 Task: 1.4.8 Create Schedule Trigger flow
Action: Mouse moved to (1205, 90)
Screenshot: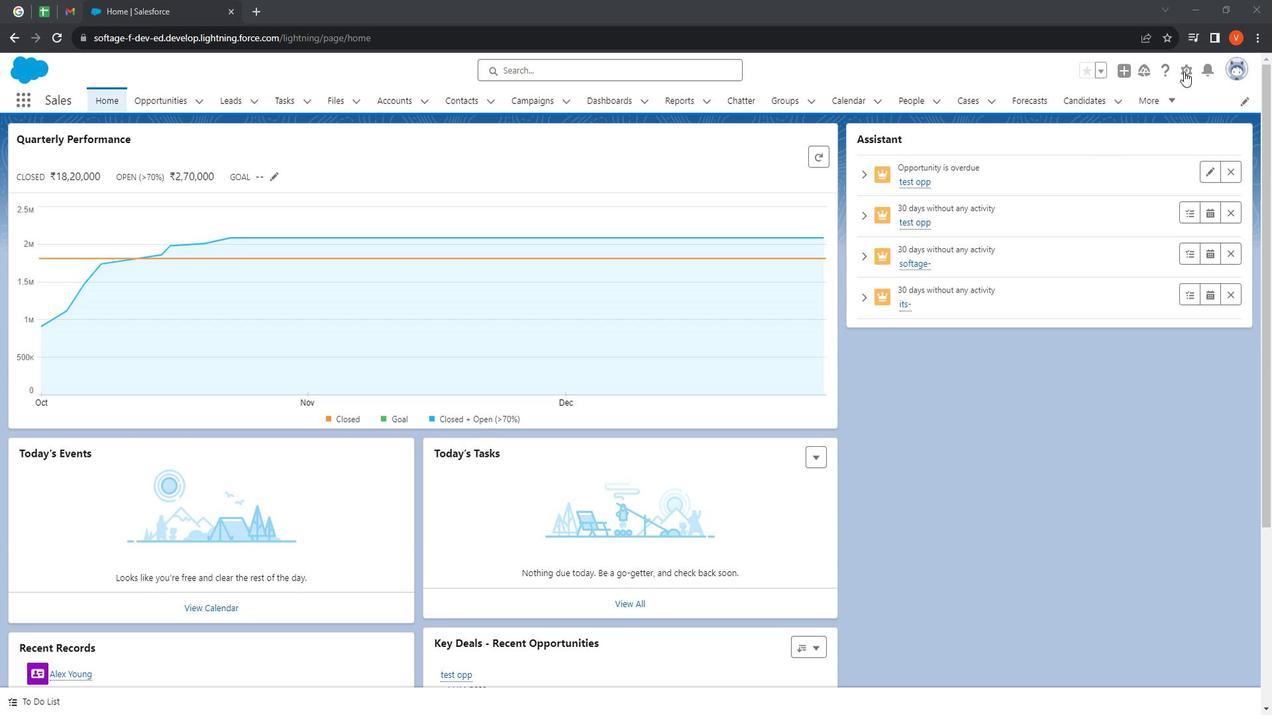 
Action: Mouse pressed left at (1205, 90)
Screenshot: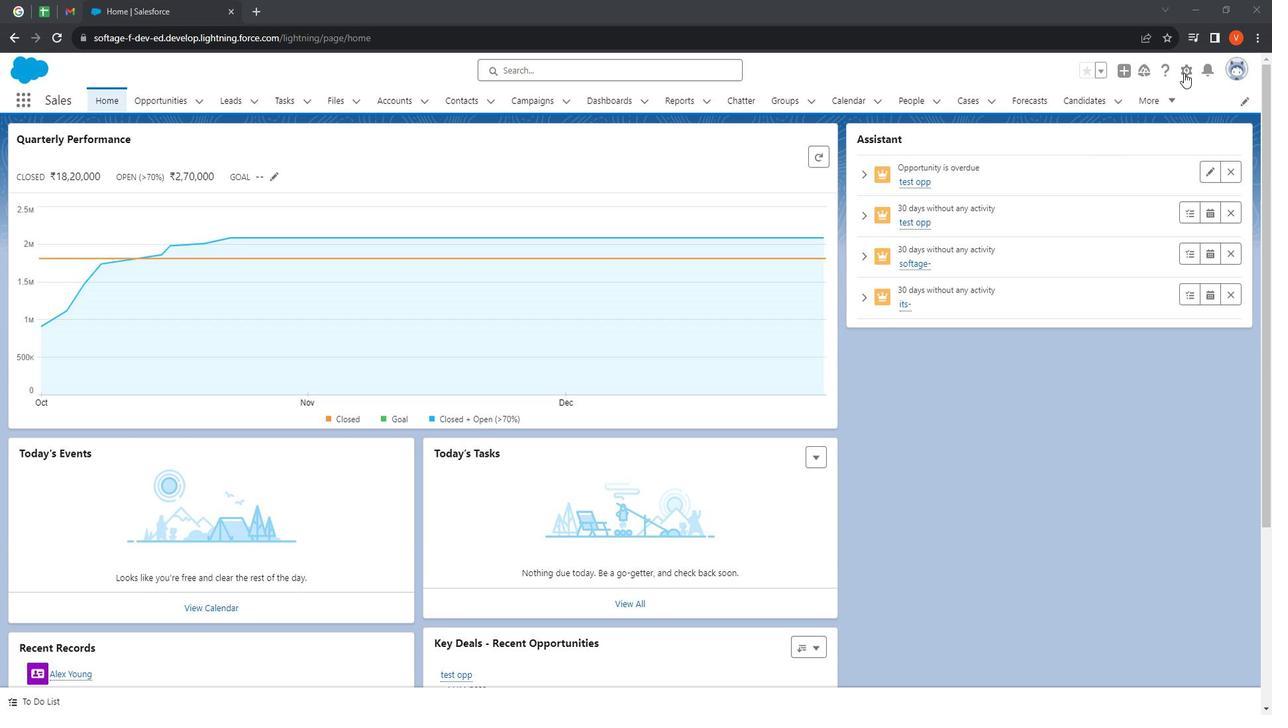 
Action: Mouse moved to (1158, 139)
Screenshot: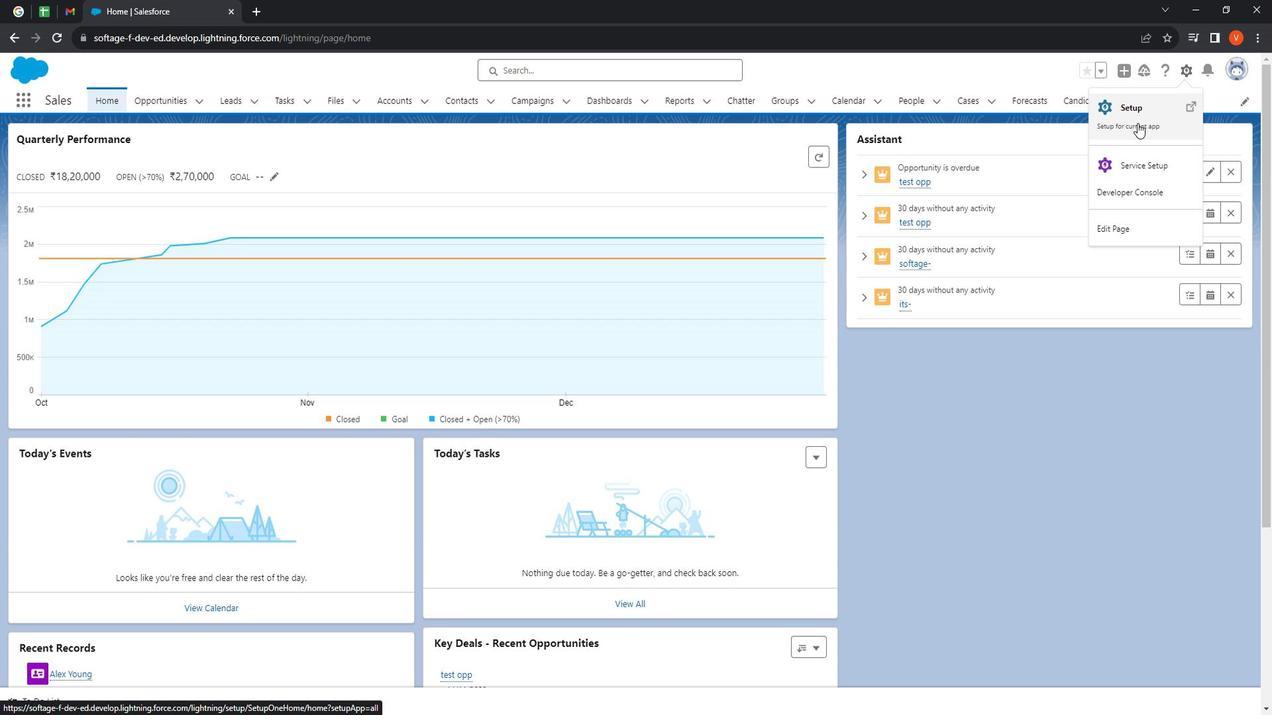 
Action: Mouse pressed left at (1158, 139)
Screenshot: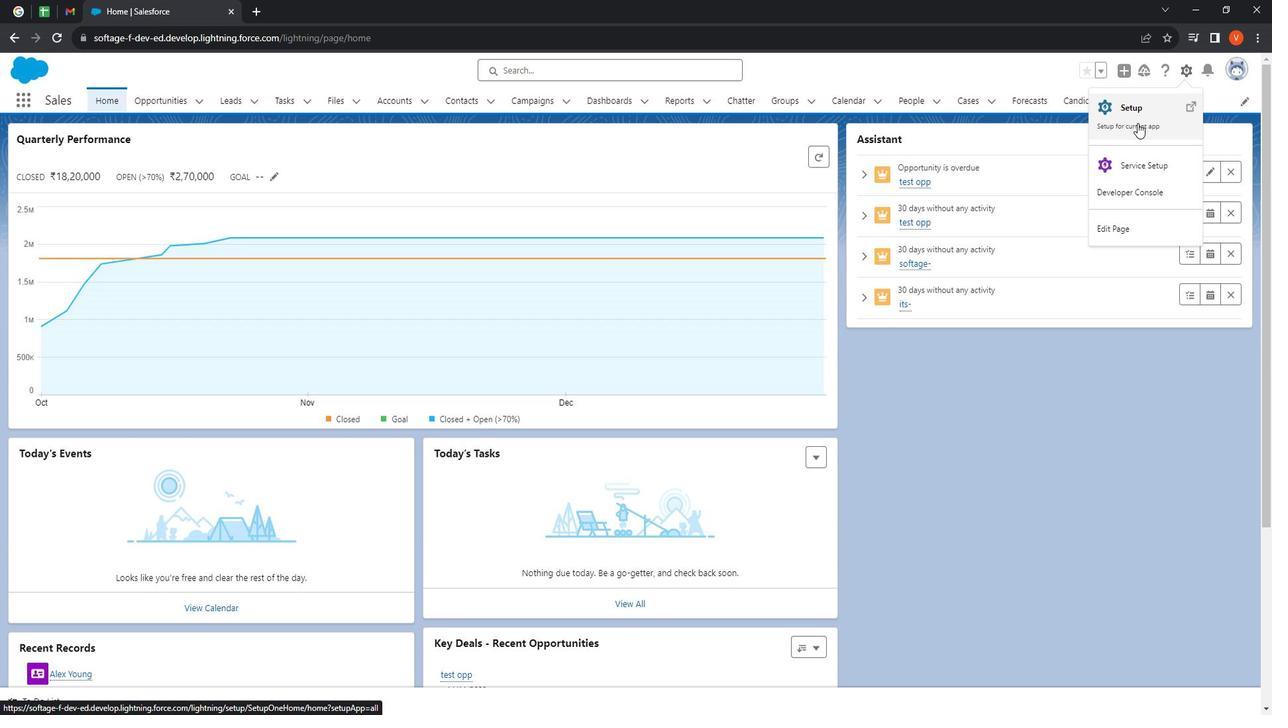 
Action: Mouse moved to (98, 161)
Screenshot: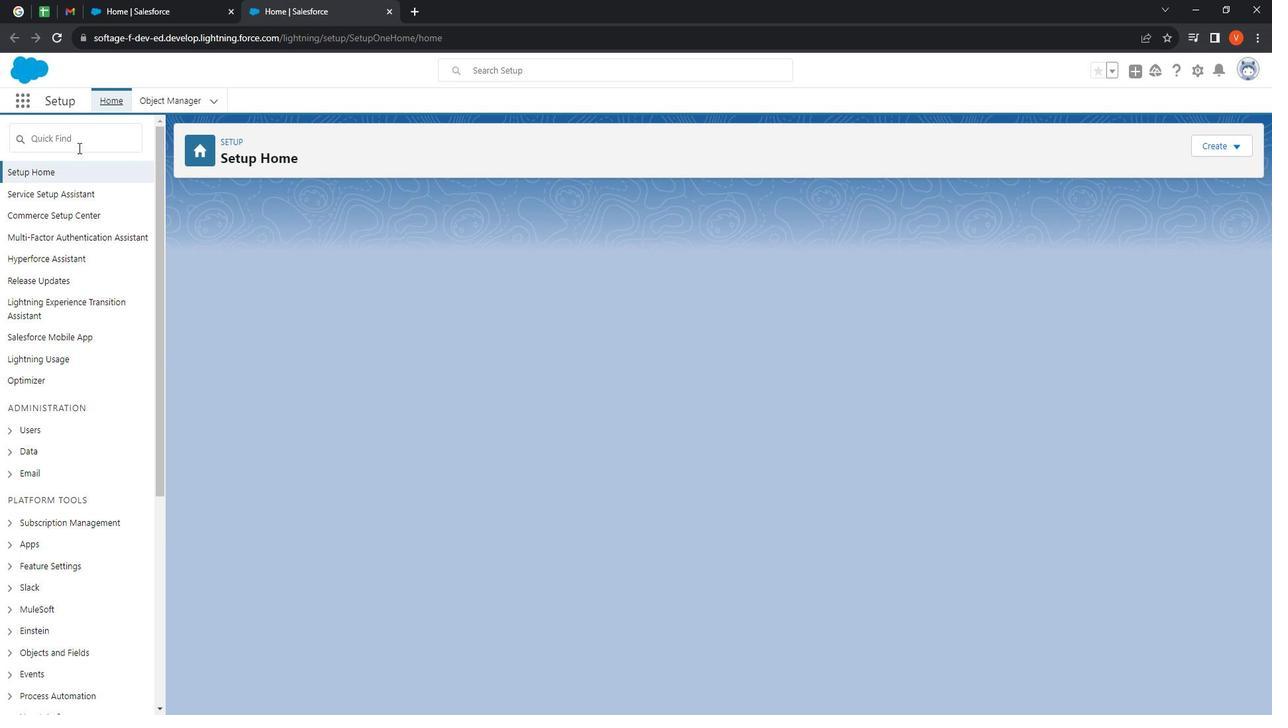 
Action: Mouse pressed left at (98, 161)
Screenshot: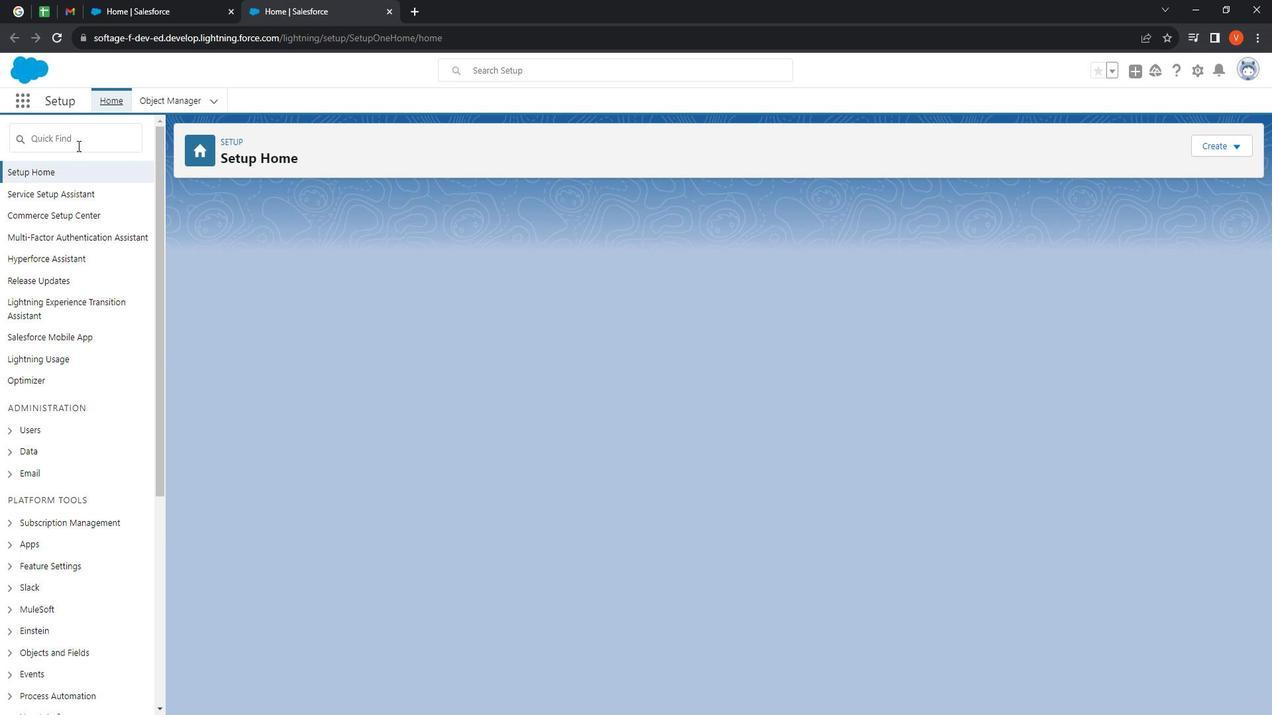 
Action: Mouse moved to (98, 161)
Screenshot: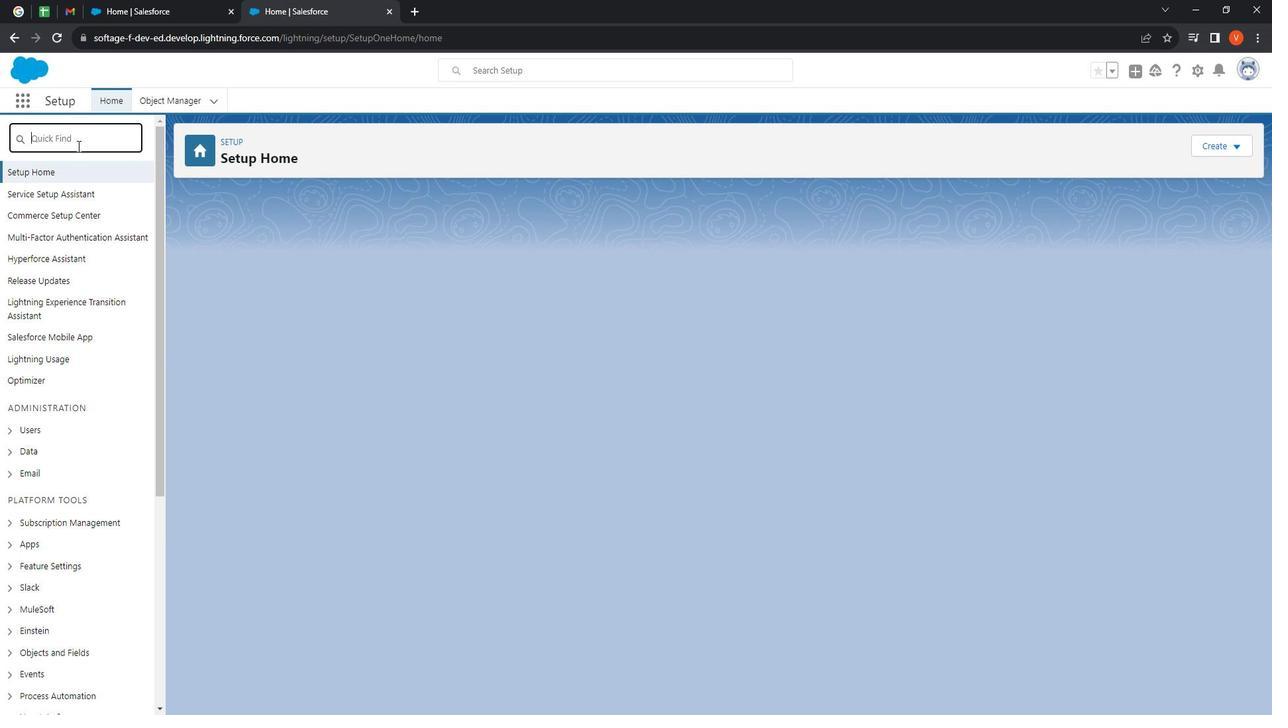 
Action: Key pressed <Key.shift>Flow
Screenshot: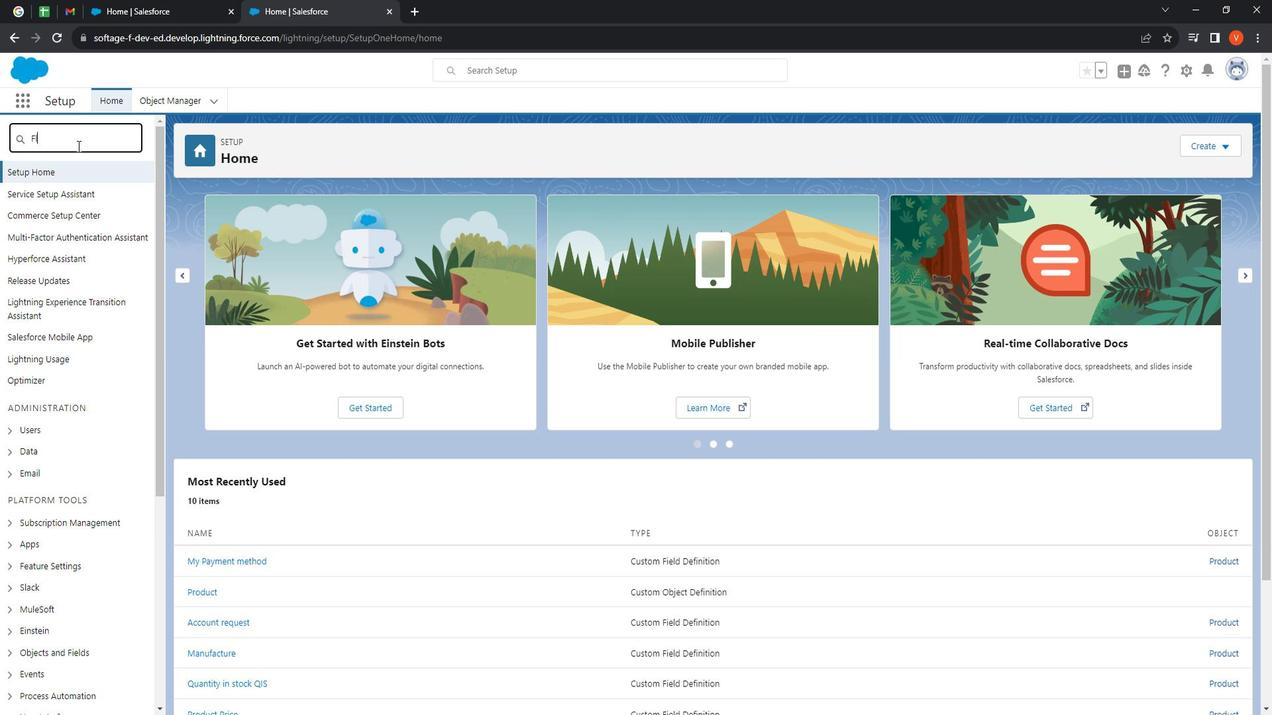 
Action: Mouse moved to (66, 287)
Screenshot: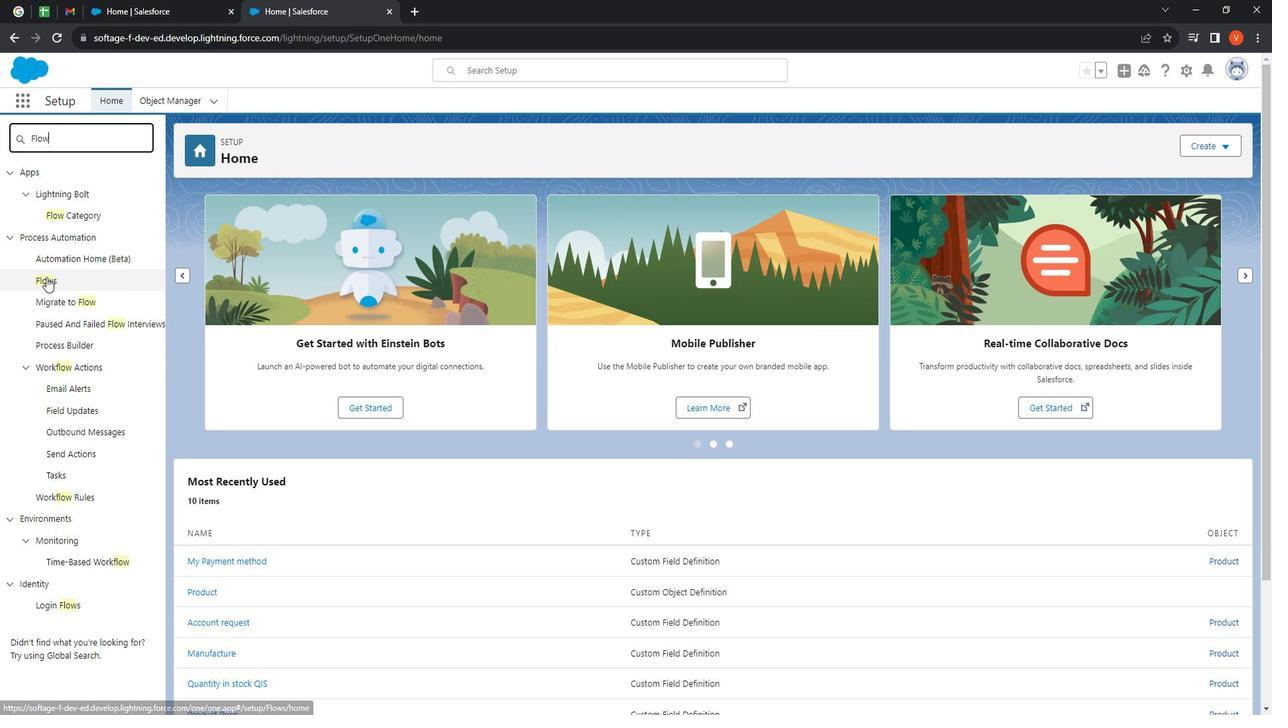 
Action: Mouse pressed left at (66, 287)
Screenshot: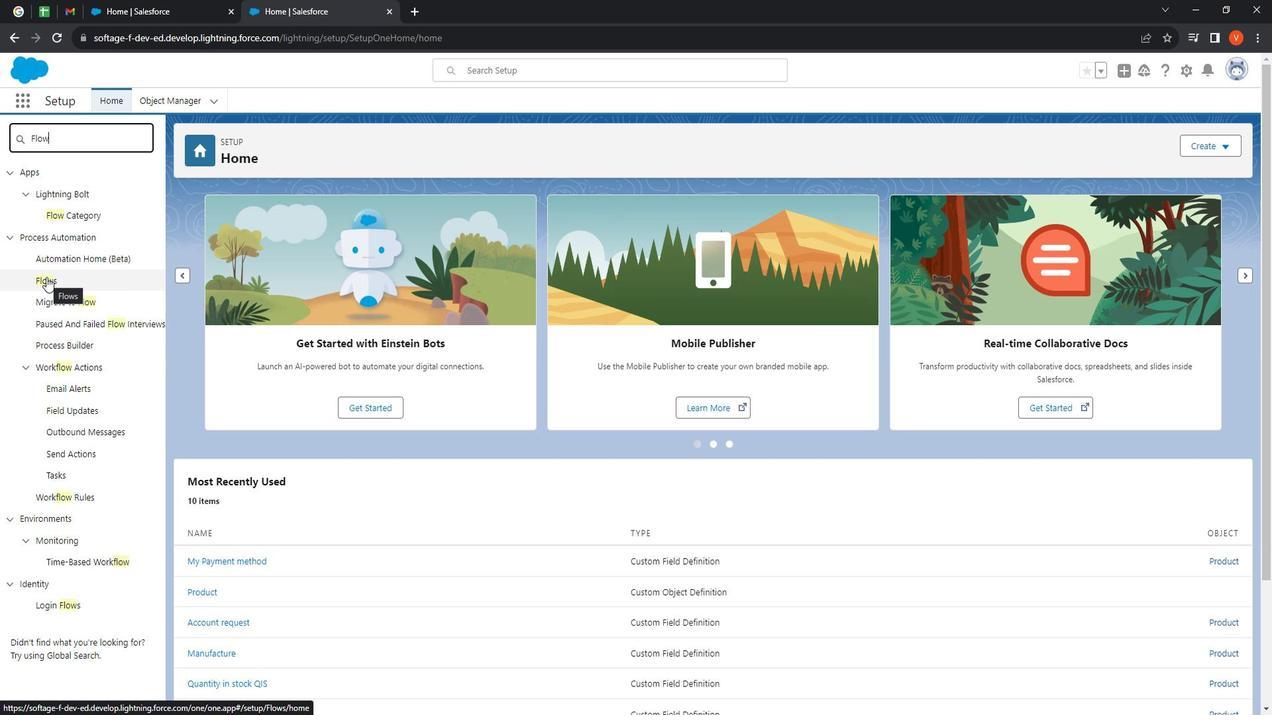 
Action: Mouse moved to (1246, 159)
Screenshot: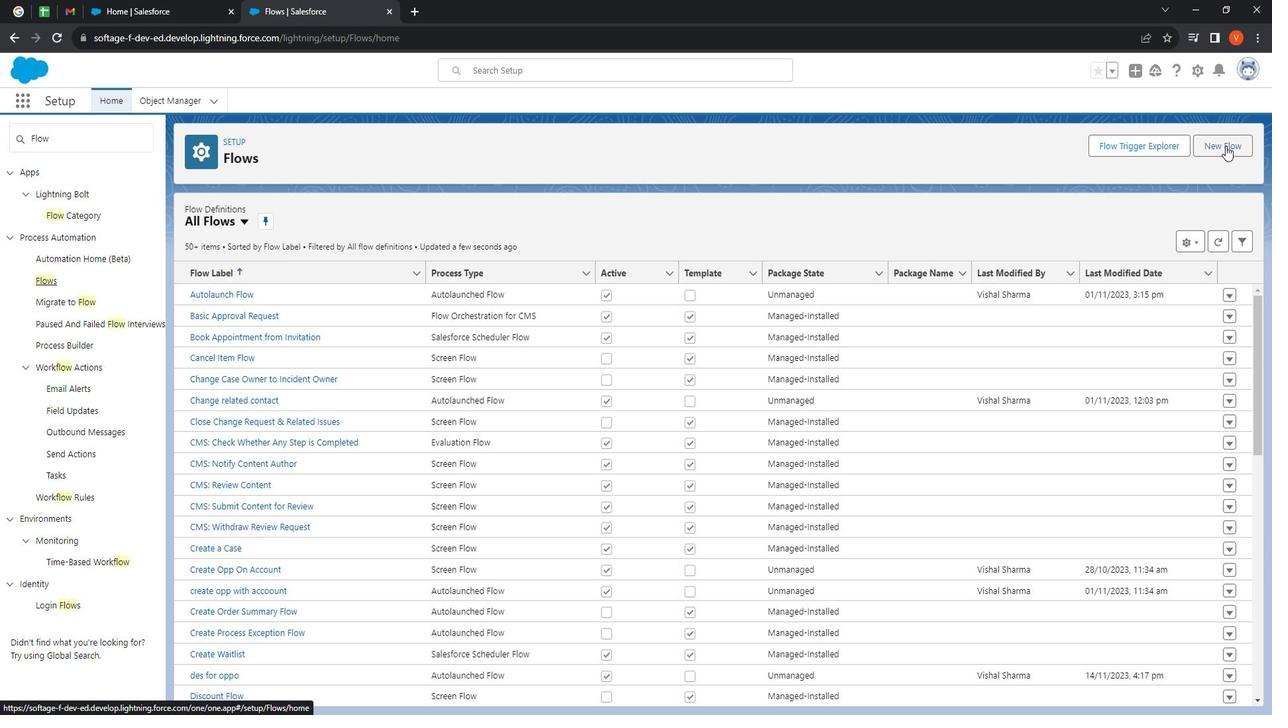 
Action: Mouse pressed left at (1246, 159)
Screenshot: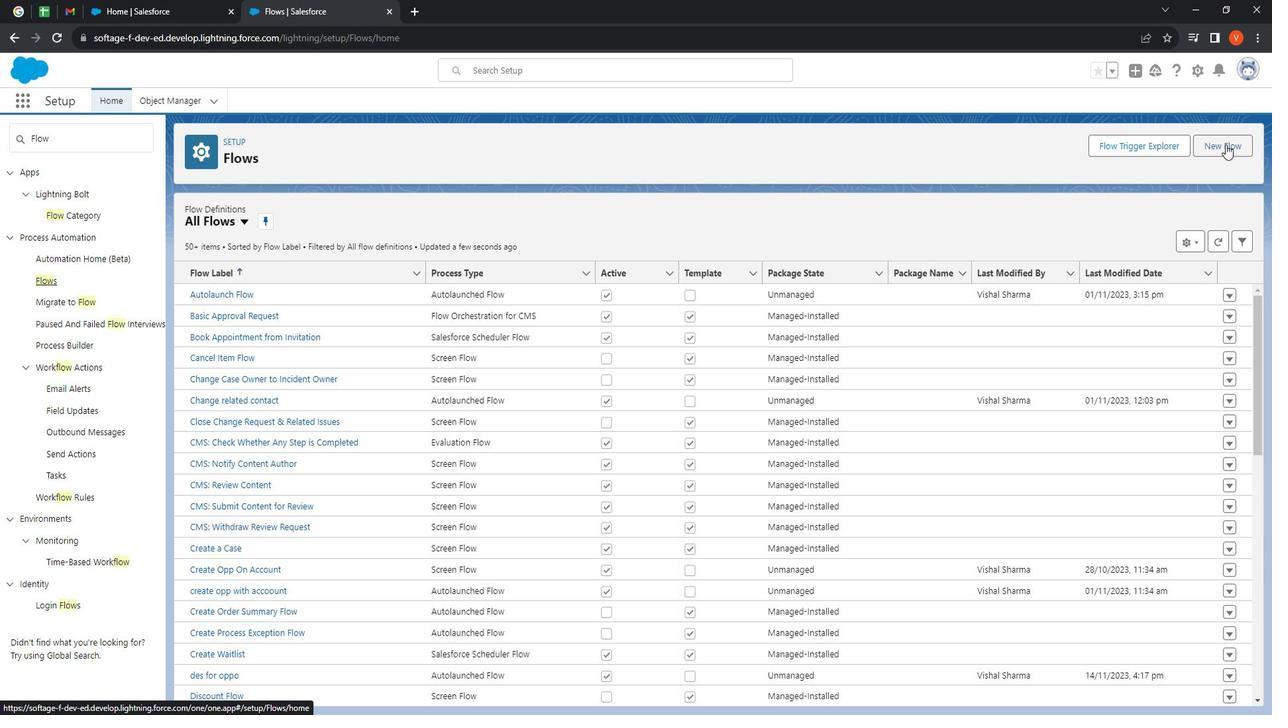 
Action: Mouse moved to (448, 386)
Screenshot: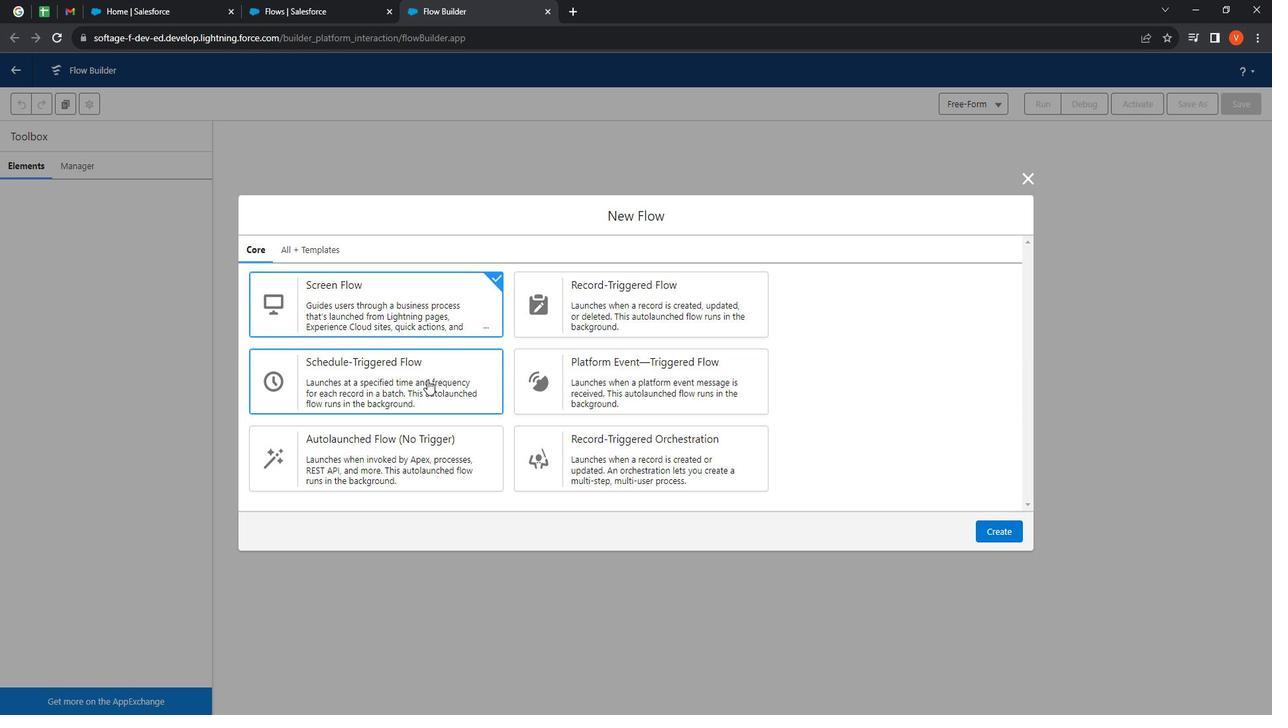
Action: Mouse pressed left at (448, 386)
Screenshot: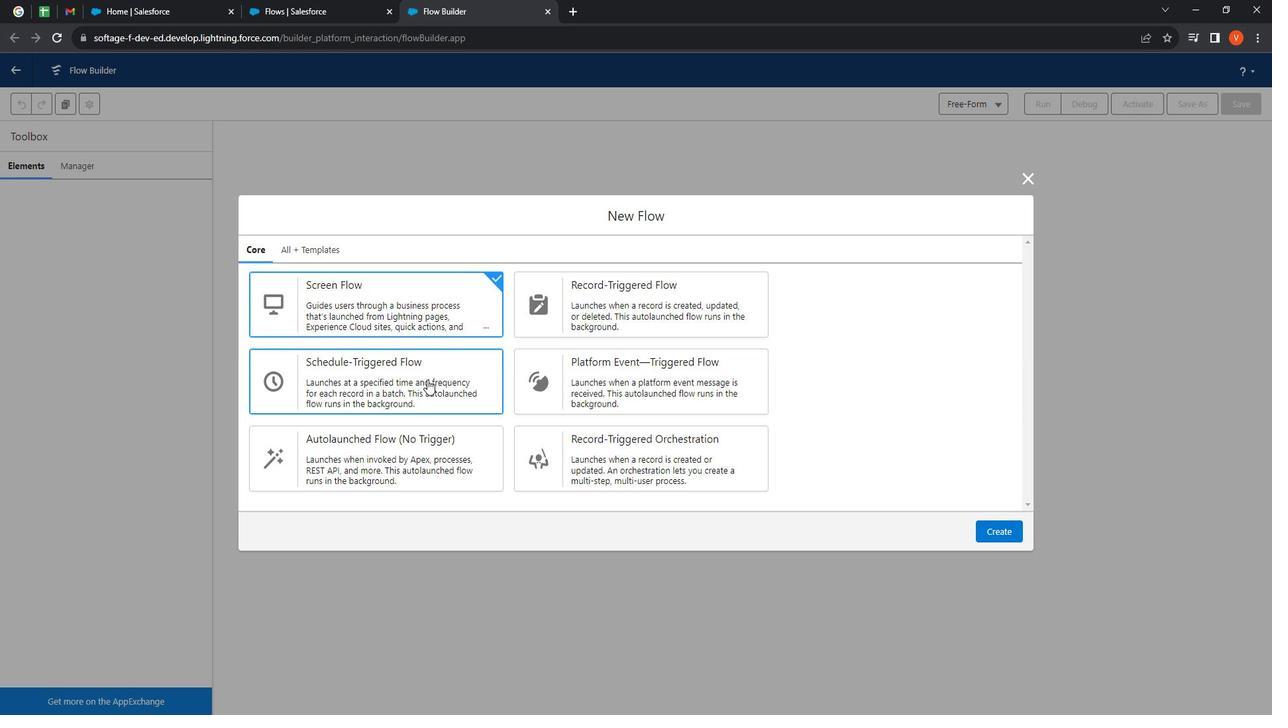 
Action: Mouse moved to (1014, 538)
Screenshot: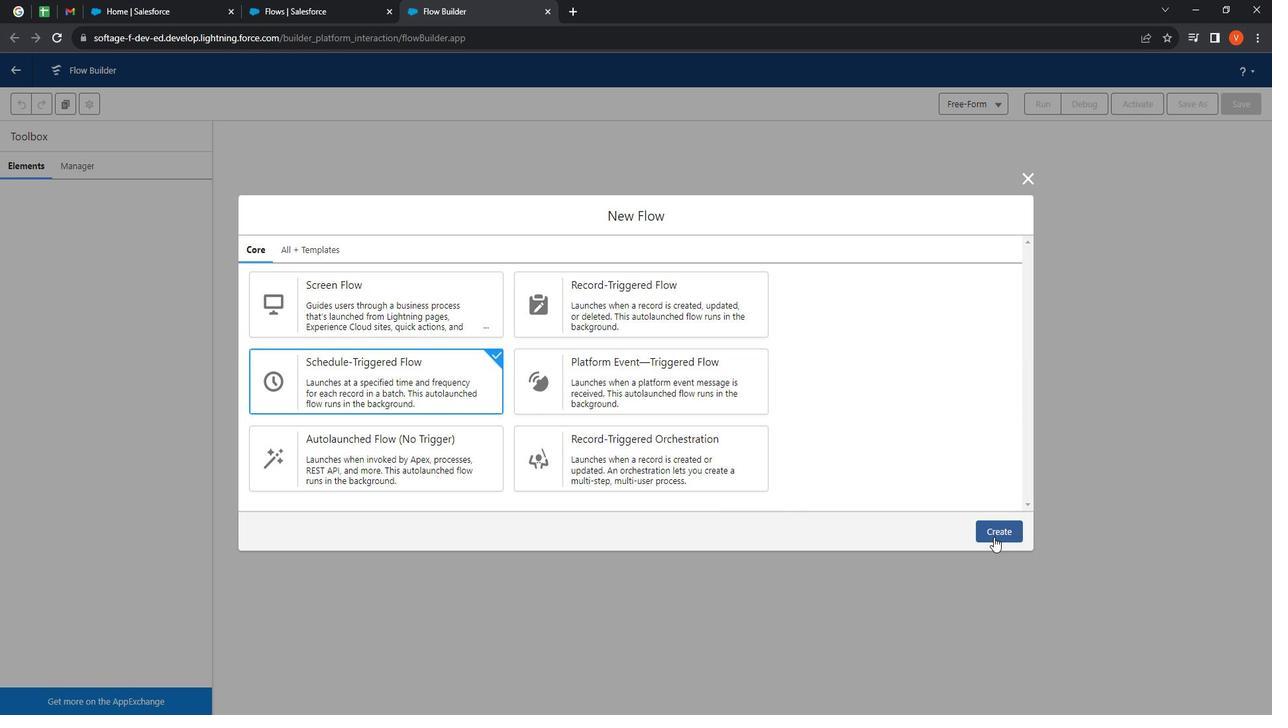 
Action: Mouse pressed left at (1014, 538)
Screenshot: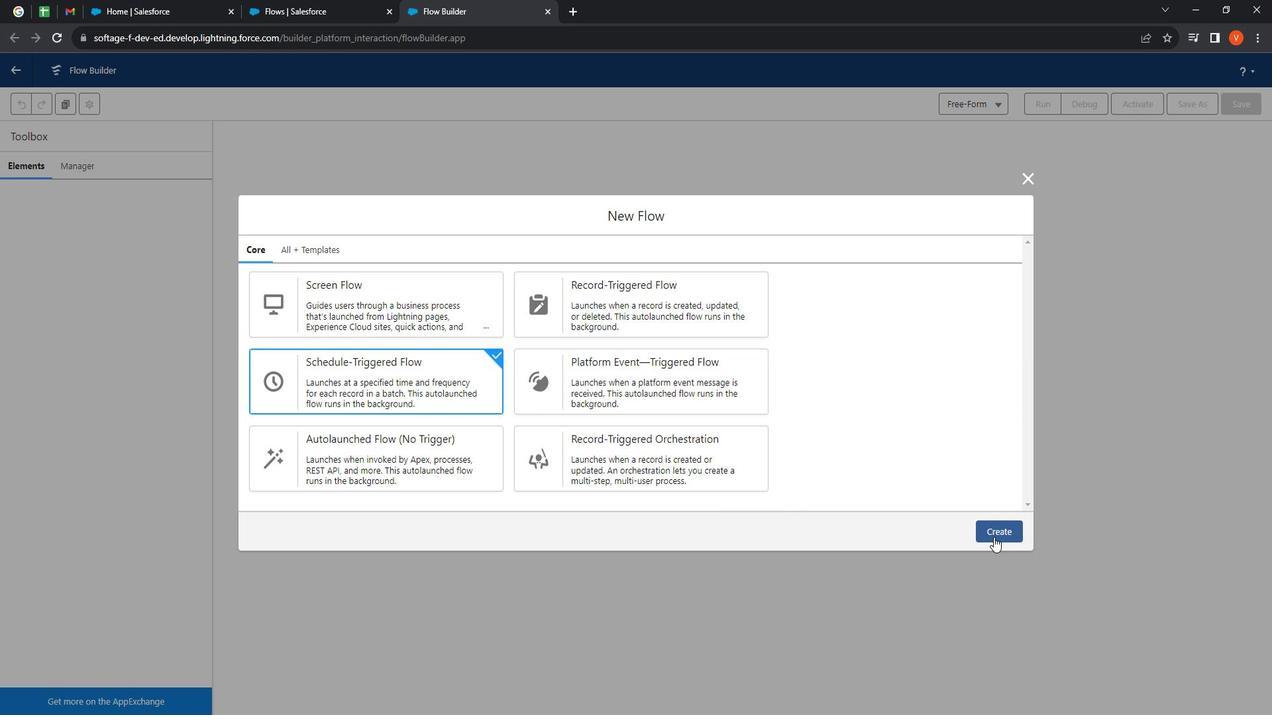 
Action: Mouse moved to (944, 208)
Screenshot: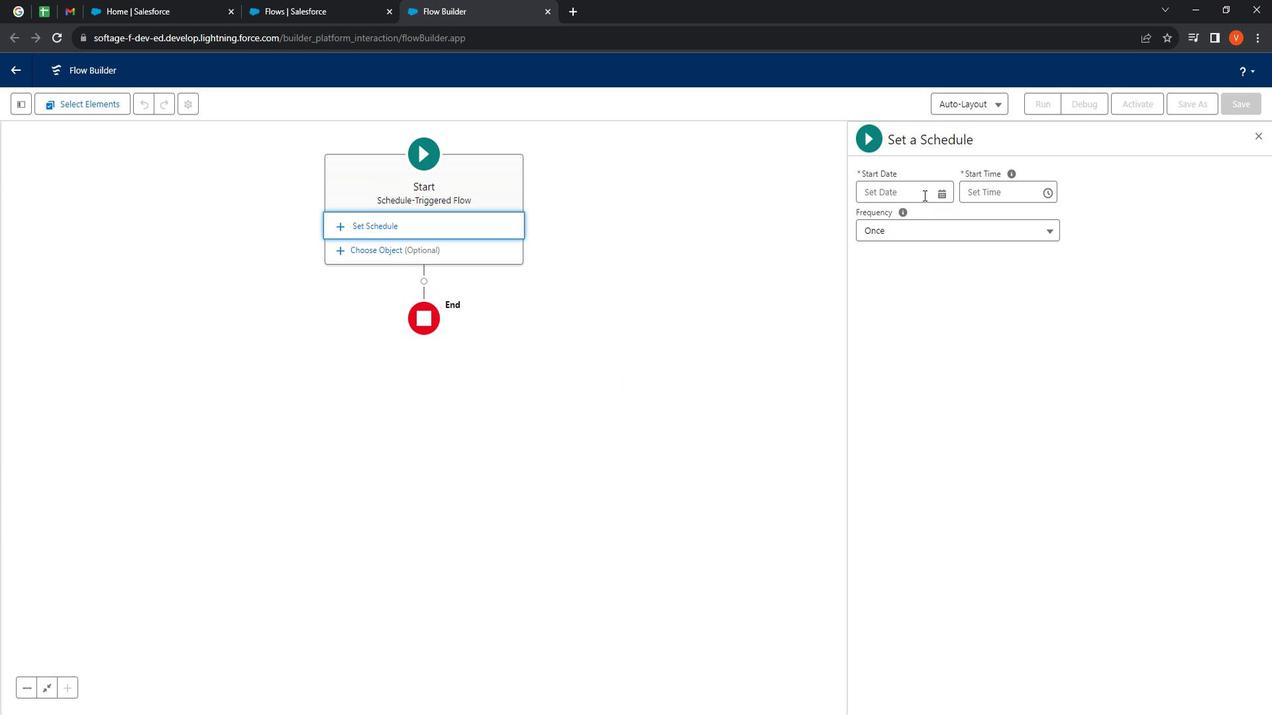 
Action: Mouse pressed left at (944, 208)
Screenshot: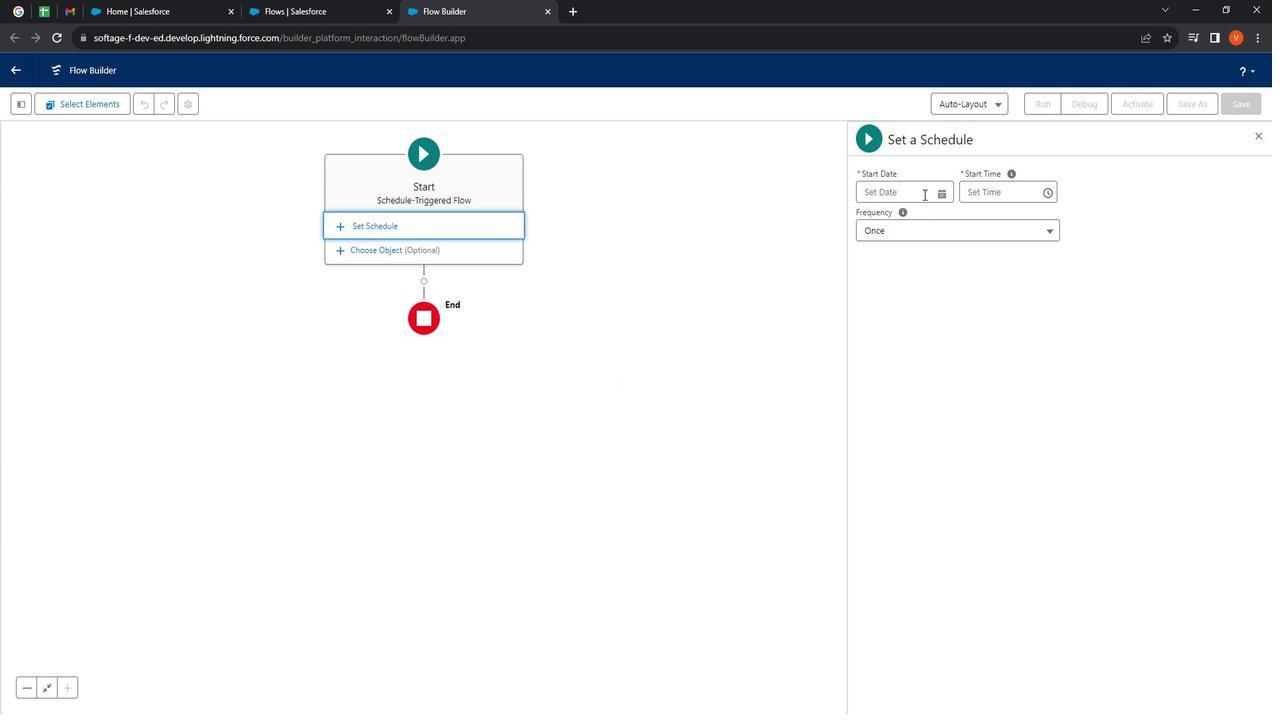 
Action: Mouse moved to (1000, 329)
Screenshot: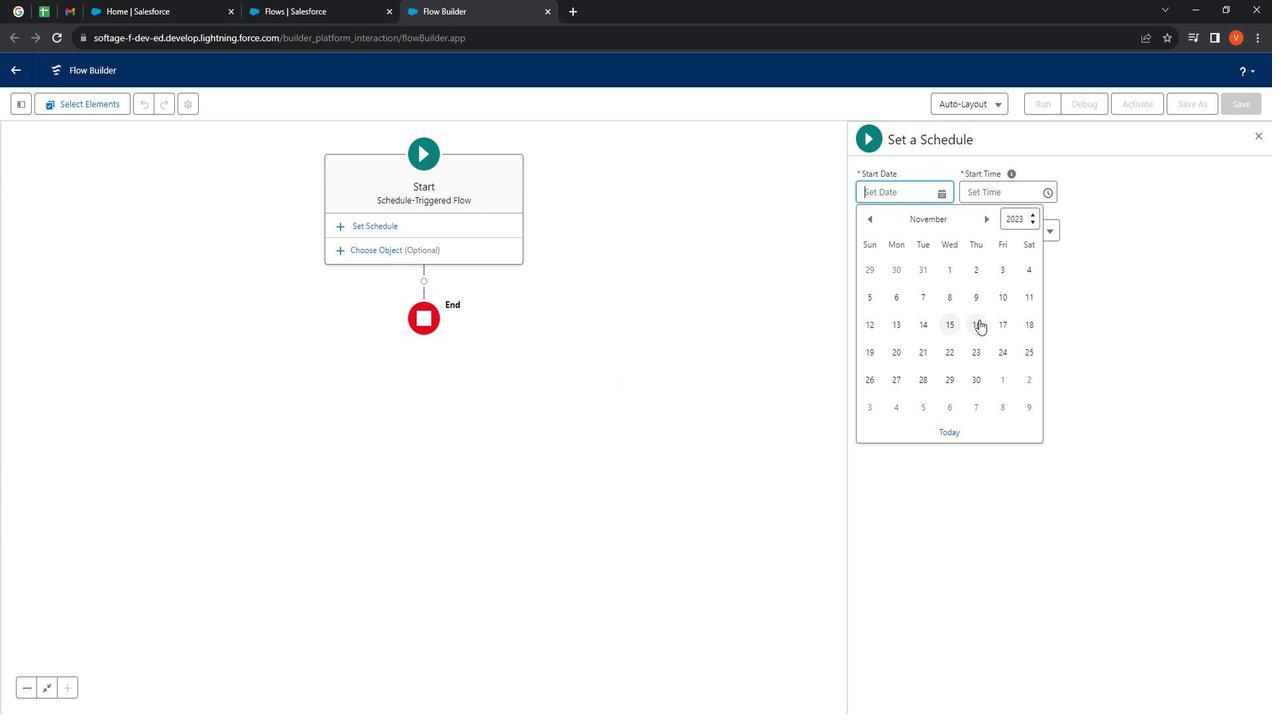 
Action: Mouse pressed left at (1000, 329)
Screenshot: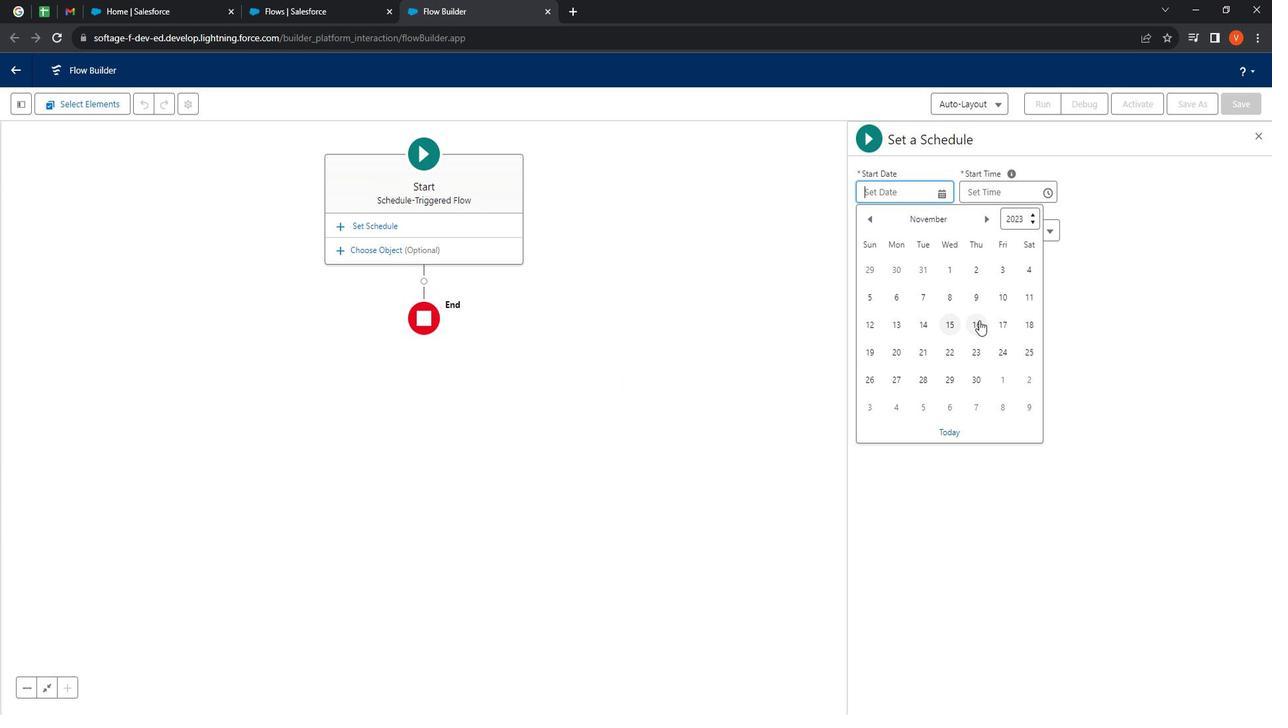 
Action: Mouse moved to (1034, 192)
Screenshot: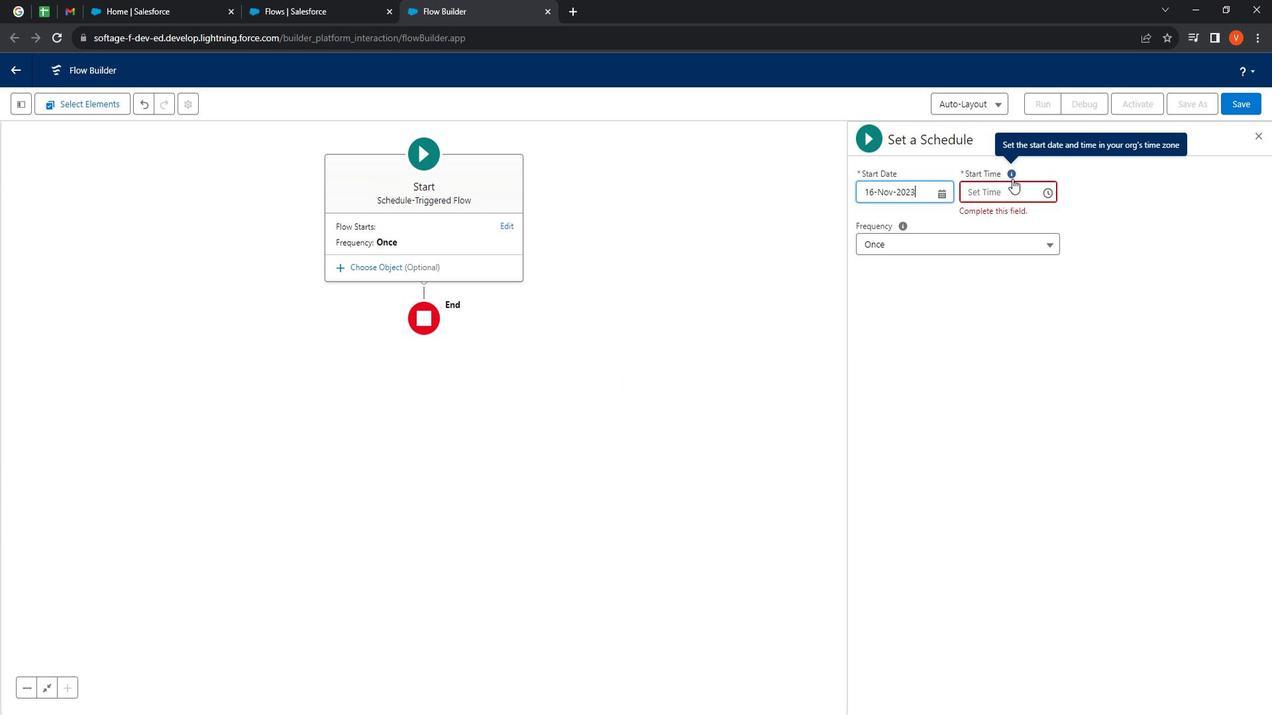 
Action: Mouse pressed left at (1034, 192)
Screenshot: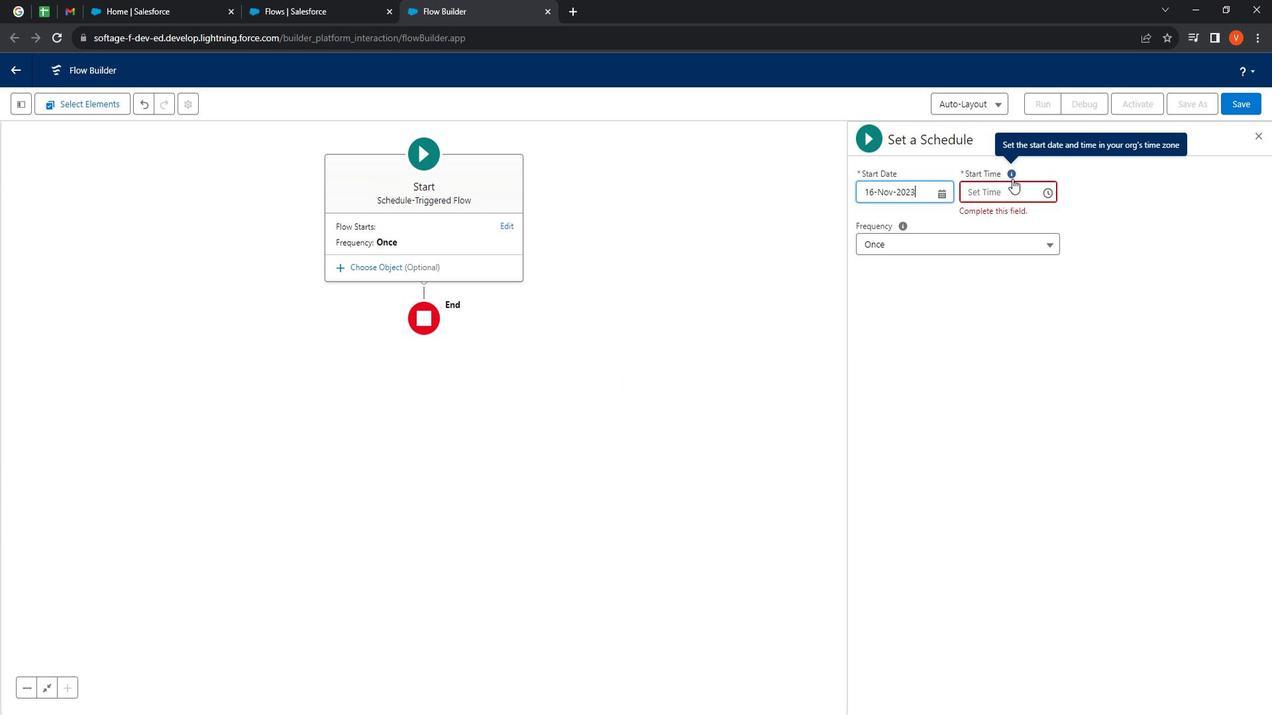 
Action: Mouse moved to (1036, 199)
Screenshot: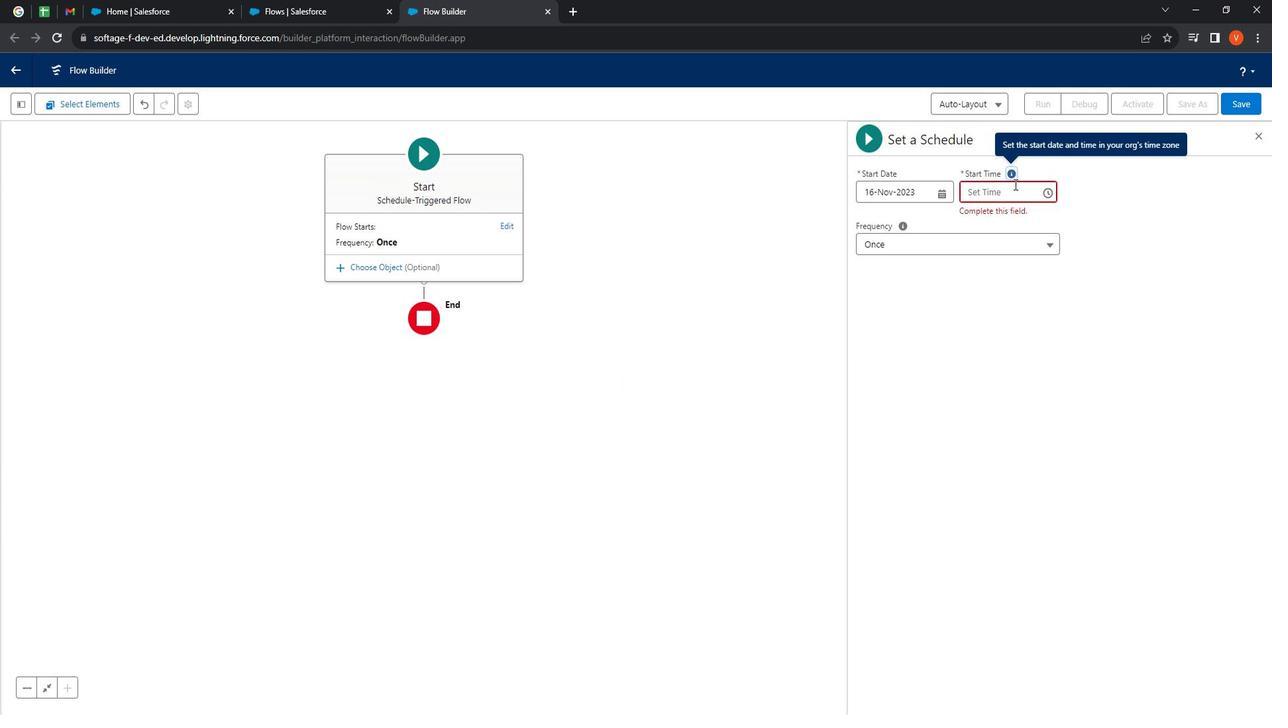 
Action: Mouse pressed left at (1036, 199)
Screenshot: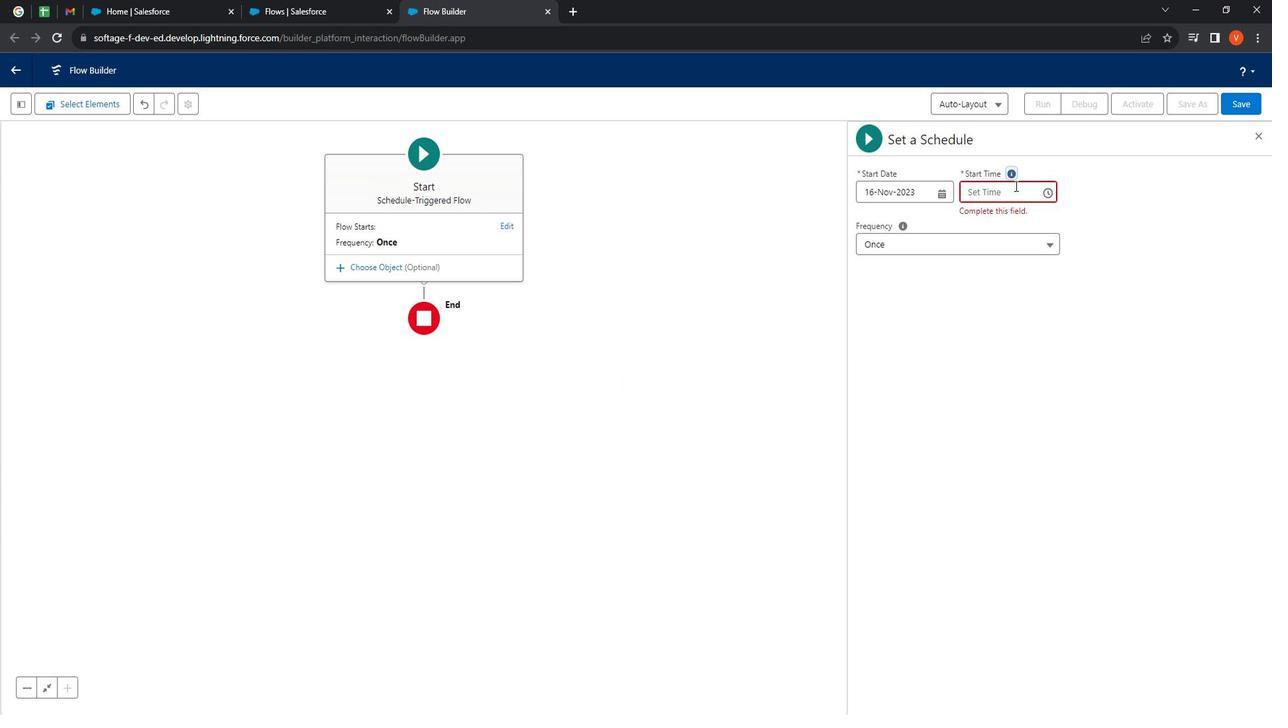 
Action: Mouse moved to (1010, 237)
Screenshot: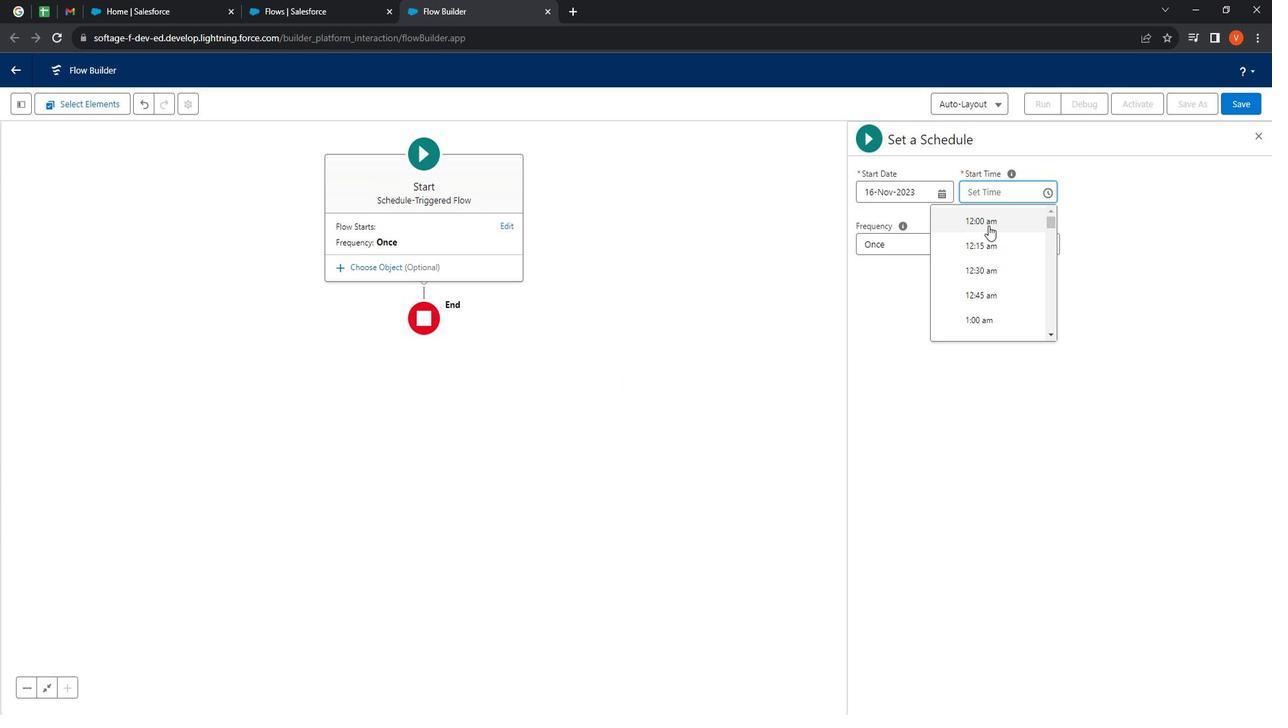 
Action: Mouse pressed left at (1010, 237)
Screenshot: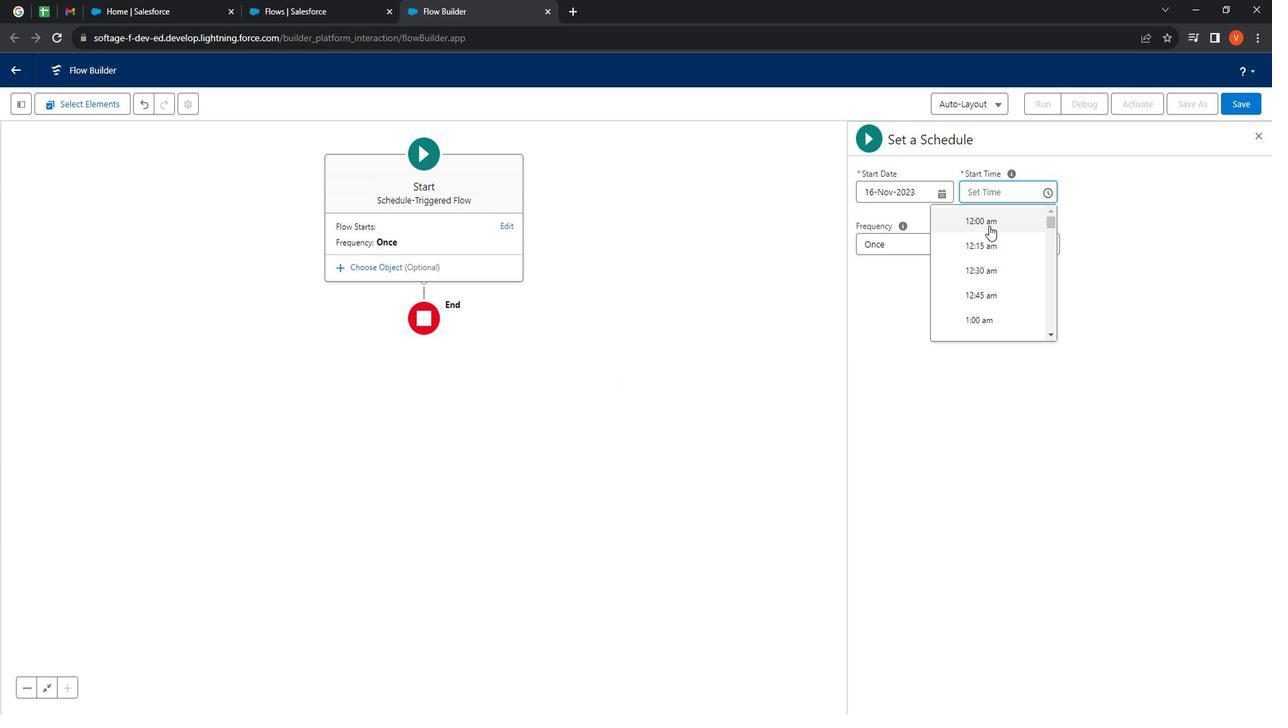 
Action: Mouse moved to (949, 247)
Screenshot: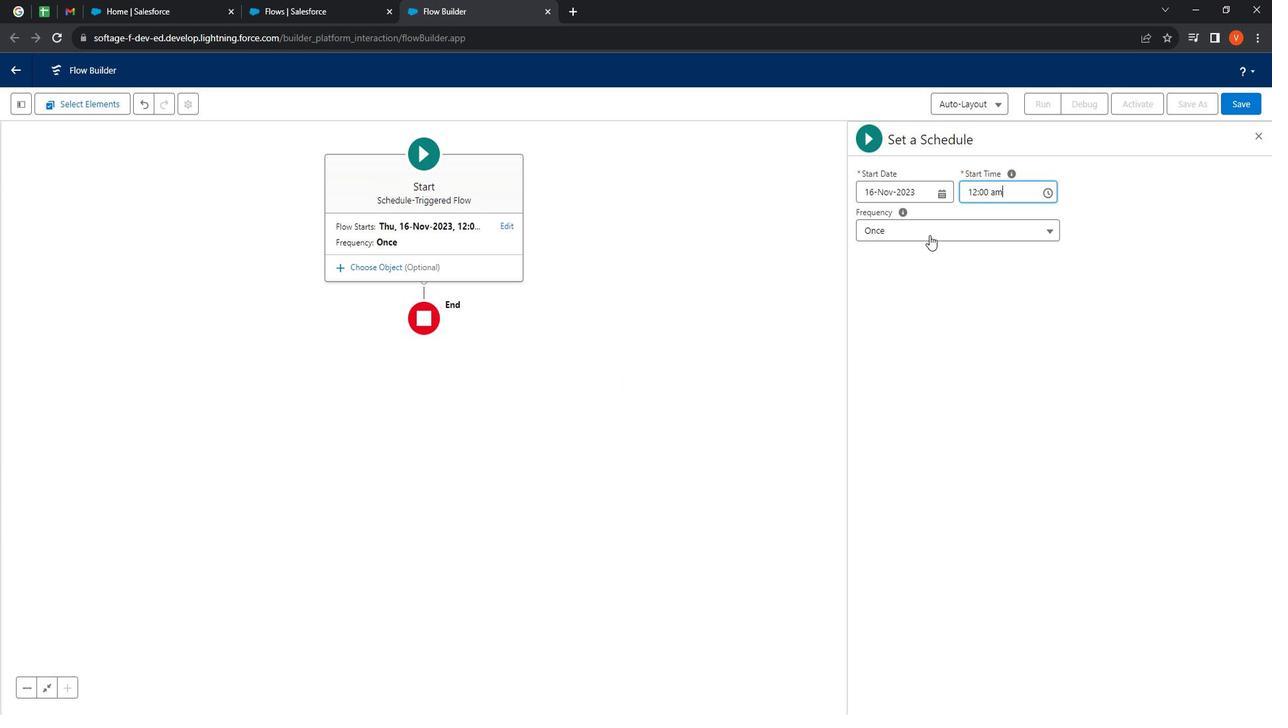 
Action: Mouse pressed left at (949, 247)
Screenshot: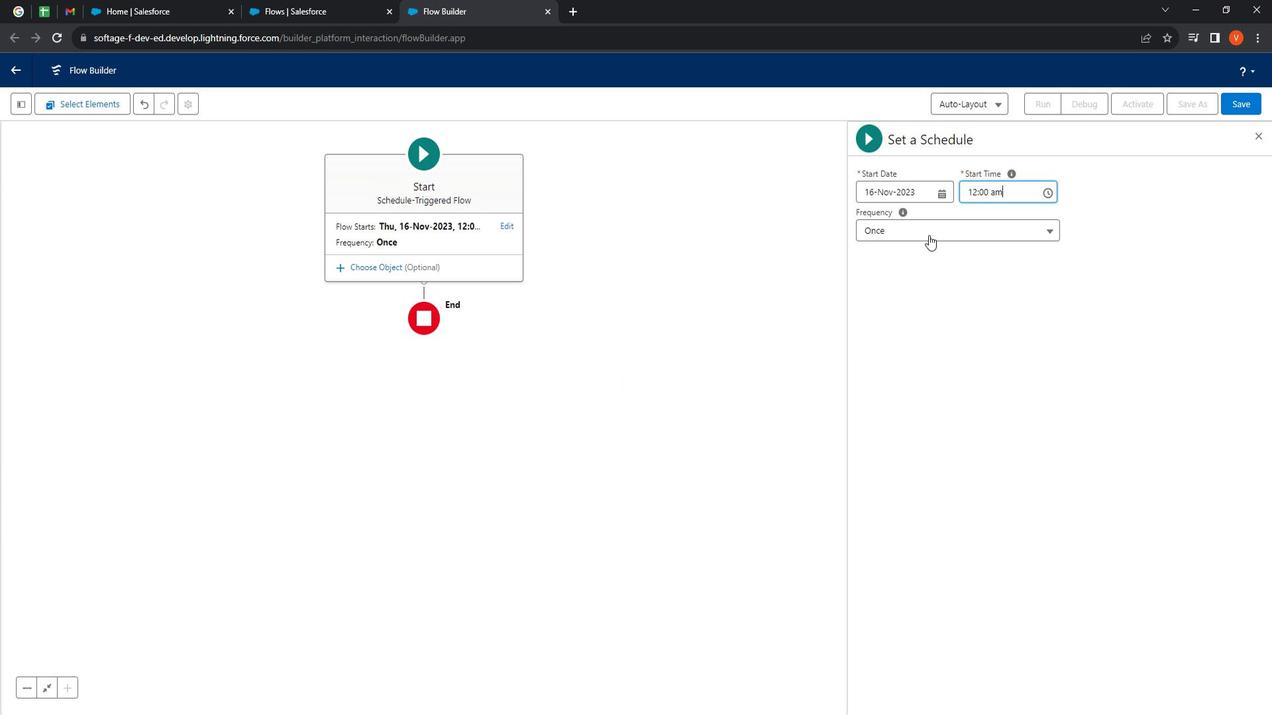 
Action: Mouse moved to (928, 271)
Screenshot: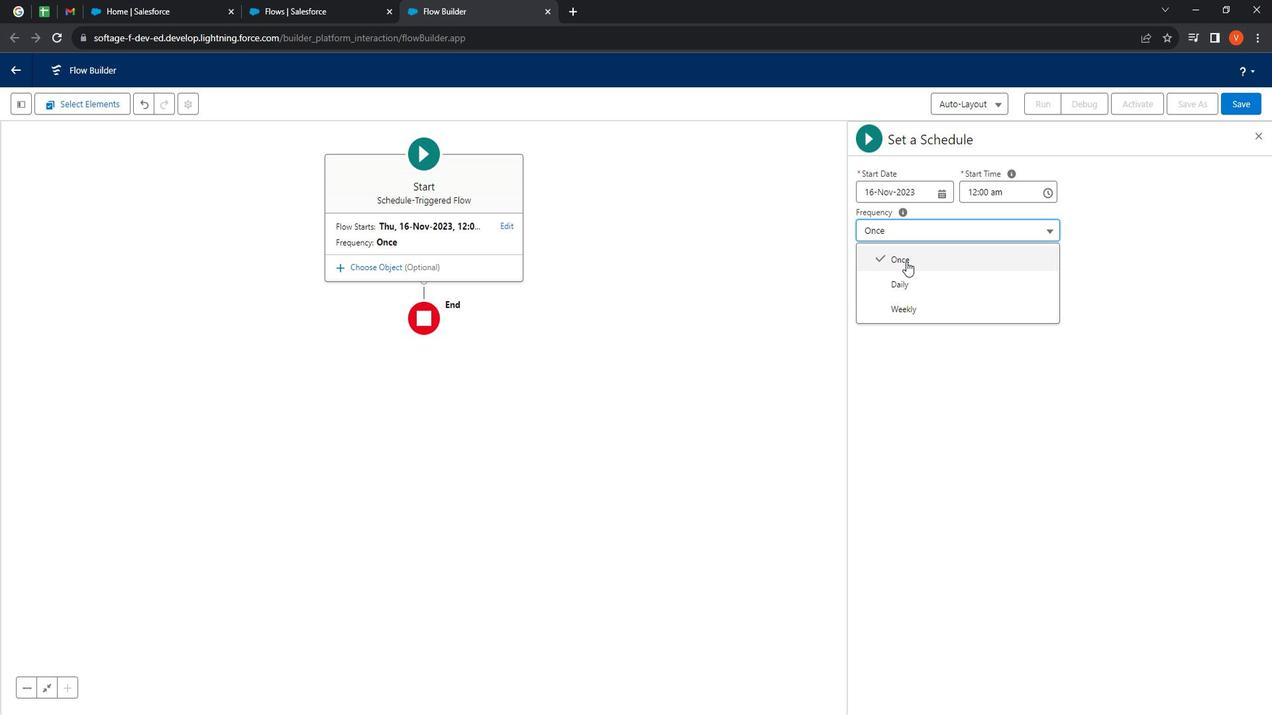 
Action: Mouse pressed left at (928, 271)
Screenshot: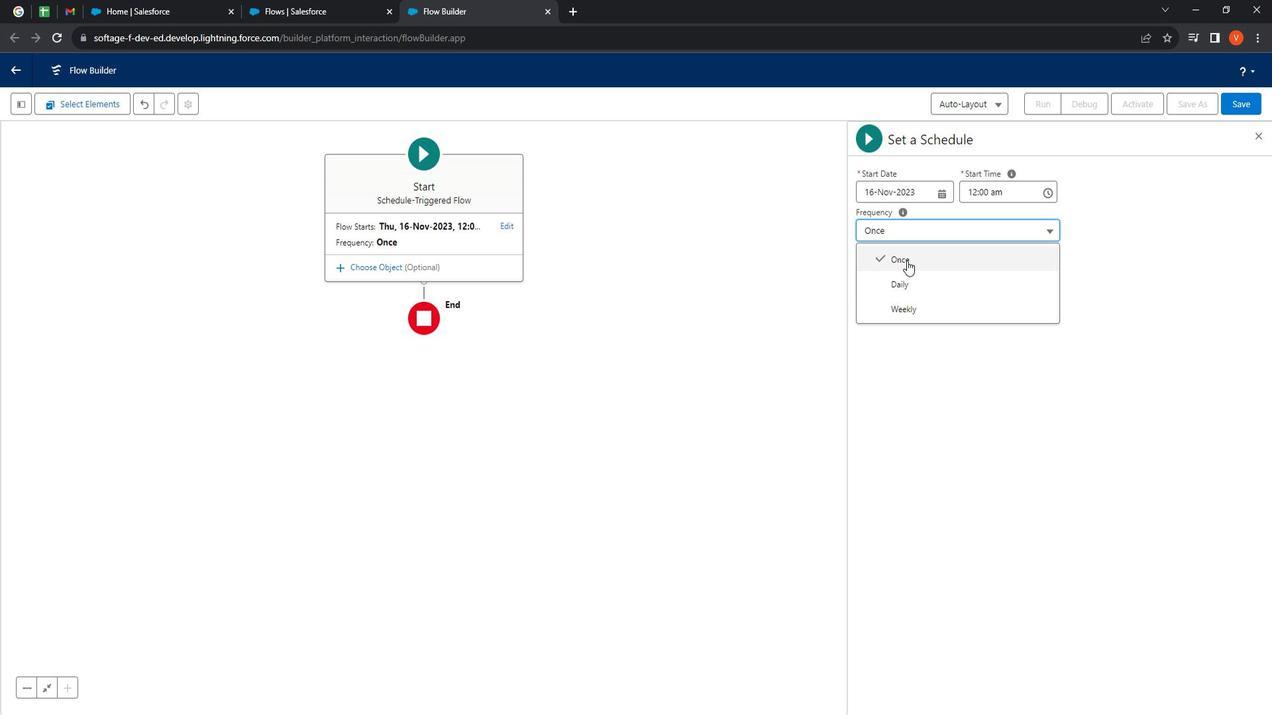 
Action: Mouse moved to (1279, 159)
Screenshot: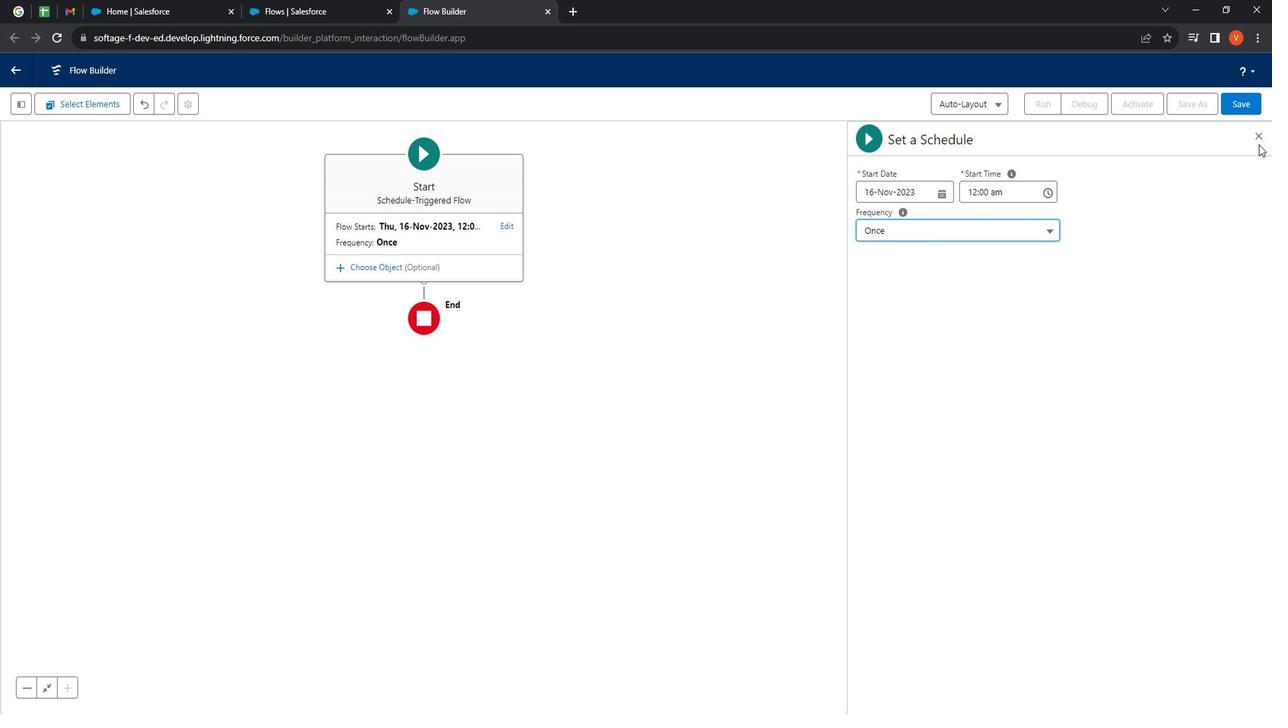 
Action: Mouse pressed left at (1279, 159)
Screenshot: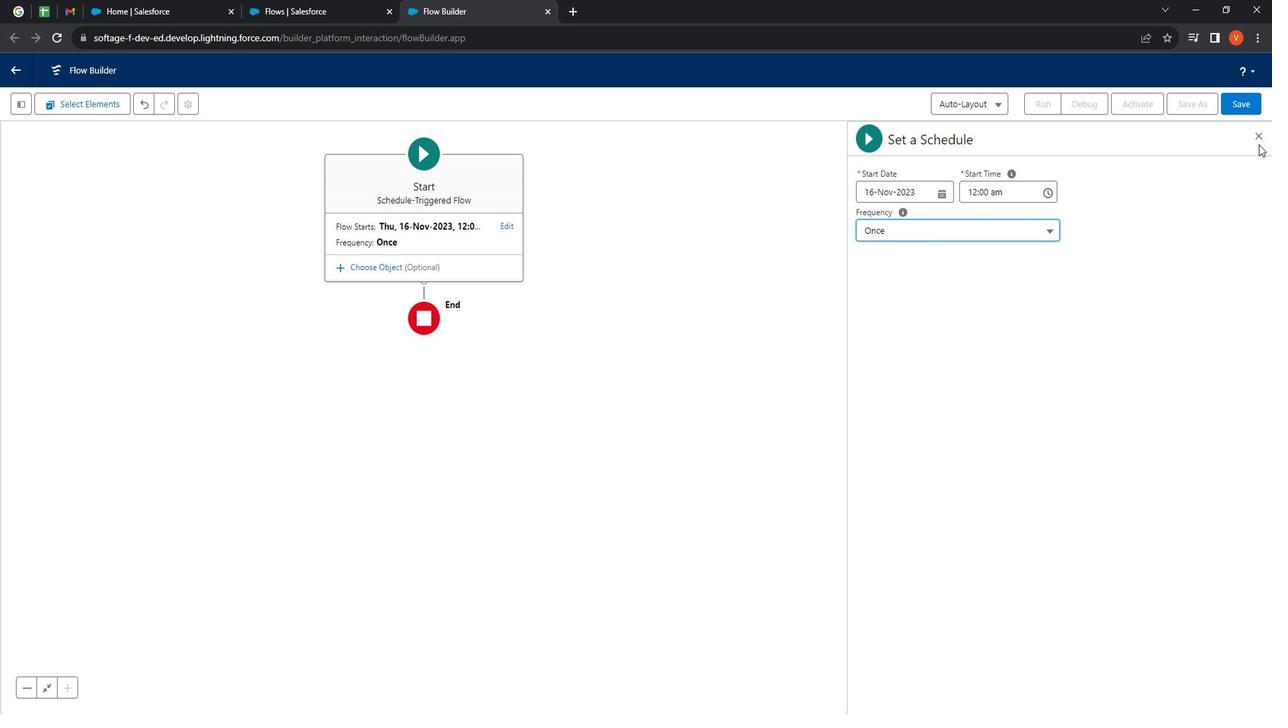 
Action: Mouse moved to (1279, 159)
Screenshot: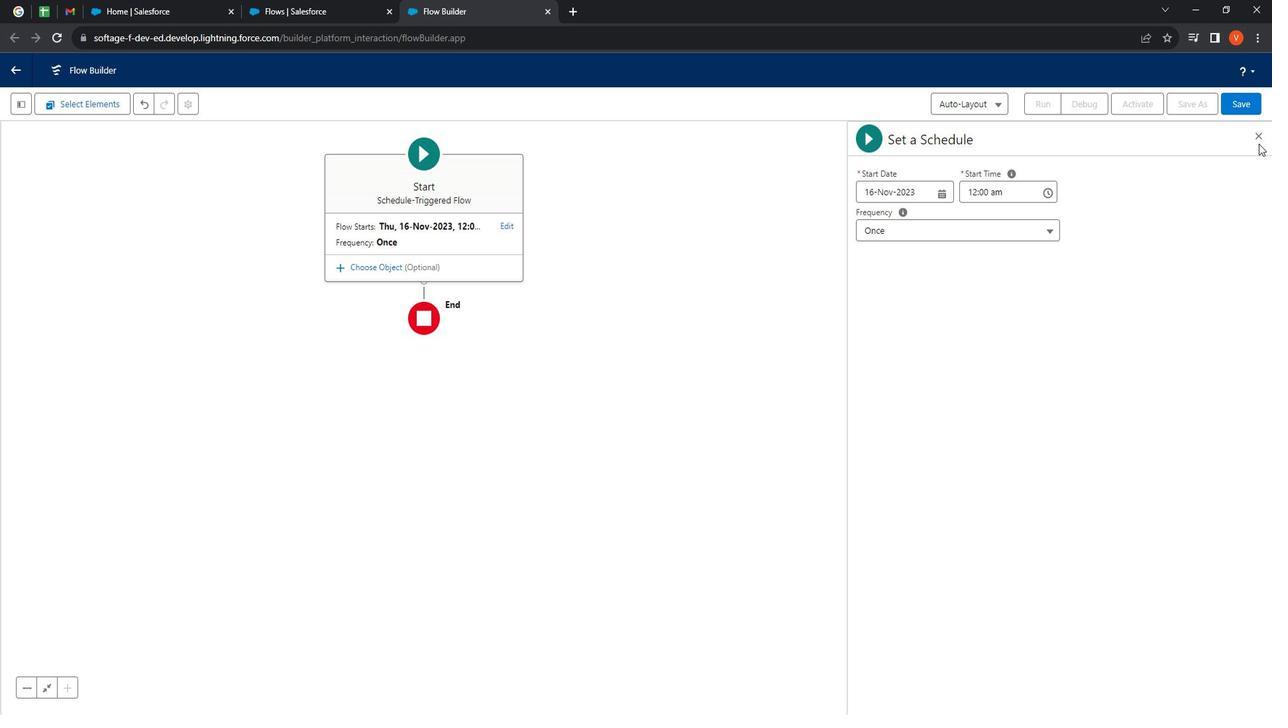 
Action: Mouse pressed left at (1279, 159)
Screenshot: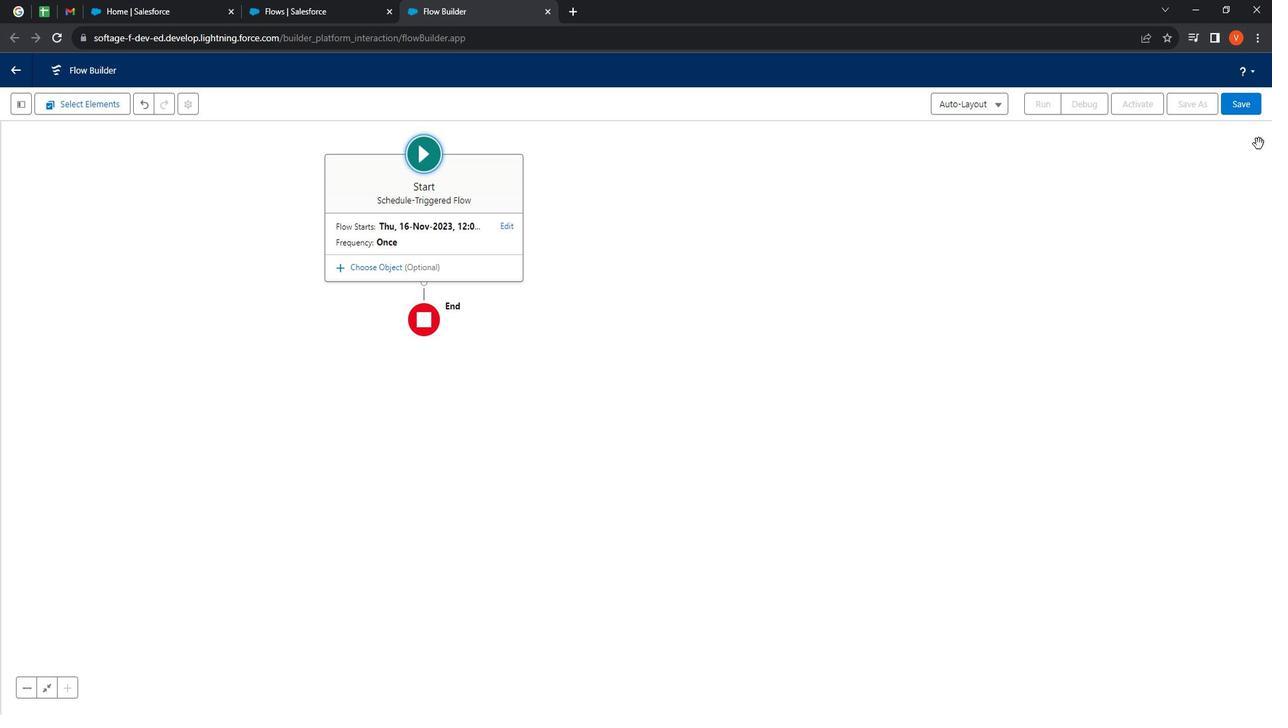 
Action: Mouse moved to (1008, 133)
Screenshot: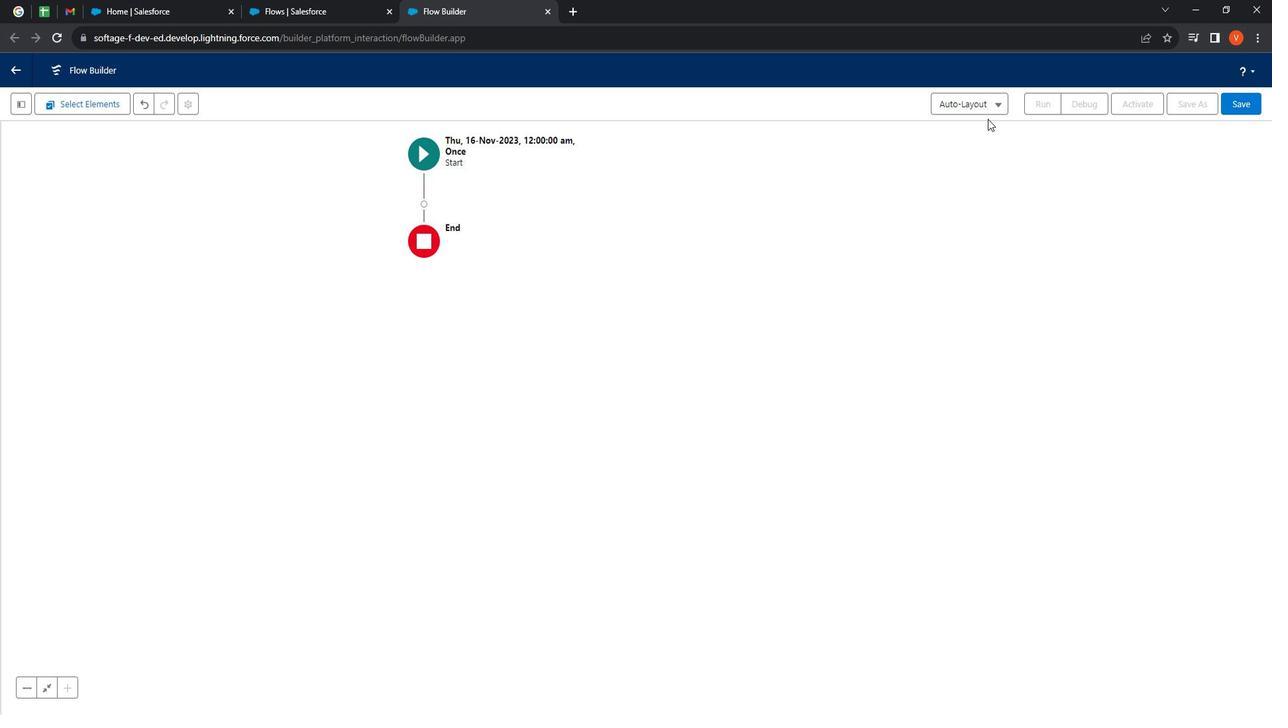 
Action: Mouse pressed left at (1008, 133)
Screenshot: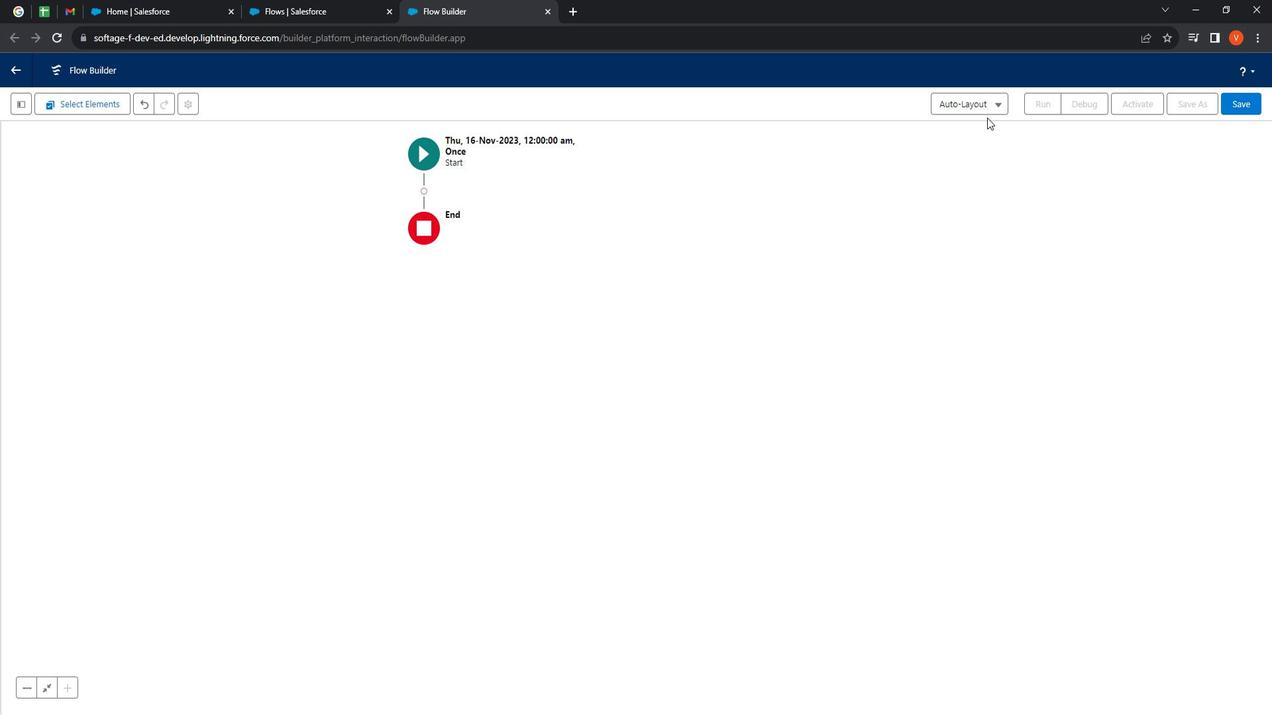 
Action: Mouse moved to (1011, 126)
Screenshot: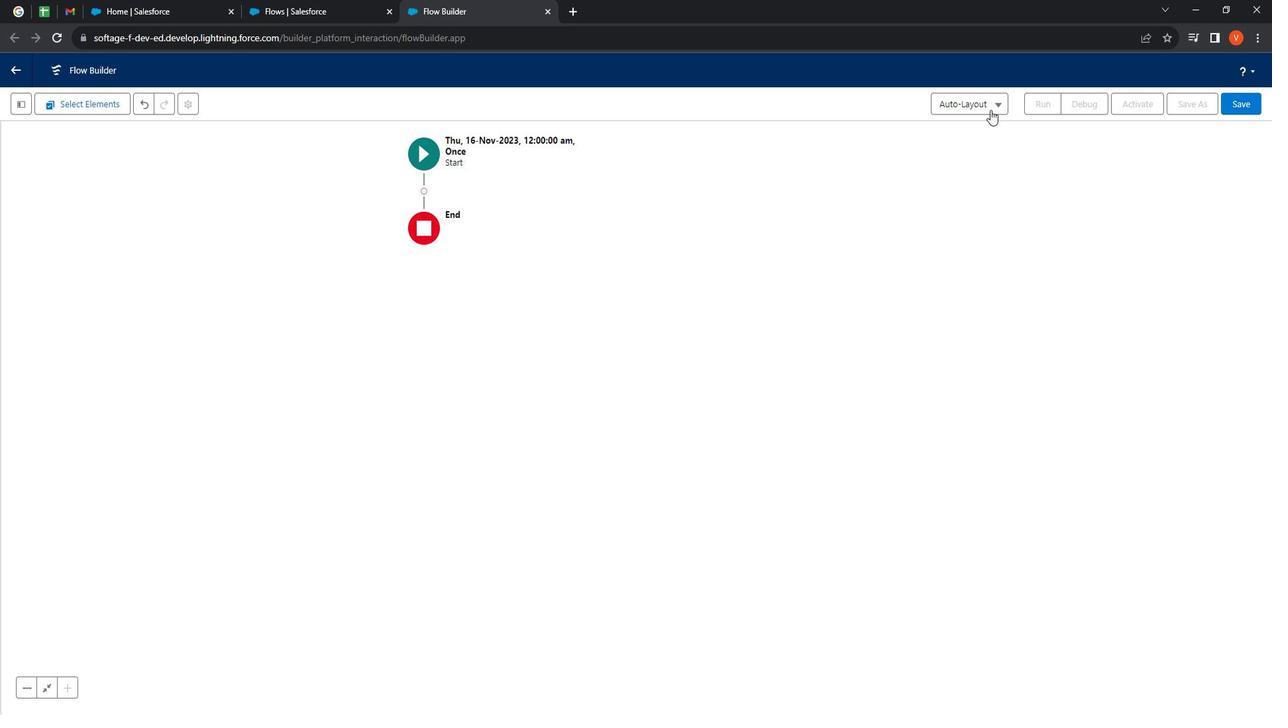 
Action: Mouse pressed left at (1011, 126)
Screenshot: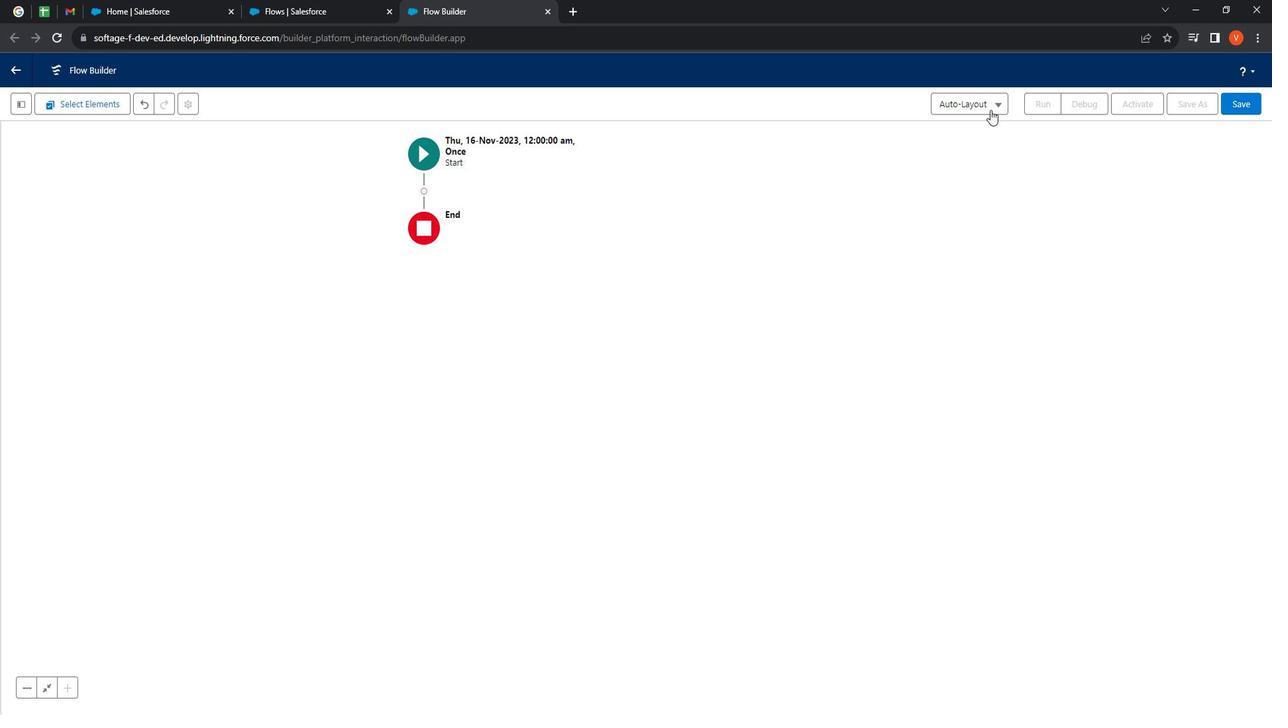
Action: Mouse moved to (1008, 169)
Screenshot: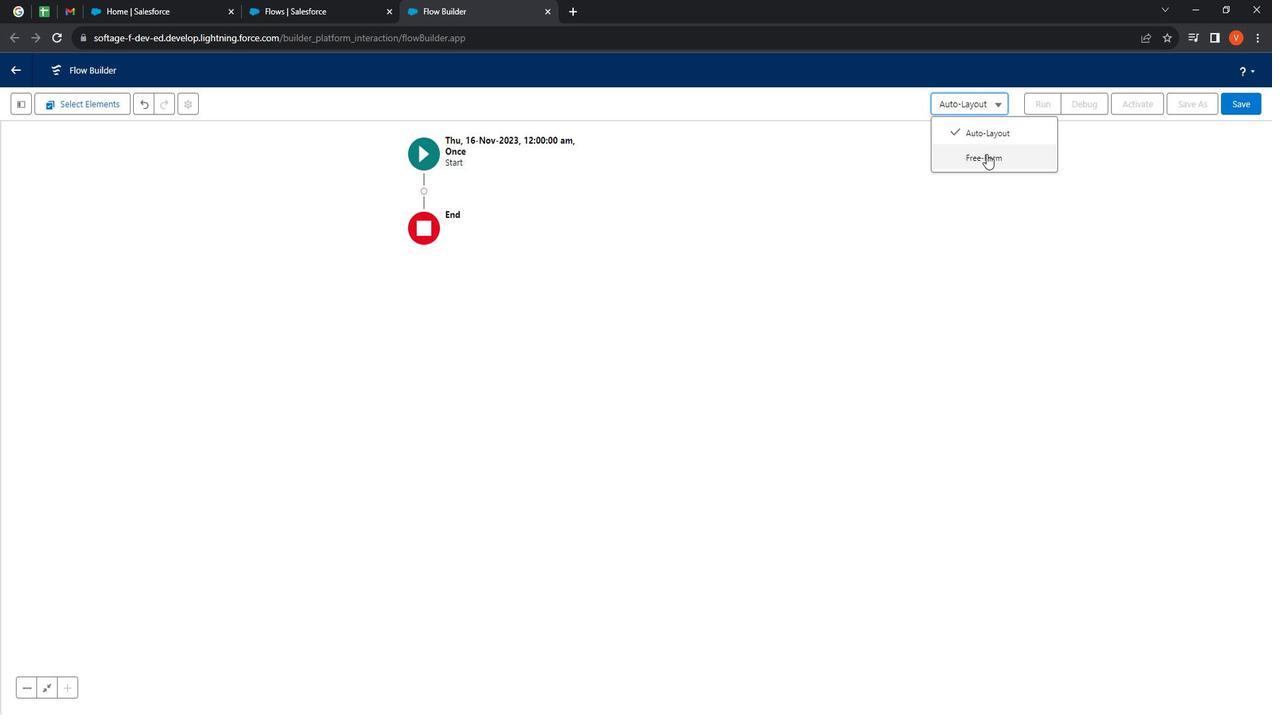 
Action: Mouse pressed left at (1008, 169)
Screenshot: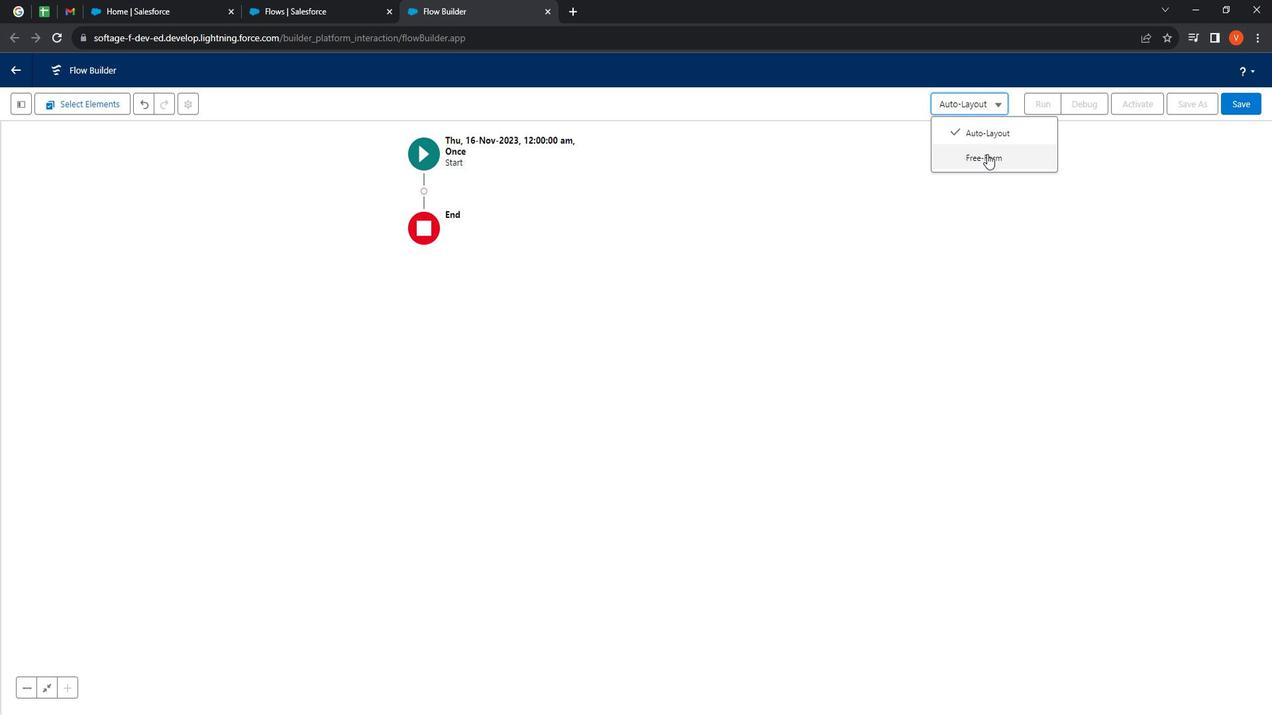 
Action: Mouse moved to (796, 359)
Screenshot: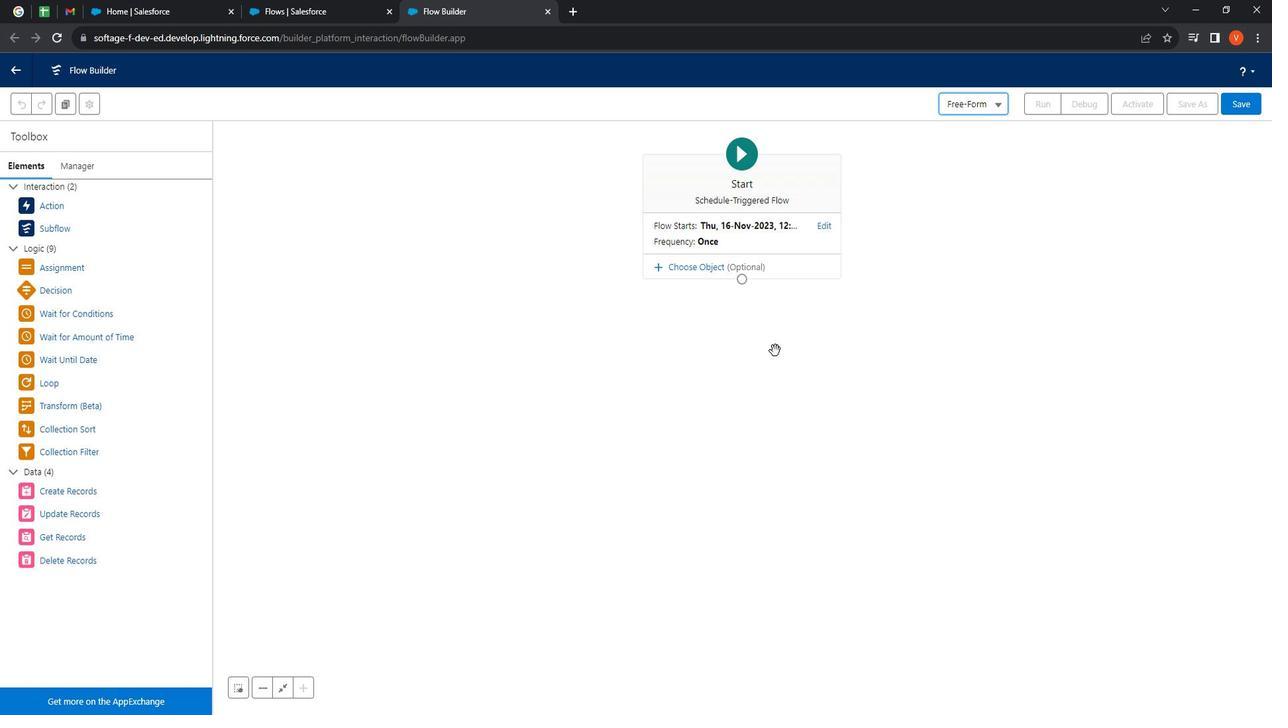 
Action: Mouse pressed left at (796, 359)
Screenshot: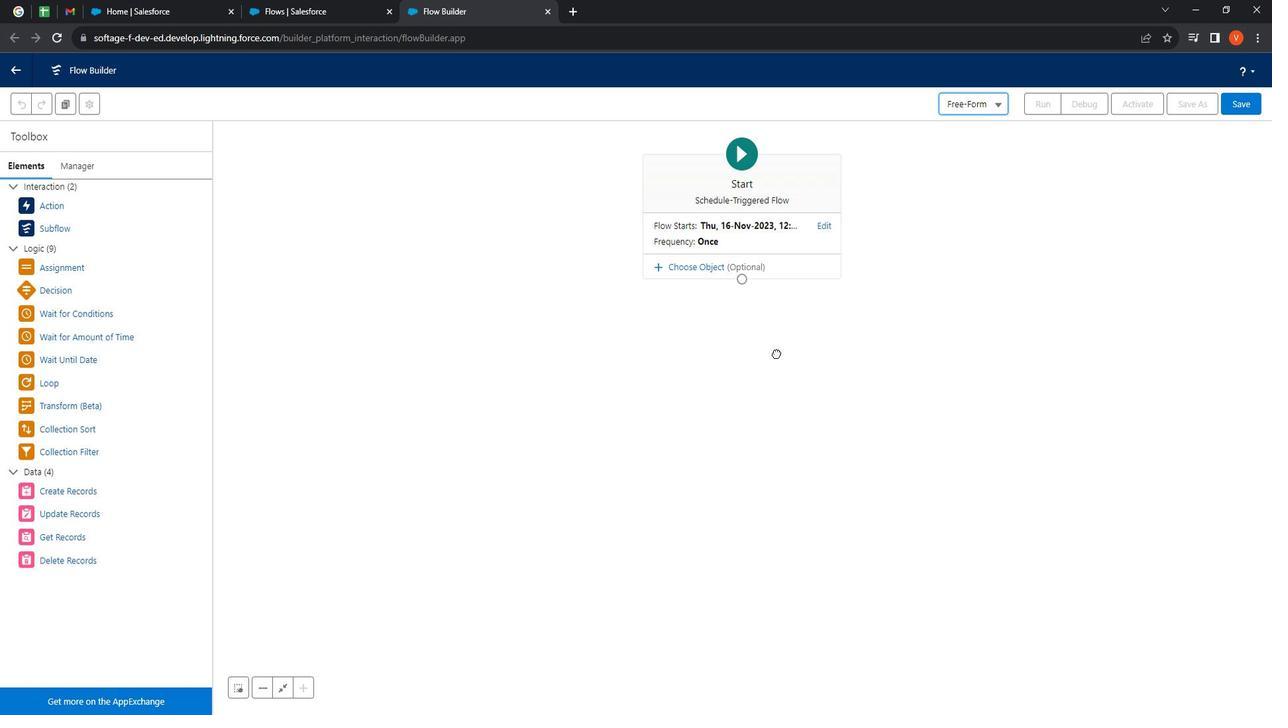
Action: Mouse moved to (798, 316)
Screenshot: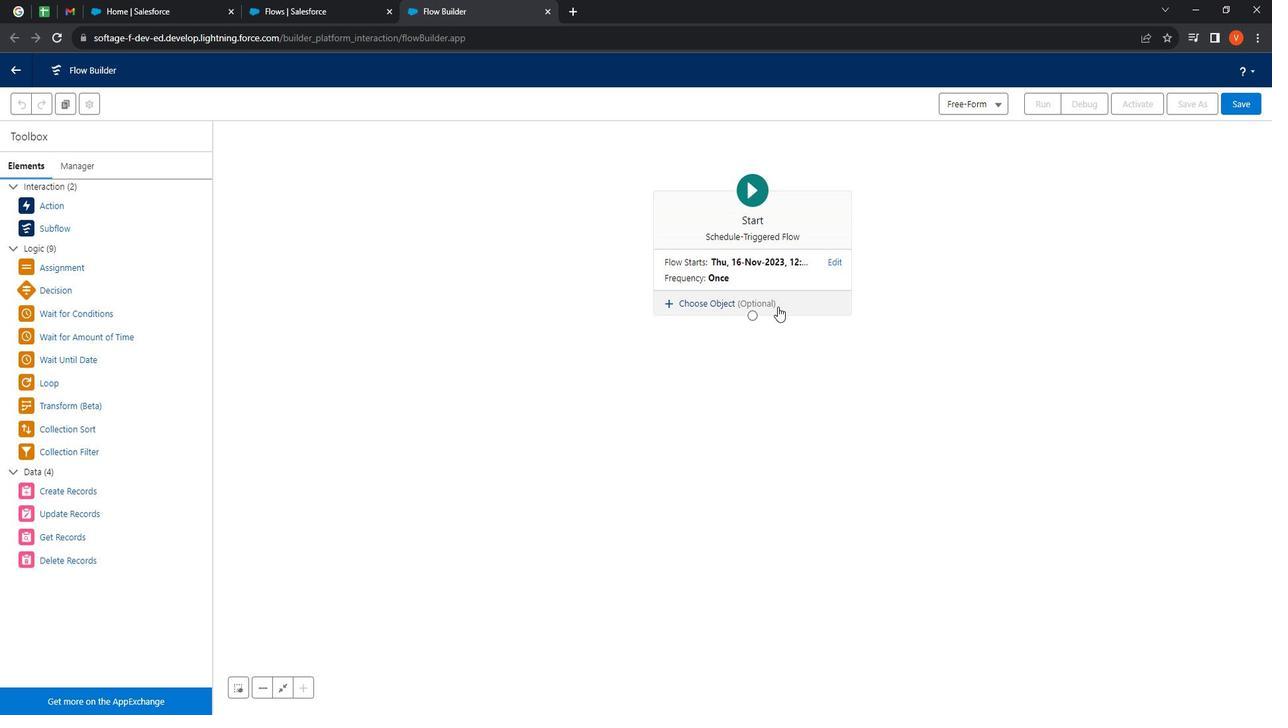 
Action: Mouse pressed left at (798, 316)
Screenshot: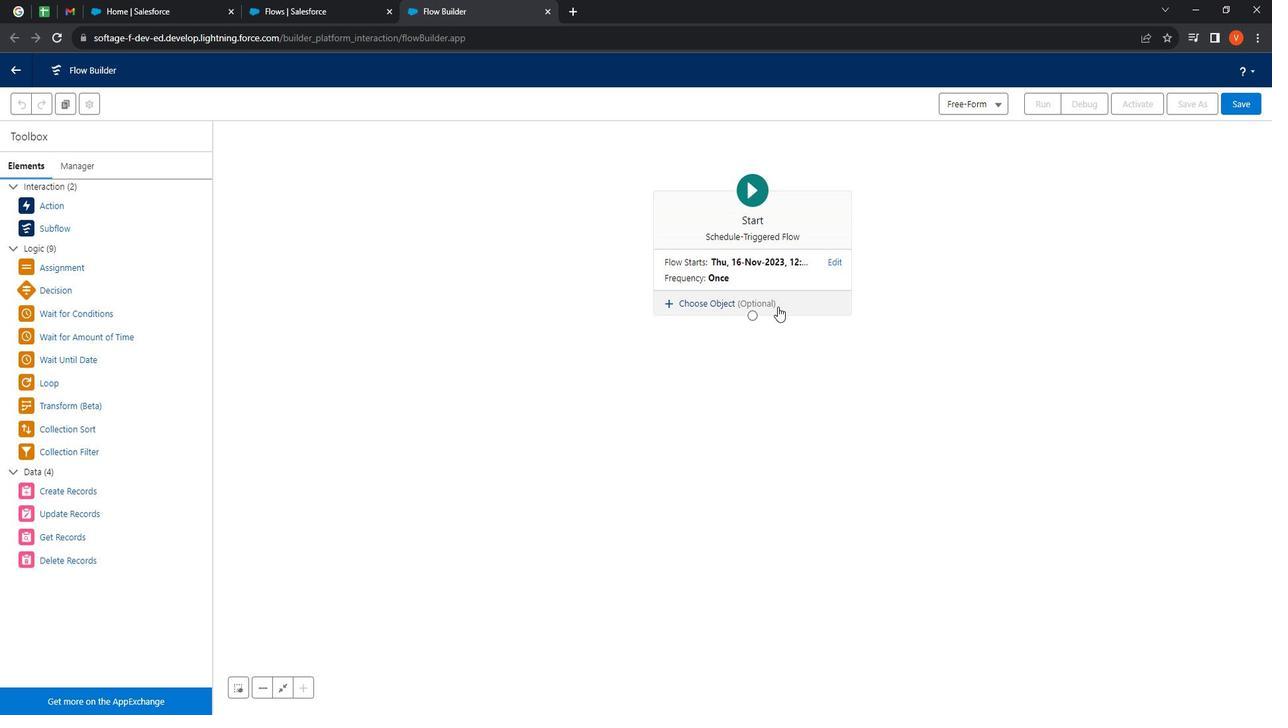 
Action: Mouse moved to (492, 406)
Screenshot: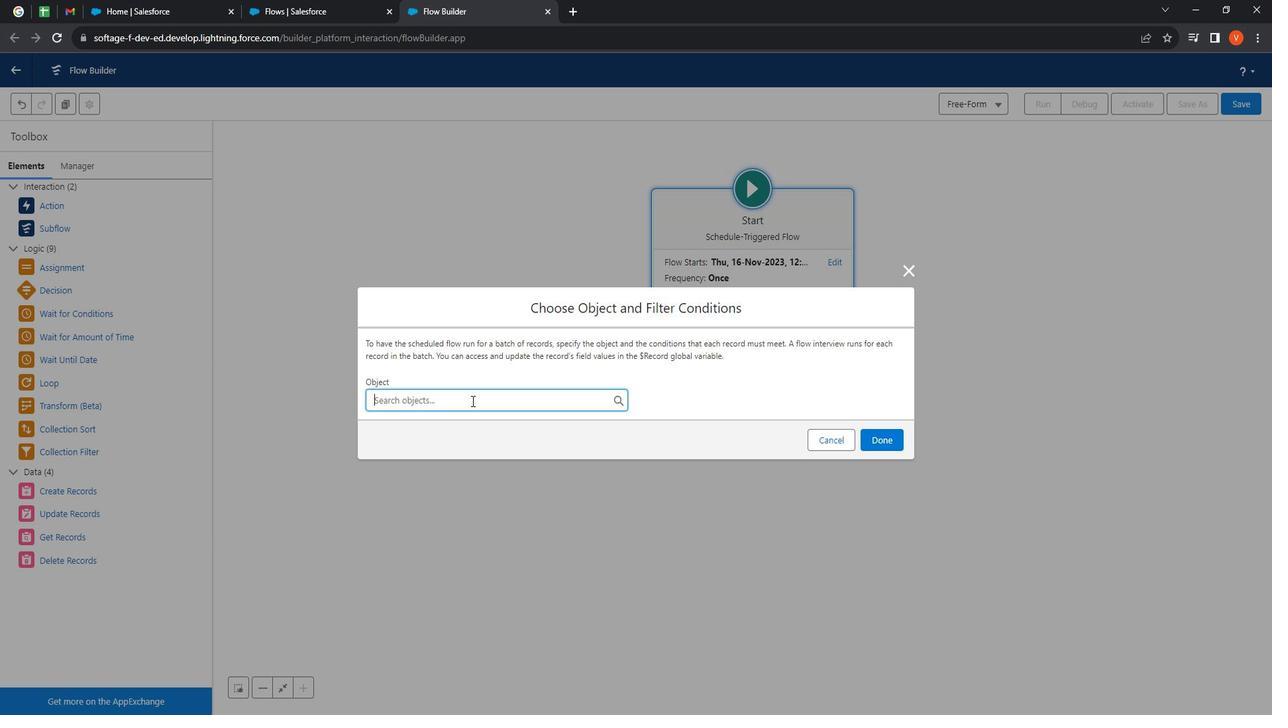 
Action: Mouse pressed left at (492, 406)
Screenshot: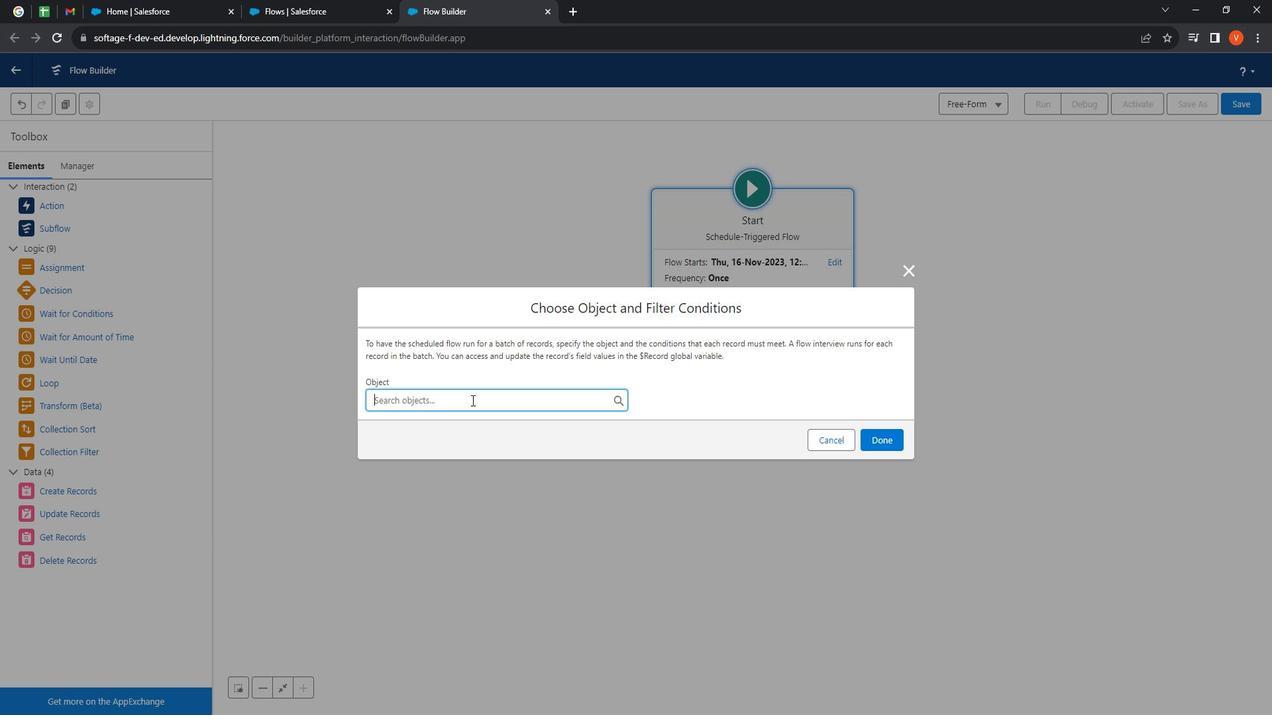 
Action: Mouse moved to (857, 440)
Screenshot: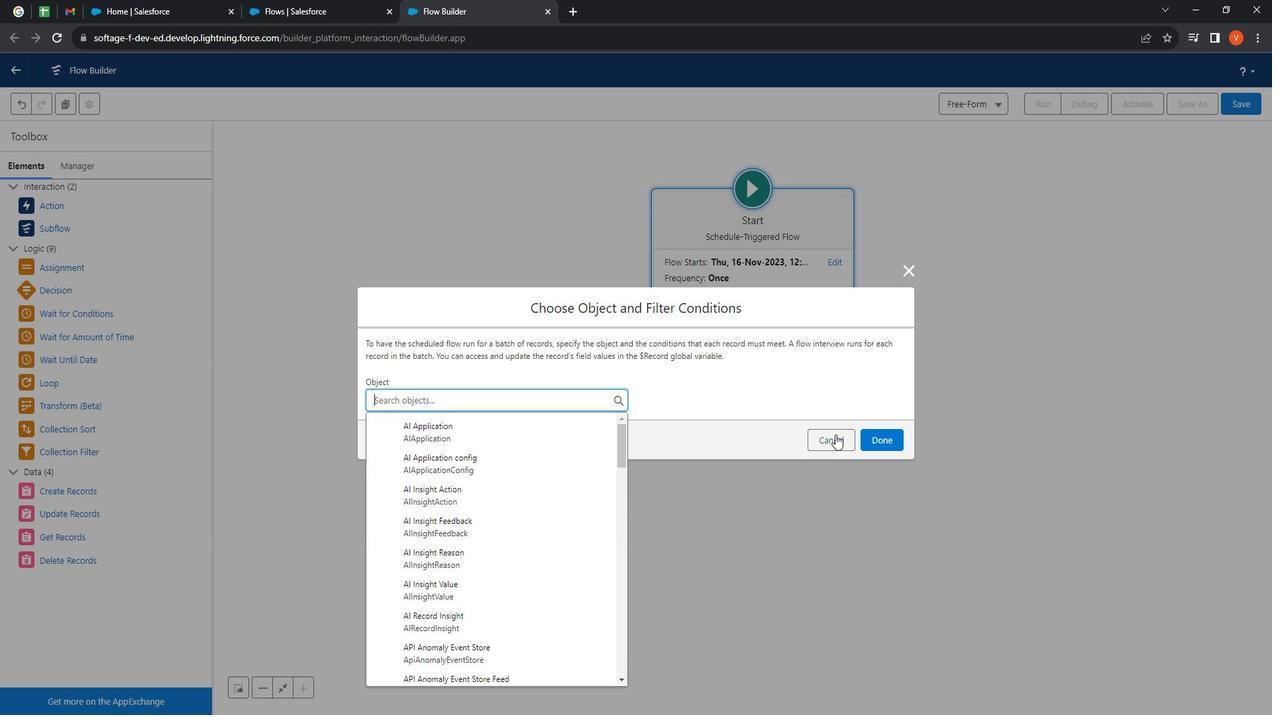 
Action: Mouse pressed left at (857, 440)
Screenshot: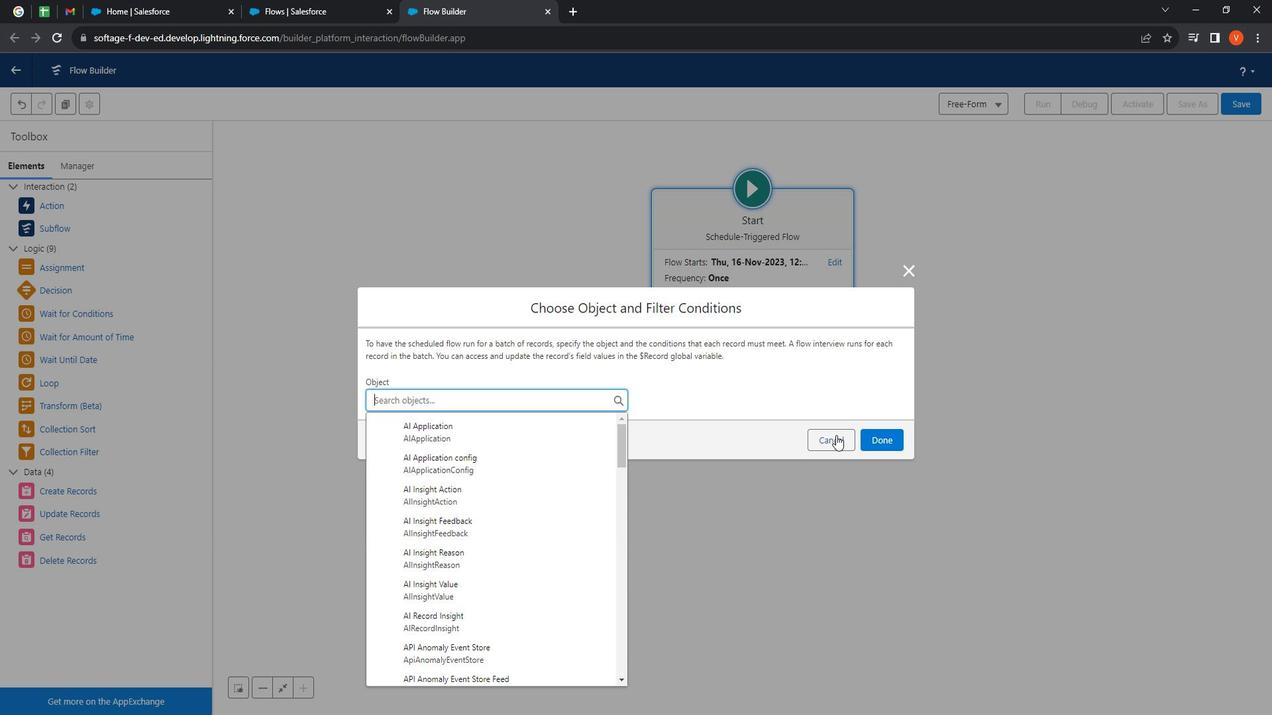 
Action: Mouse moved to (857, 282)
Screenshot: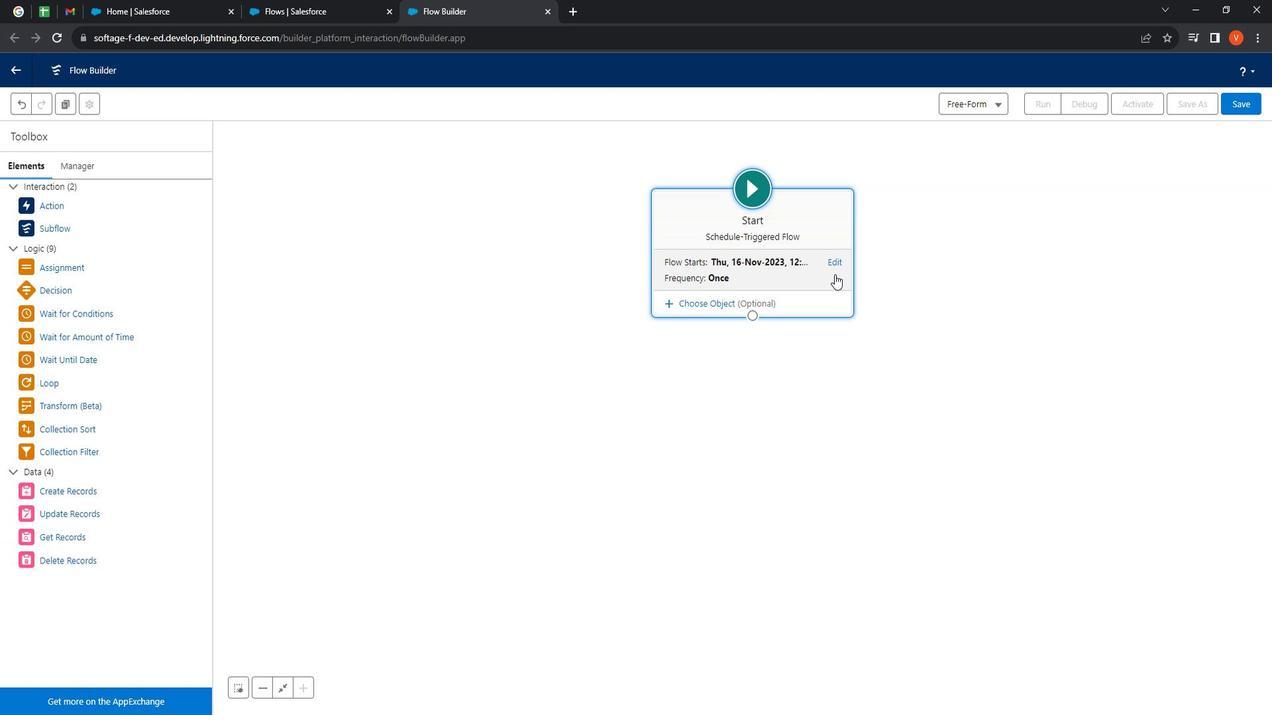 
Action: Mouse pressed left at (857, 282)
Screenshot: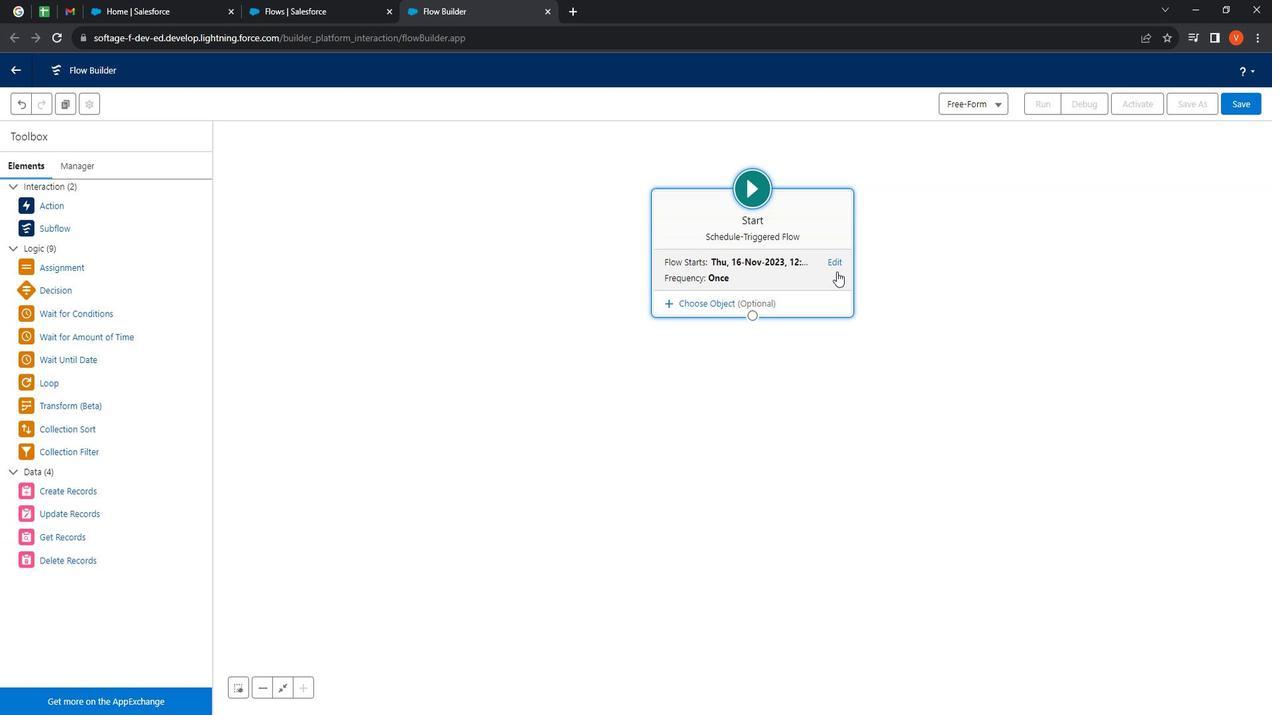 
Action: Mouse moved to (538, 370)
Screenshot: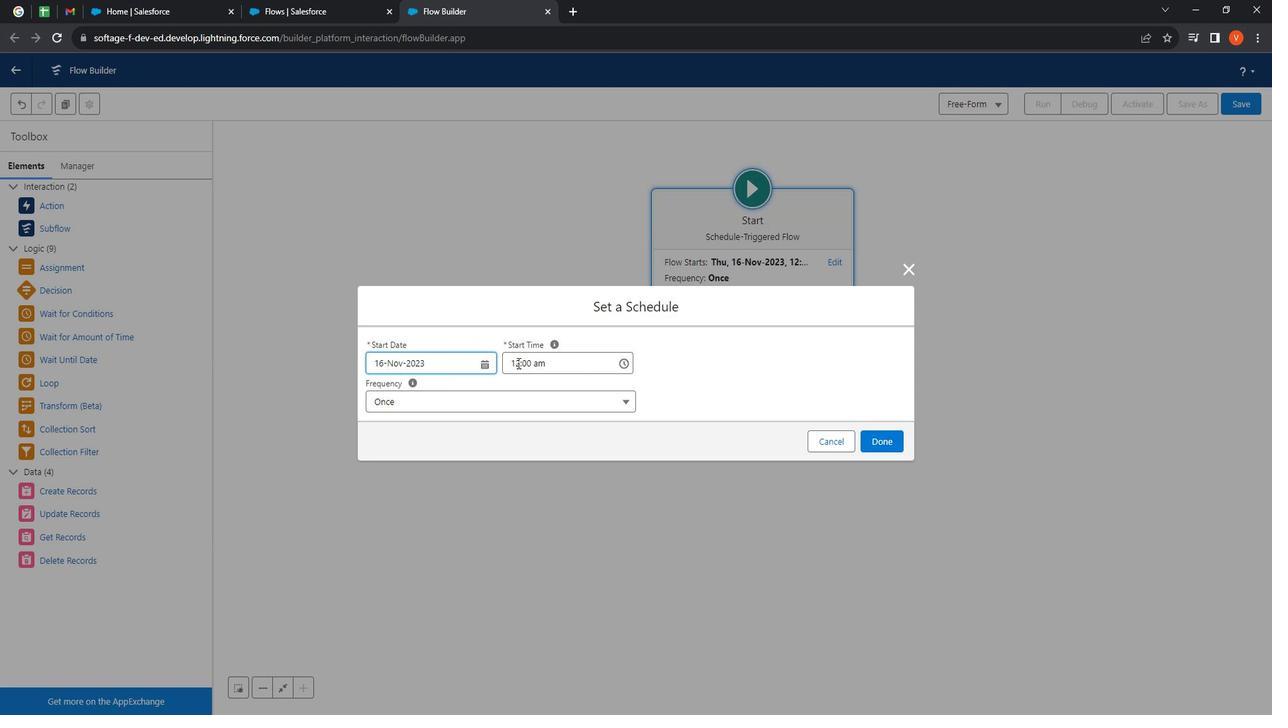 
Action: Mouse pressed left at (538, 370)
Screenshot: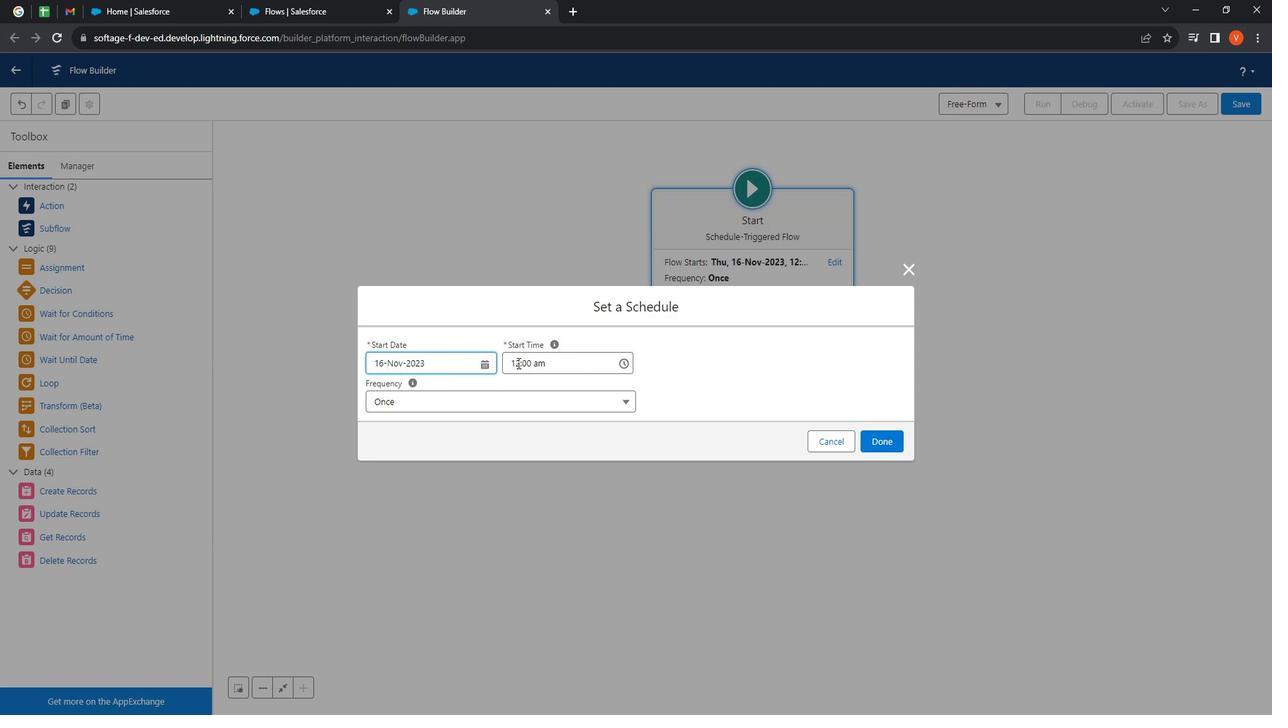 
Action: Mouse moved to (568, 419)
Screenshot: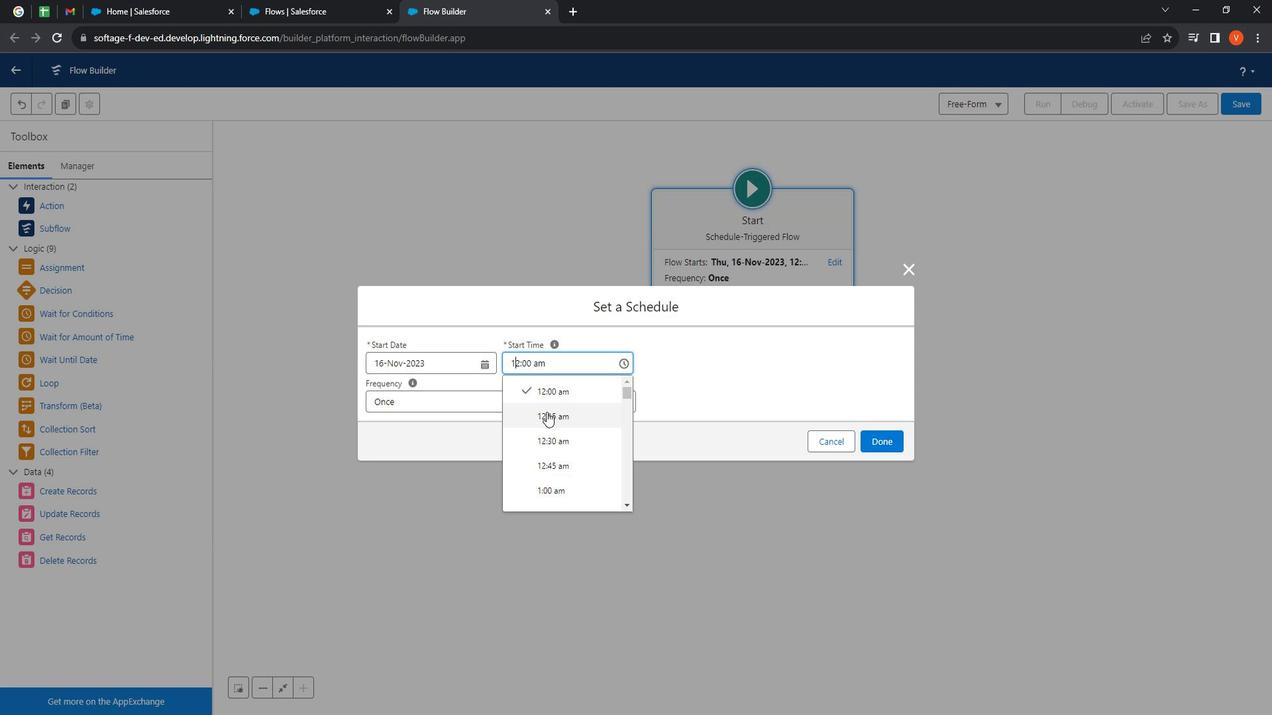 
Action: Mouse pressed left at (568, 419)
Screenshot: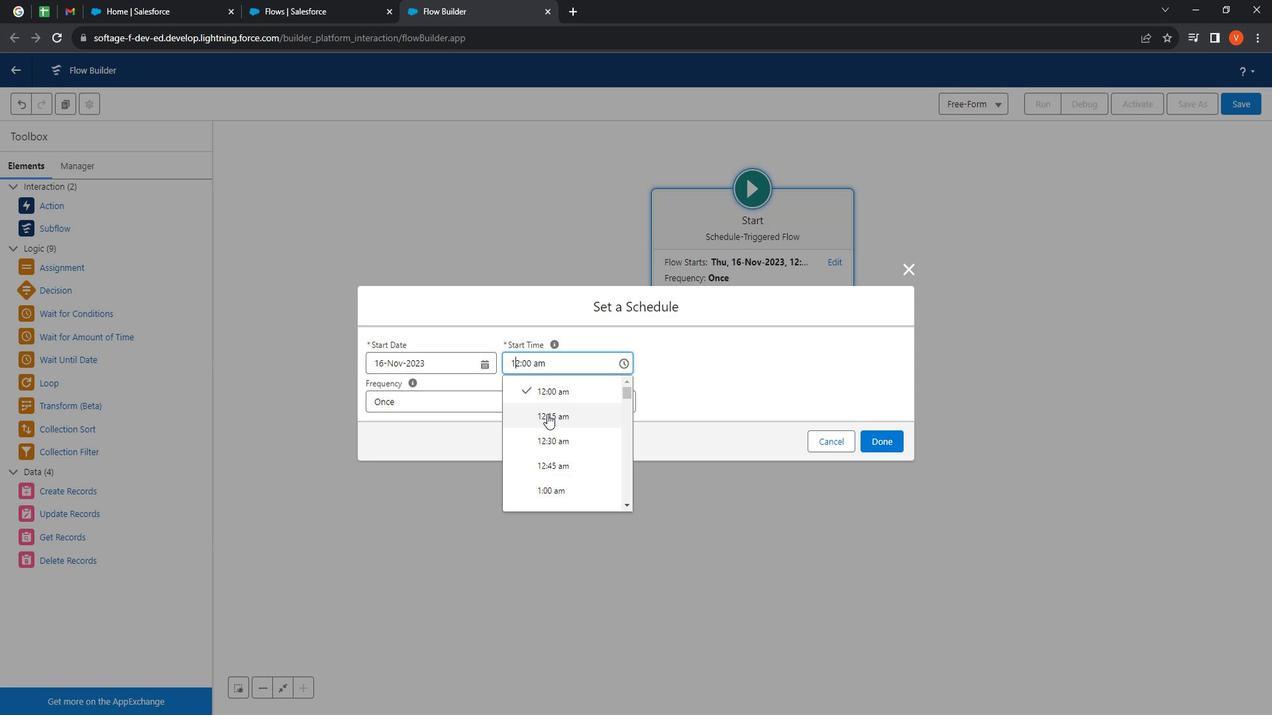 
Action: Mouse moved to (915, 442)
Screenshot: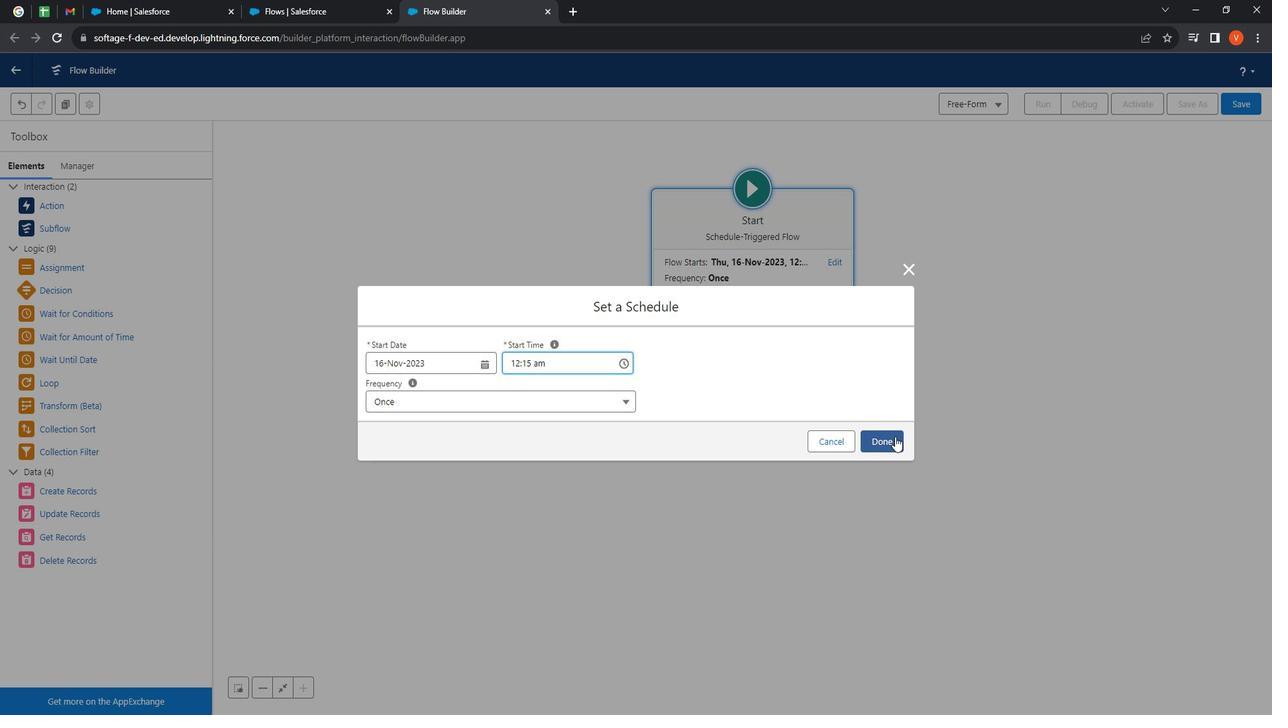 
Action: Mouse pressed left at (915, 442)
Screenshot: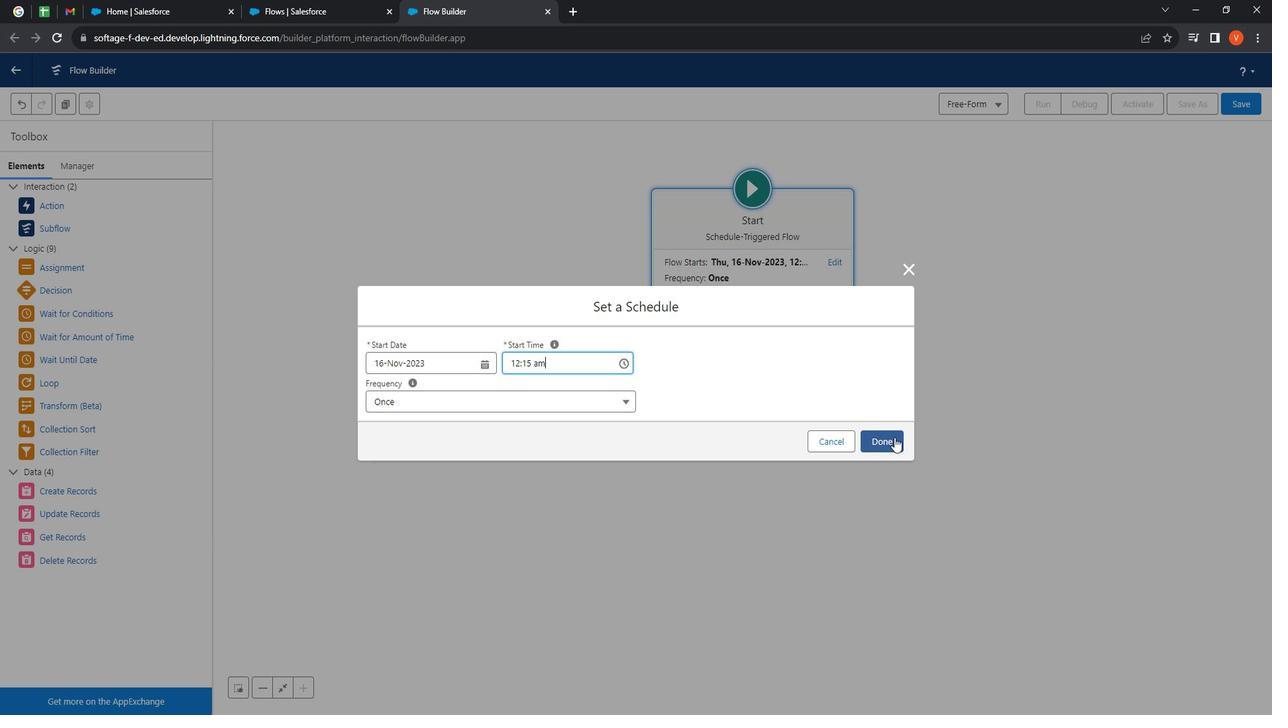 
Action: Mouse moved to (689, 313)
Screenshot: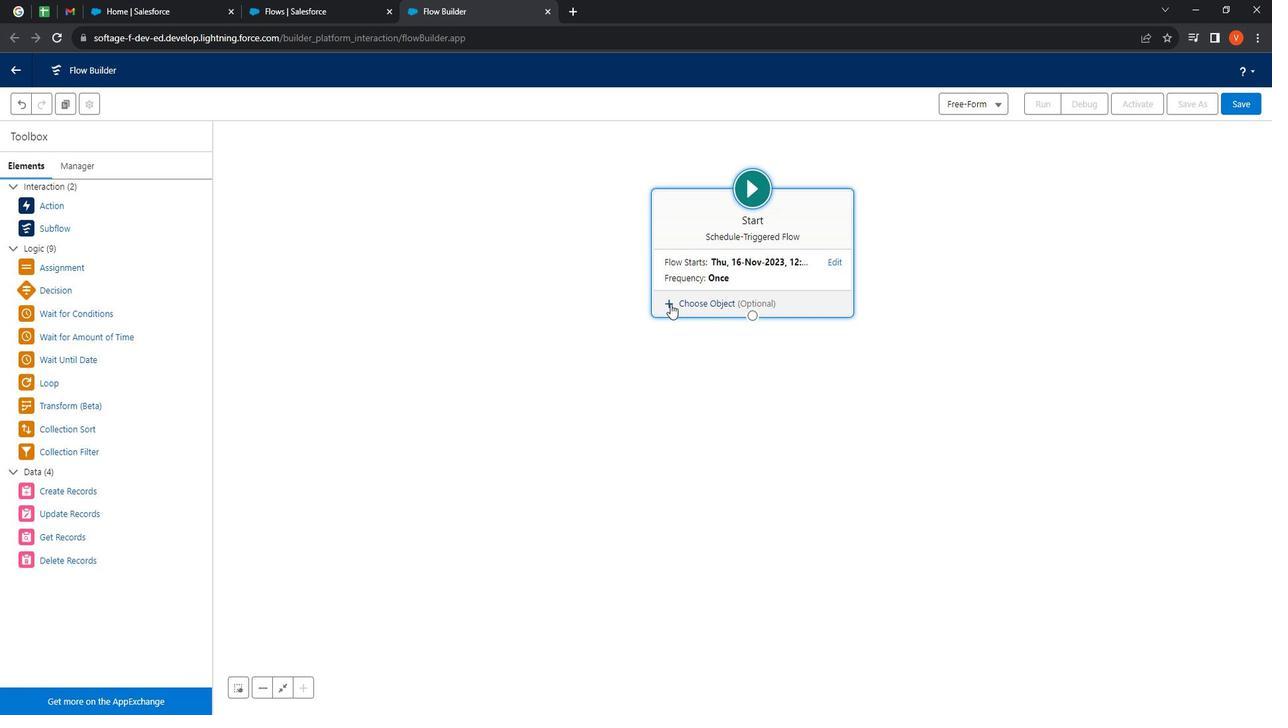 
Action: Mouse pressed left at (689, 313)
Screenshot: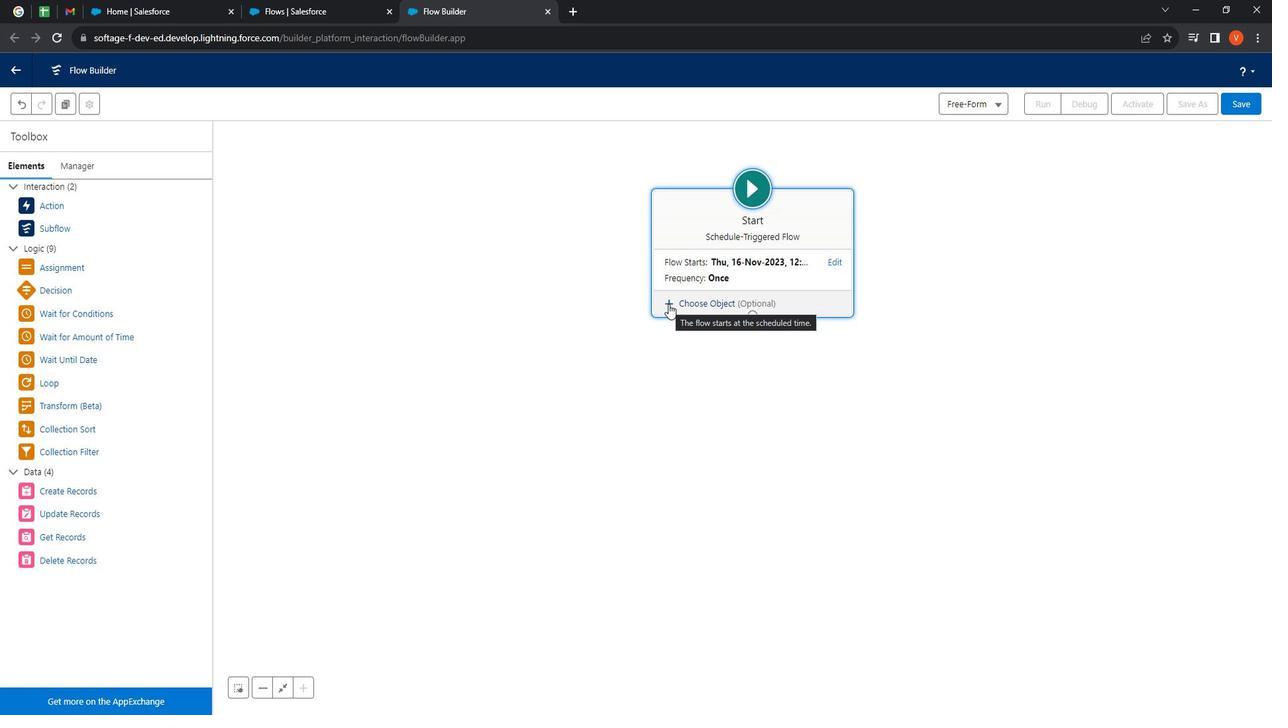 
Action: Mouse moved to (583, 407)
Screenshot: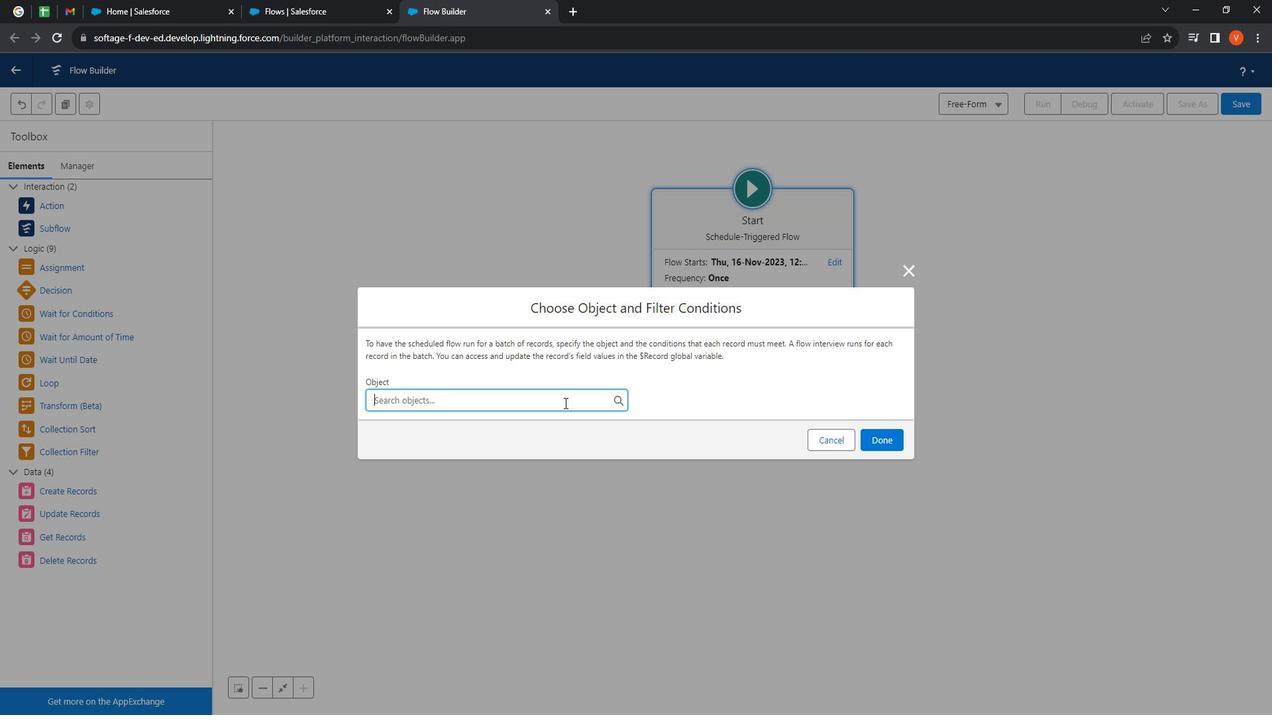 
Action: Mouse pressed left at (583, 407)
Screenshot: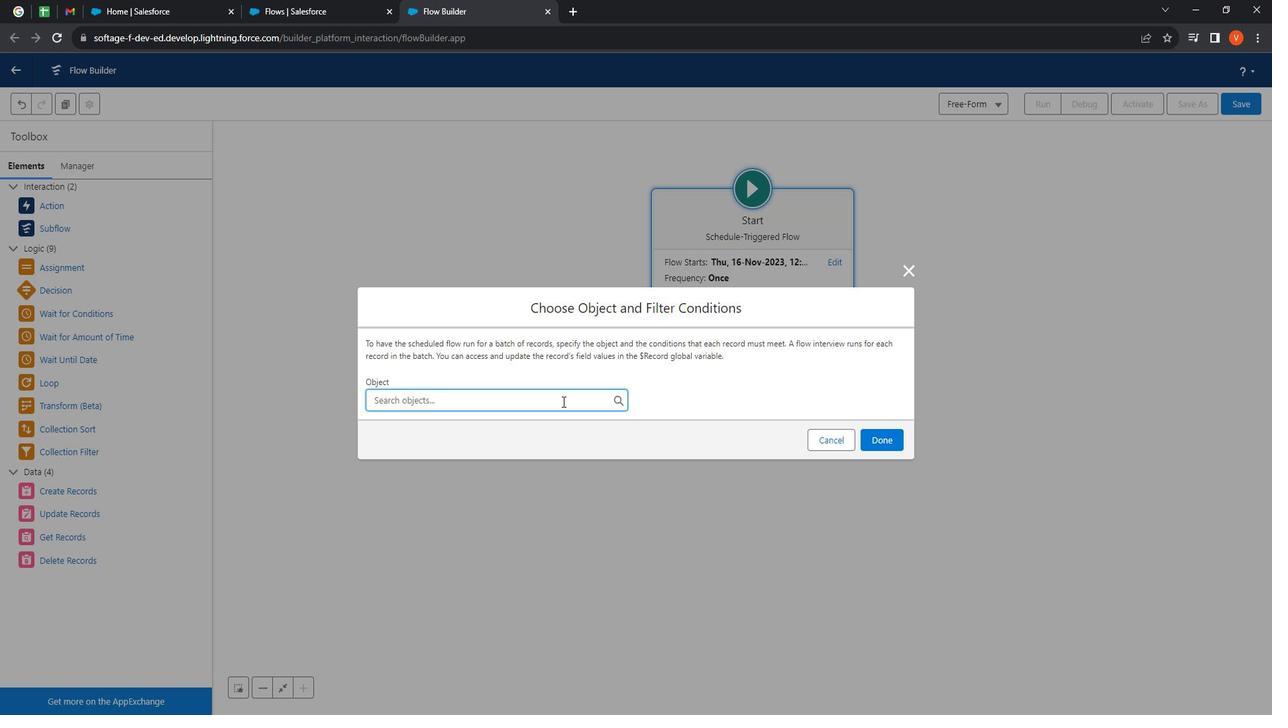 
Action: Mouse moved to (643, 447)
Screenshot: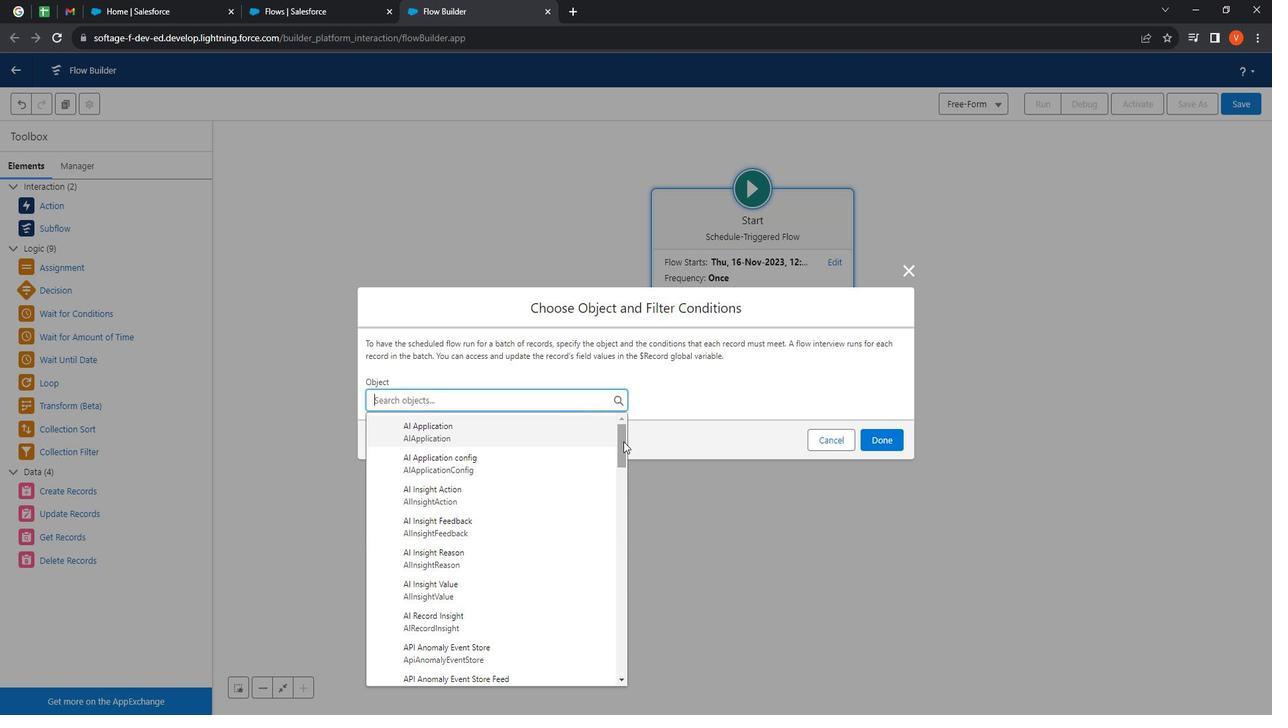 
Action: Mouse pressed left at (643, 447)
Screenshot: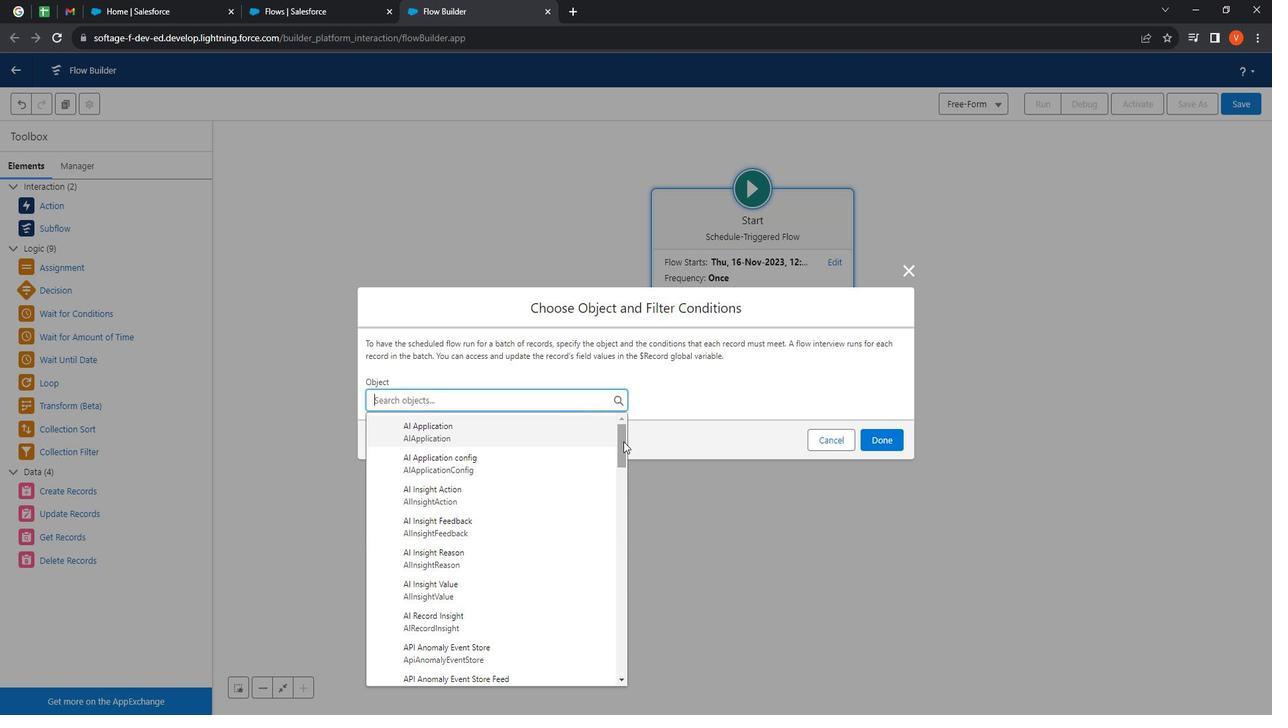 
Action: Mouse moved to (490, 404)
Screenshot: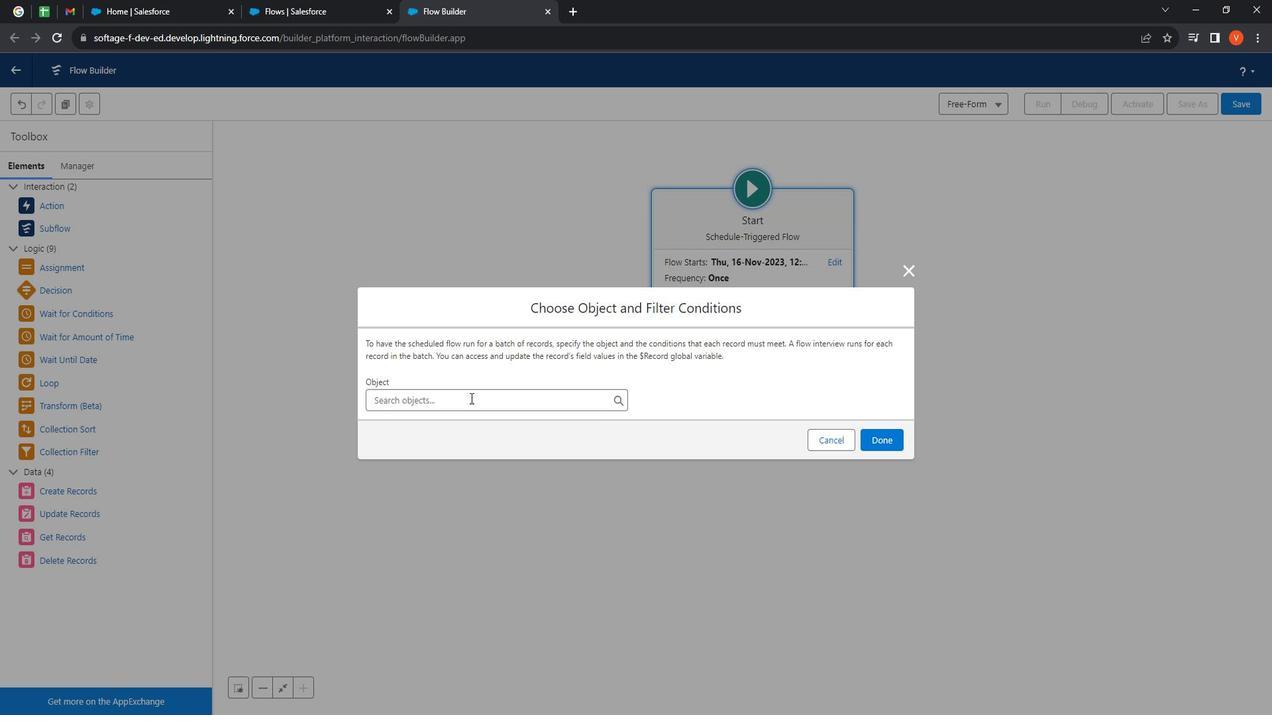 
Action: Mouse pressed left at (490, 404)
Screenshot: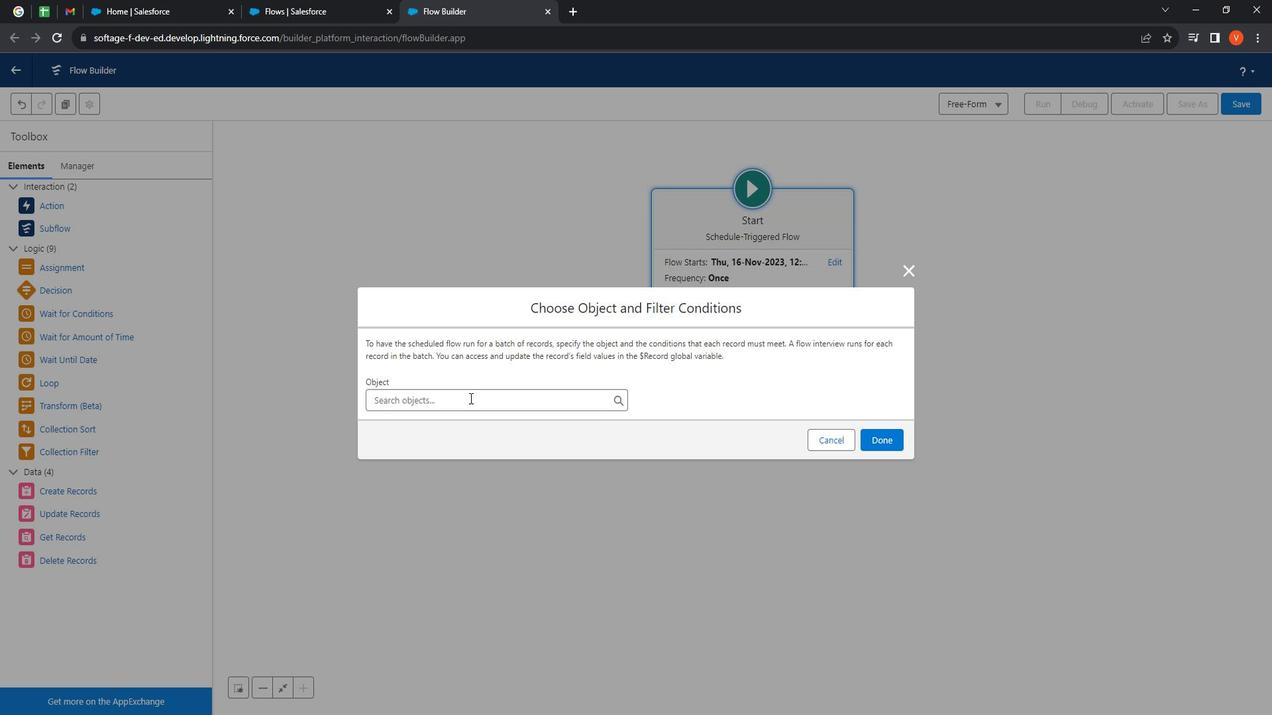 
Action: Mouse moved to (490, 403)
Screenshot: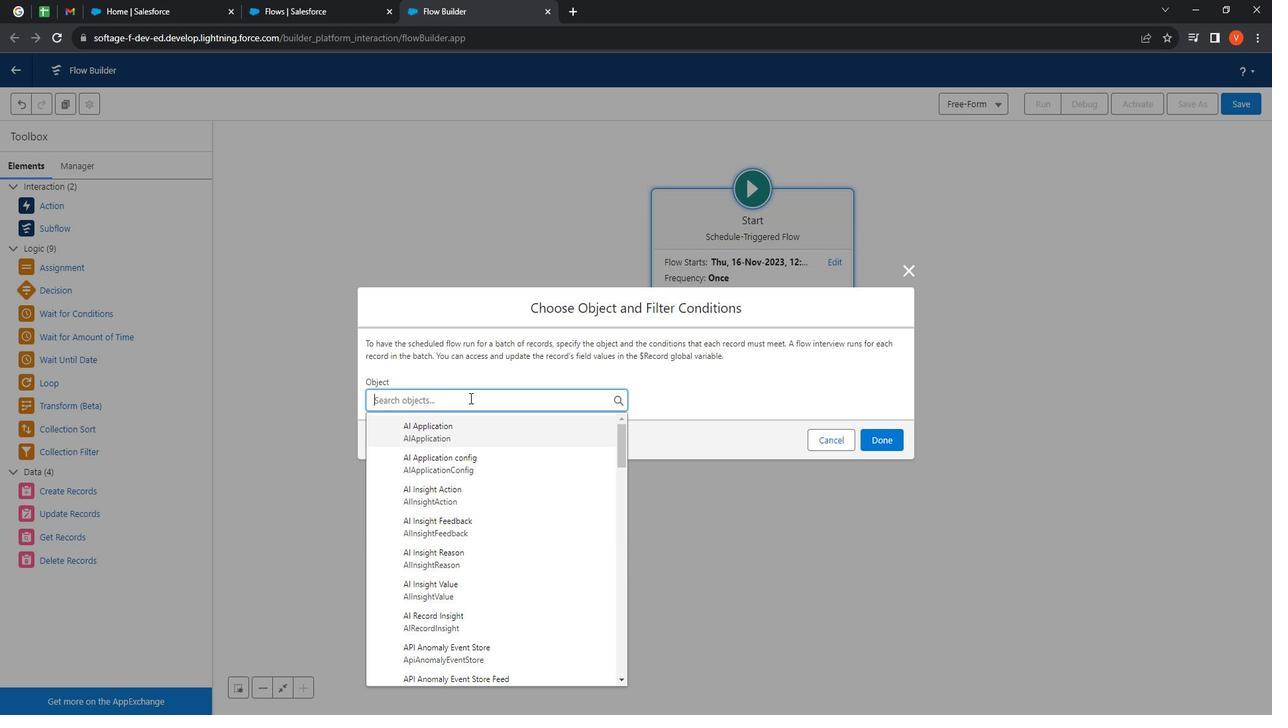 
Action: Key pressed opp
Screenshot: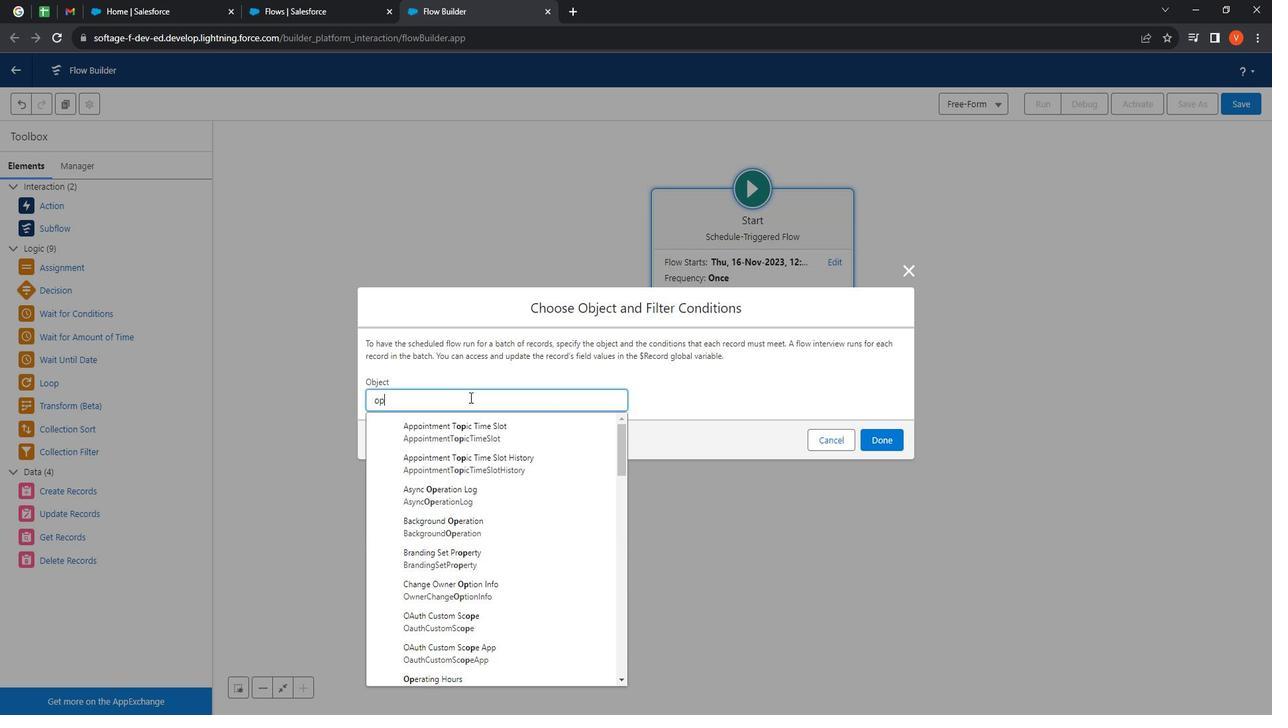 
Action: Mouse moved to (494, 432)
Screenshot: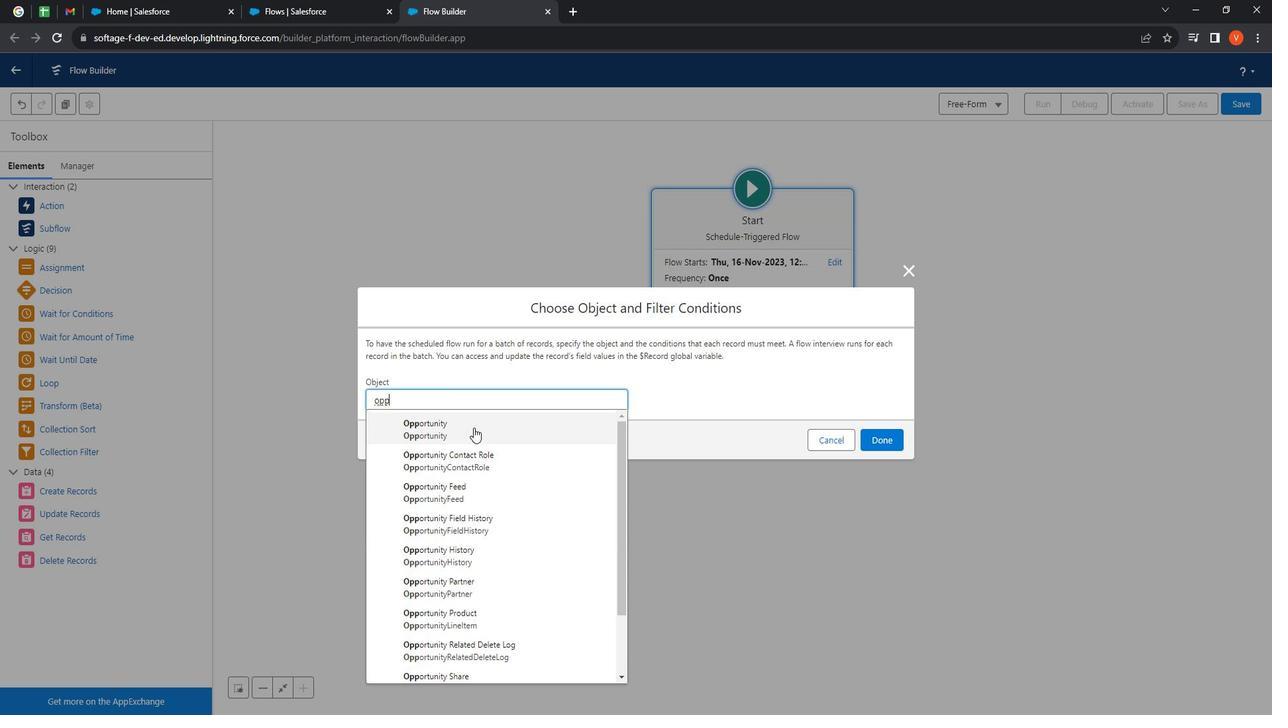 
Action: Mouse pressed left at (494, 432)
Screenshot: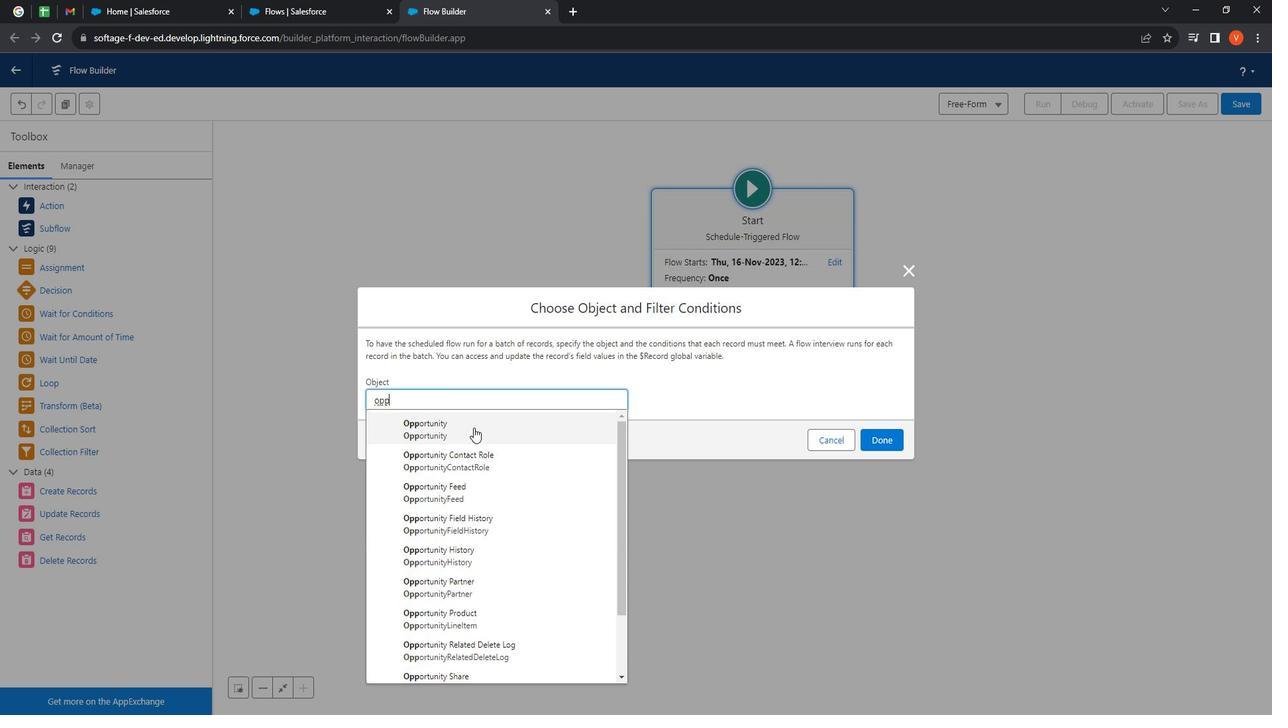 
Action: Mouse moved to (519, 440)
Screenshot: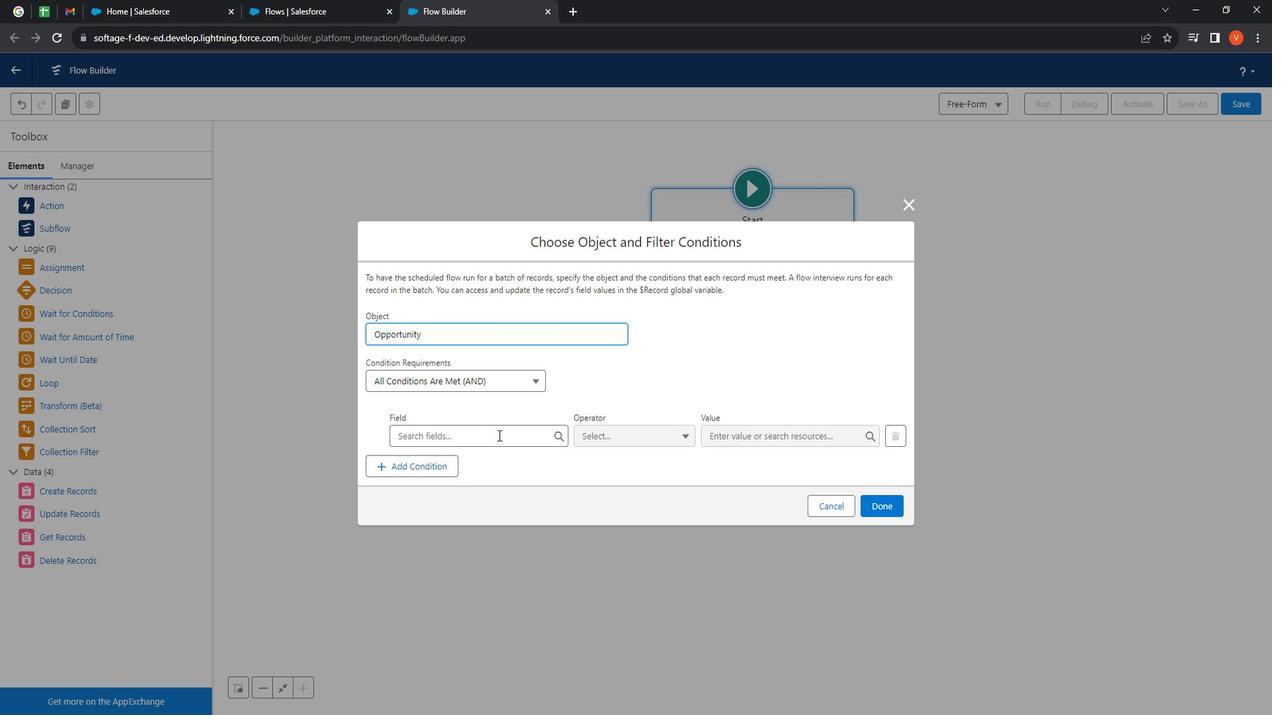 
Action: Mouse pressed left at (519, 440)
Screenshot: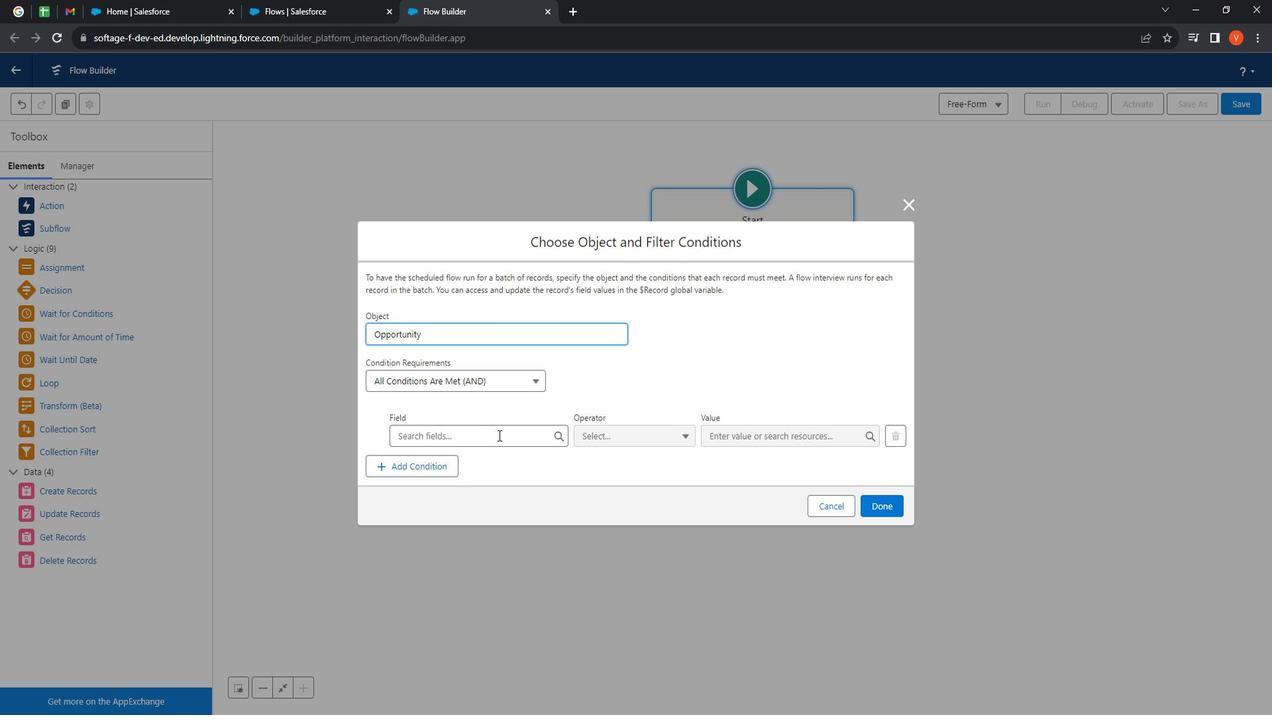 
Action: Mouse moved to (520, 302)
Screenshot: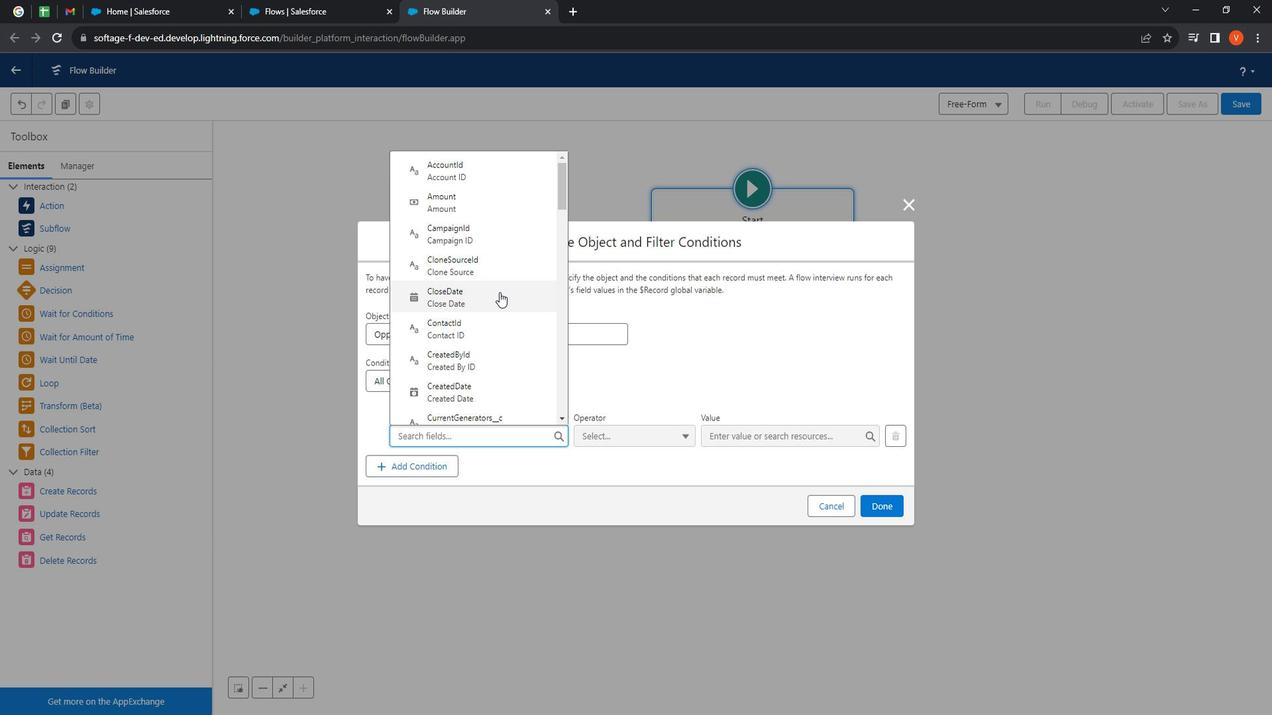 
Action: Key pressed <Key.shift>Close
Screenshot: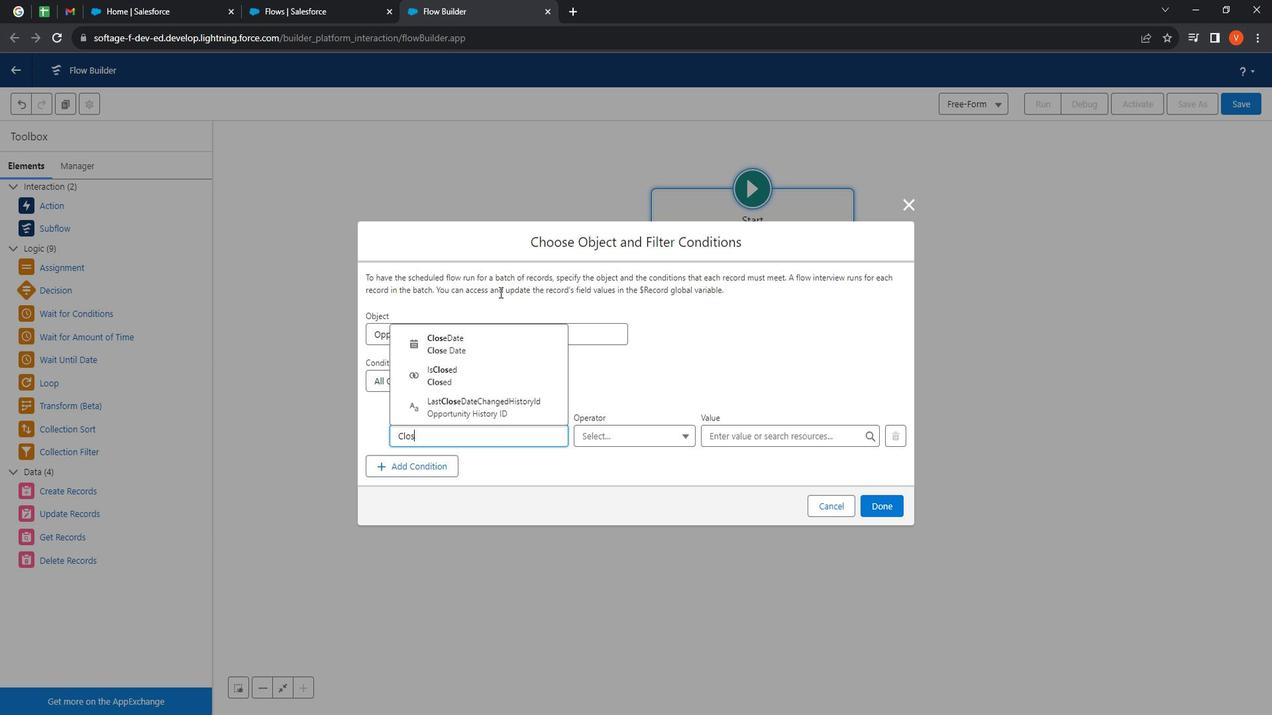 
Action: Mouse moved to (536, 348)
Screenshot: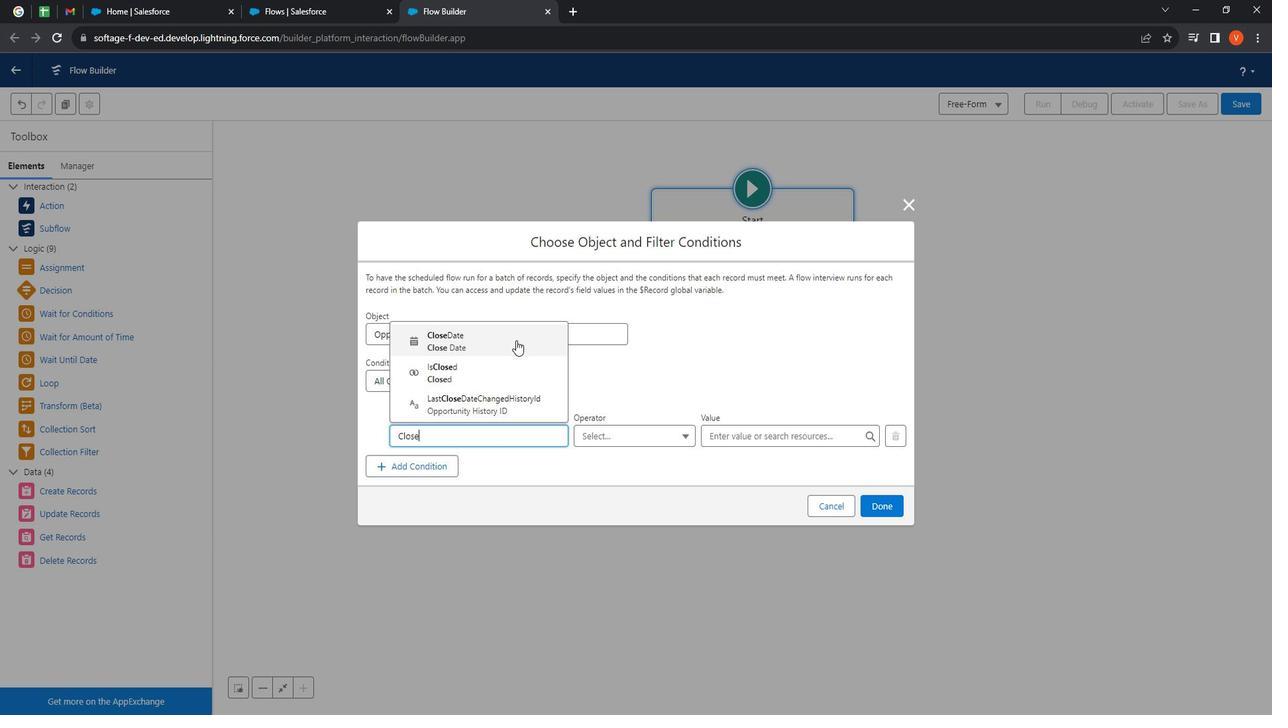 
Action: Mouse pressed left at (536, 348)
Screenshot: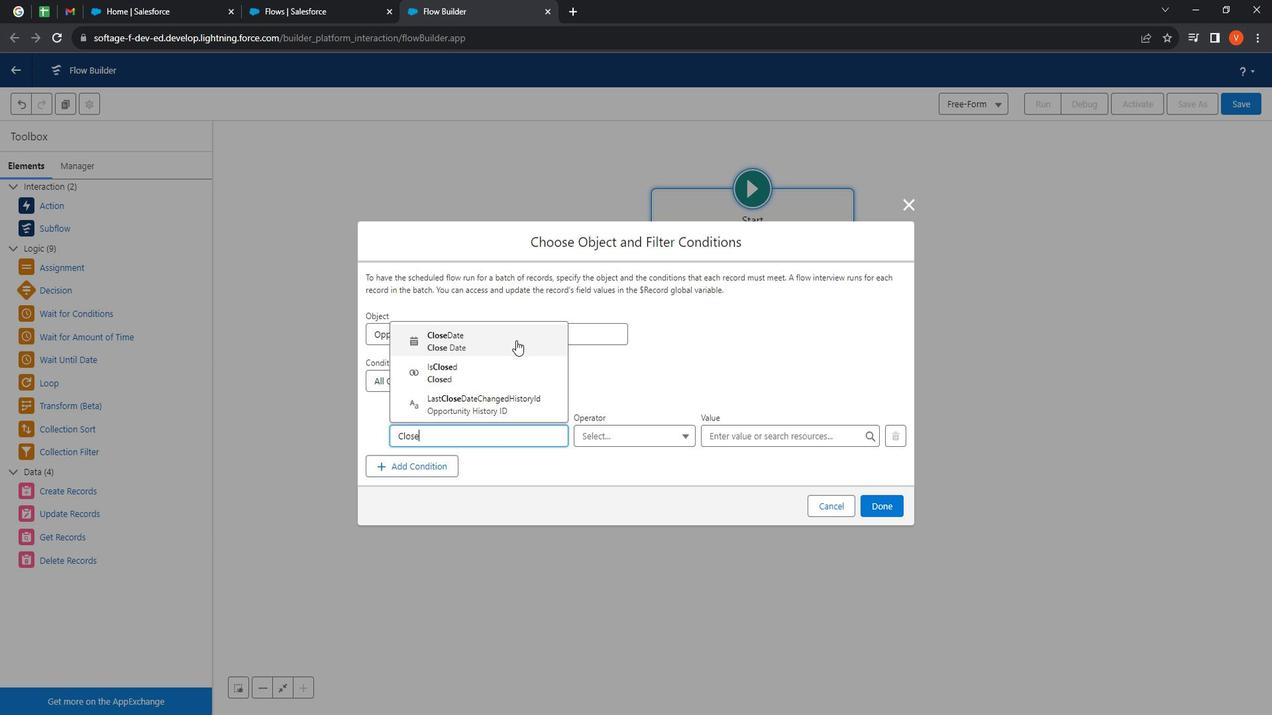 
Action: Mouse moved to (794, 443)
Screenshot: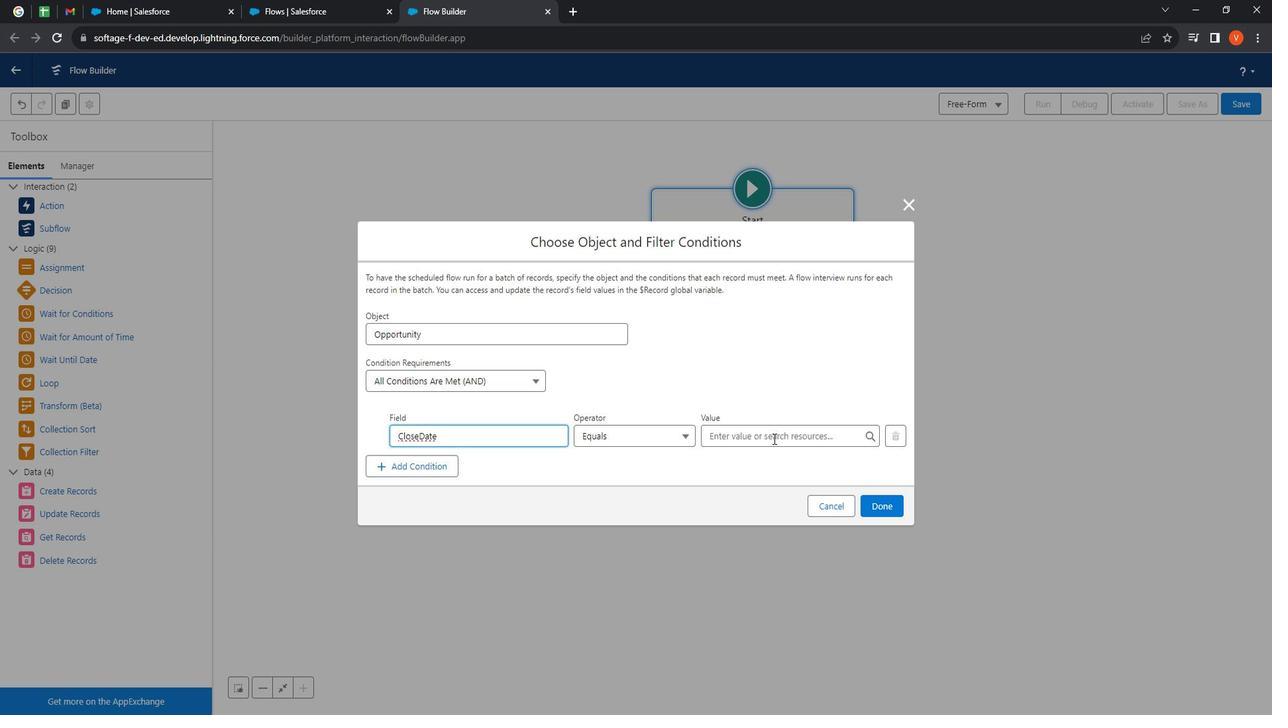 
Action: Mouse pressed left at (794, 443)
Screenshot: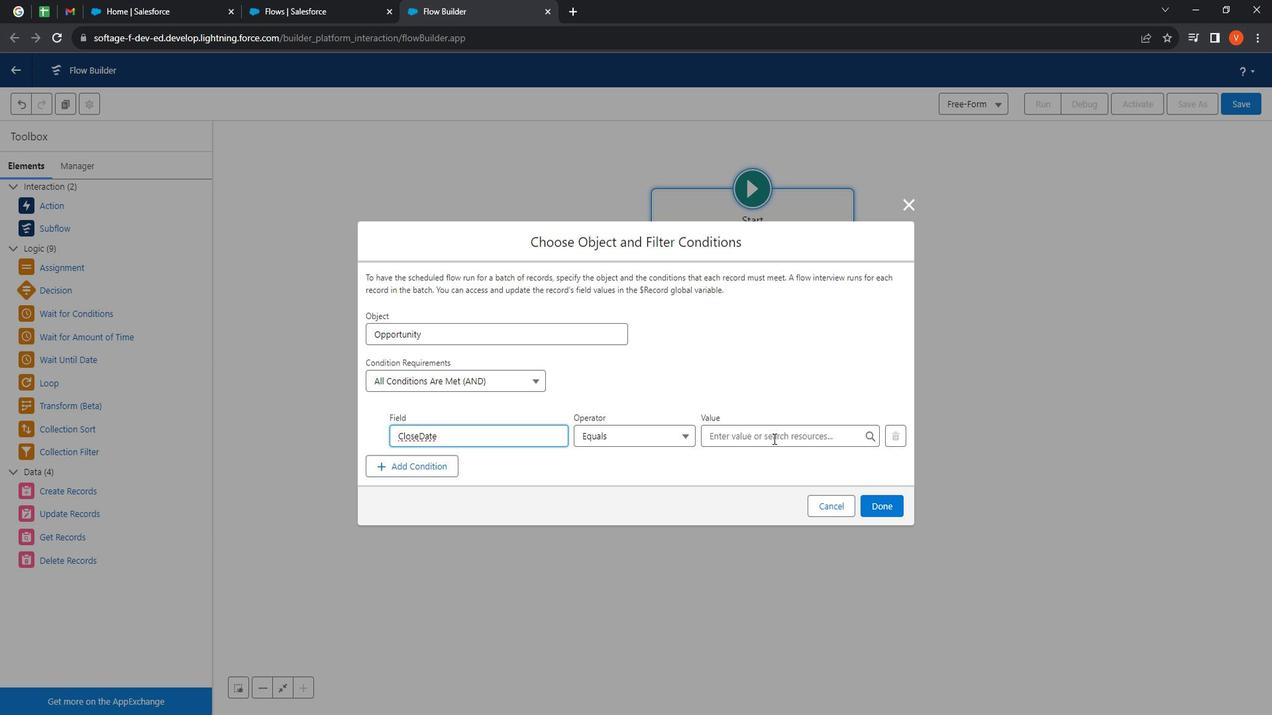 
Action: Mouse moved to (788, 438)
Screenshot: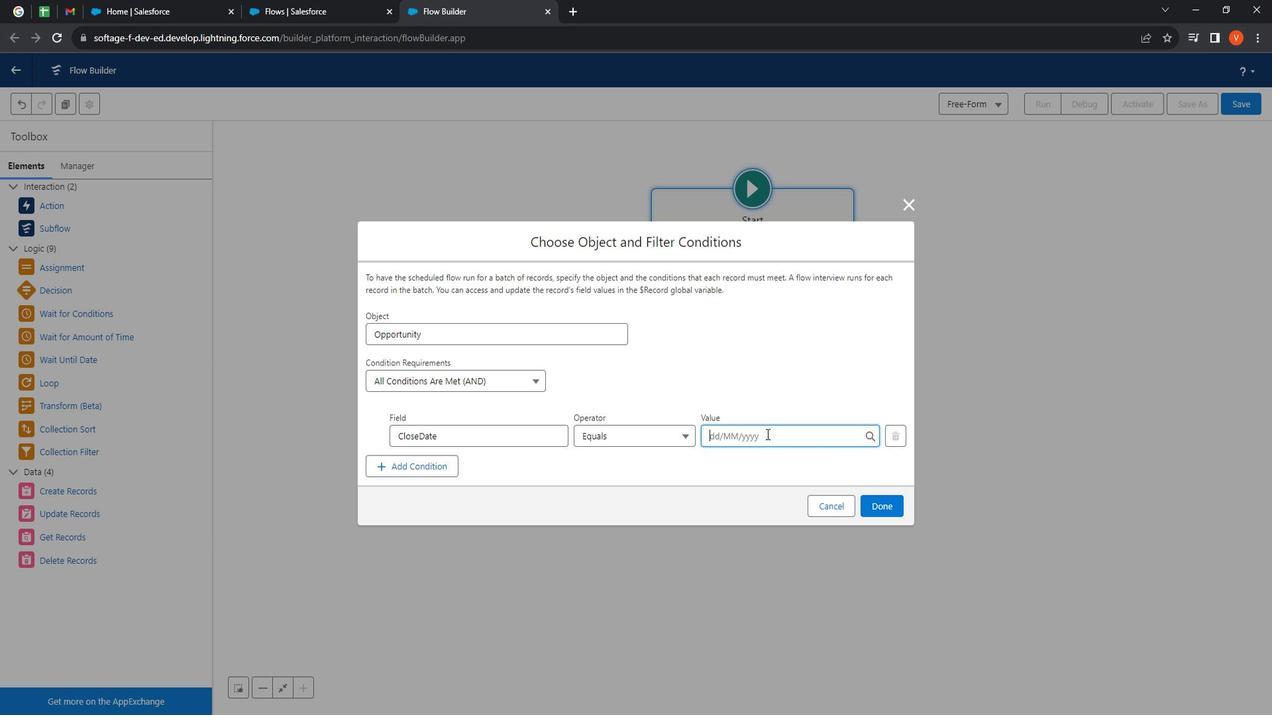 
Action: Key pressed <Key.shift><Key.shift><Key.shift>22
Screenshot: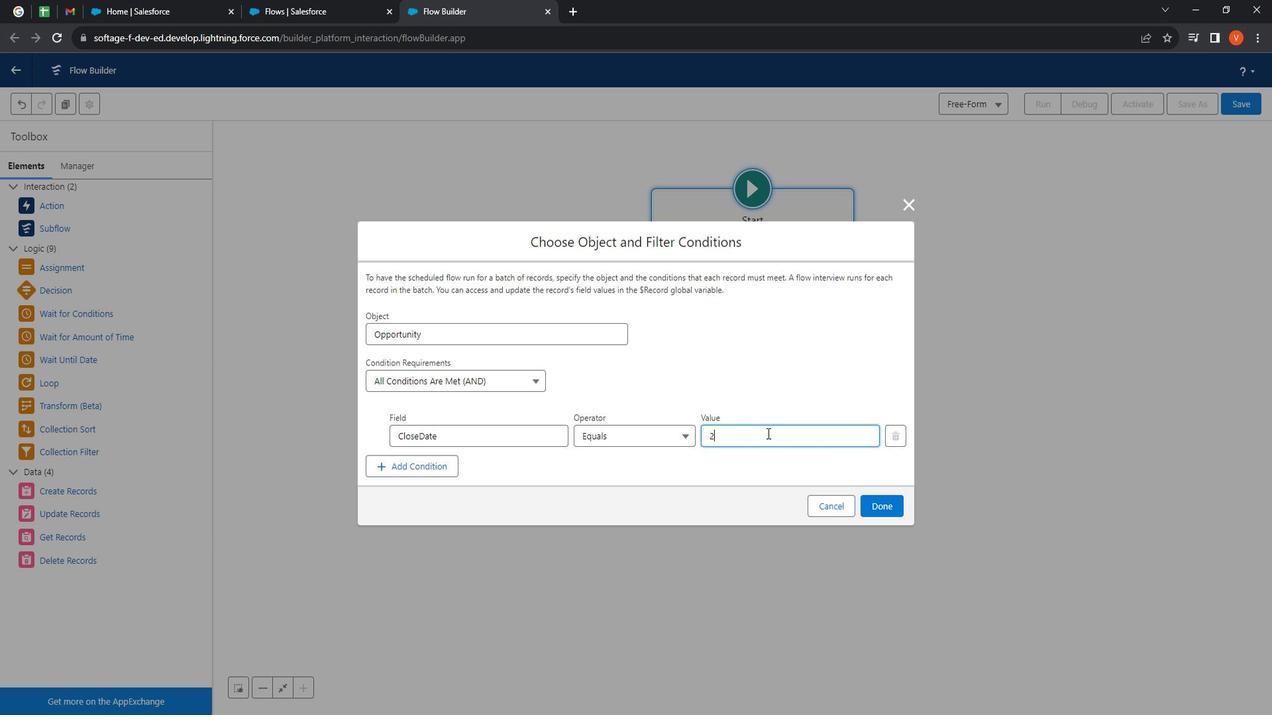 
Action: Mouse moved to (792, 434)
Screenshot: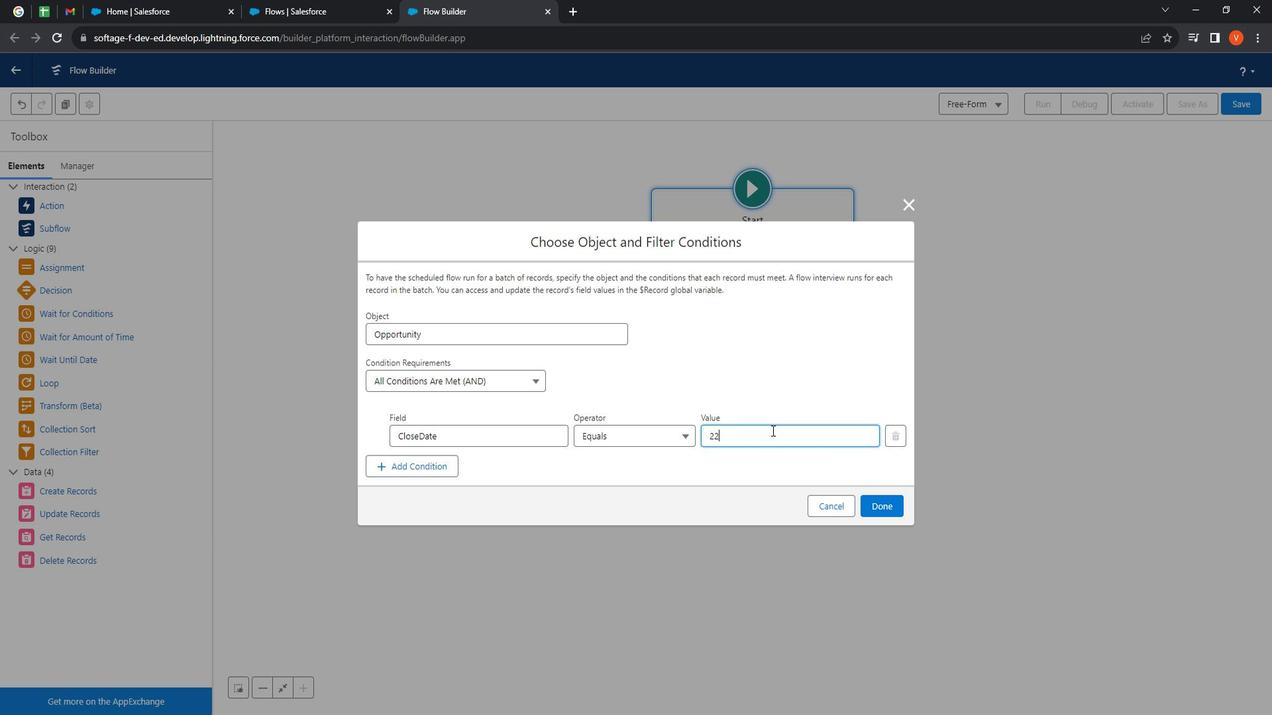 
Action: Key pressed /01
Screenshot: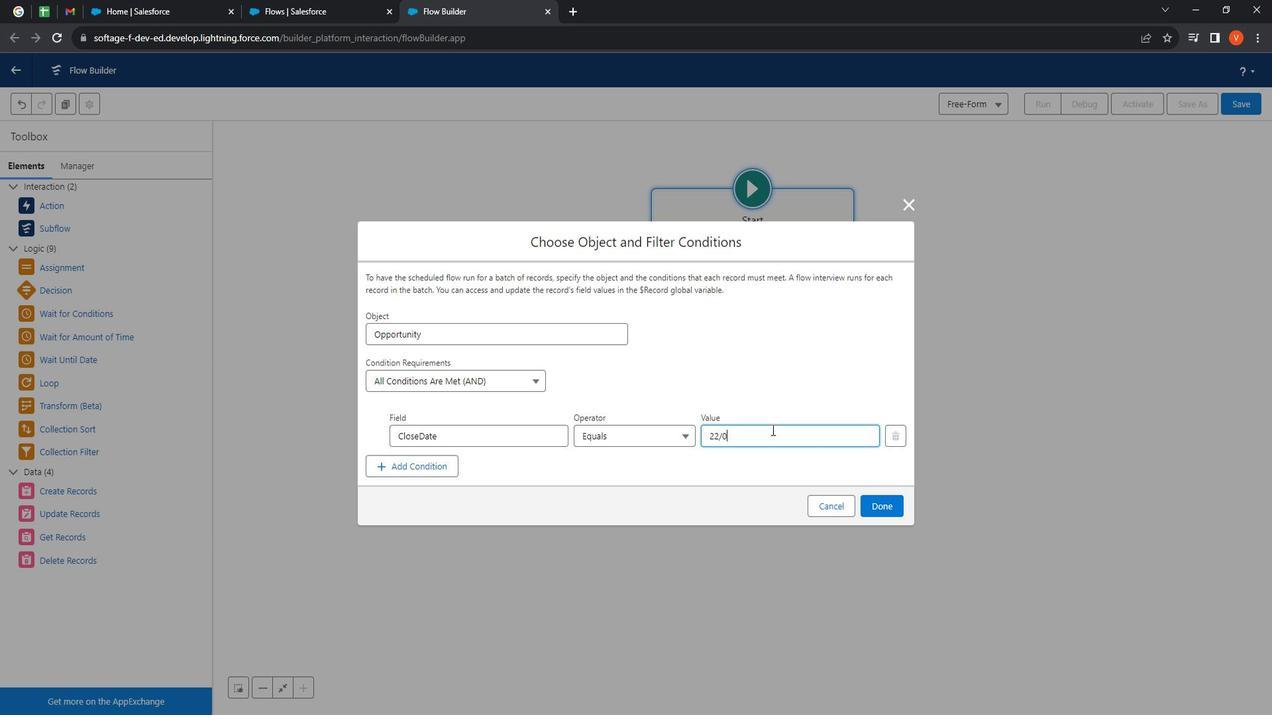 
Action: Mouse moved to (496, 443)
Screenshot: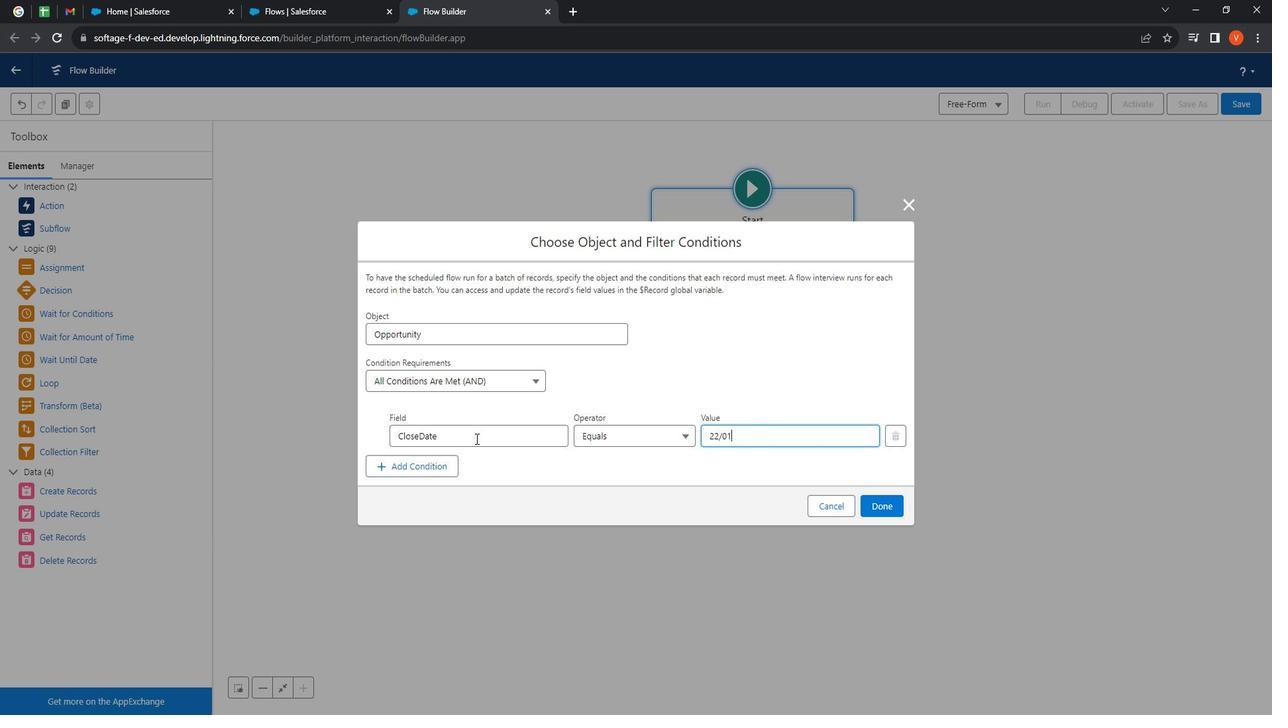 
Action: Mouse pressed left at (496, 443)
Screenshot: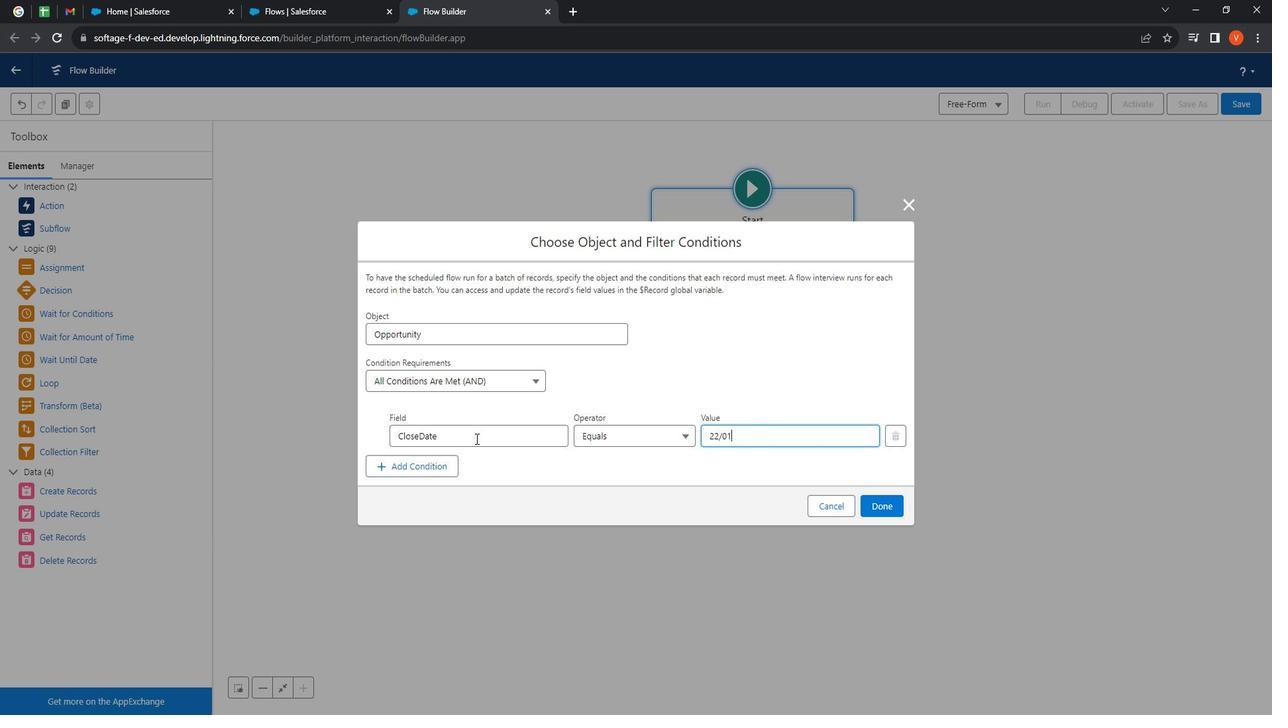
Action: Mouse pressed left at (496, 443)
Screenshot: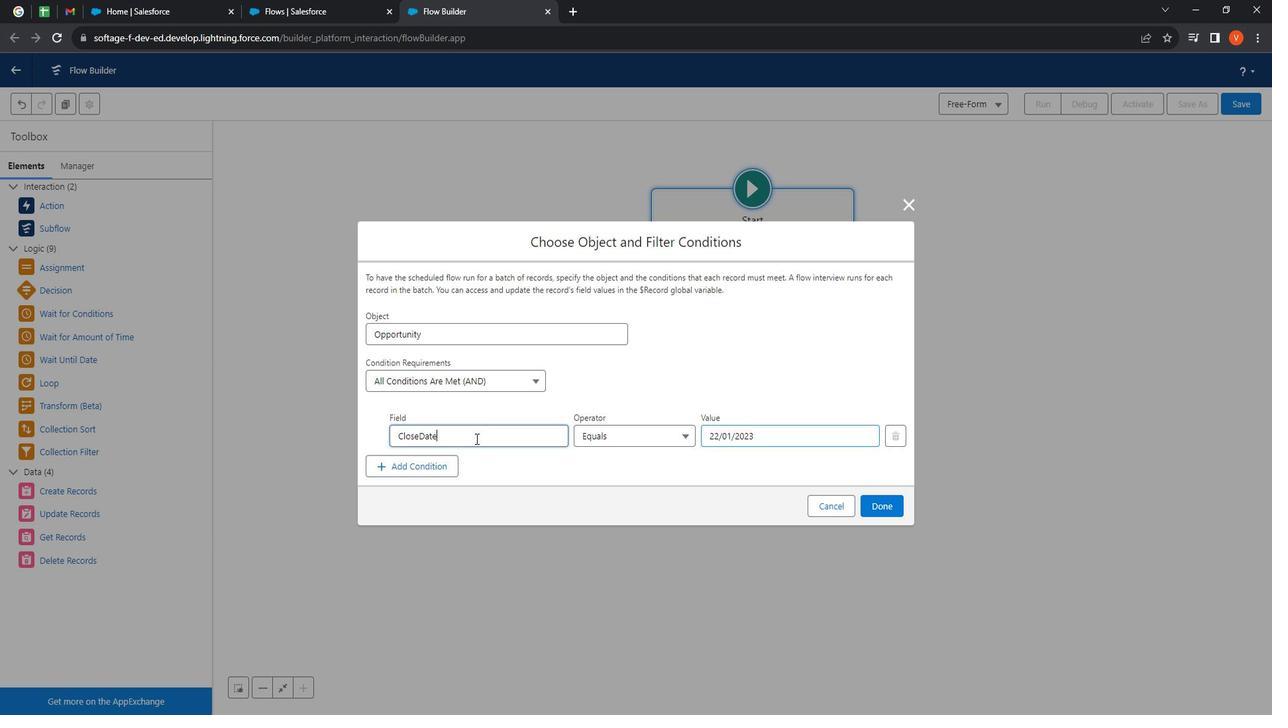 
Action: Mouse moved to (496, 443)
Screenshot: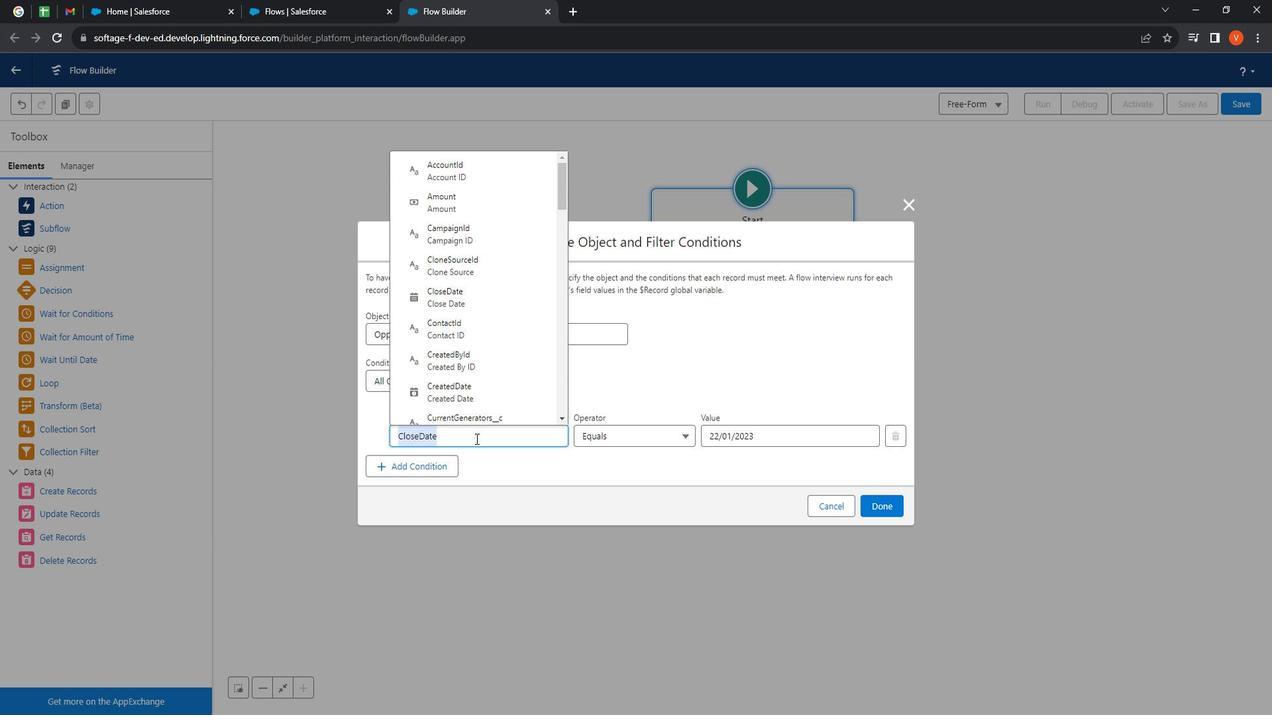 
Action: Key pressed <Key.shift>S
Screenshot: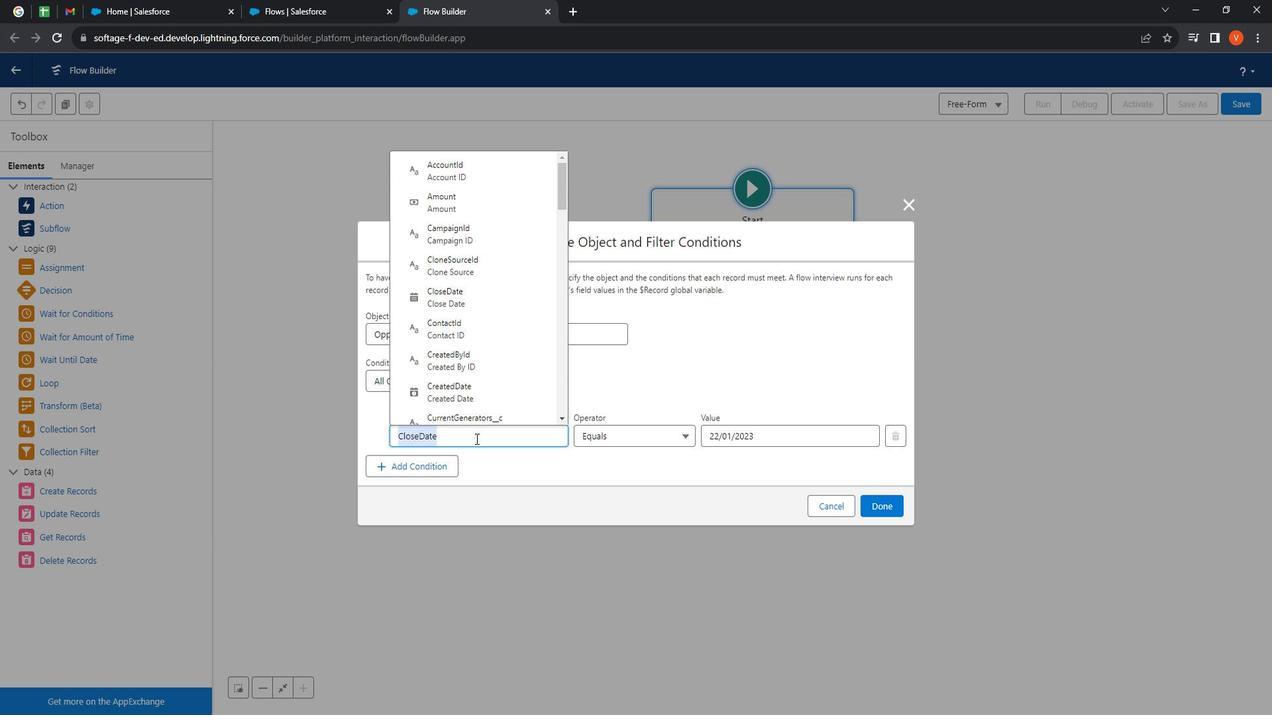
Action: Mouse moved to (495, 442)
Screenshot: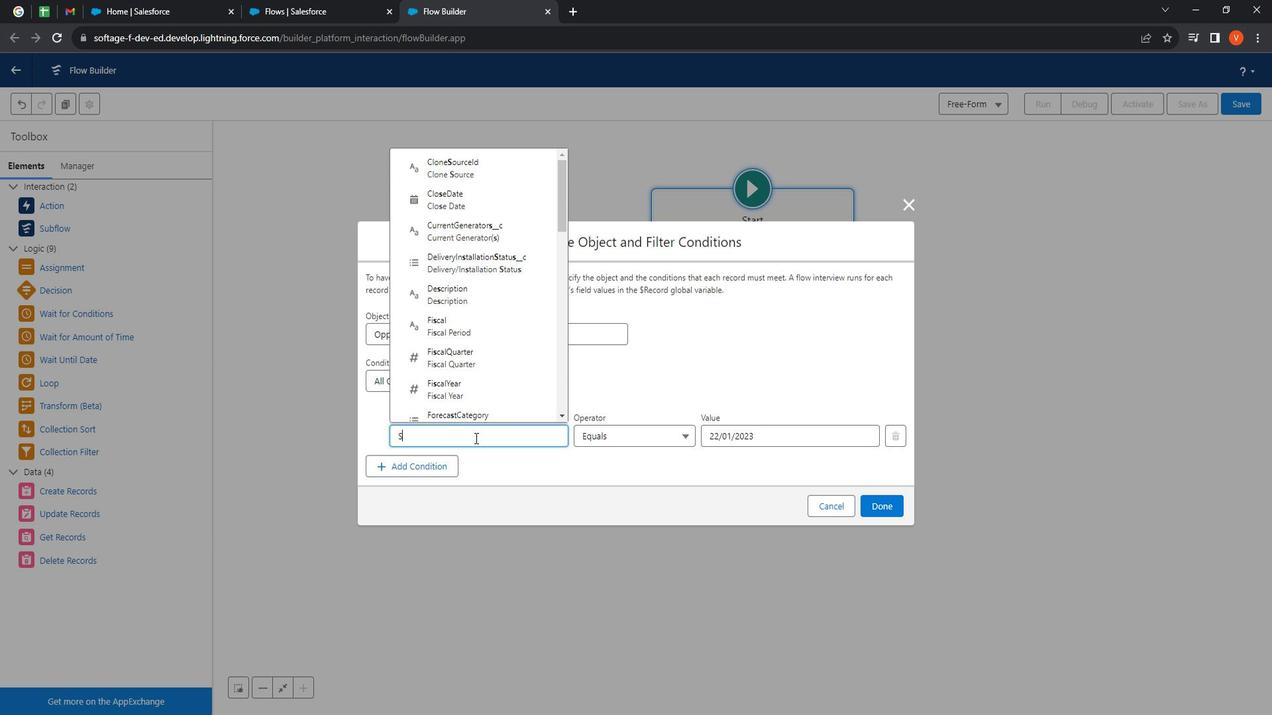 
Action: Key pressed tag
Screenshot: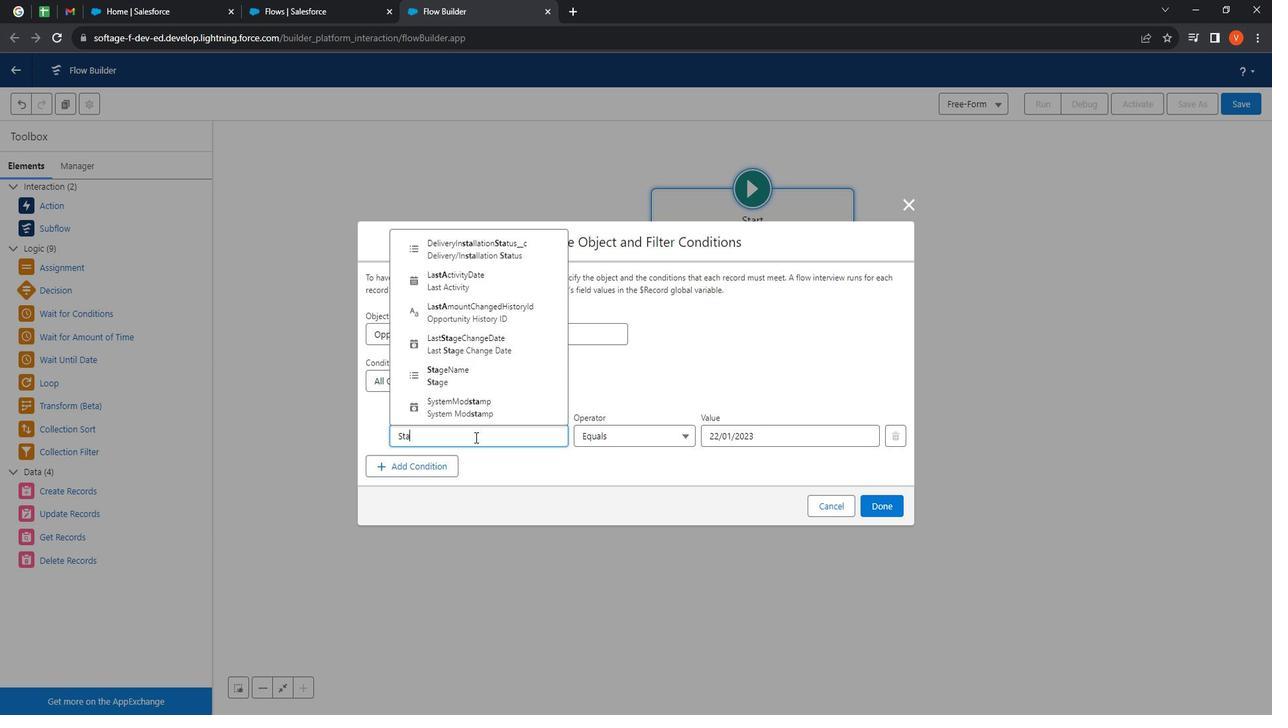 
Action: Mouse moved to (491, 405)
Screenshot: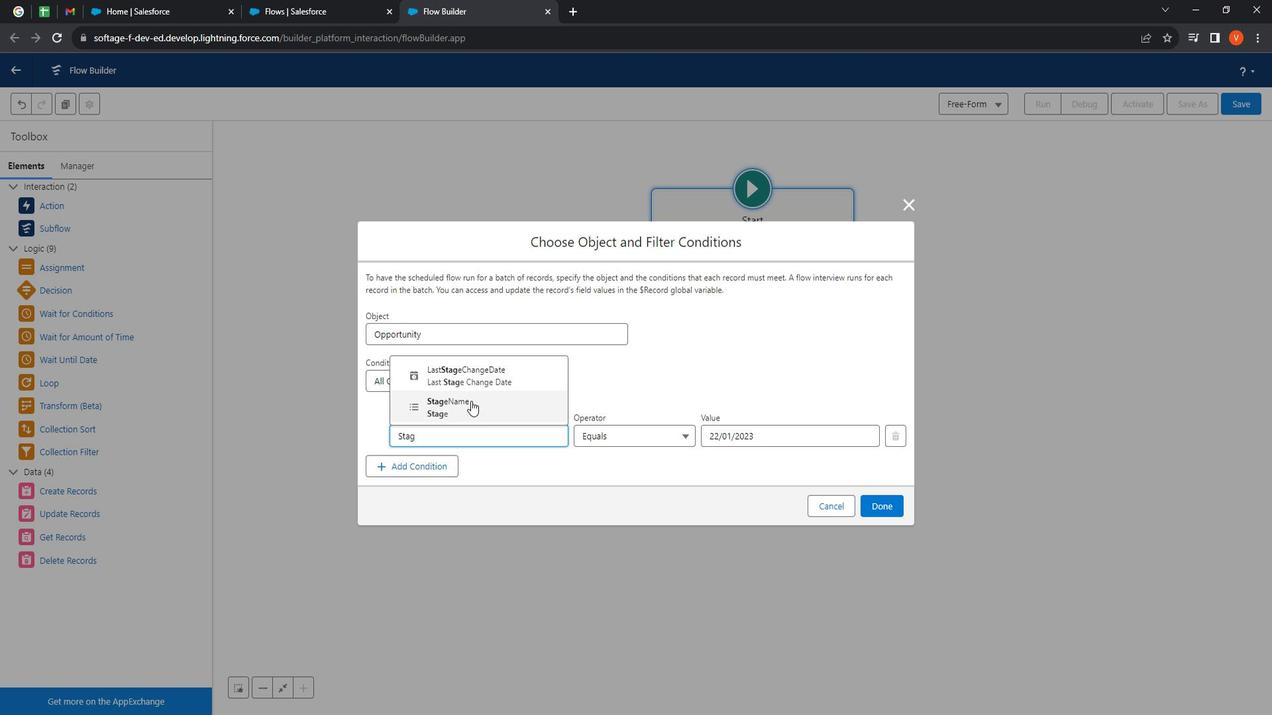 
Action: Mouse pressed left at (491, 405)
Screenshot: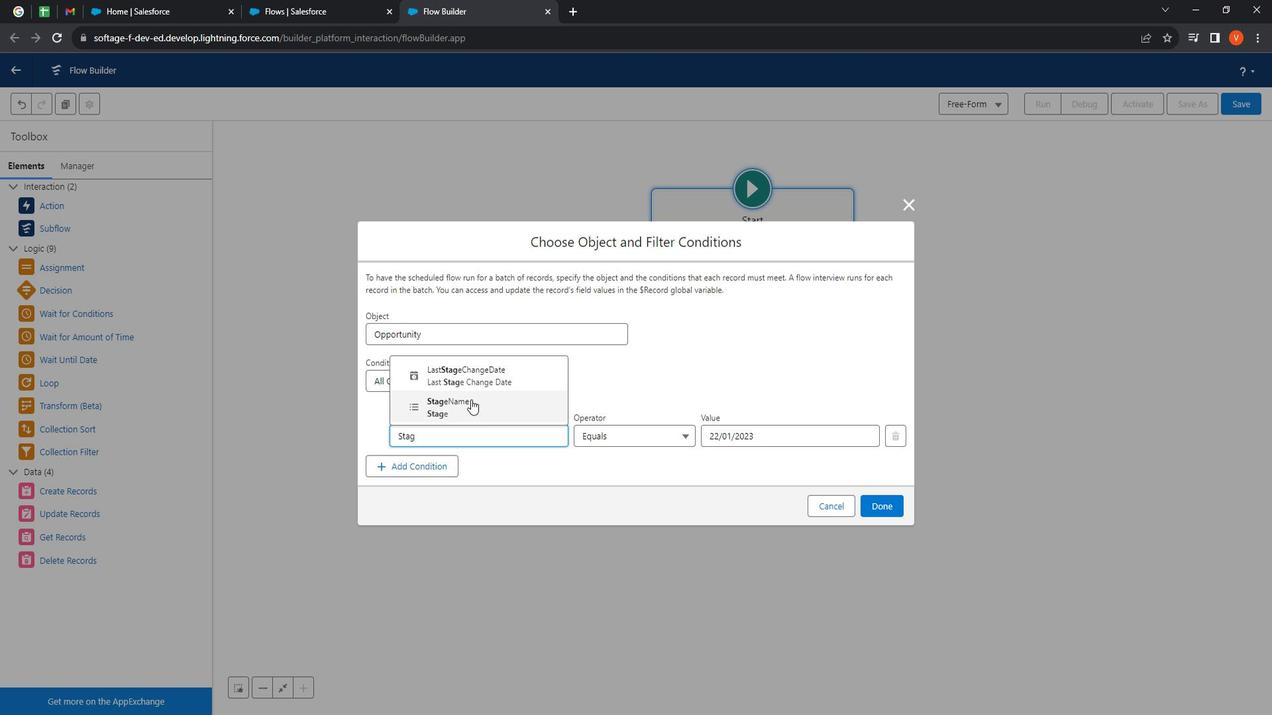 
Action: Mouse moved to (767, 441)
Screenshot: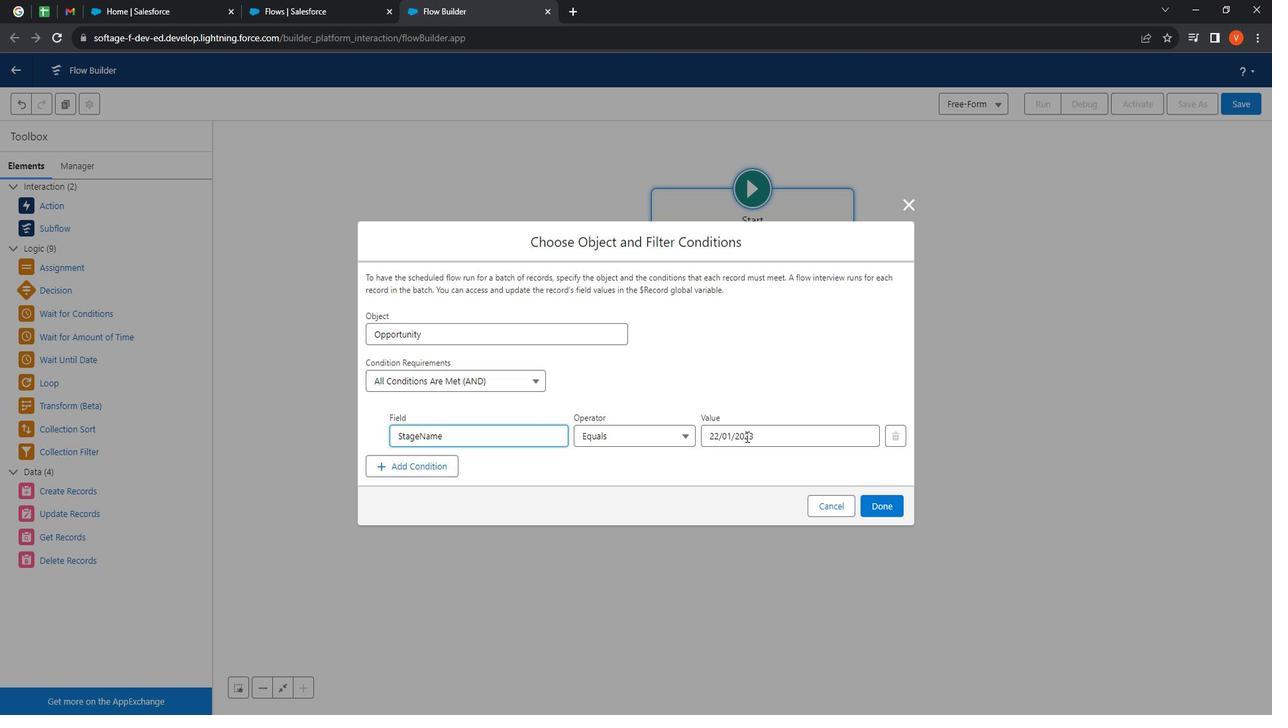 
Action: Mouse pressed left at (767, 441)
Screenshot: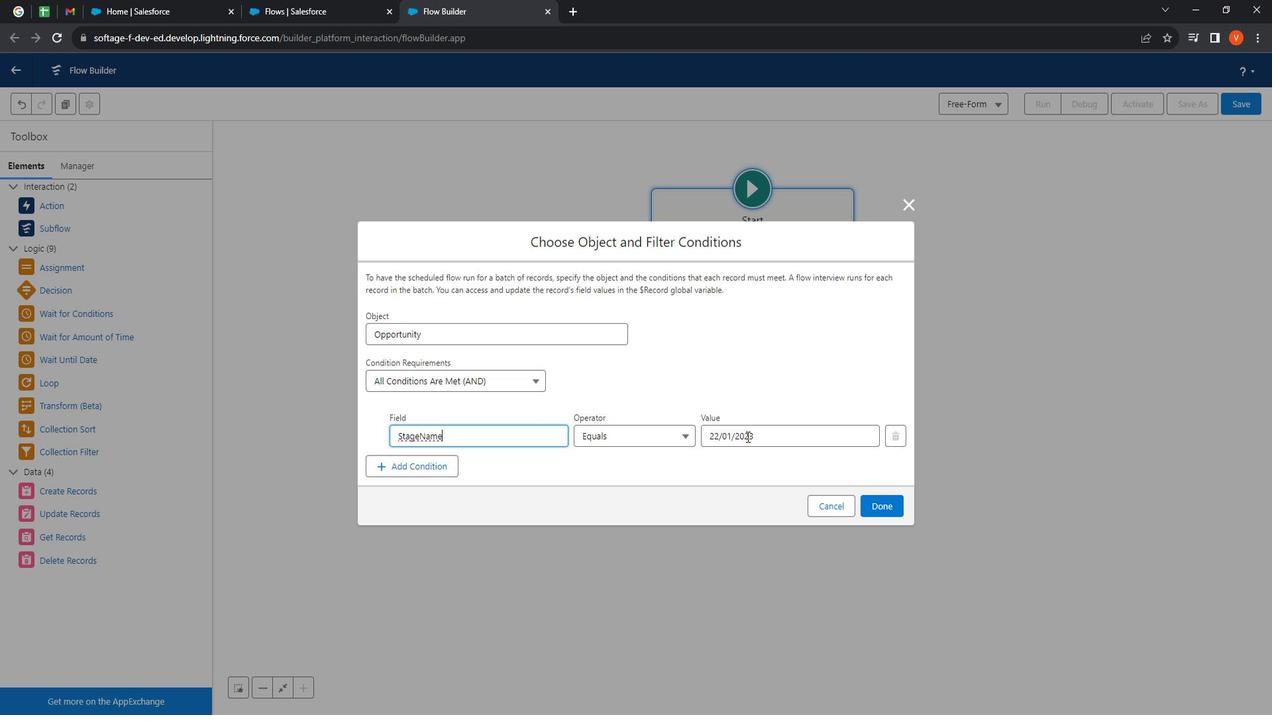 
Action: Mouse moved to (821, 352)
Screenshot: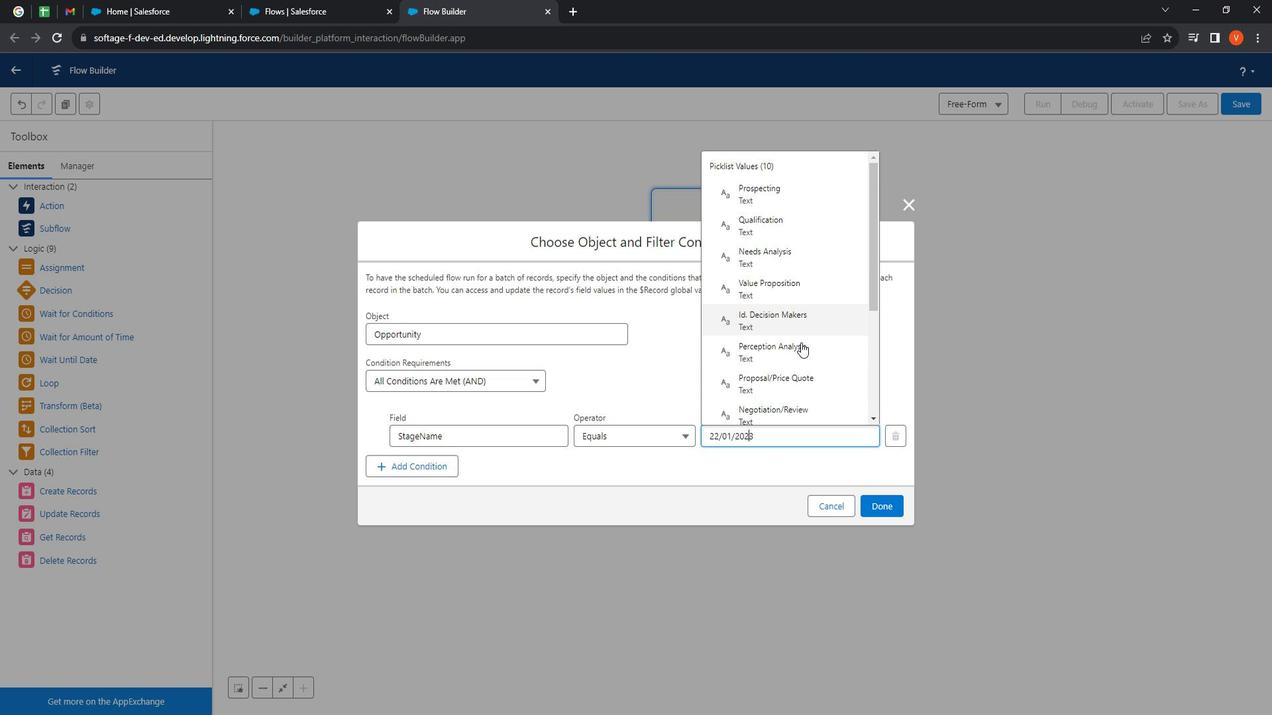 
Action: Mouse scrolled (821, 351) with delta (0, 0)
Screenshot: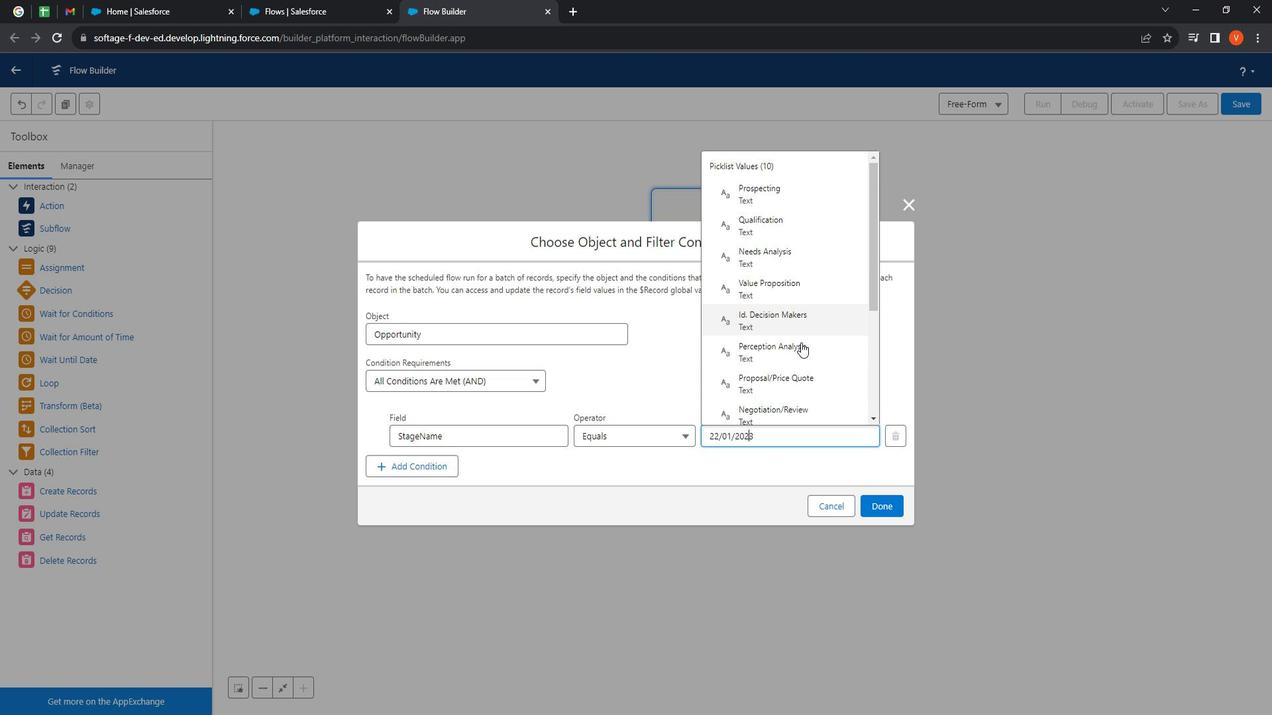 
Action: Mouse moved to (819, 355)
Screenshot: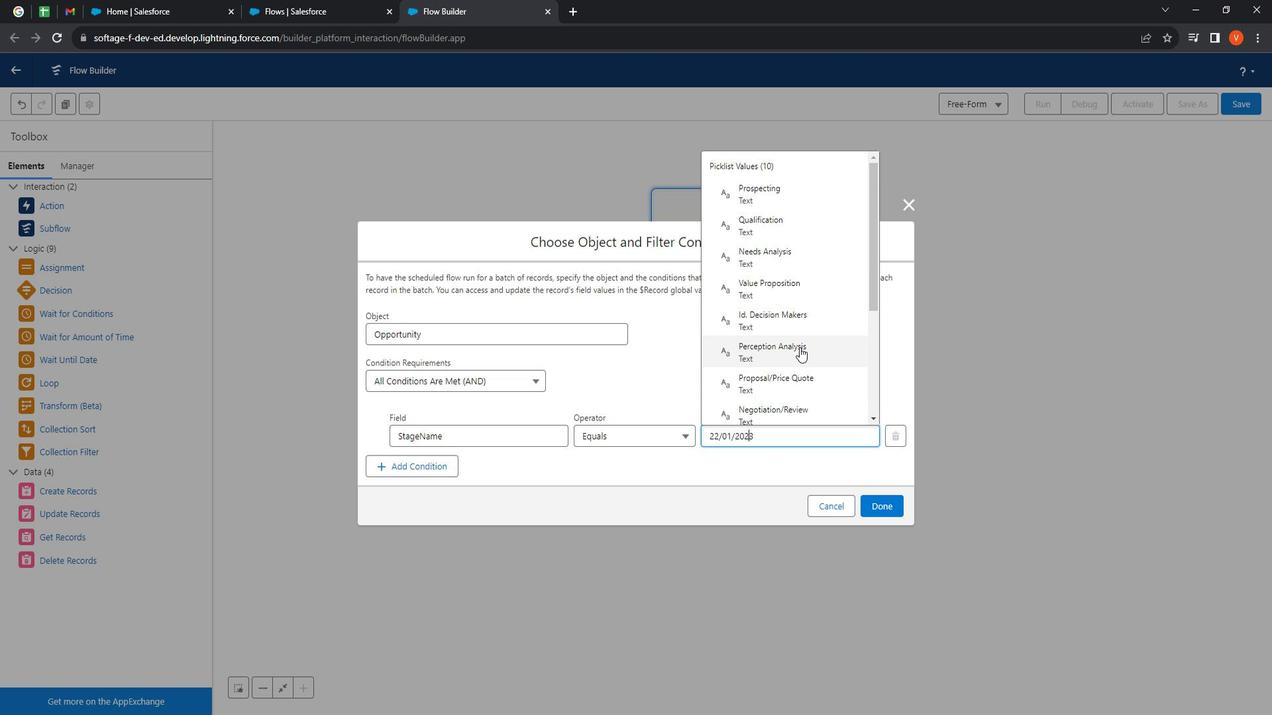 
Action: Mouse scrolled (819, 355) with delta (0, 0)
Screenshot: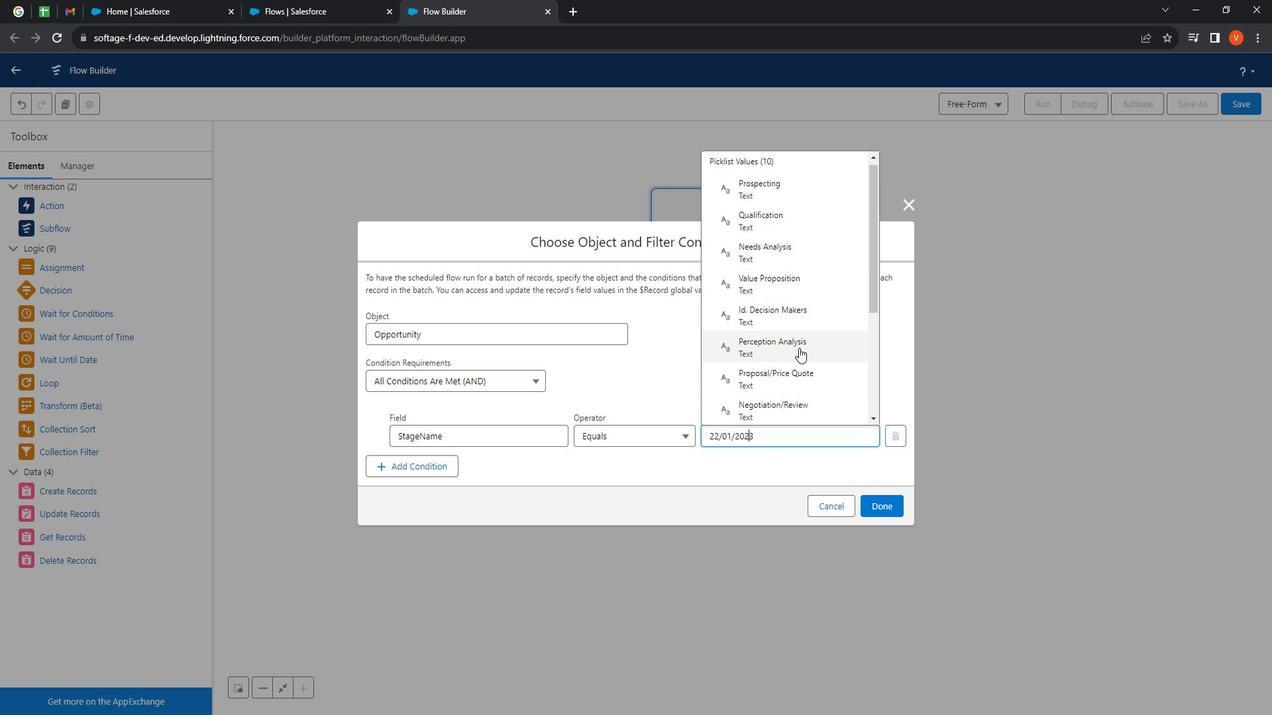
Action: Mouse moved to (810, 302)
Screenshot: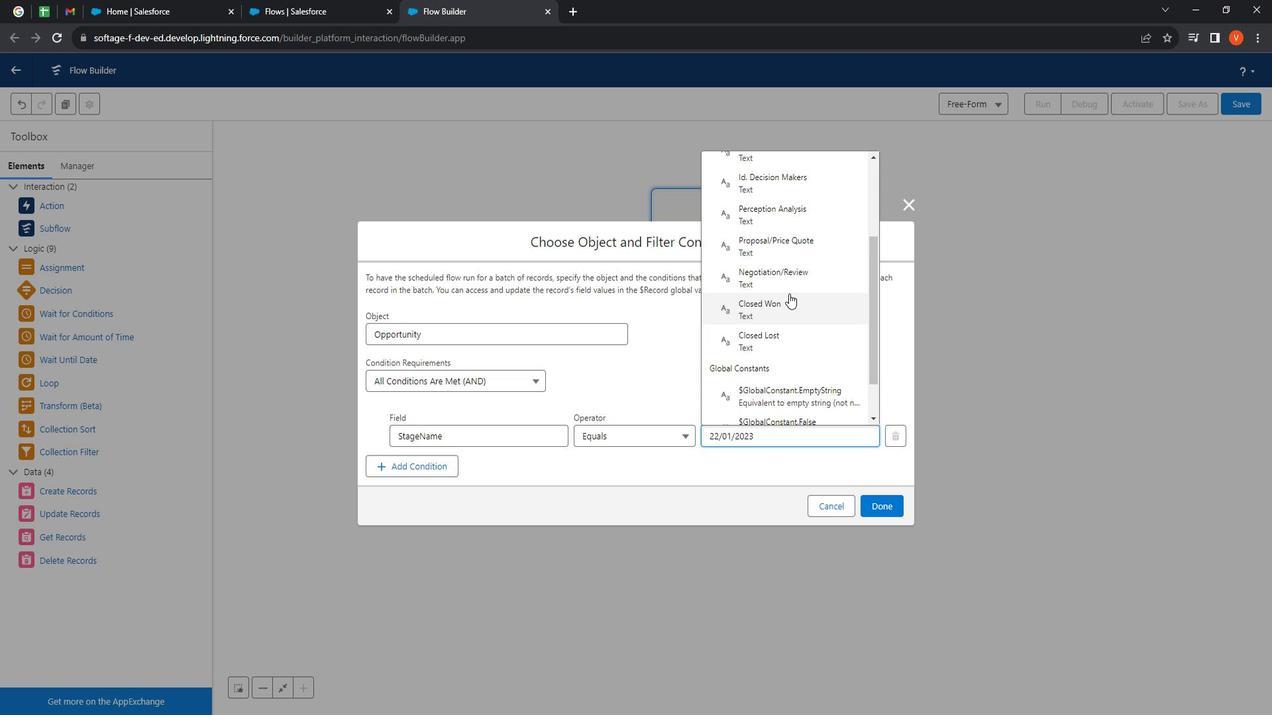 
Action: Mouse pressed left at (810, 302)
Screenshot: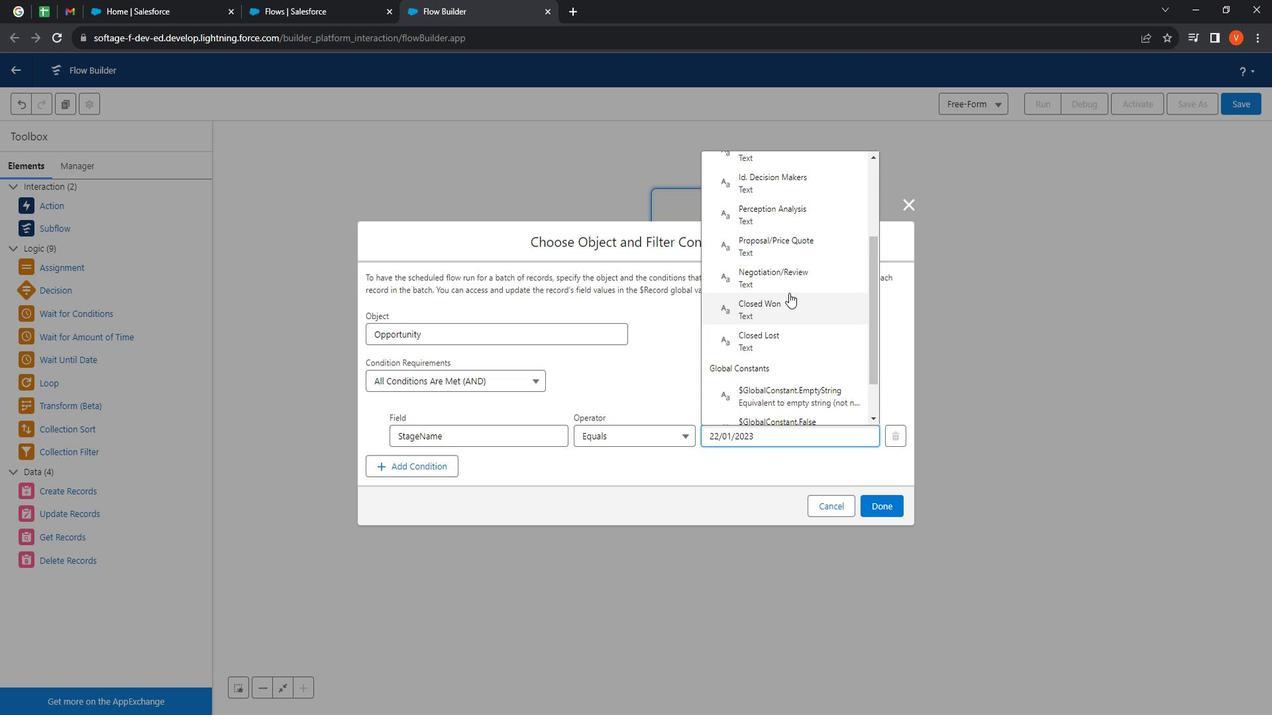 
Action: Mouse moved to (813, 292)
Screenshot: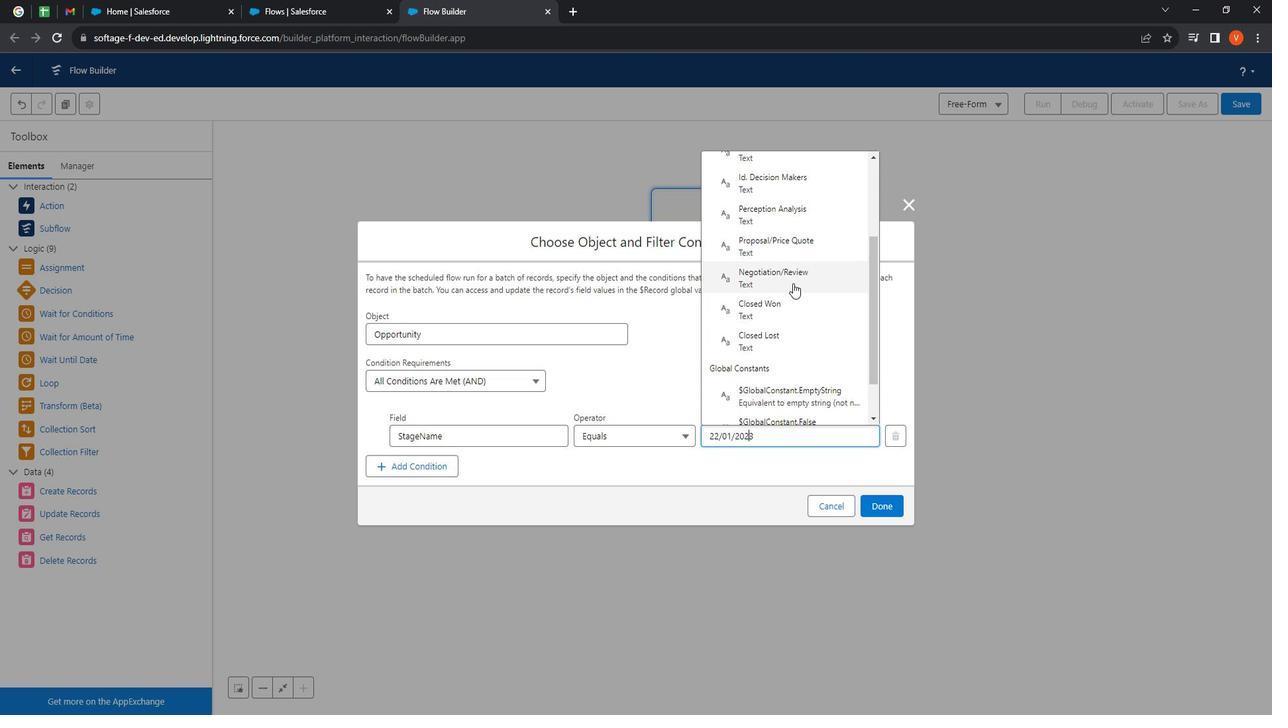 
Action: Mouse pressed left at (813, 292)
Screenshot: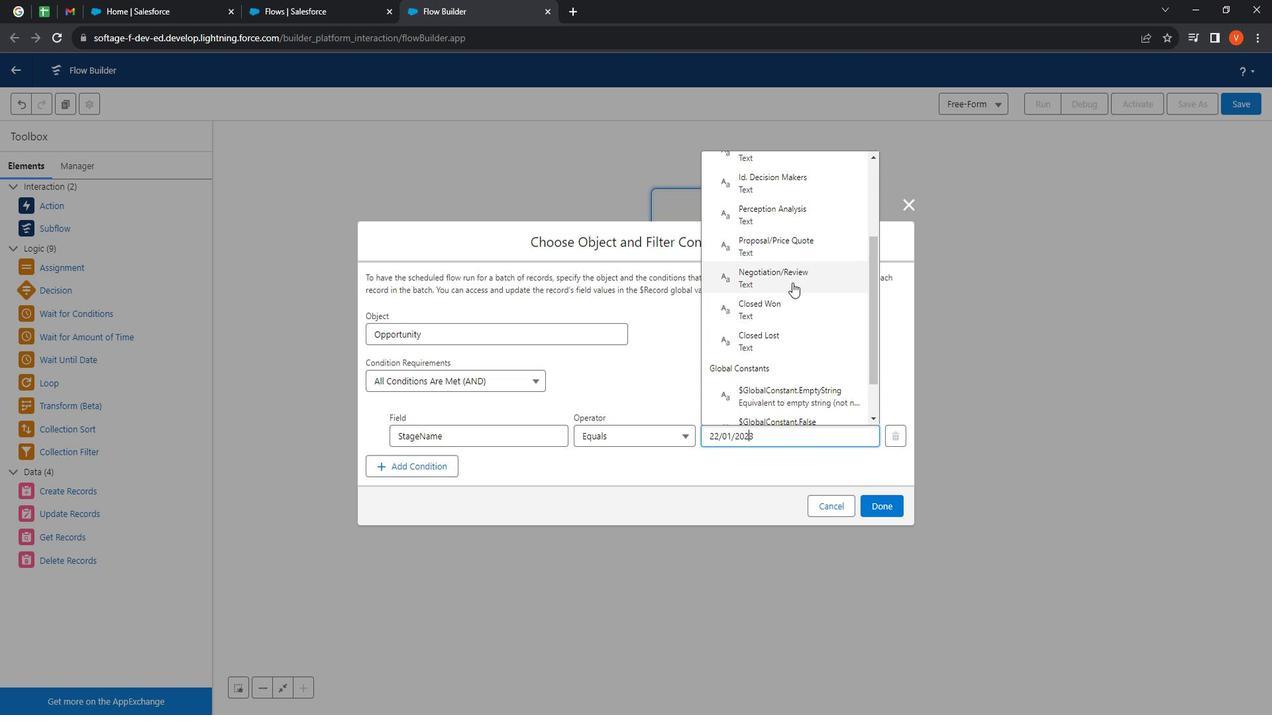 
Action: Mouse moved to (911, 503)
Screenshot: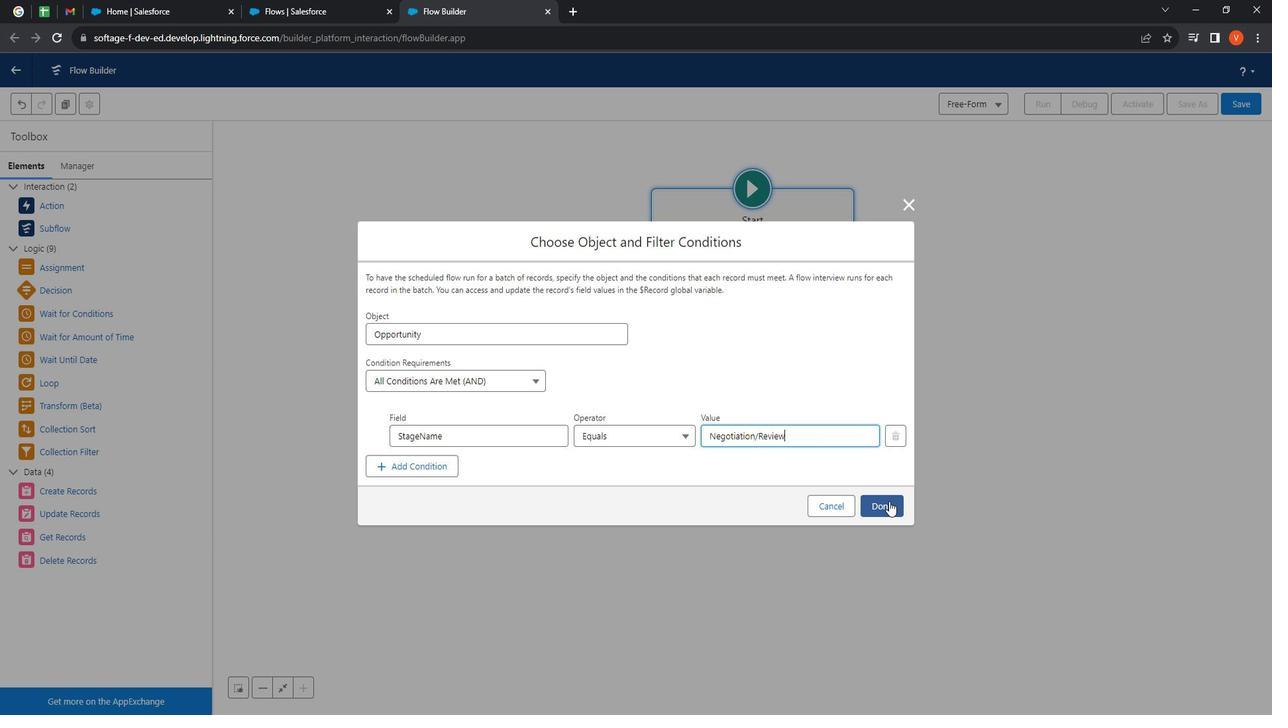 
Action: Mouse pressed left at (911, 503)
Screenshot: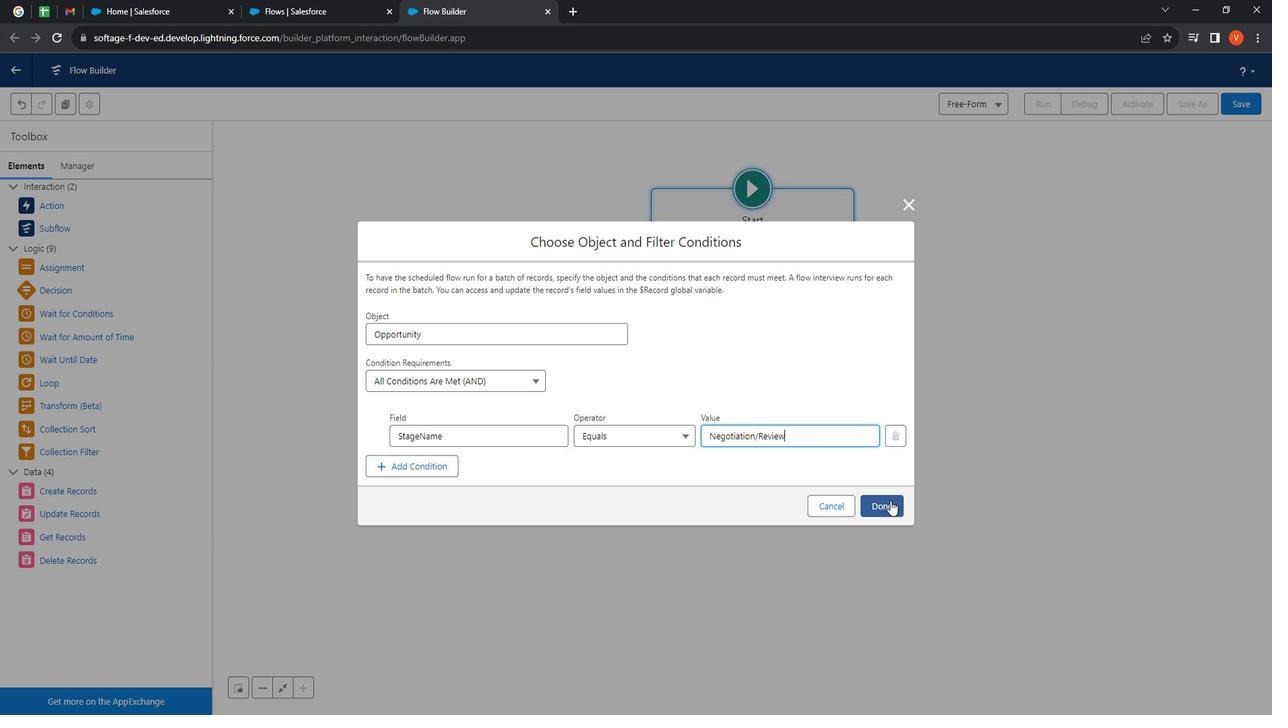 
Action: Mouse moved to (633, 385)
Screenshot: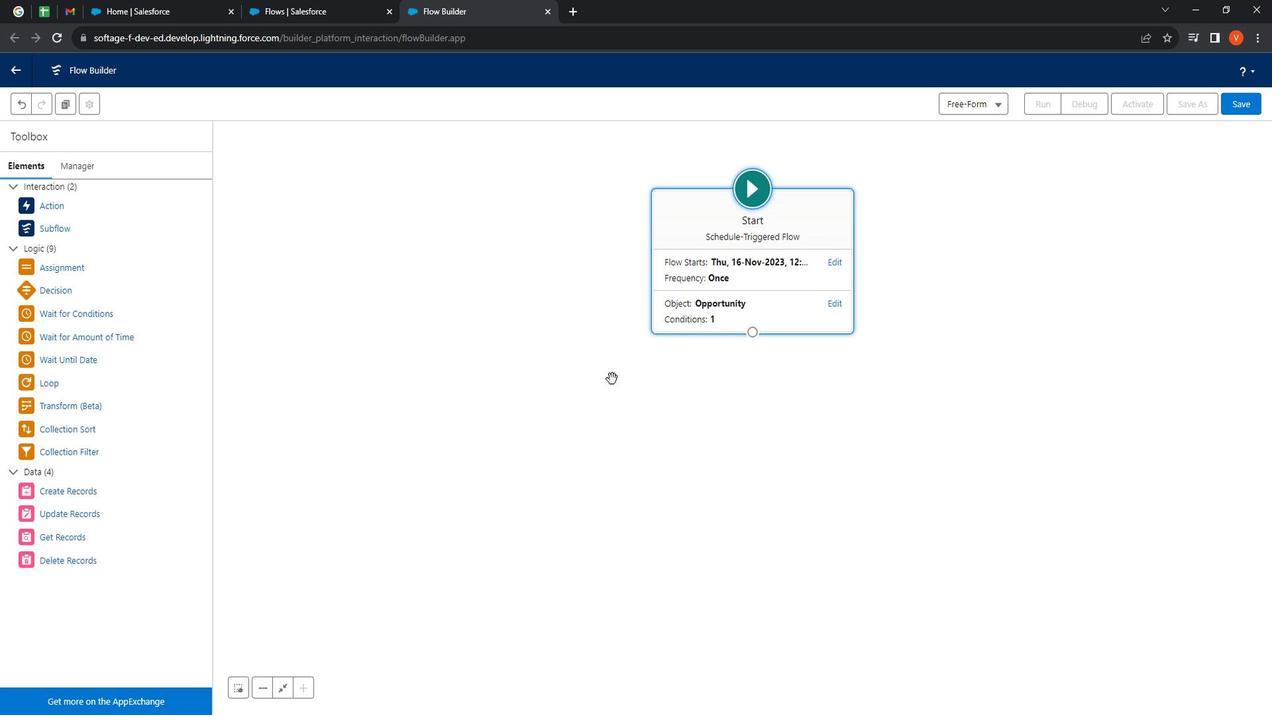 
Action: Mouse pressed left at (633, 385)
Screenshot: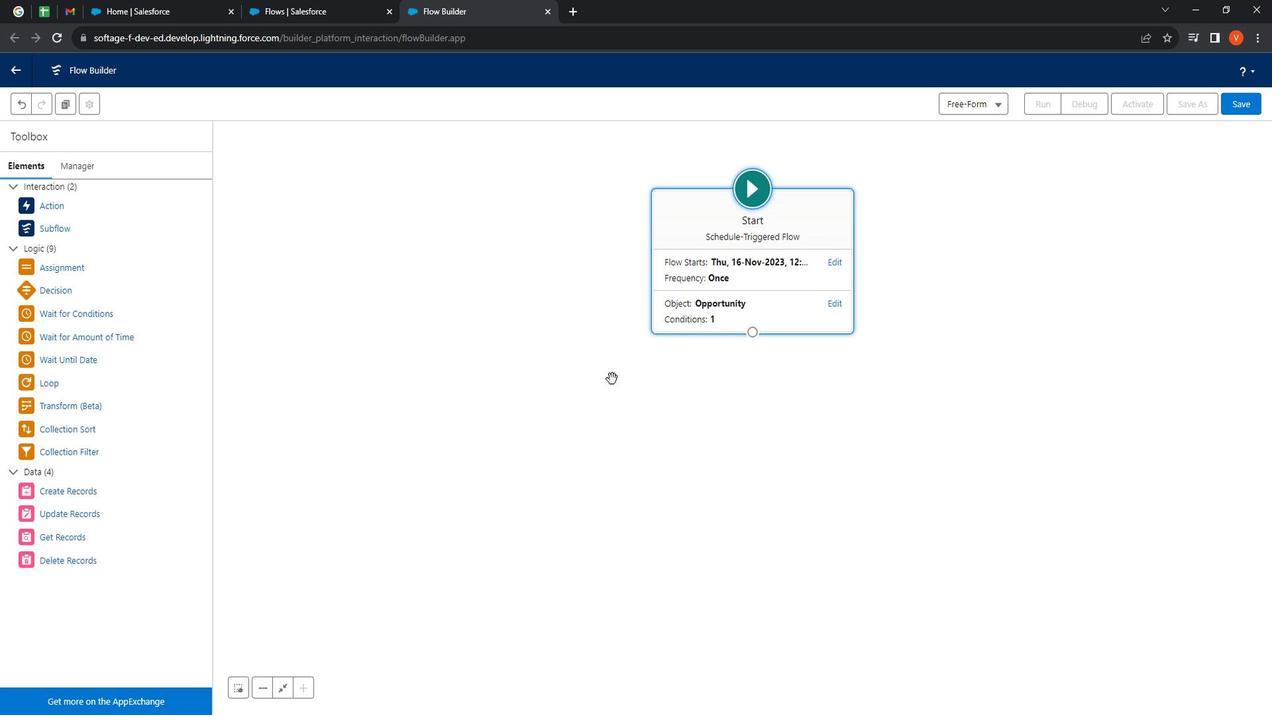 
Action: Mouse moved to (878, 406)
Screenshot: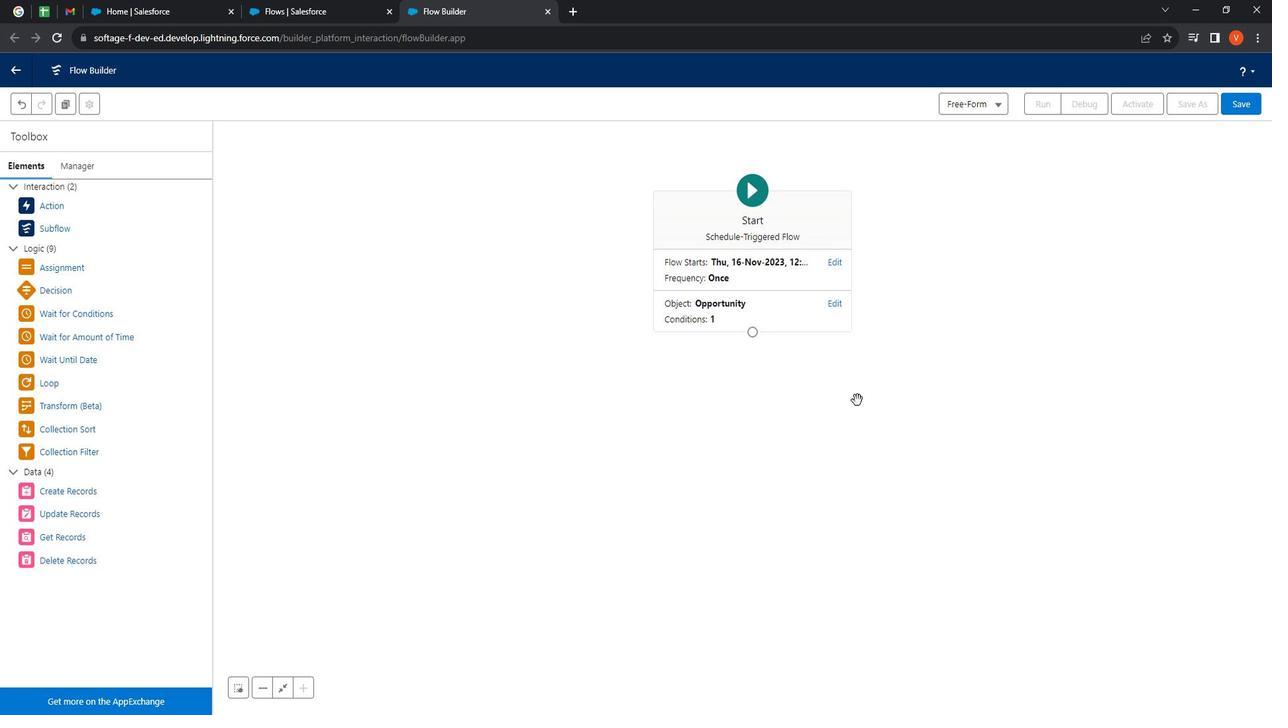 
Action: Mouse pressed left at (878, 406)
Screenshot: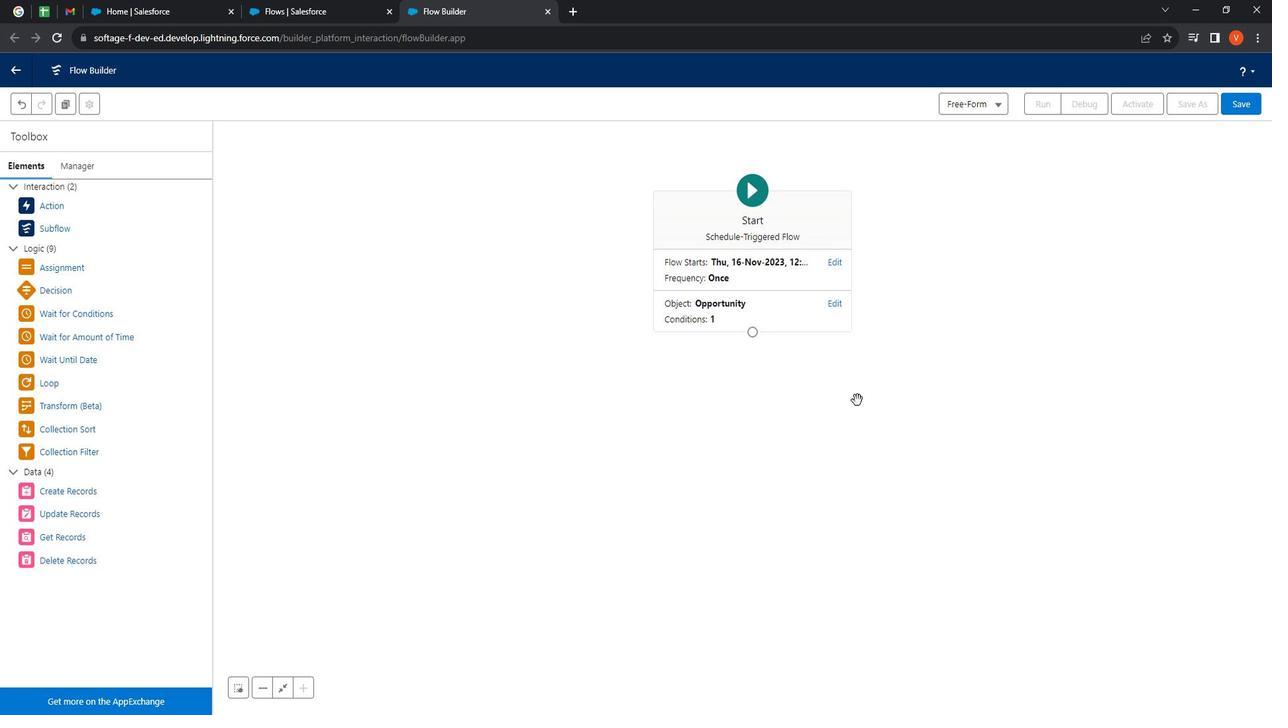 
Action: Mouse moved to (579, 377)
Screenshot: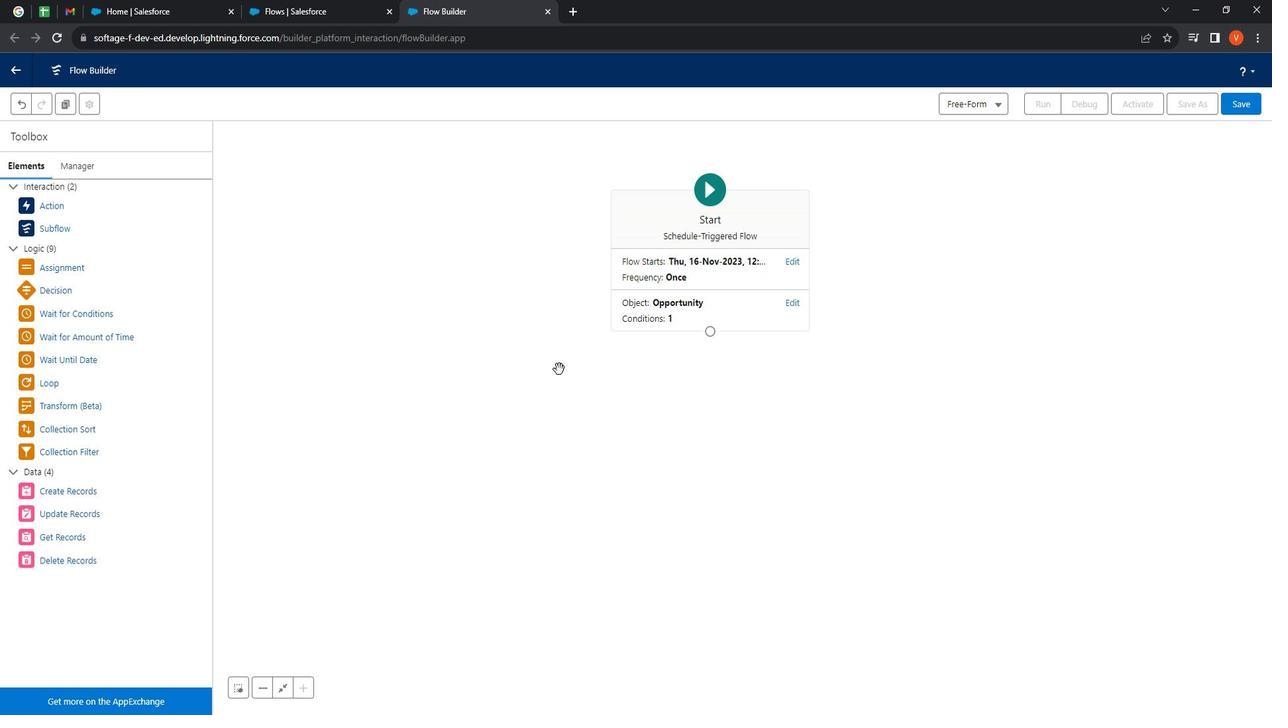 
Action: Mouse pressed left at (579, 377)
Screenshot: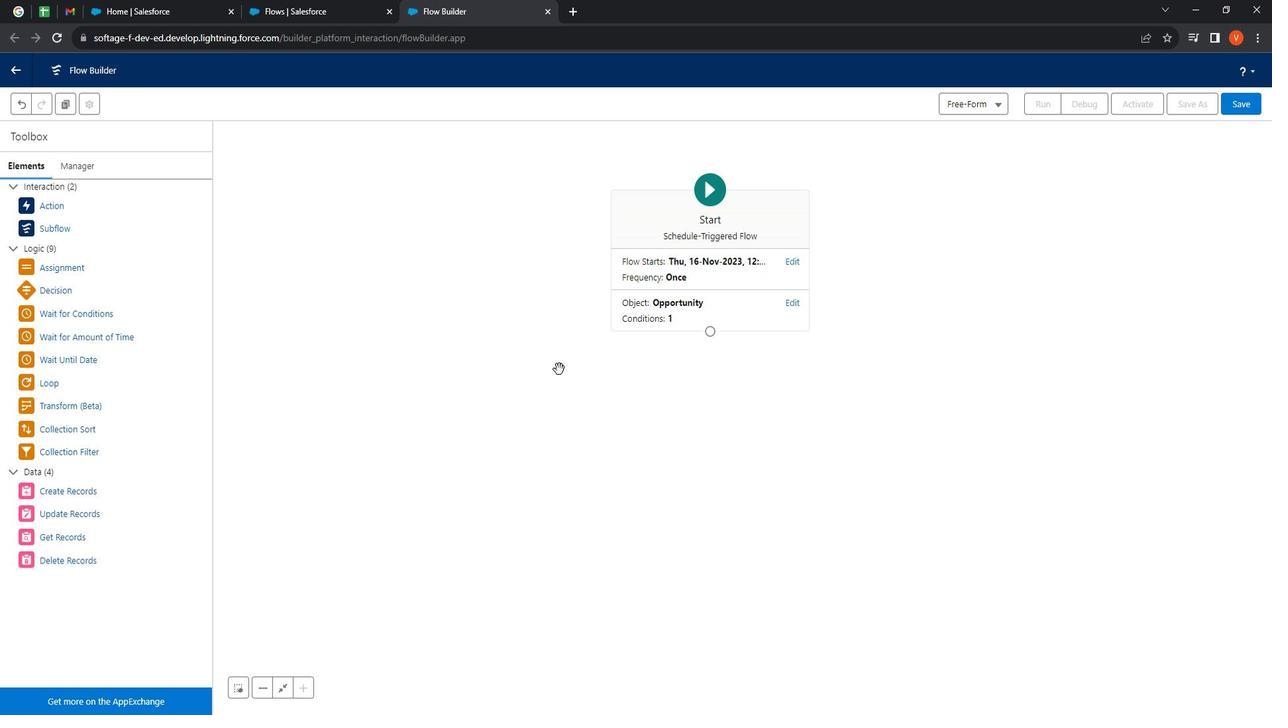 
Action: Mouse moved to (1006, 125)
Screenshot: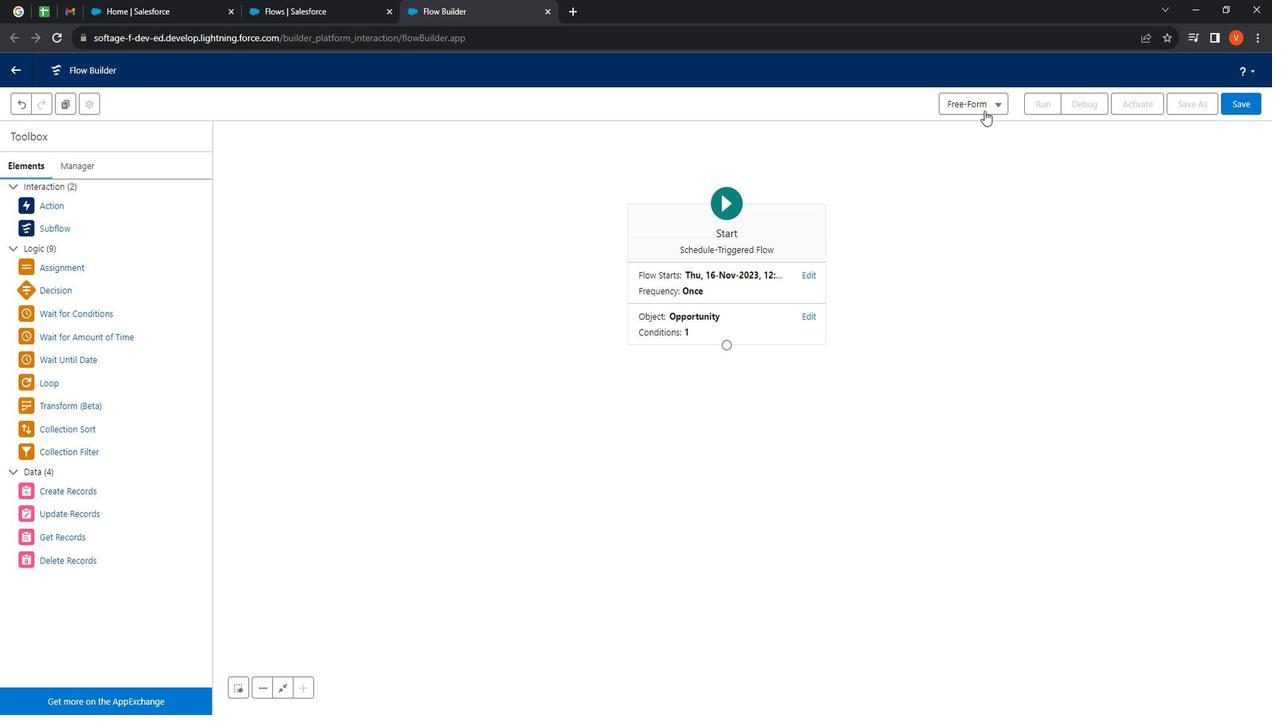 
Action: Mouse pressed left at (1006, 125)
Screenshot: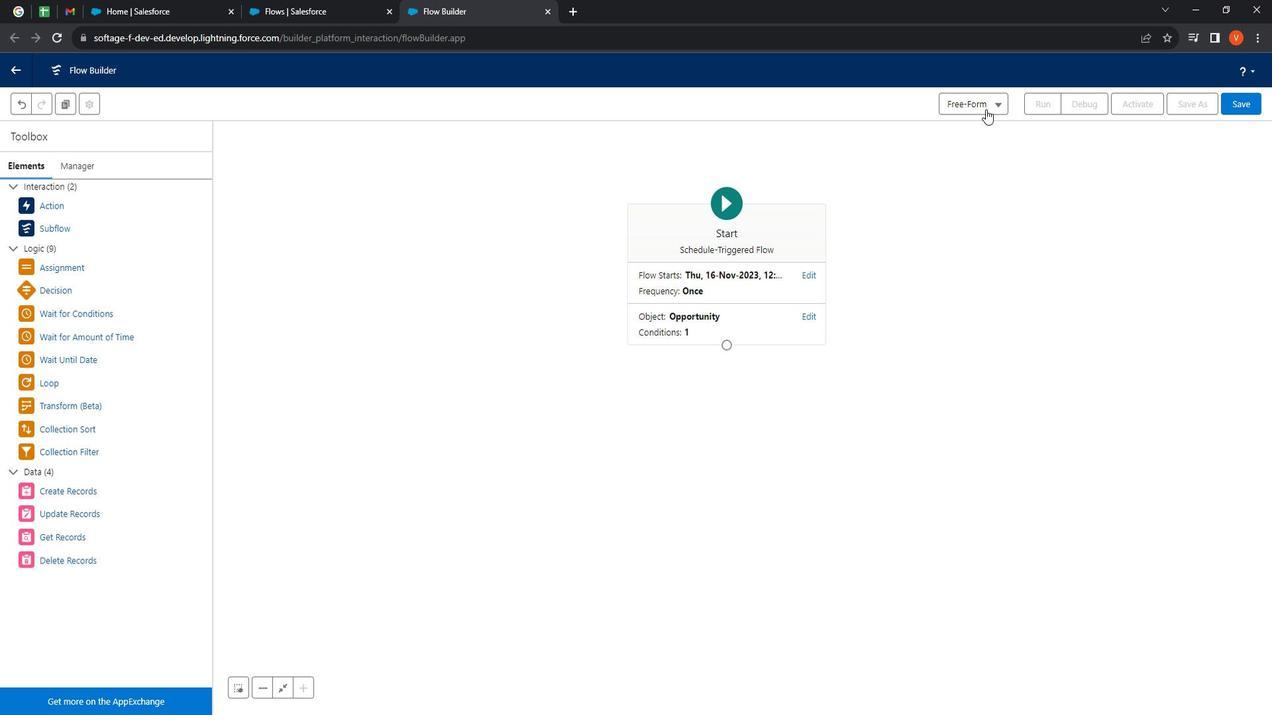 
Action: Mouse moved to (1006, 147)
Screenshot: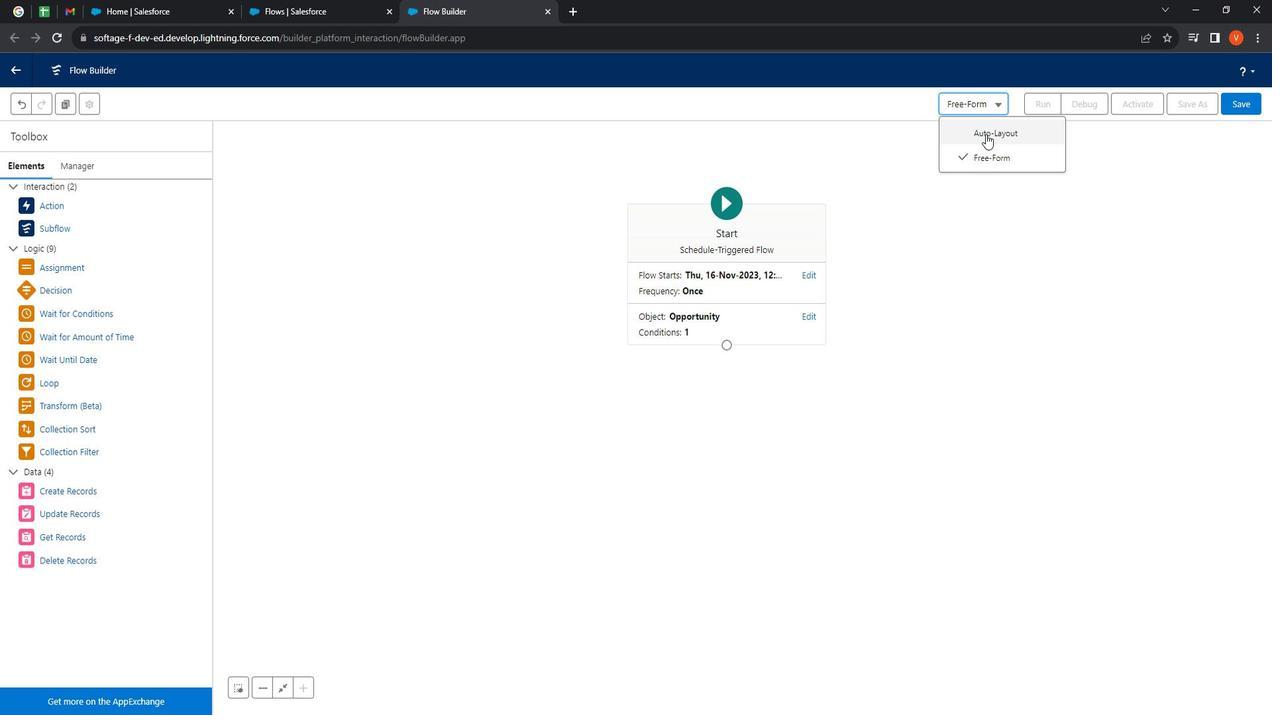
Action: Mouse pressed left at (1006, 147)
Screenshot: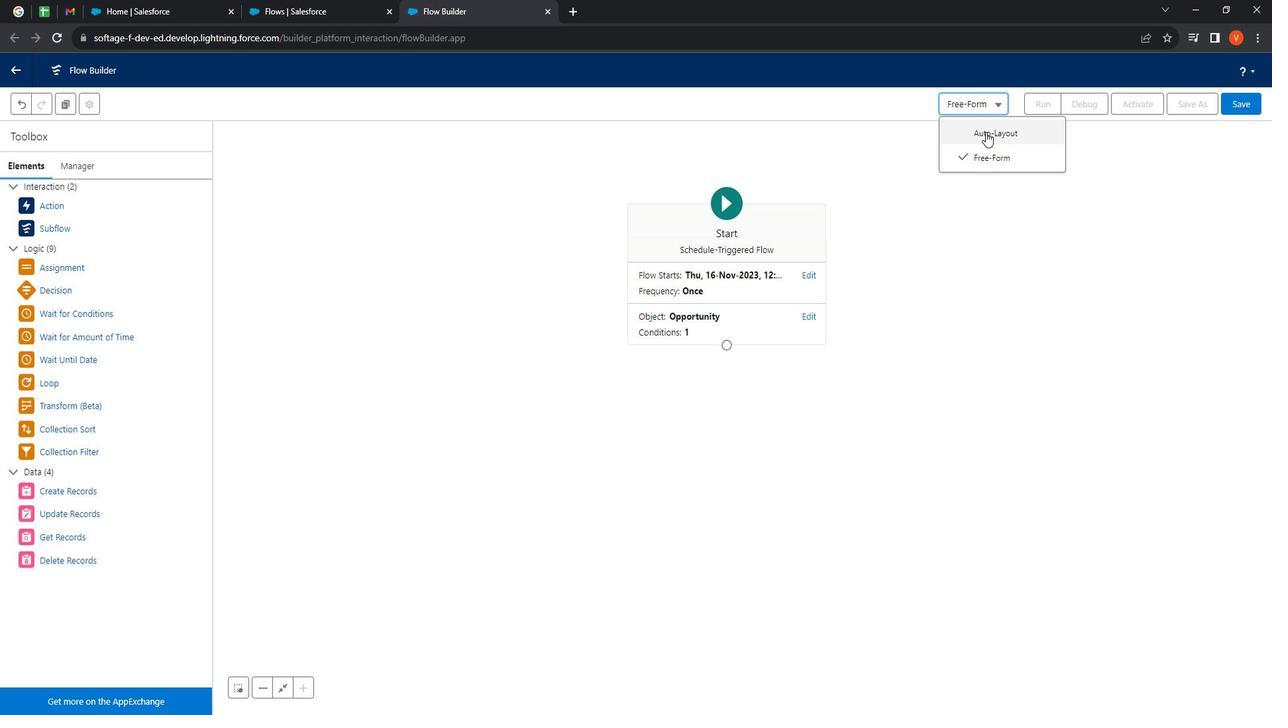 
Action: Mouse moved to (791, 426)
Screenshot: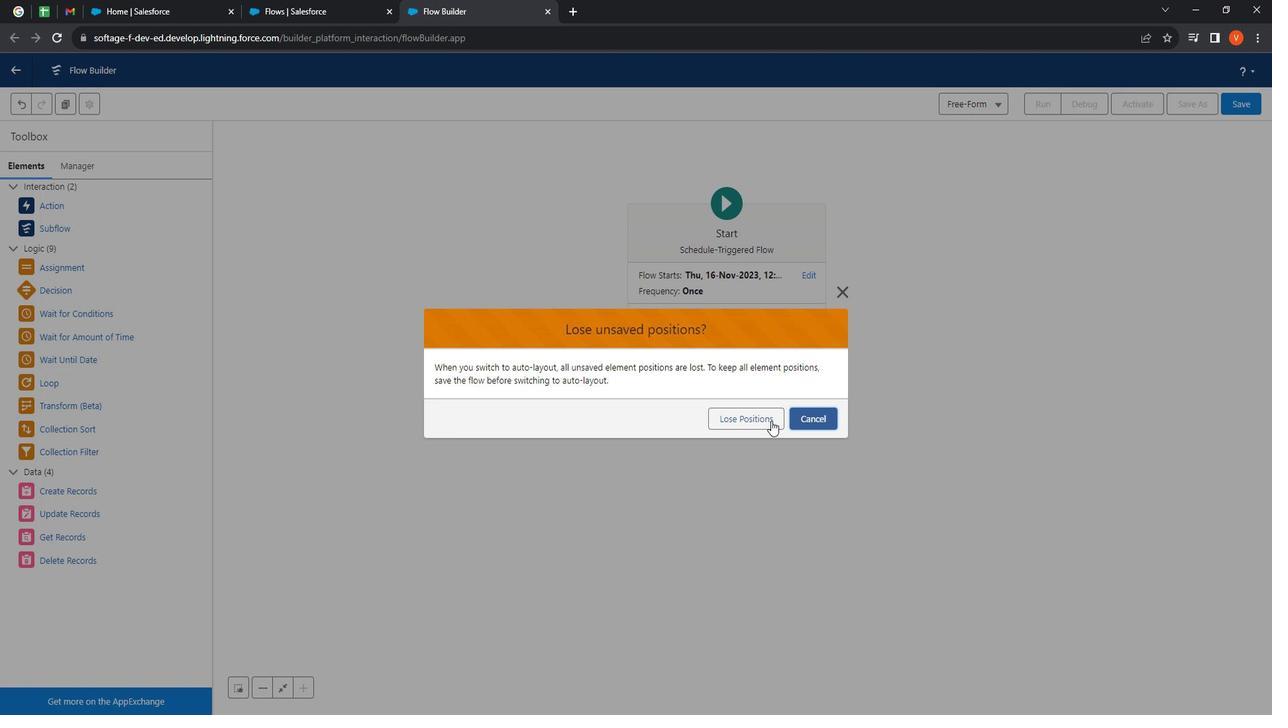
Action: Mouse pressed left at (791, 426)
Screenshot: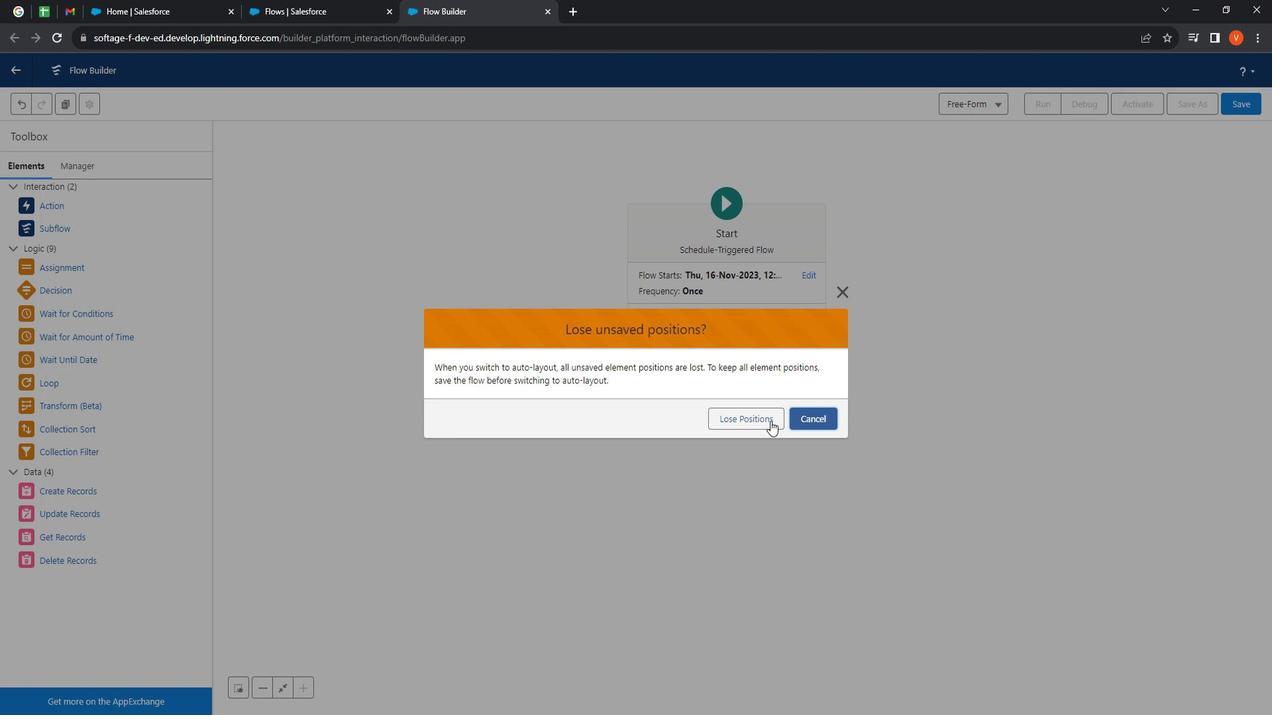 
Action: Mouse moved to (453, 324)
Screenshot: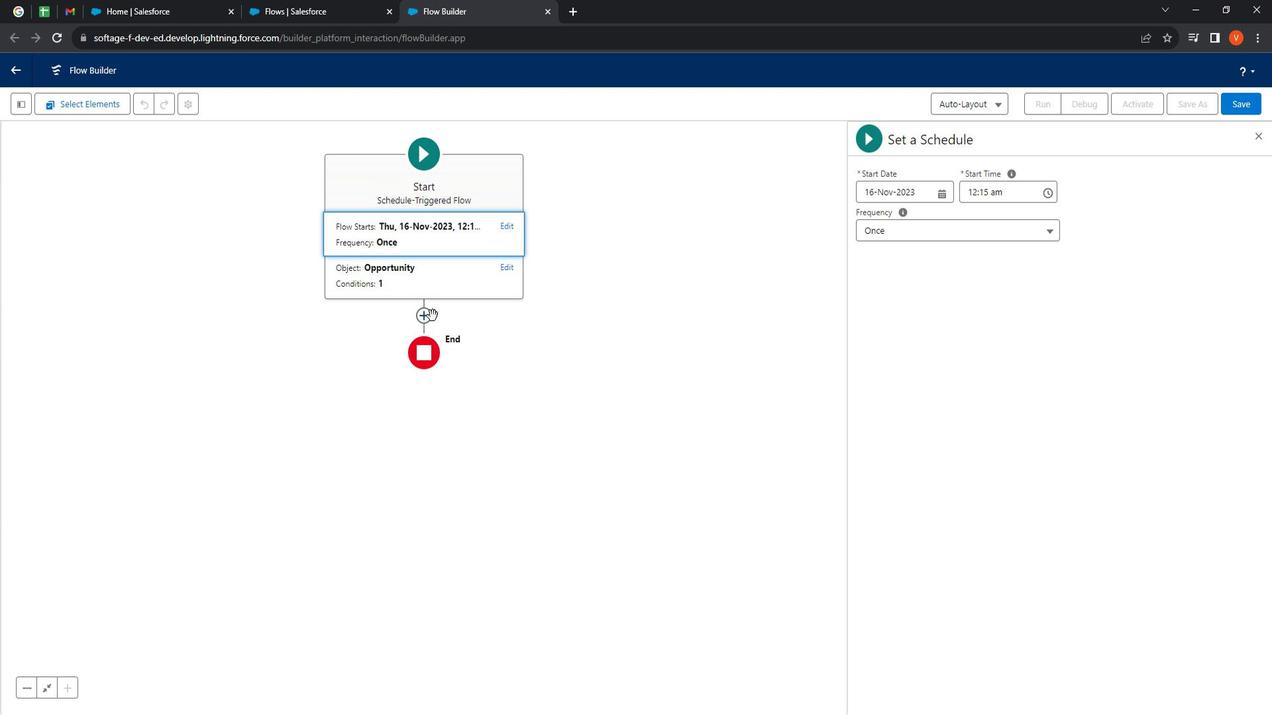 
Action: Mouse pressed left at (453, 324)
Screenshot: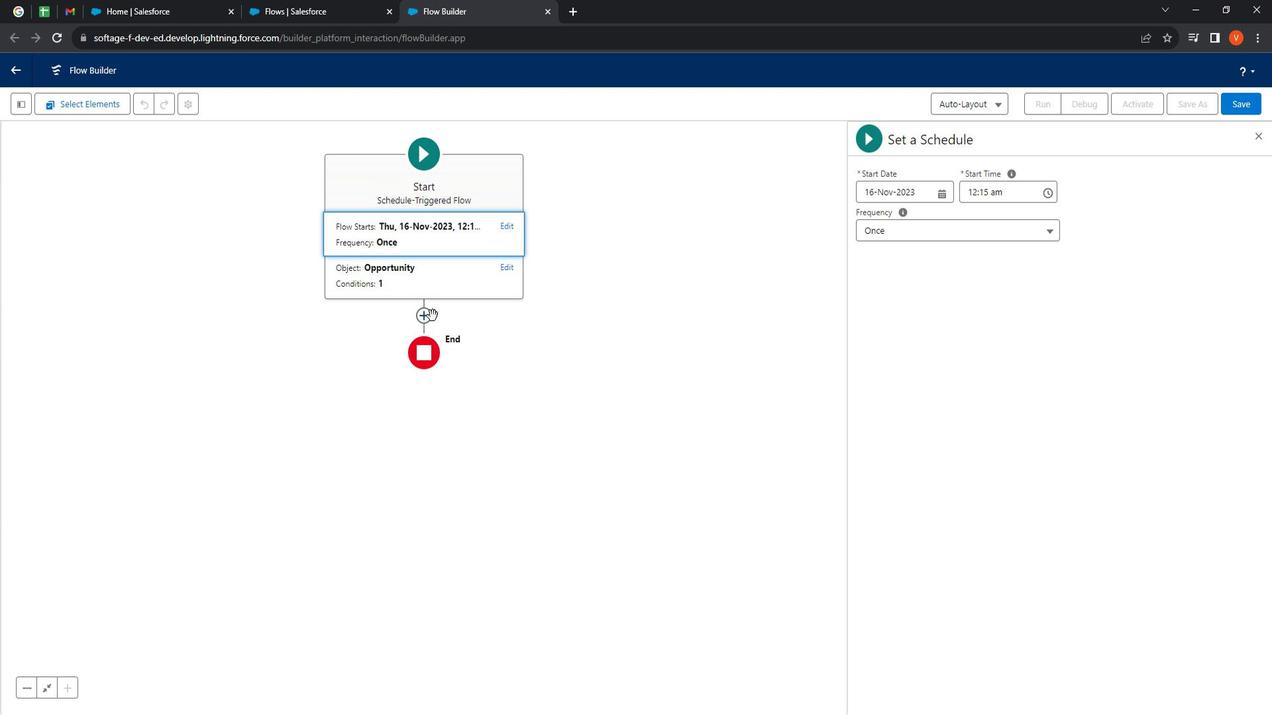 
Action: Mouse moved to (448, 328)
Screenshot: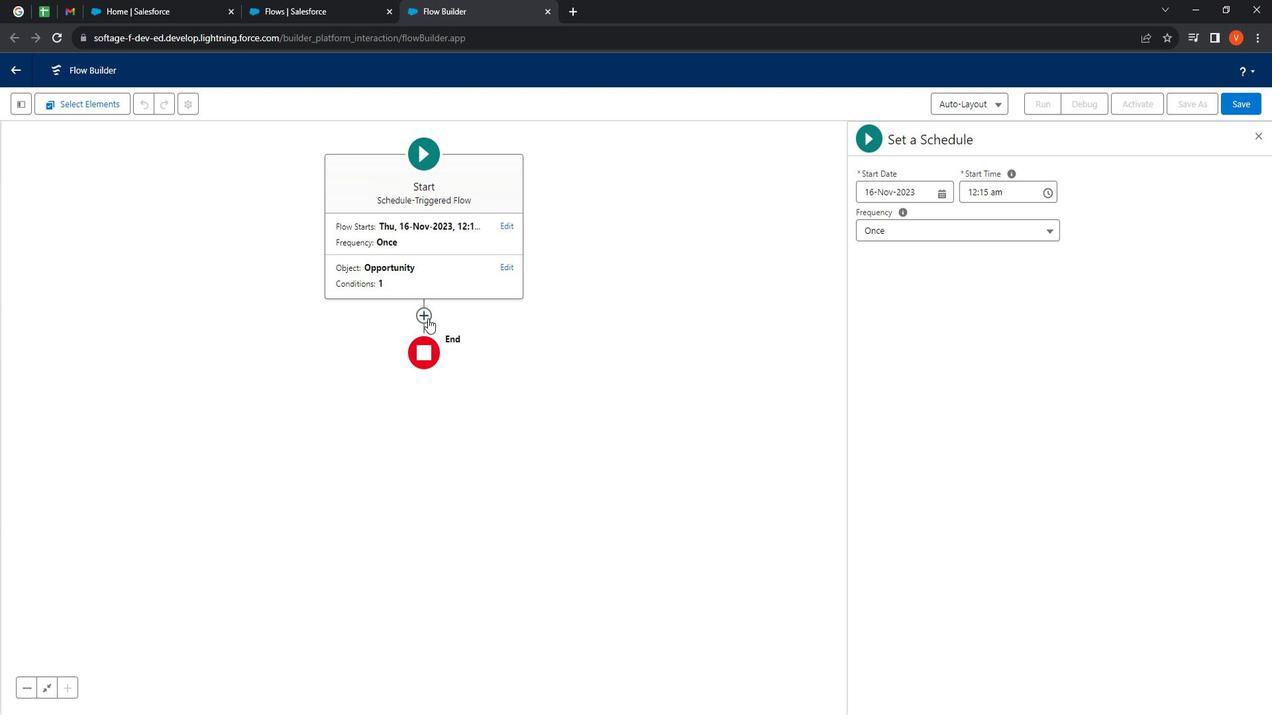 
Action: Mouse pressed left at (448, 328)
Screenshot: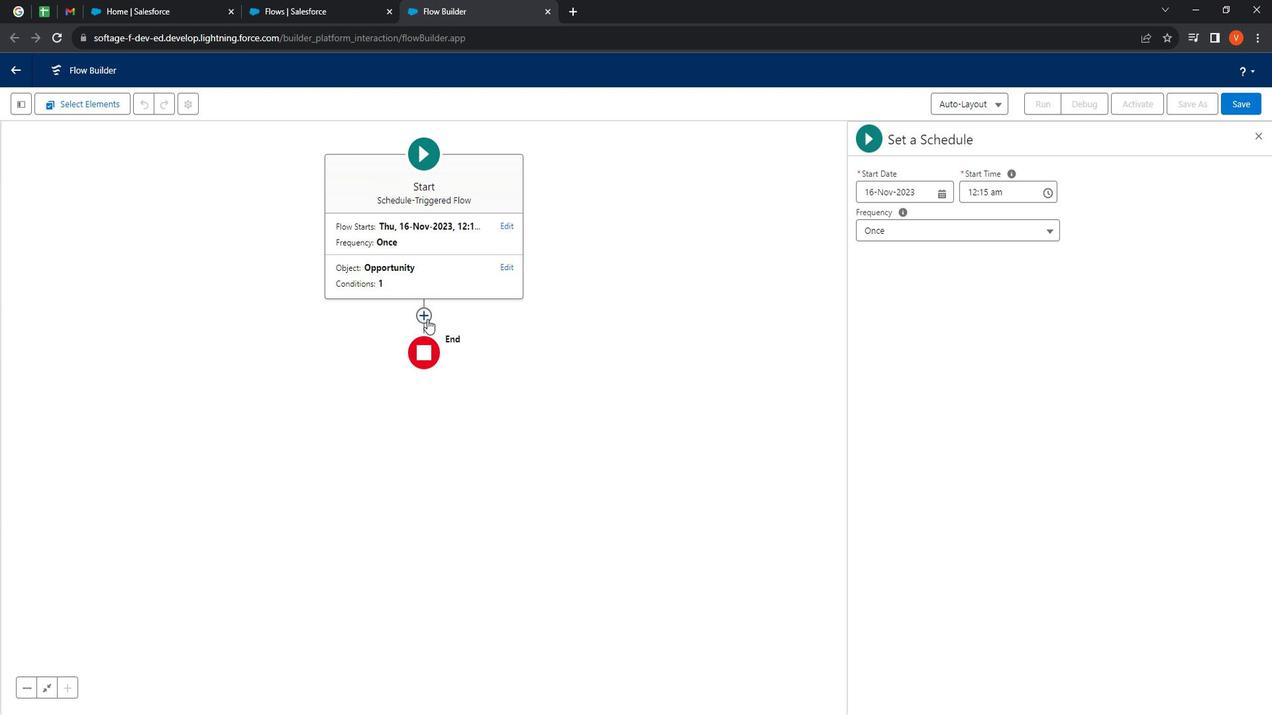 
Action: Mouse moved to (431, 406)
Screenshot: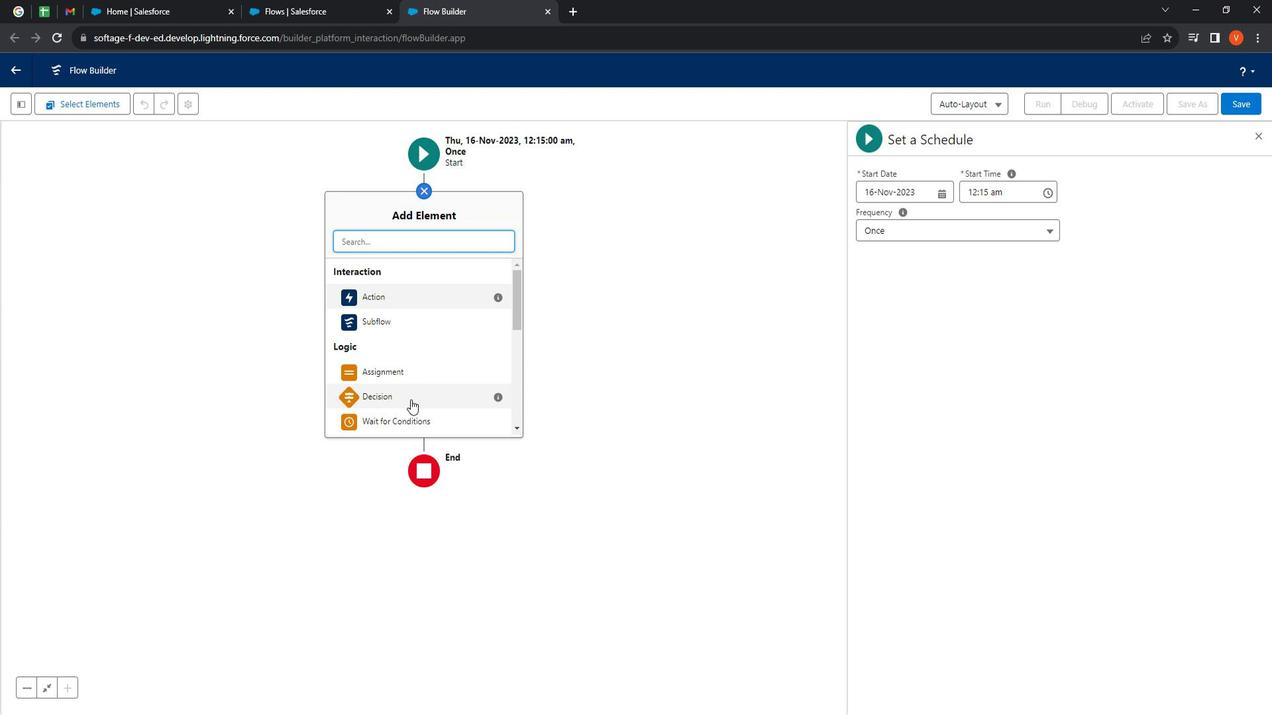 
Action: Mouse pressed left at (431, 406)
Screenshot: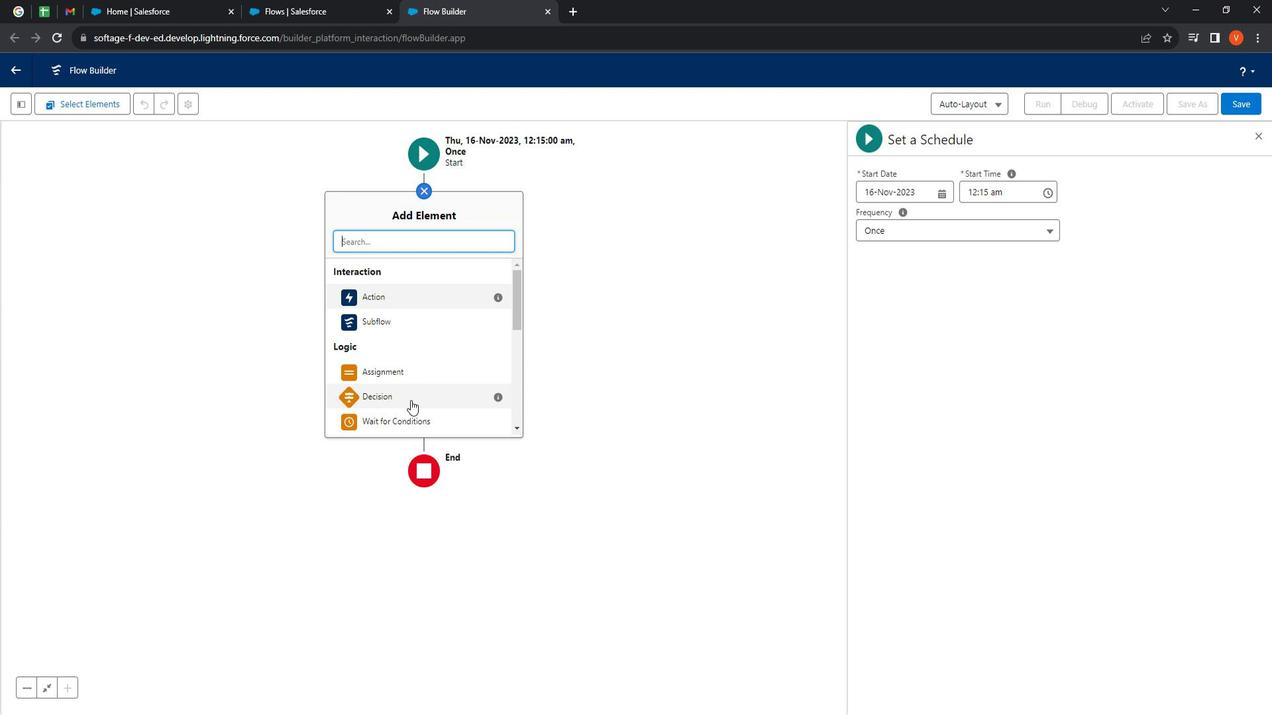
Action: Mouse moved to (338, 257)
Screenshot: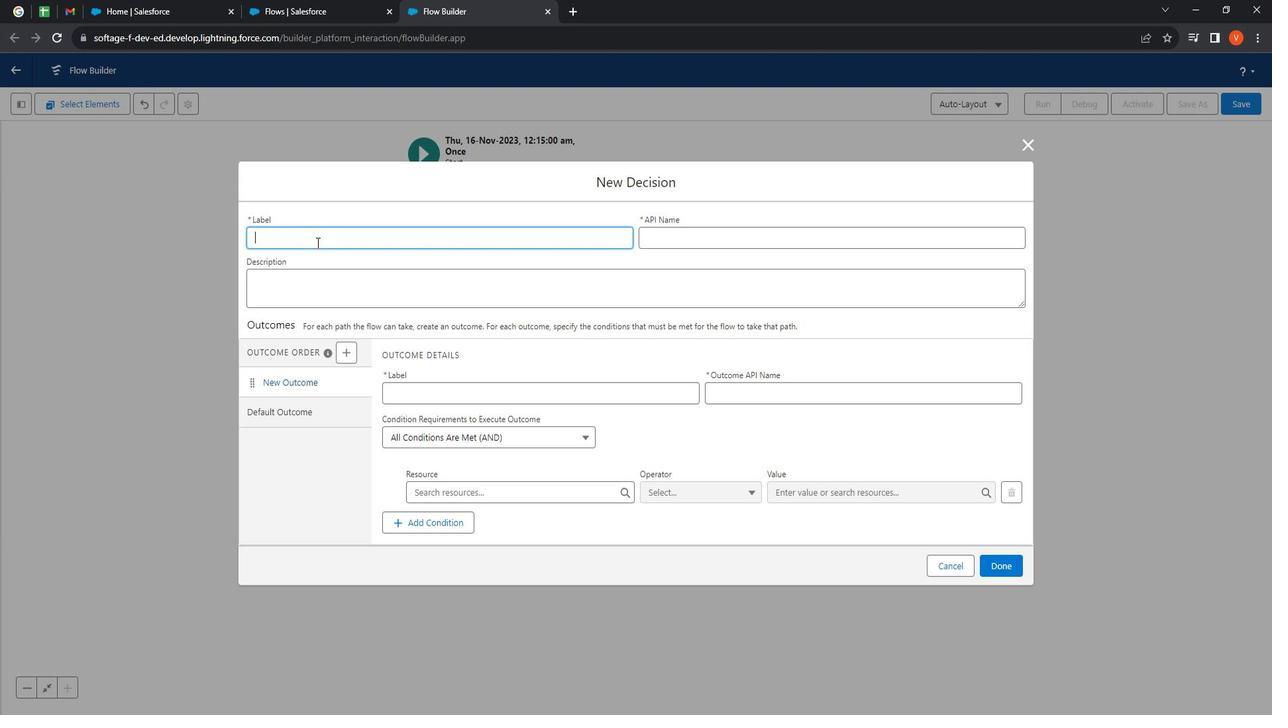
Action: Mouse pressed left at (338, 257)
Screenshot: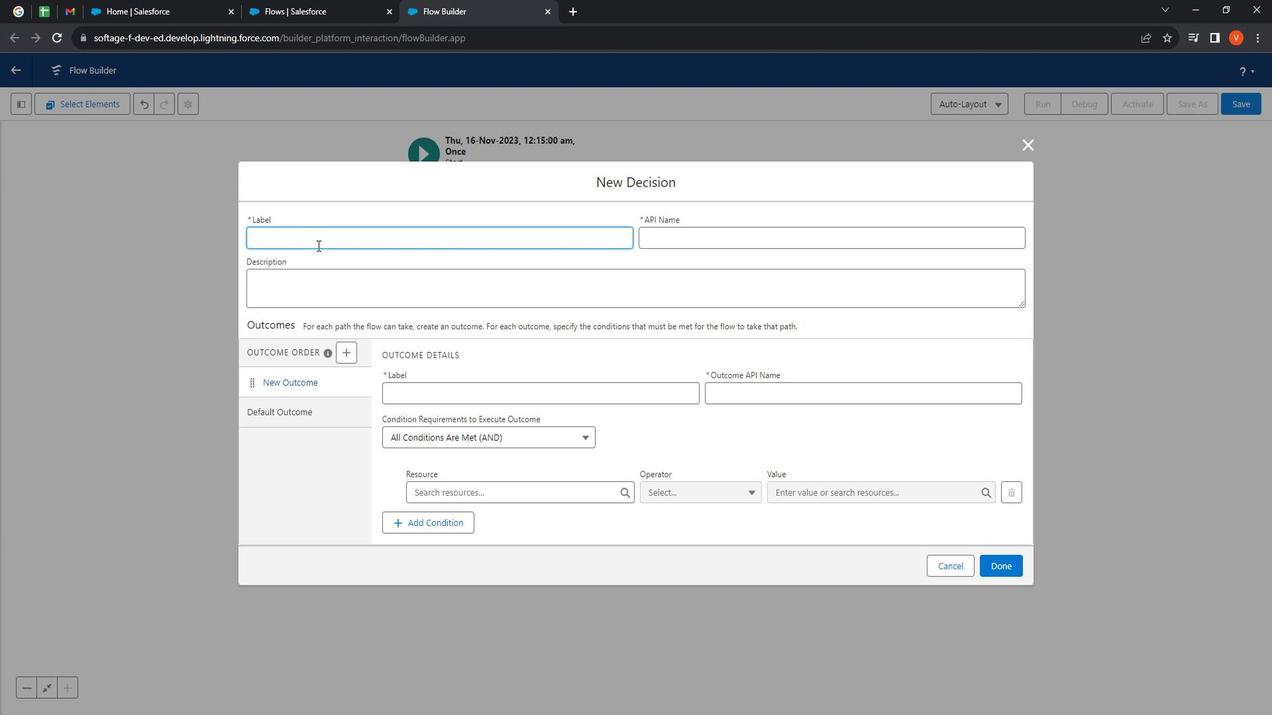 
Action: Key pressed <Key.shift><Key.shift><Key.shift><Key.shift><Key.shift><Key.shift><Key.shift><Key.shift><Key.shift><Key.shift><Key.shift><Key.shift><Key.shift><Key.shift><Key.shift><Key.shift><Key.shift><Key.shift><Key.shift><Key.shift><Key.shift><Key.shift><Key.shift><Key.shift><Key.shift><Key.shift><Key.shift><Key.shift><Key.shift><Key.shift><Key.shift><Key.shift><Key.shift><Key.shift><Key.shift><Key.shift><Key.shift><Key.shift><Key.shift><Key.shift><Key.shift>My<Key.space><Key.shift>New<Key.space><Key.shift>Decision<Key.space>for<Key.space>flow
Screenshot: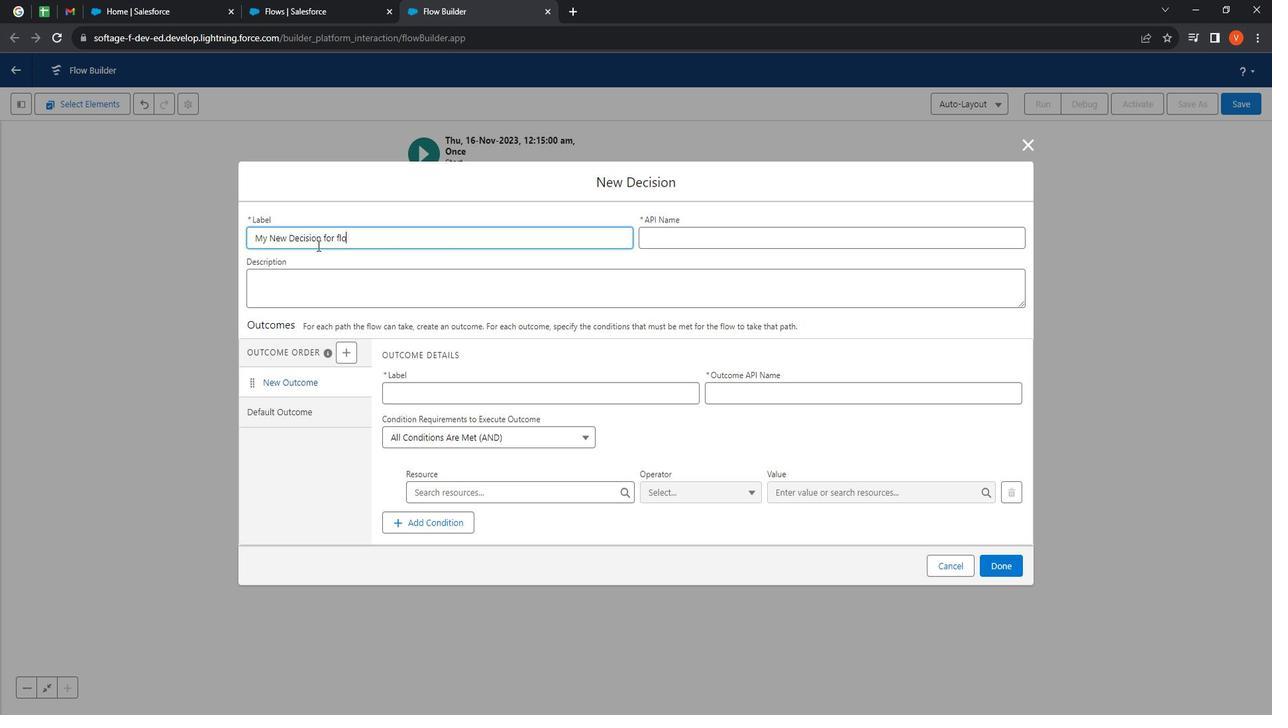 
Action: Mouse moved to (462, 288)
Screenshot: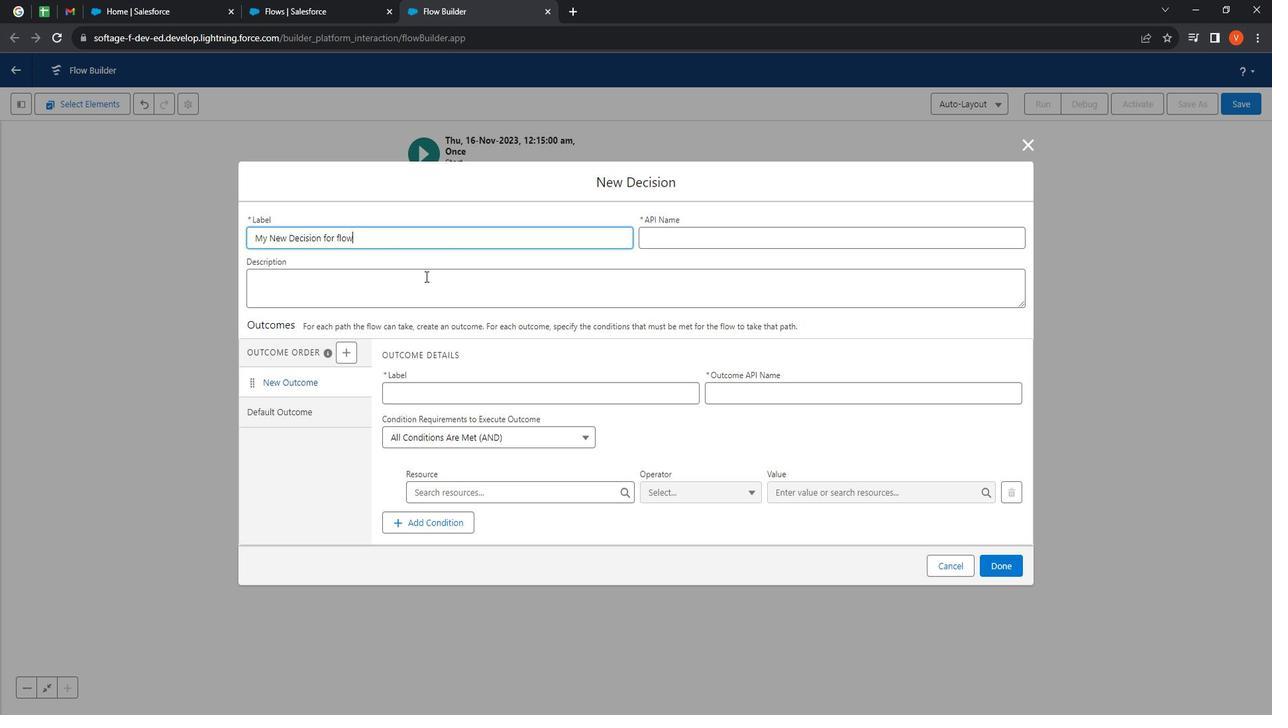 
Action: Key pressed <Key.shift><Key.shift><Key.shift>That<Key.space>is<Key.space>chang<Key.backspace><Key.backspace><Key.backspace><Key.backspace><Key.backspace><Key.shift>Opportunity<Key.space>date<Key.space>
Screenshot: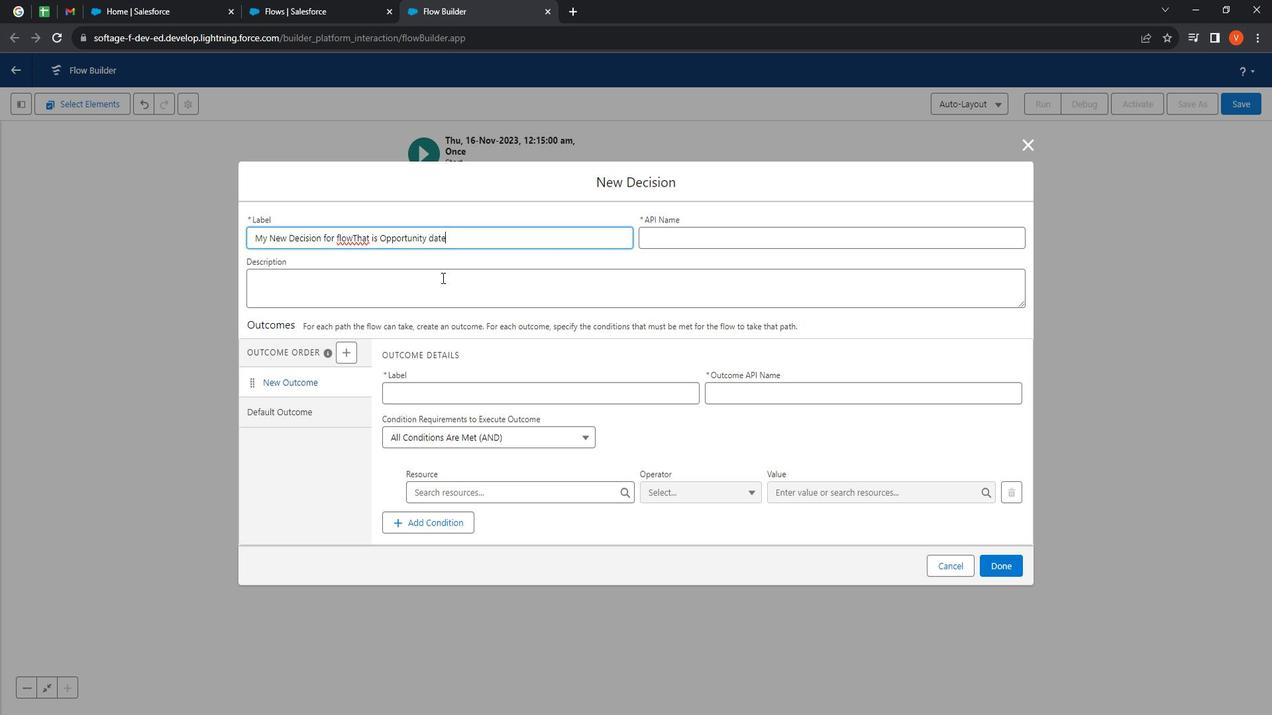 
Action: Mouse moved to (375, 250)
Screenshot: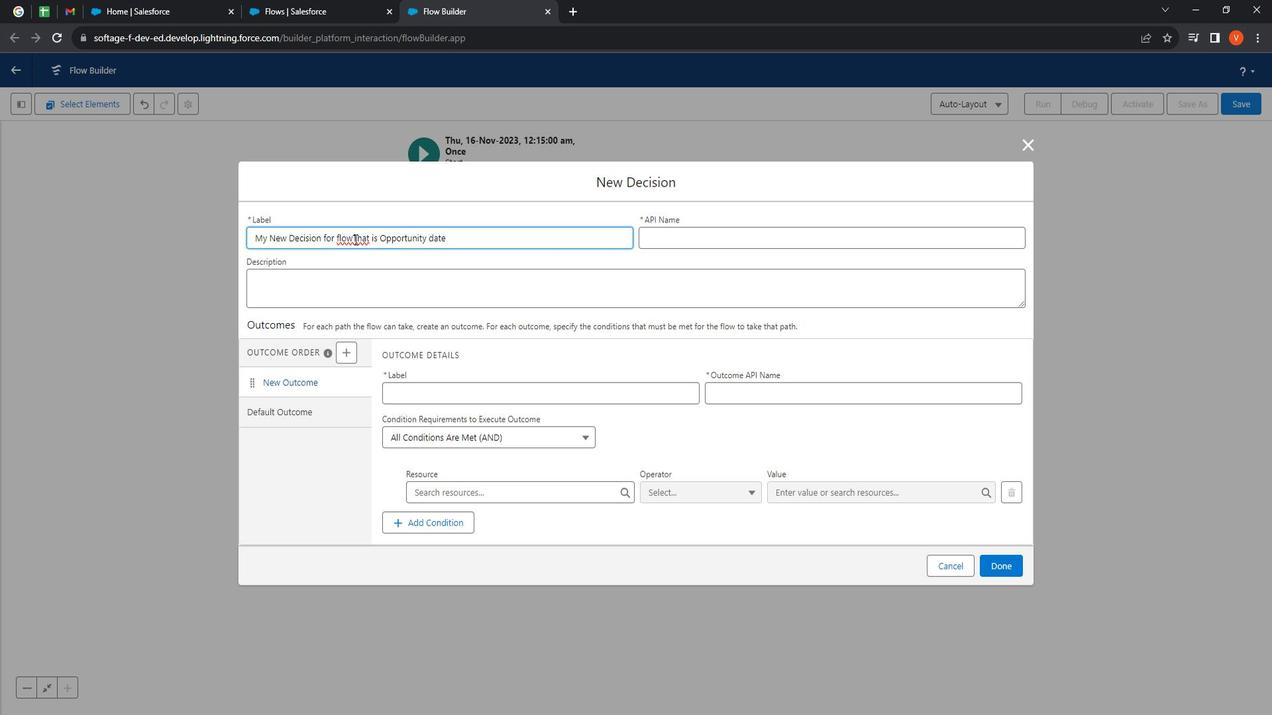 
Action: Mouse pressed left at (375, 250)
Screenshot: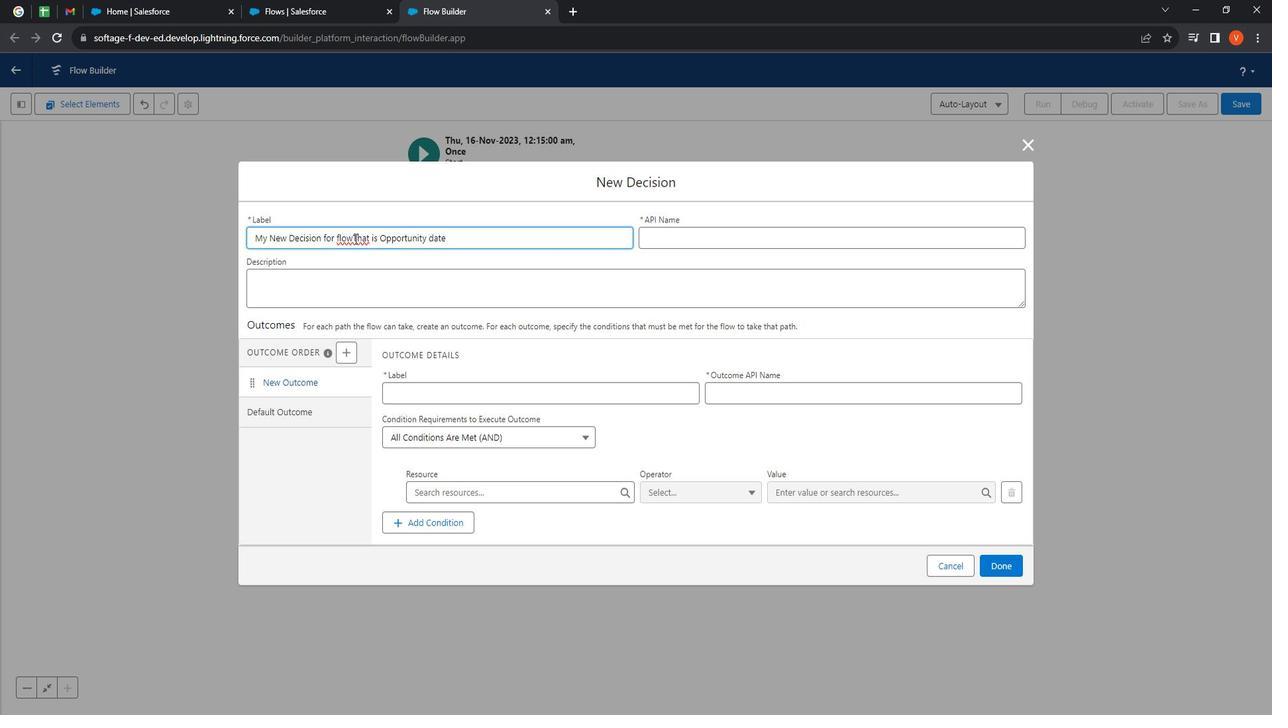 
Action: Mouse moved to (404, 285)
Screenshot: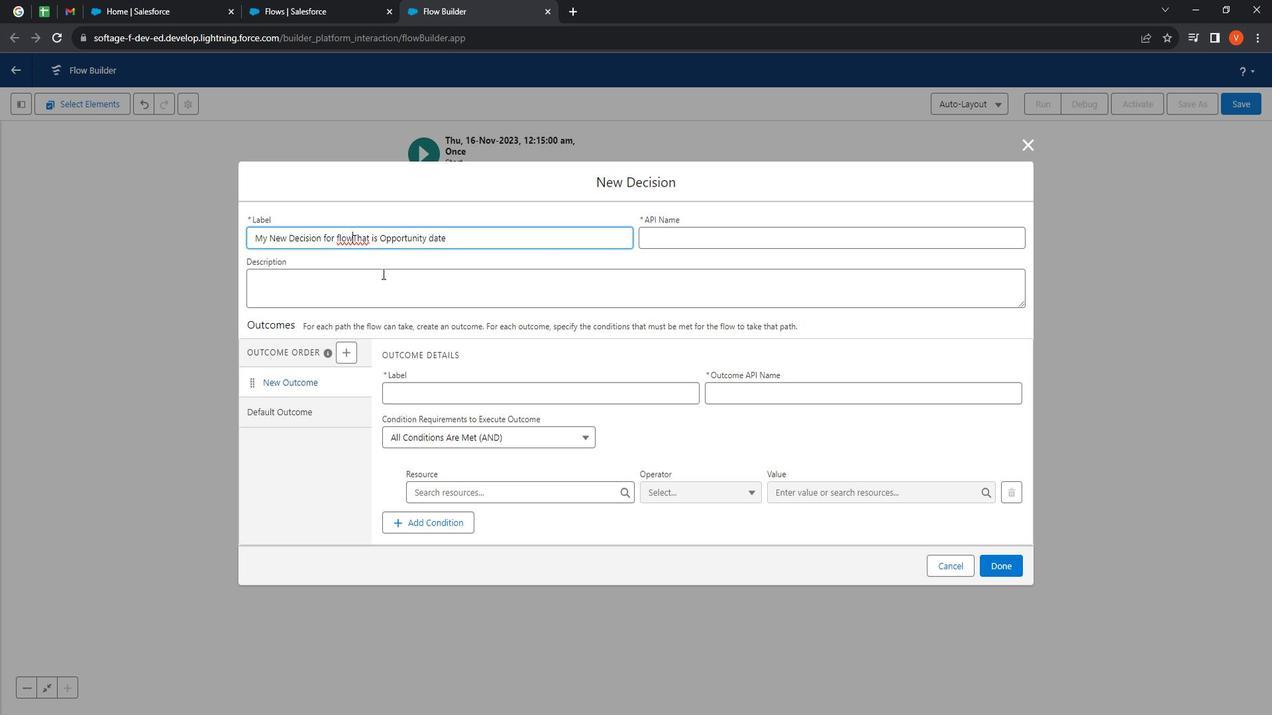 
Action: Key pressed <Key.space>
Screenshot: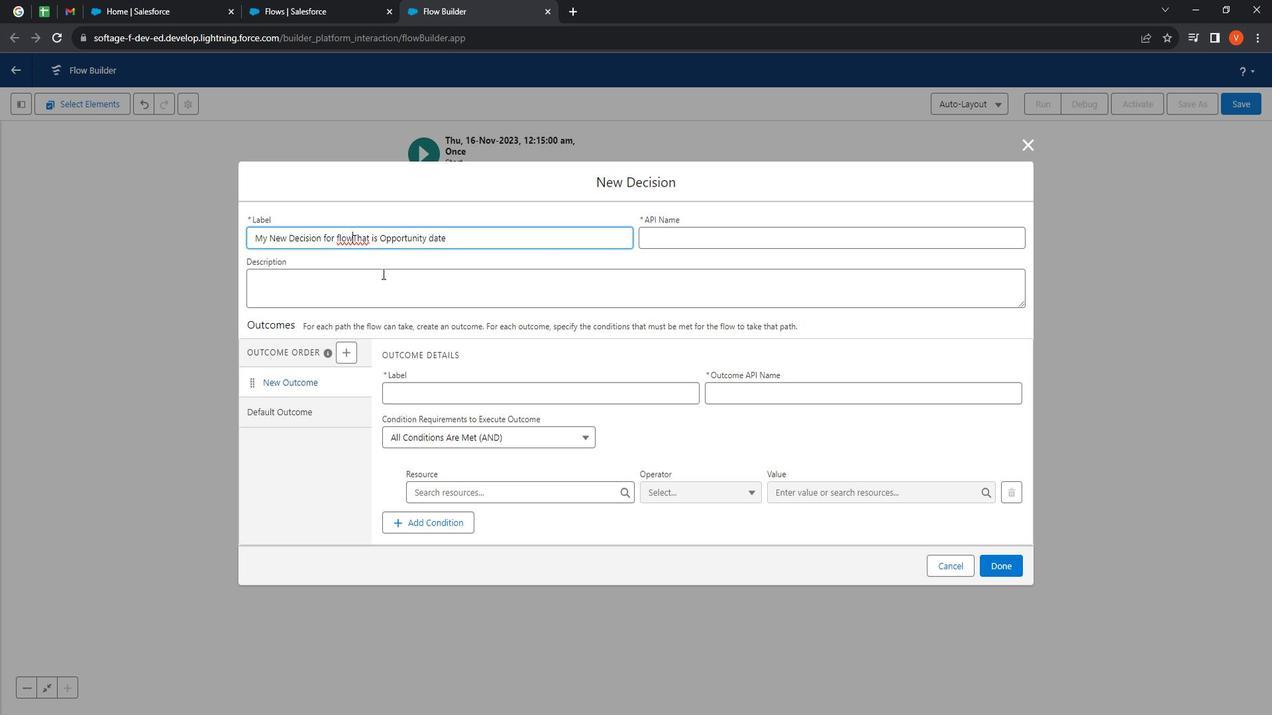 
Action: Mouse moved to (701, 237)
Screenshot: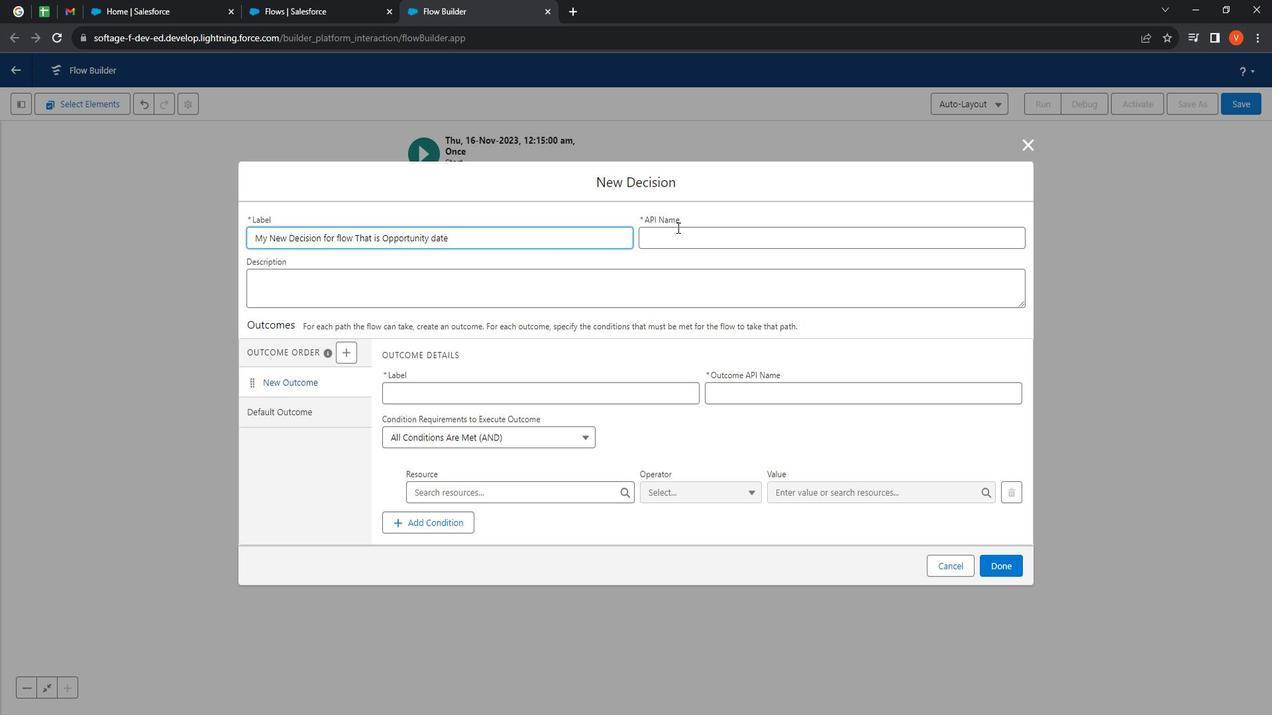 
Action: Mouse pressed left at (701, 237)
Screenshot: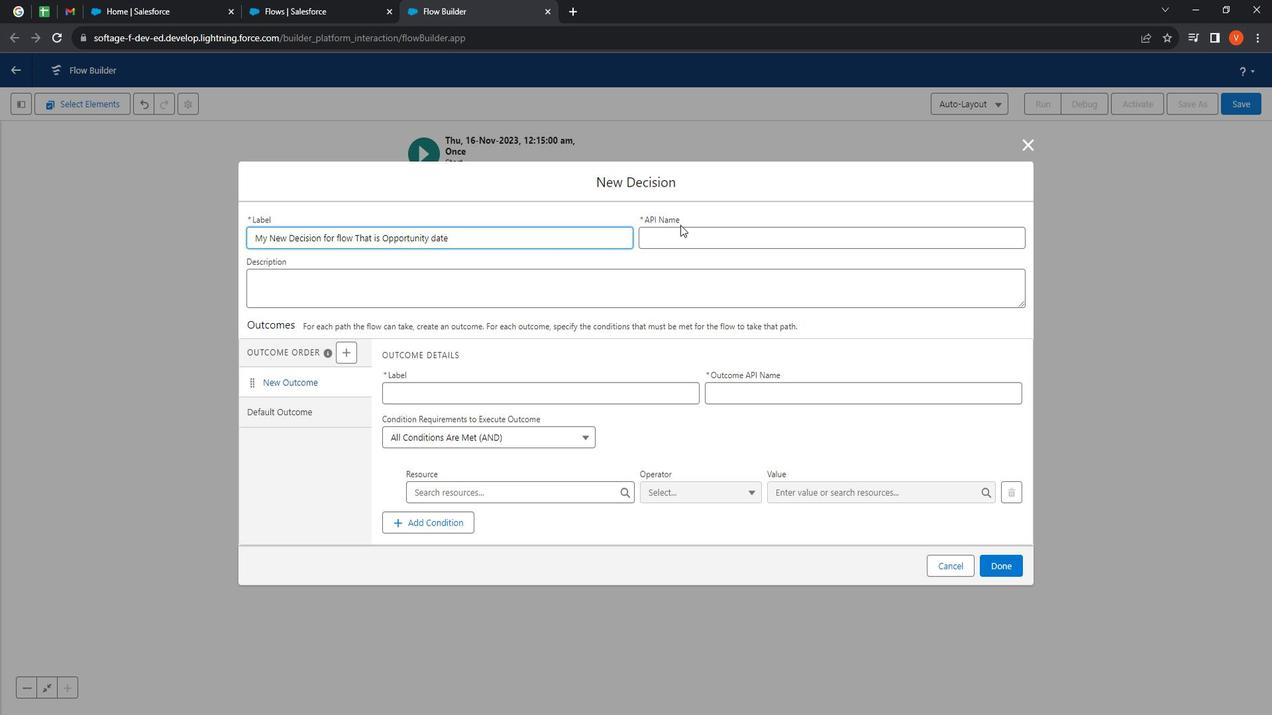 
Action: Mouse moved to (330, 294)
Screenshot: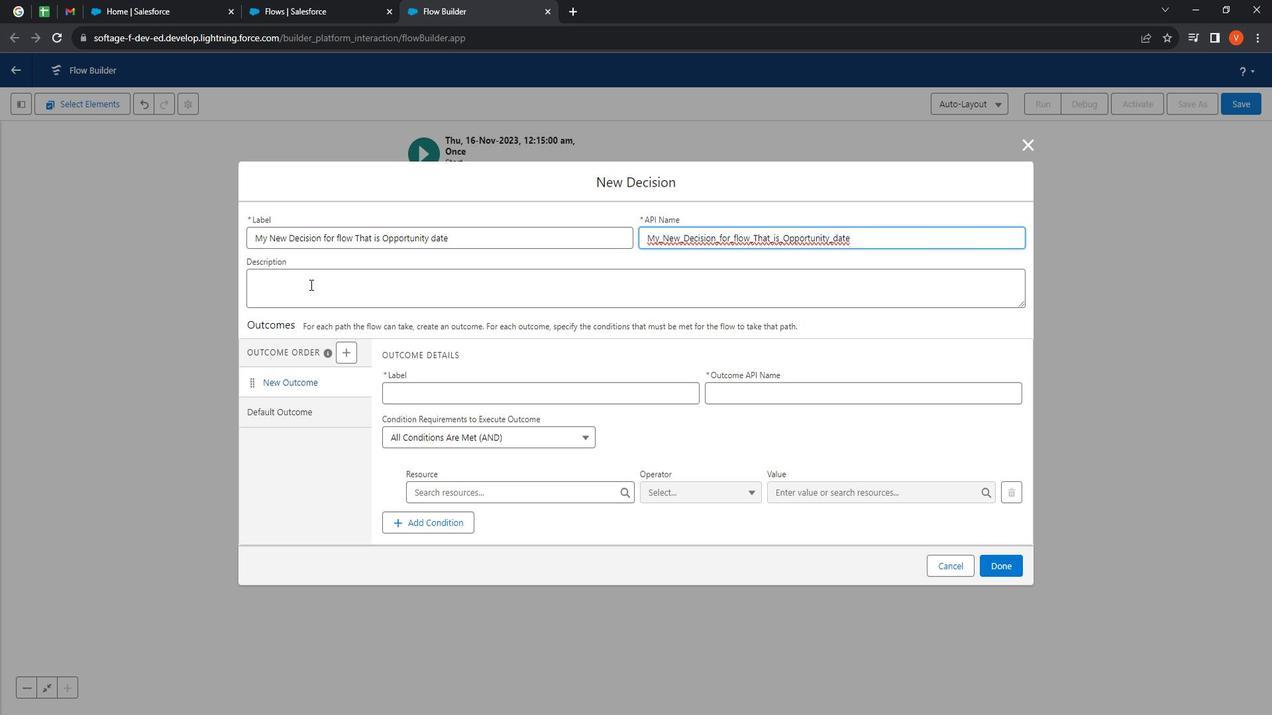 
Action: Mouse pressed left at (330, 294)
Screenshot: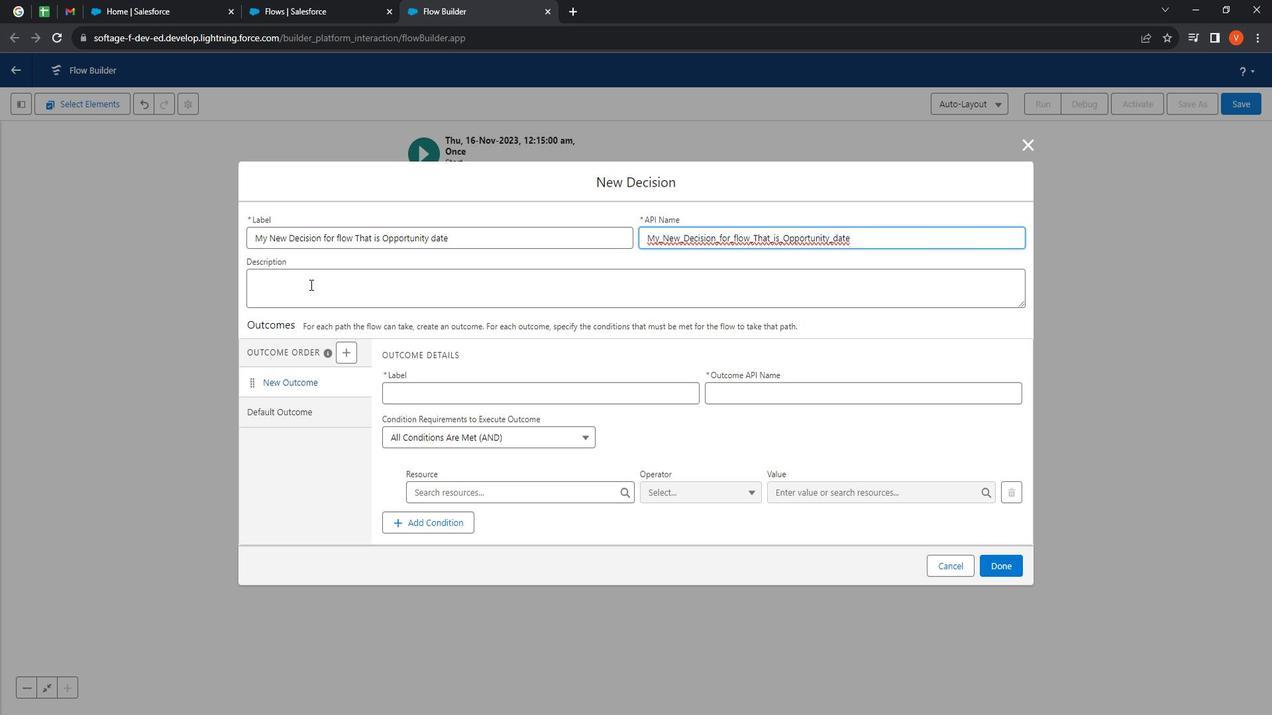 
Action: Mouse moved to (330, 295)
Screenshot: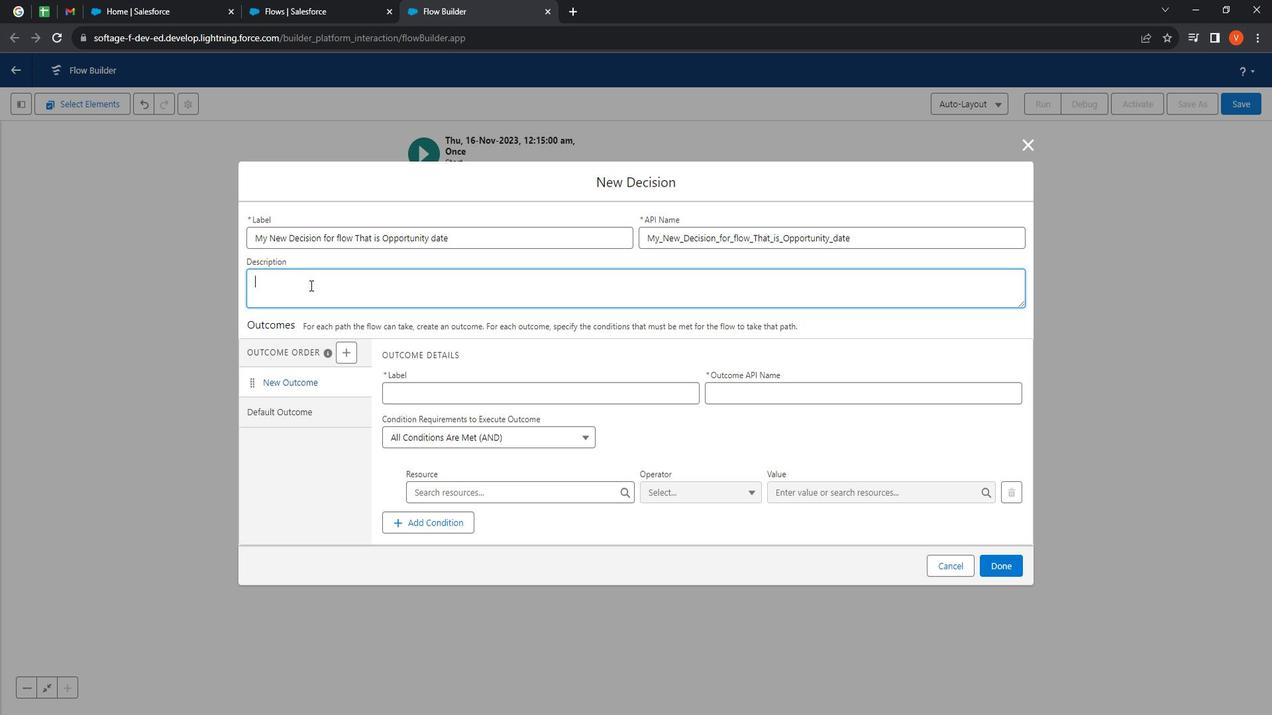 
Action: Key pressed <Key.shift>
Screenshot: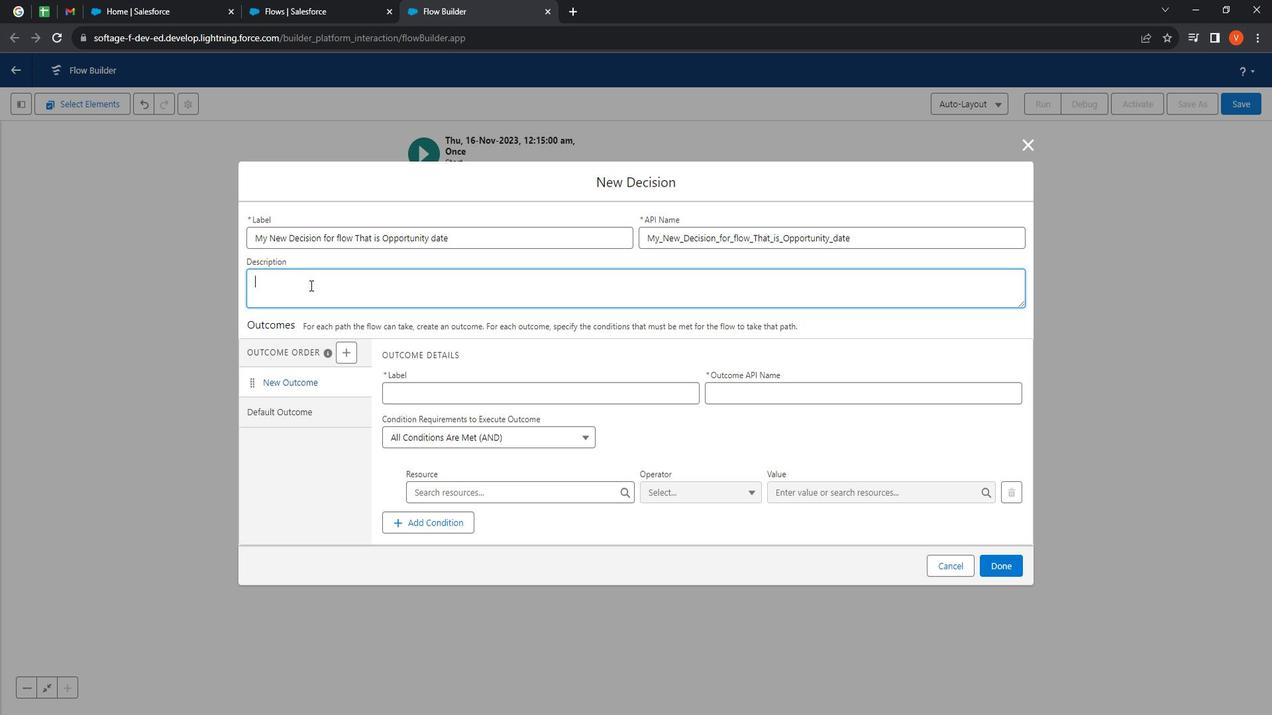 
Action: Mouse moved to (350, 290)
Screenshot: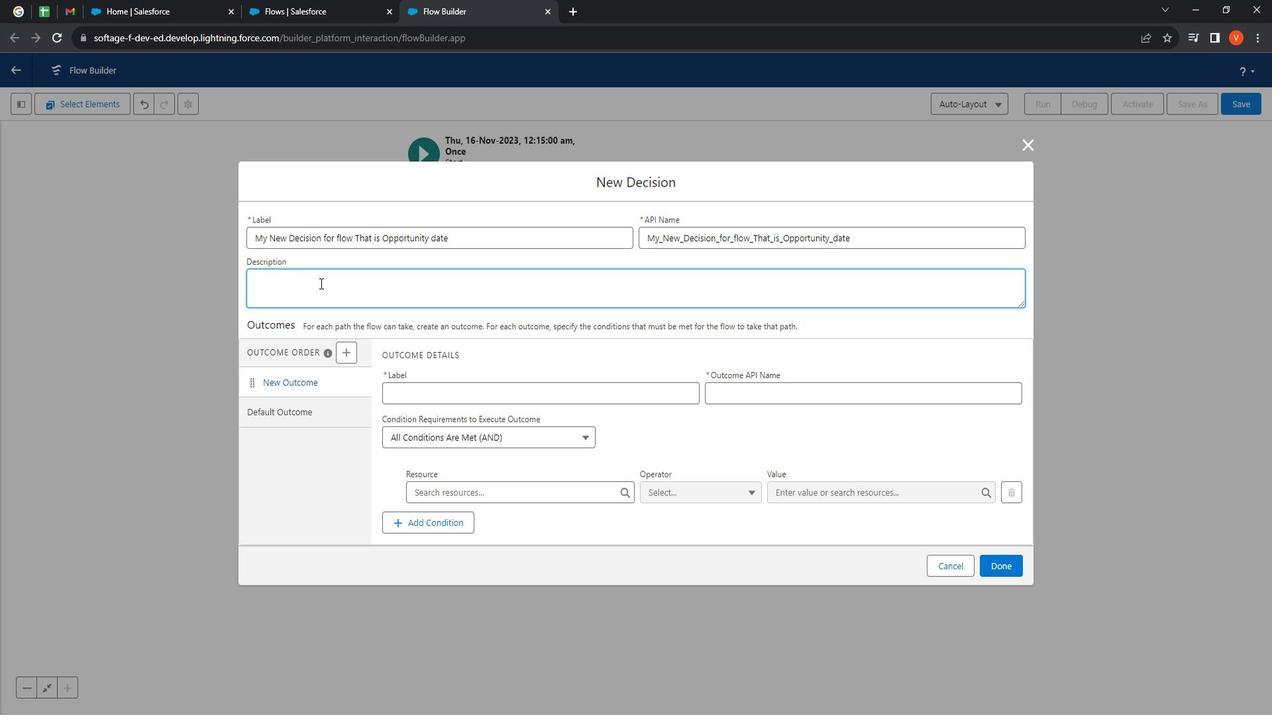 
Action: Key pressed <Key.shift><Key.shift><Key.shift><Key.shift><Key.shift><Key.shift><Key.shift><Key.shift><Key.shift><Key.shift><Key.shift><Key.shift><Key.shift><Key.shift><Key.shift><Key.shift><Key.shift>
Screenshot: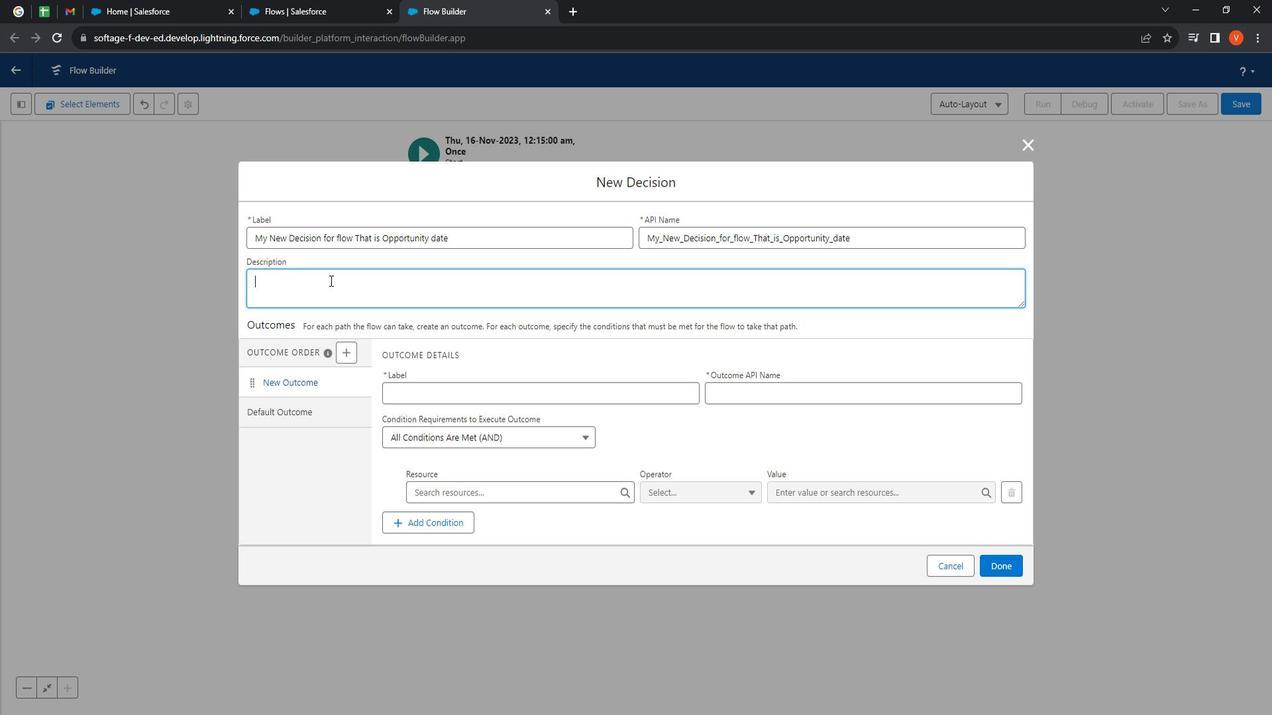 
Action: Mouse moved to (354, 290)
Screenshot: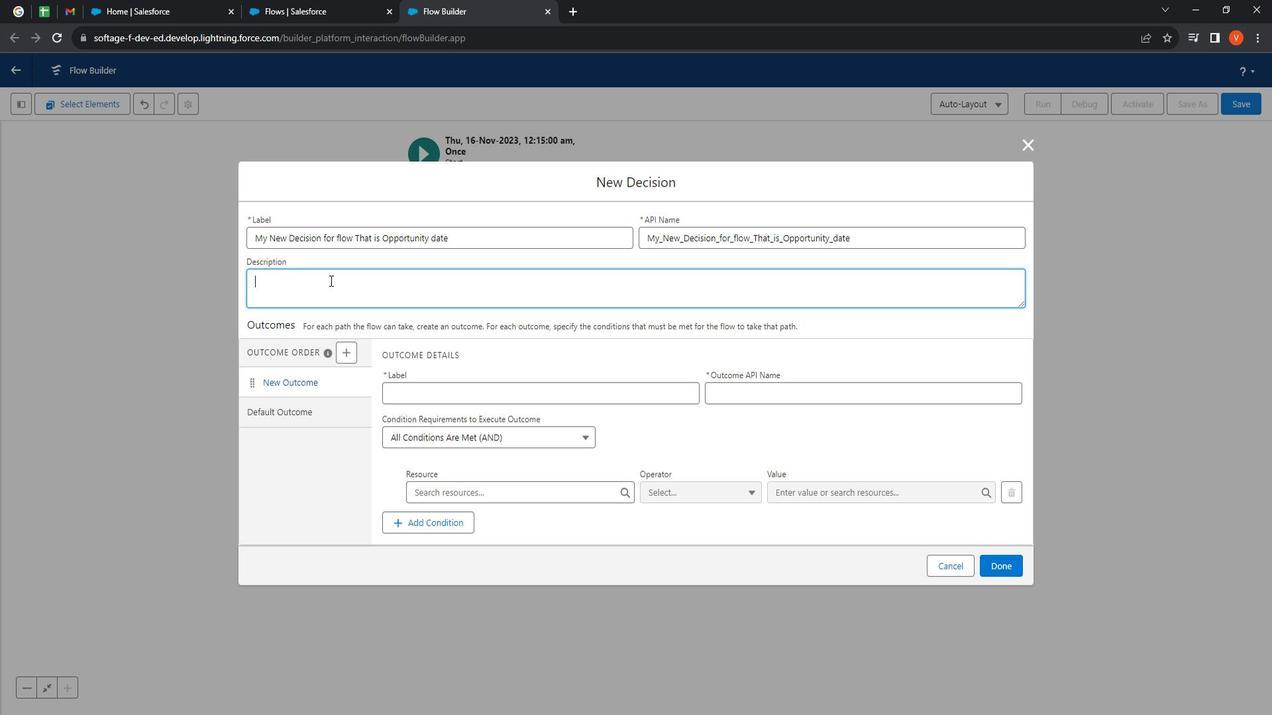 
Action: Key pressed <Key.shift>
Screenshot: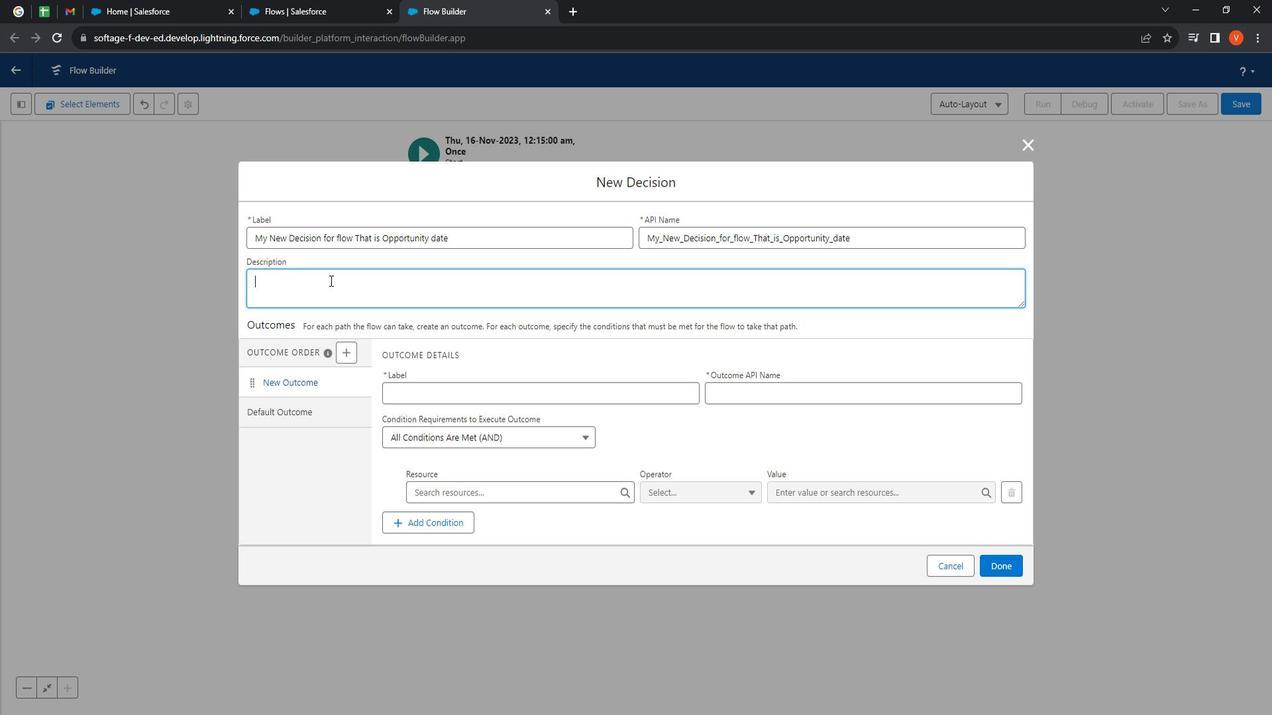 
Action: Mouse moved to (373, 290)
Screenshot: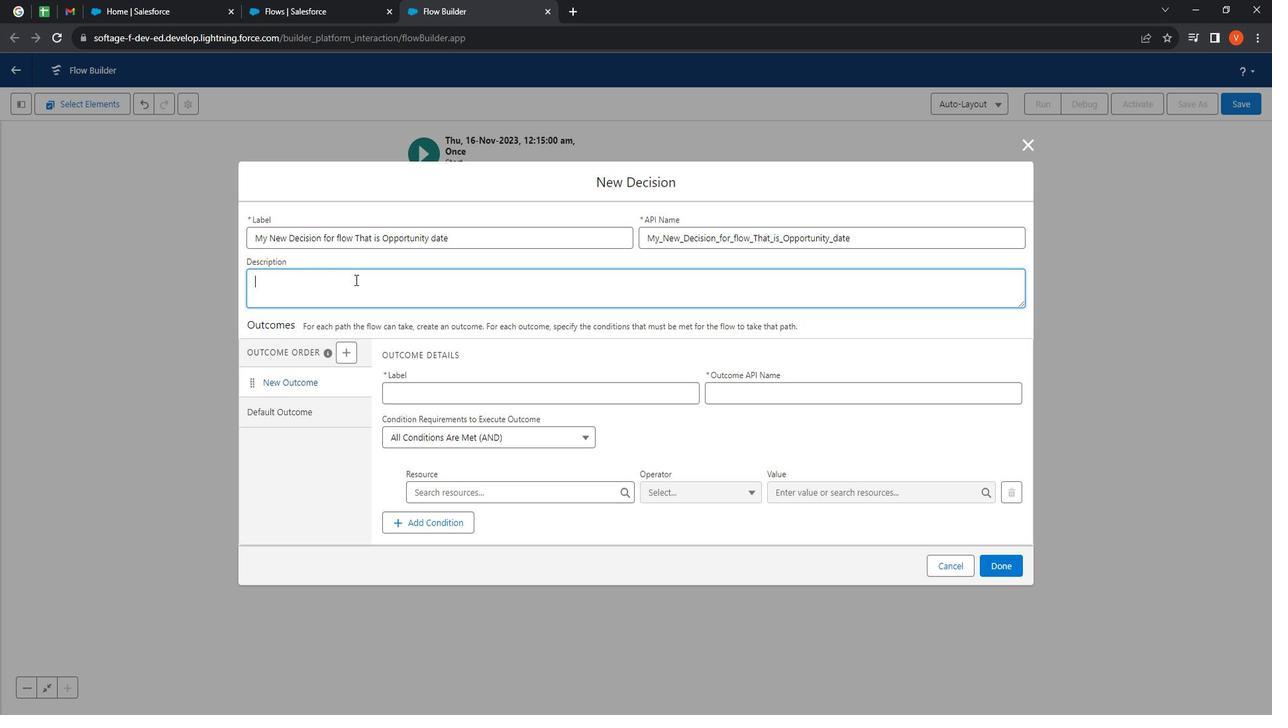 
Action: Key pressed <Key.shift>
Screenshot: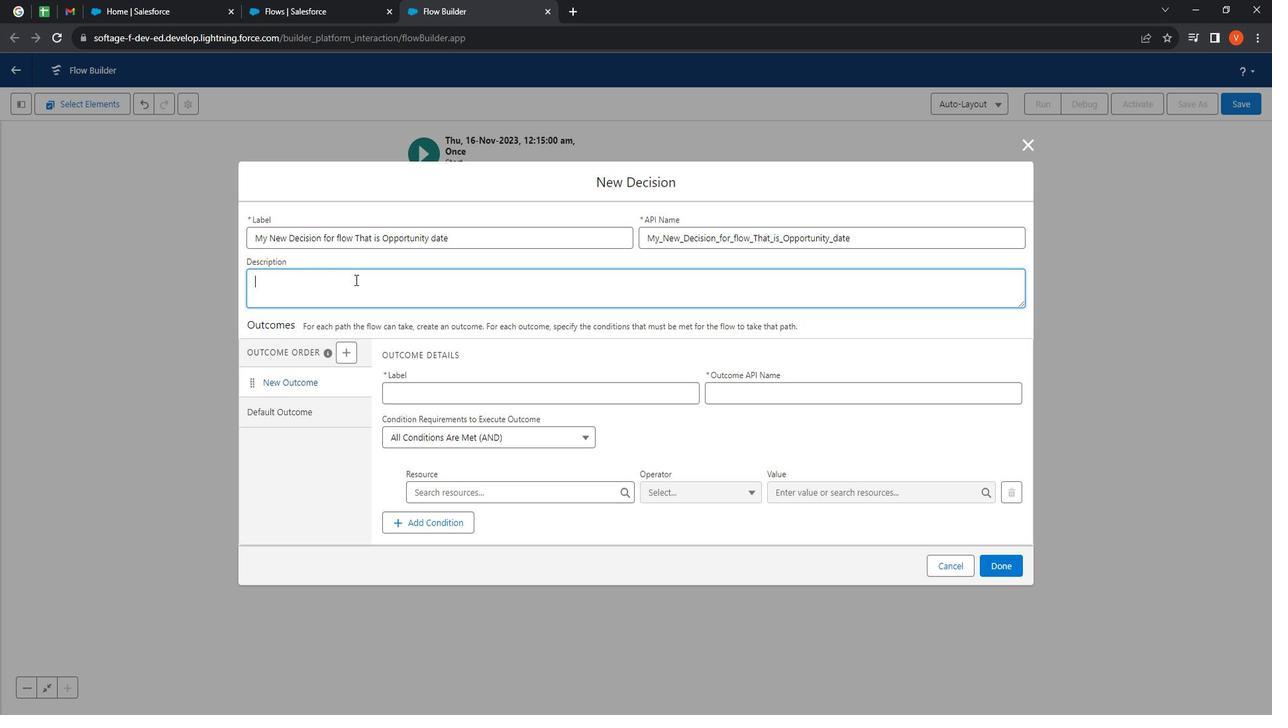 
Action: Mouse moved to (377, 289)
Screenshot: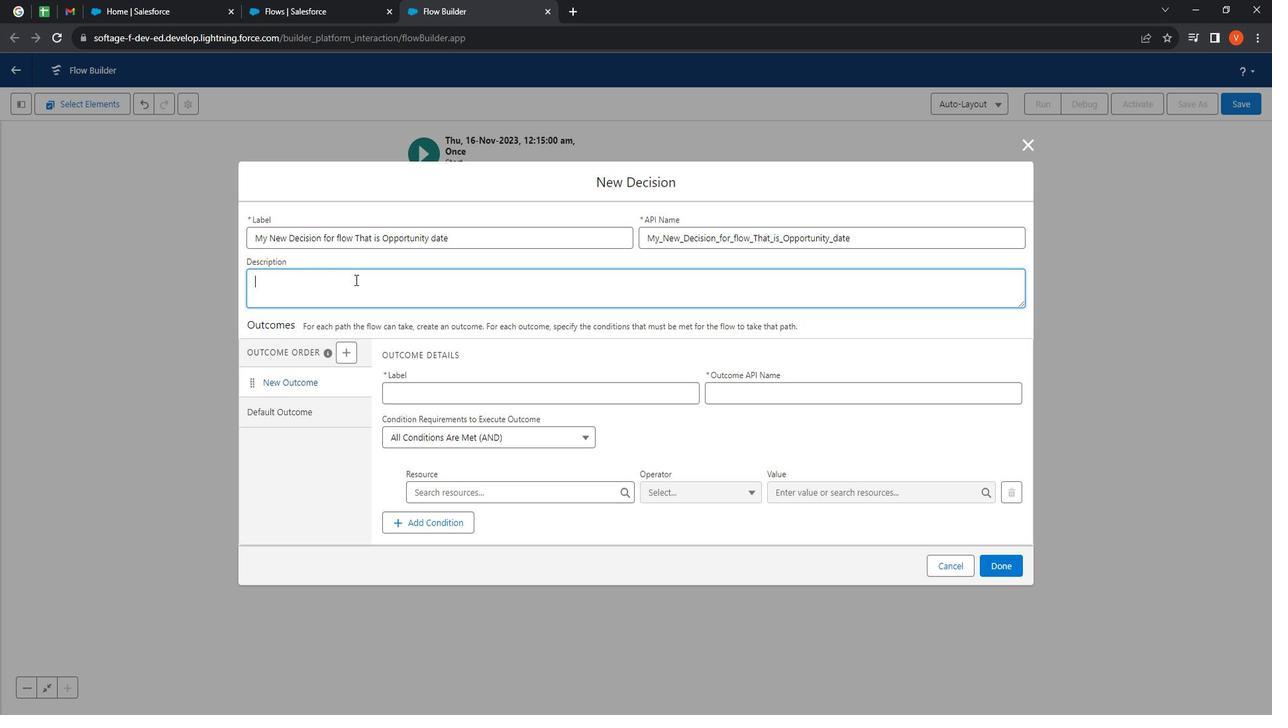 
Action: Key pressed <Key.shift><Key.shift><Key.shift><Key.shift><Key.shift><Key.shift><Key.shift><Key.shift>
Screenshot: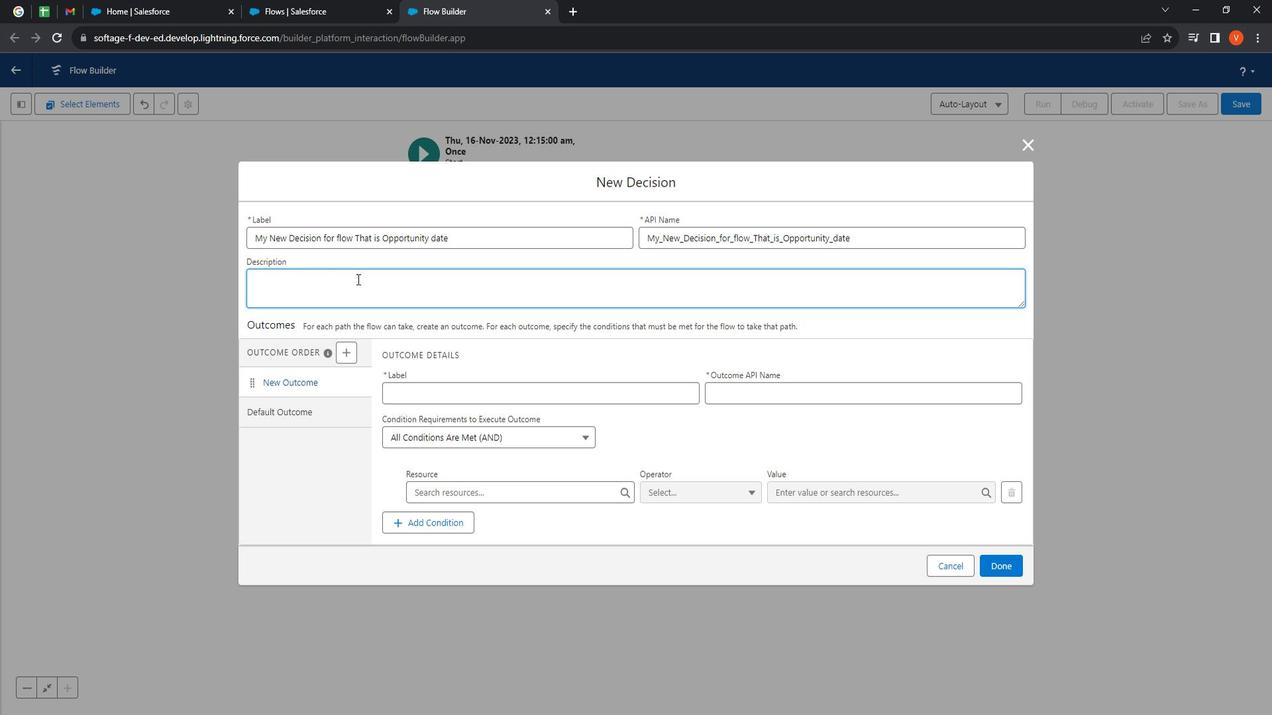 
Action: Mouse moved to (371, 292)
Screenshot: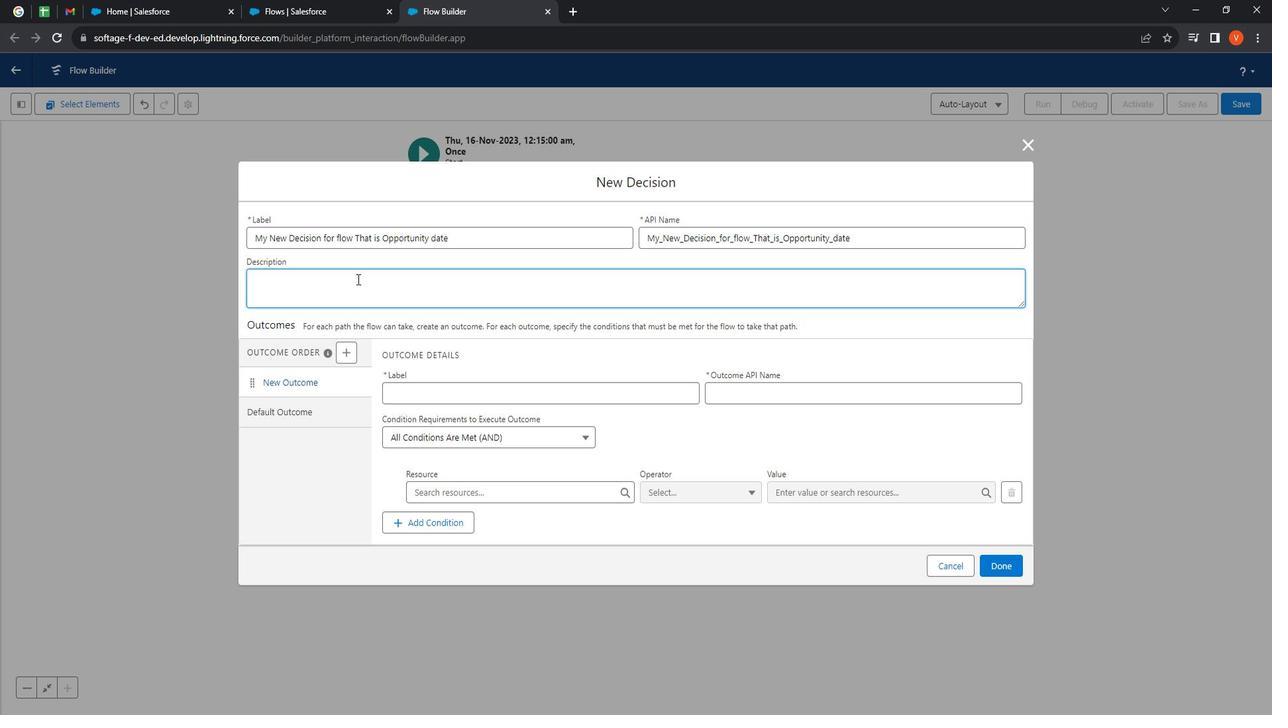 
Action: Key pressed <Key.shift>
Screenshot: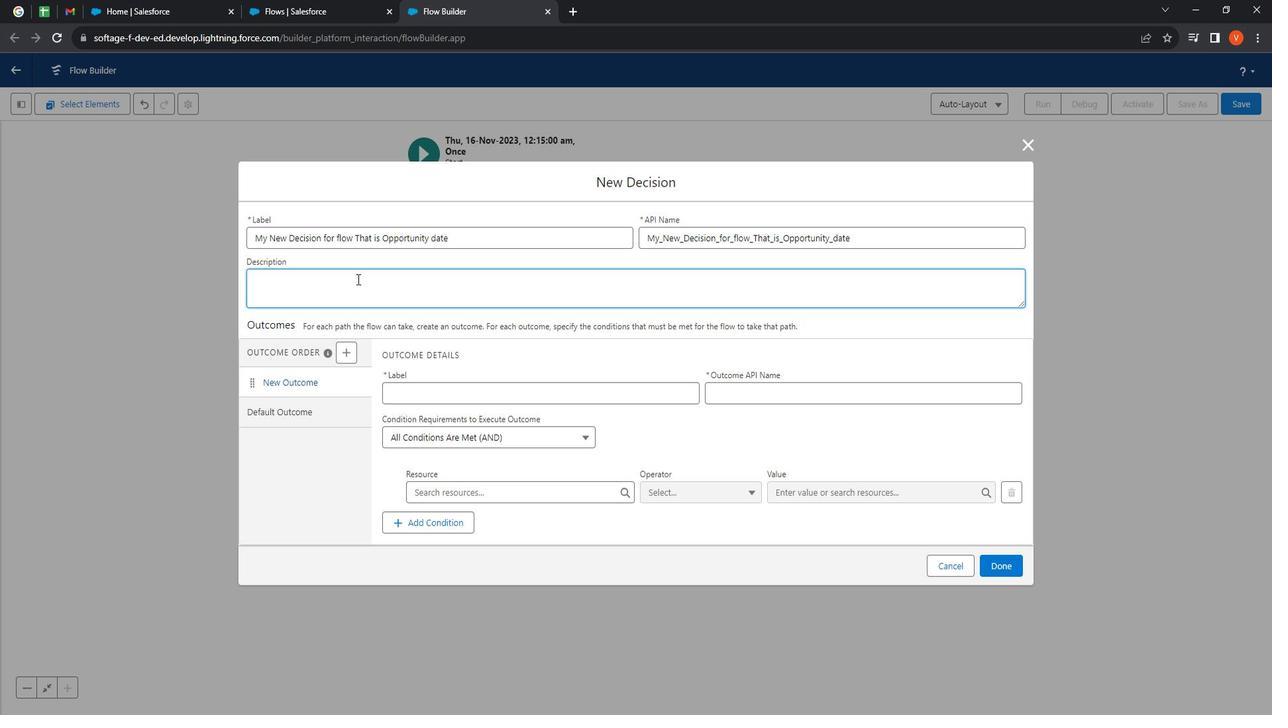 
Action: Mouse moved to (467, 401)
Screenshot: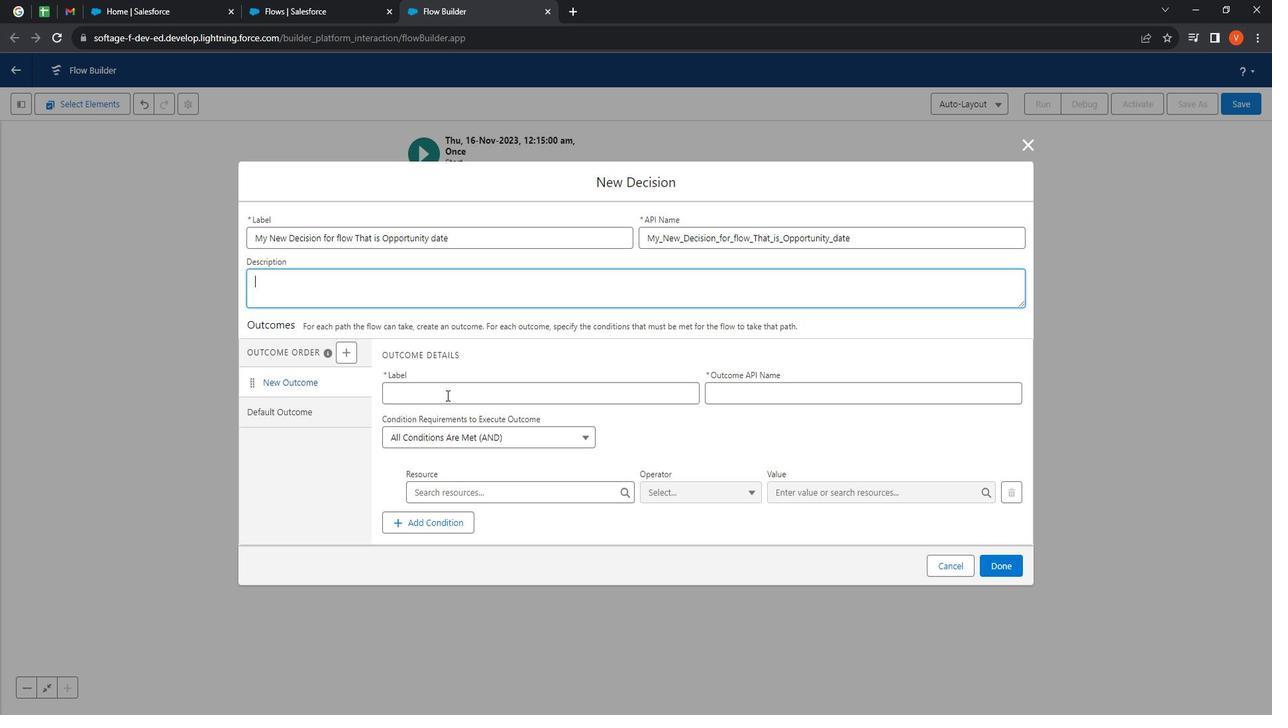
Action: Mouse pressed left at (467, 401)
Screenshot: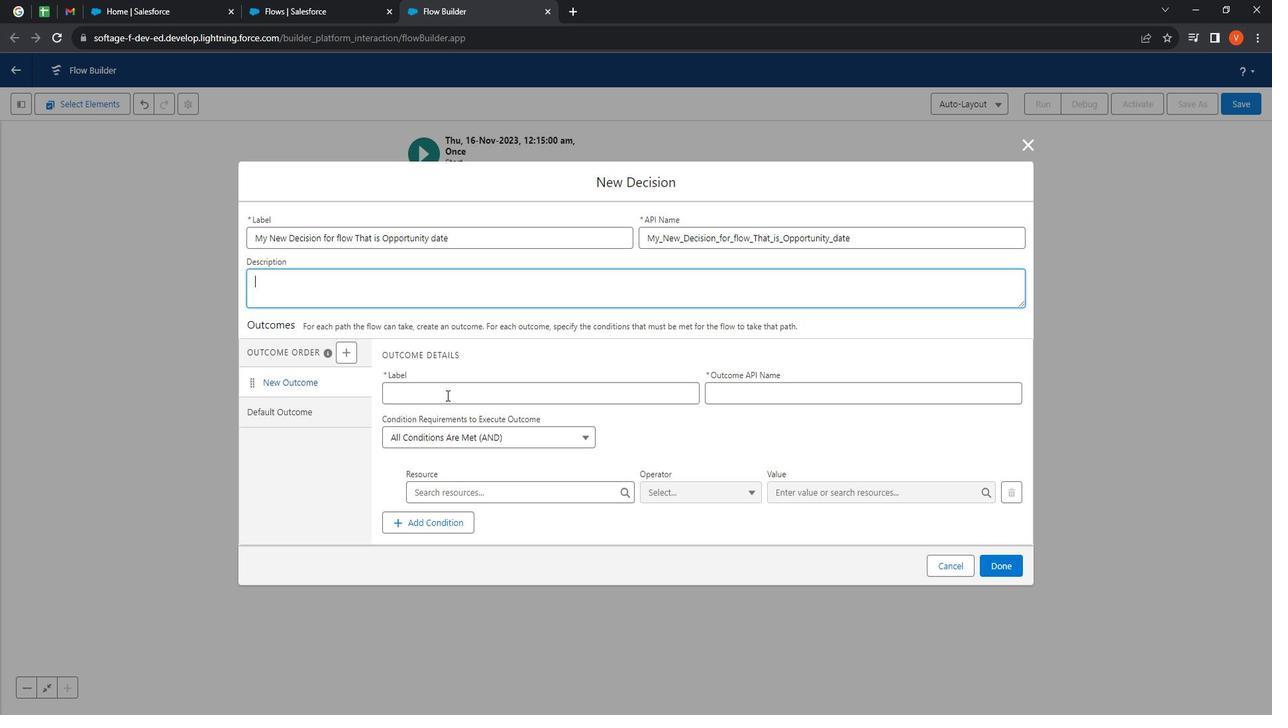 
Action: Key pressed <Key.shift>
Screenshot: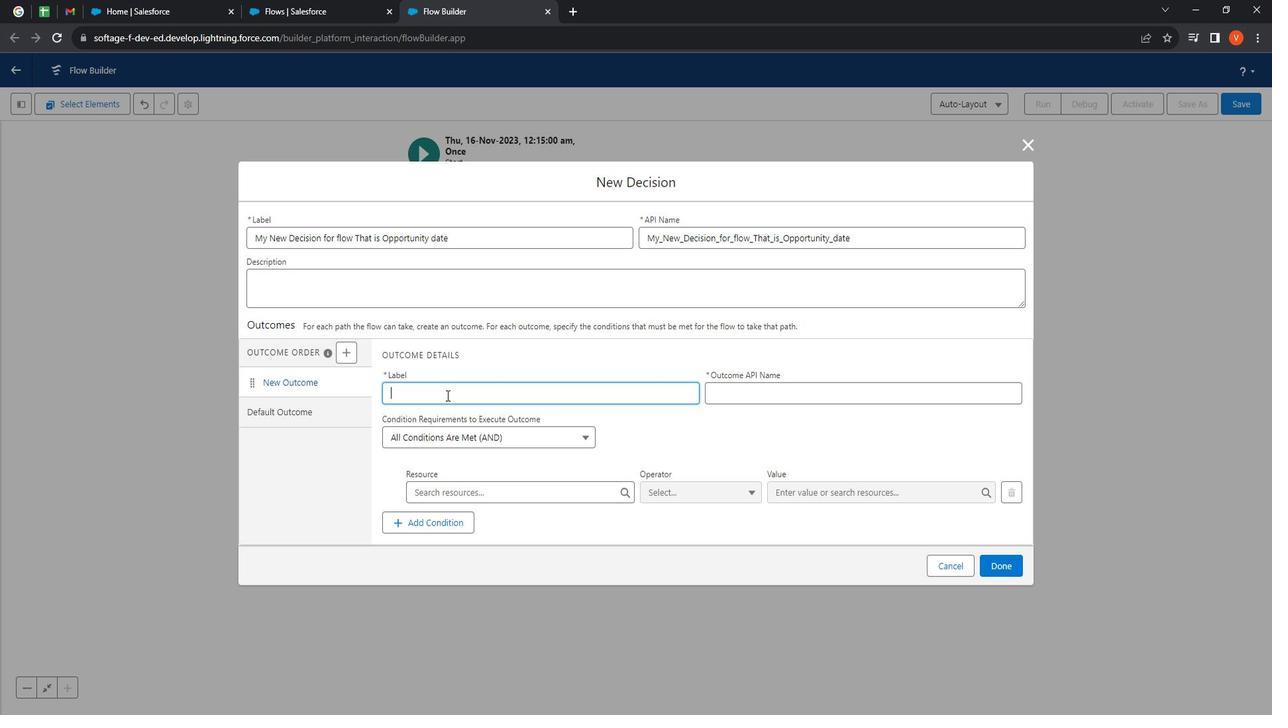 
Action: Mouse moved to (465, 401)
Screenshot: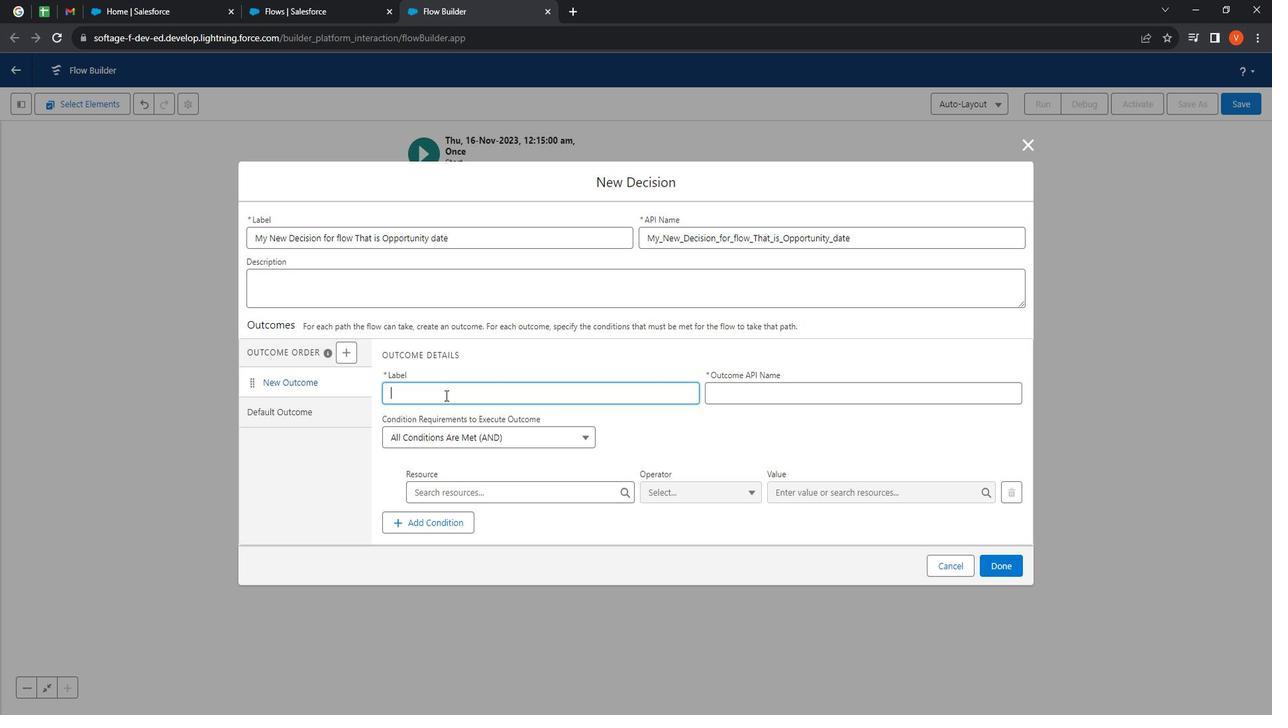 
Action: Key pressed <Key.shift><Key.shift><Key.shift>Opp<Key.space>closing<Key.space>in<Key.space>3<Key.space>days
Screenshot: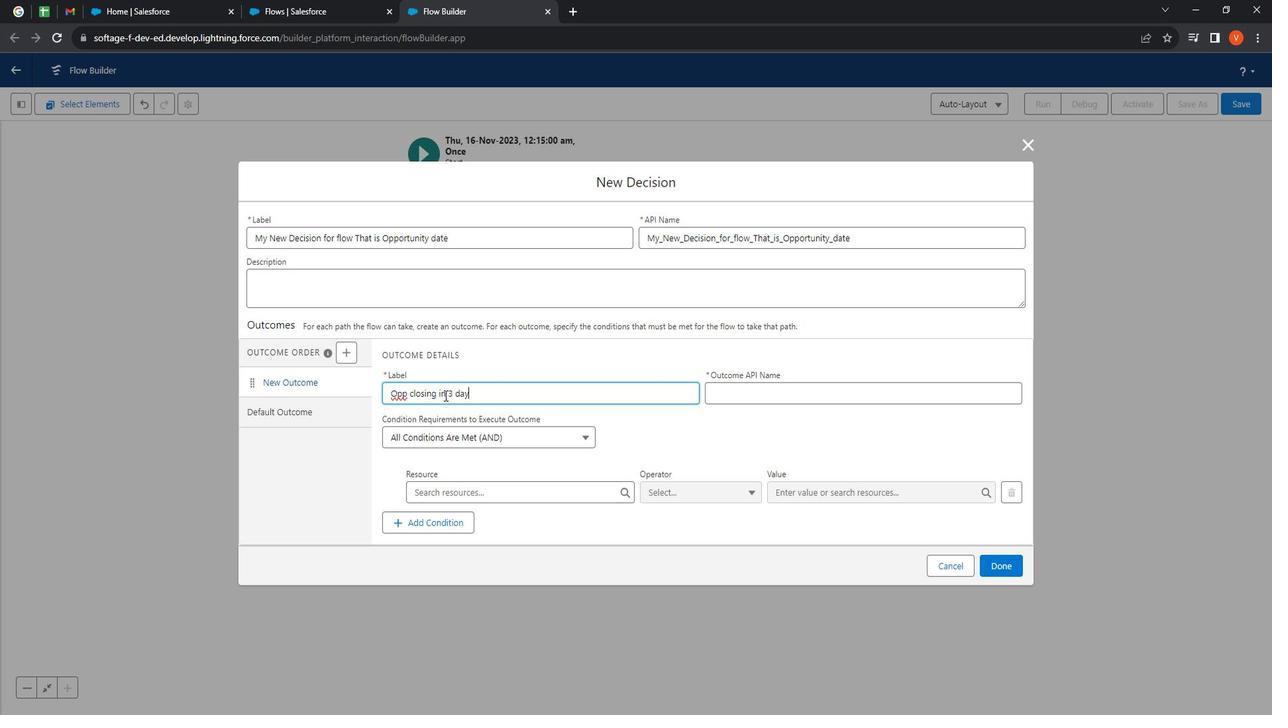 
Action: Mouse moved to (538, 464)
Screenshot: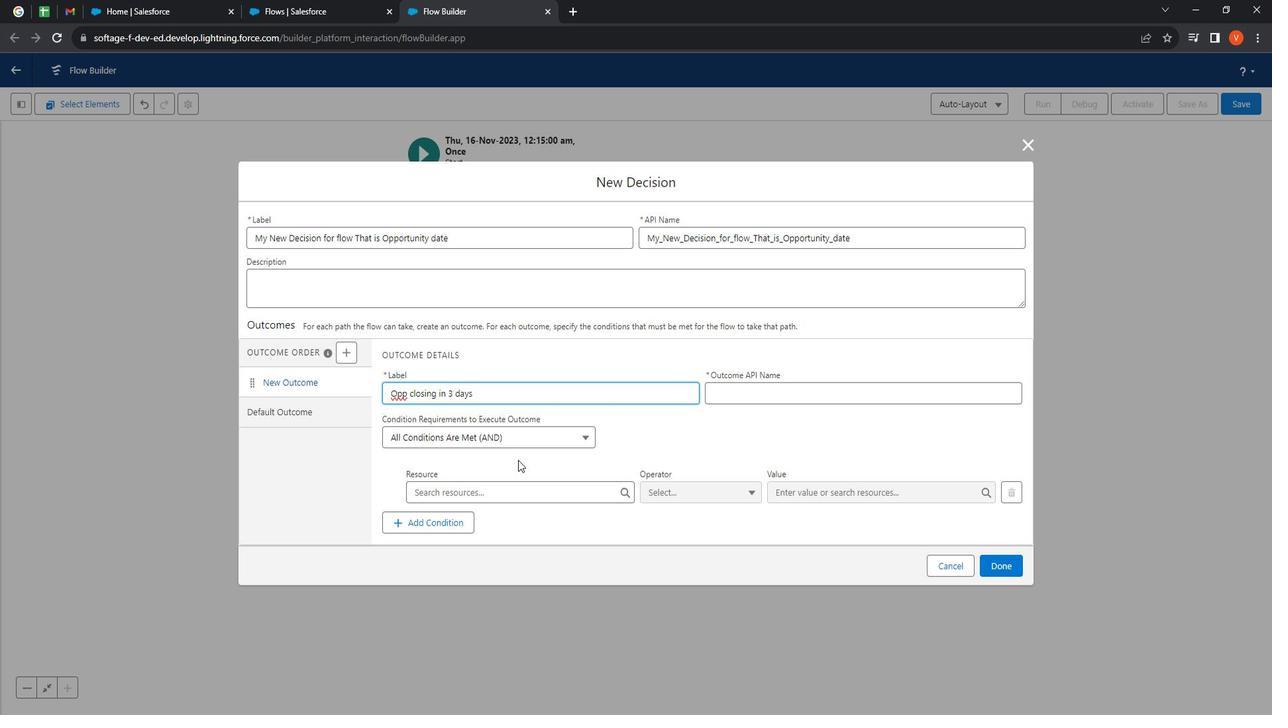 
Action: Mouse pressed left at (538, 464)
Screenshot: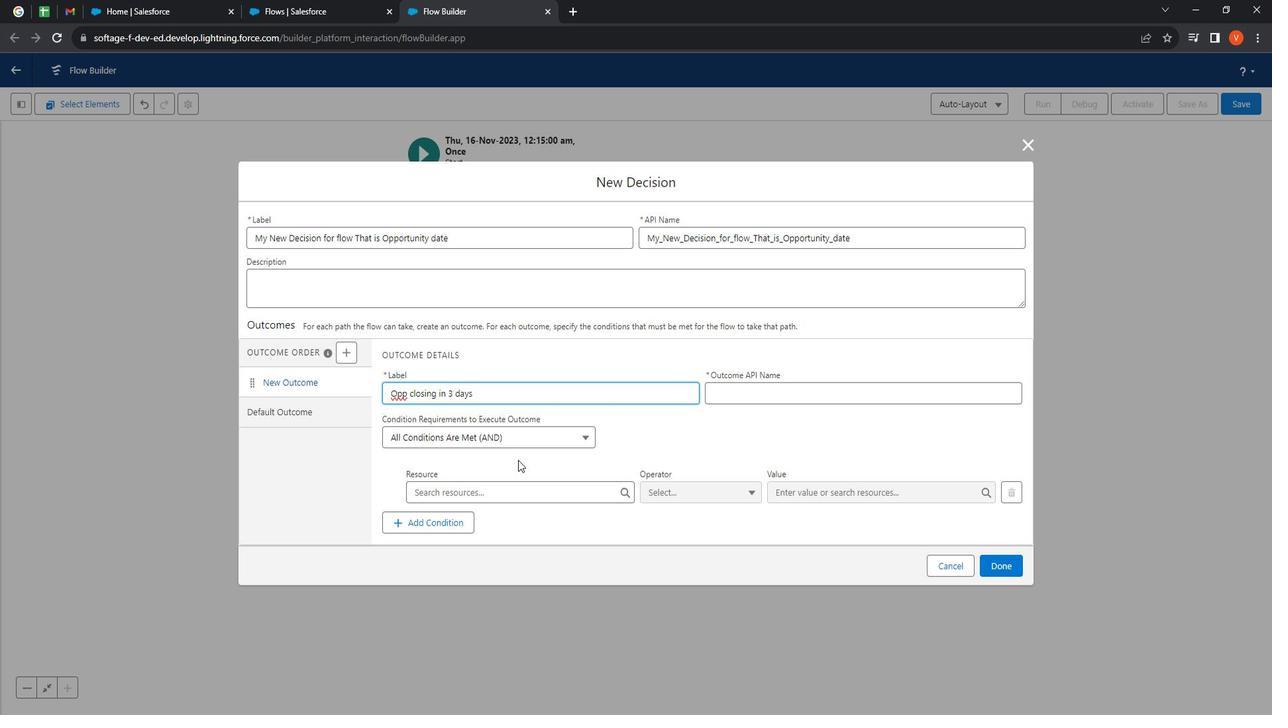 
Action: Mouse moved to (497, 497)
Screenshot: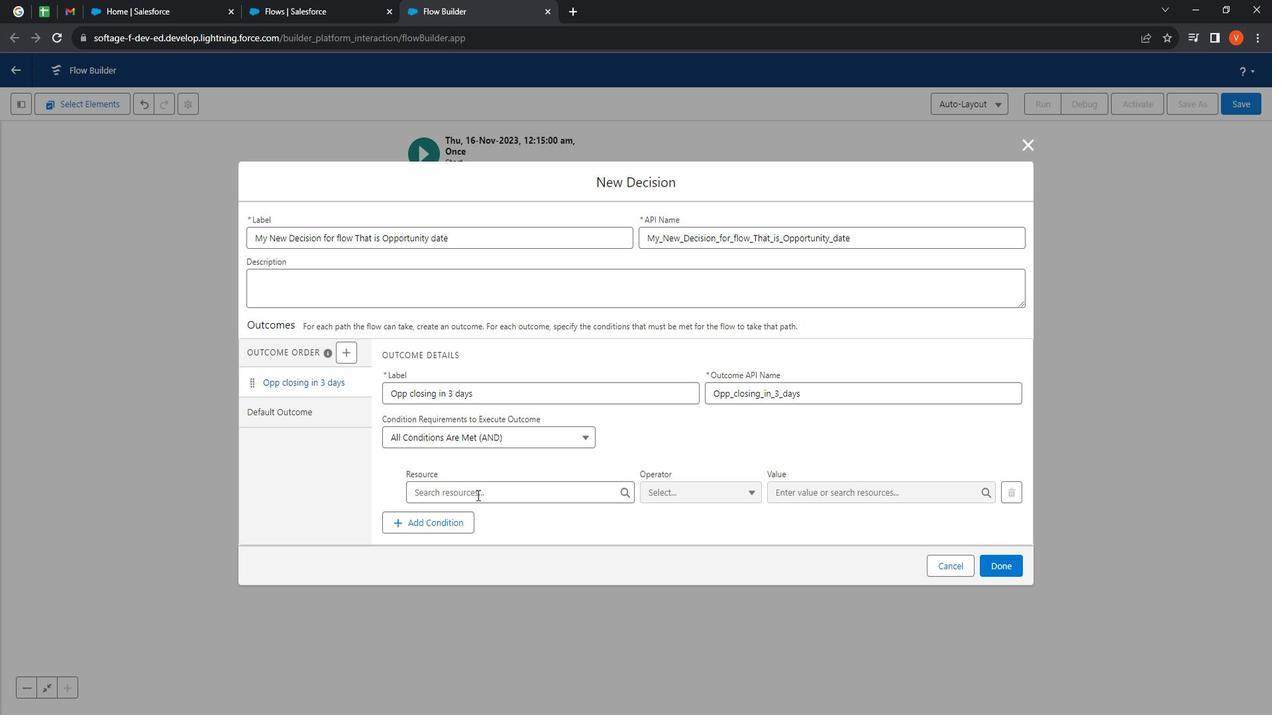 
Action: Mouse pressed left at (497, 497)
Screenshot: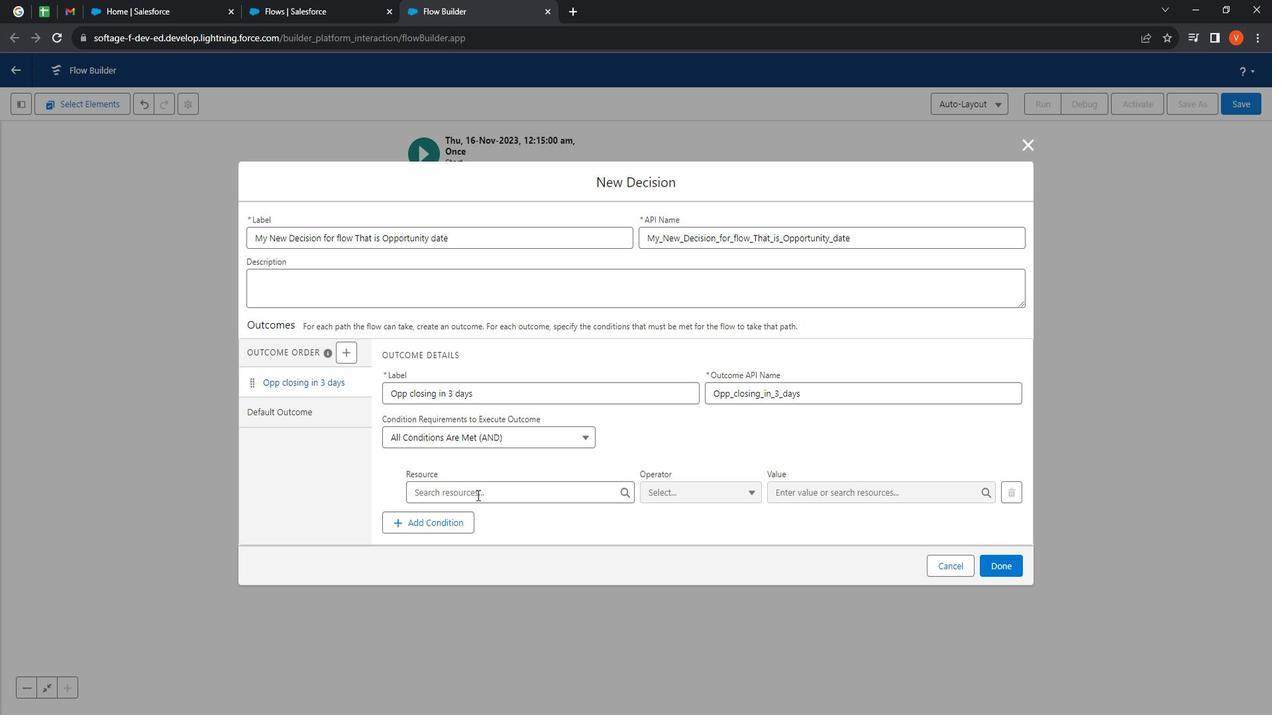 
Action: Mouse moved to (497, 498)
Screenshot: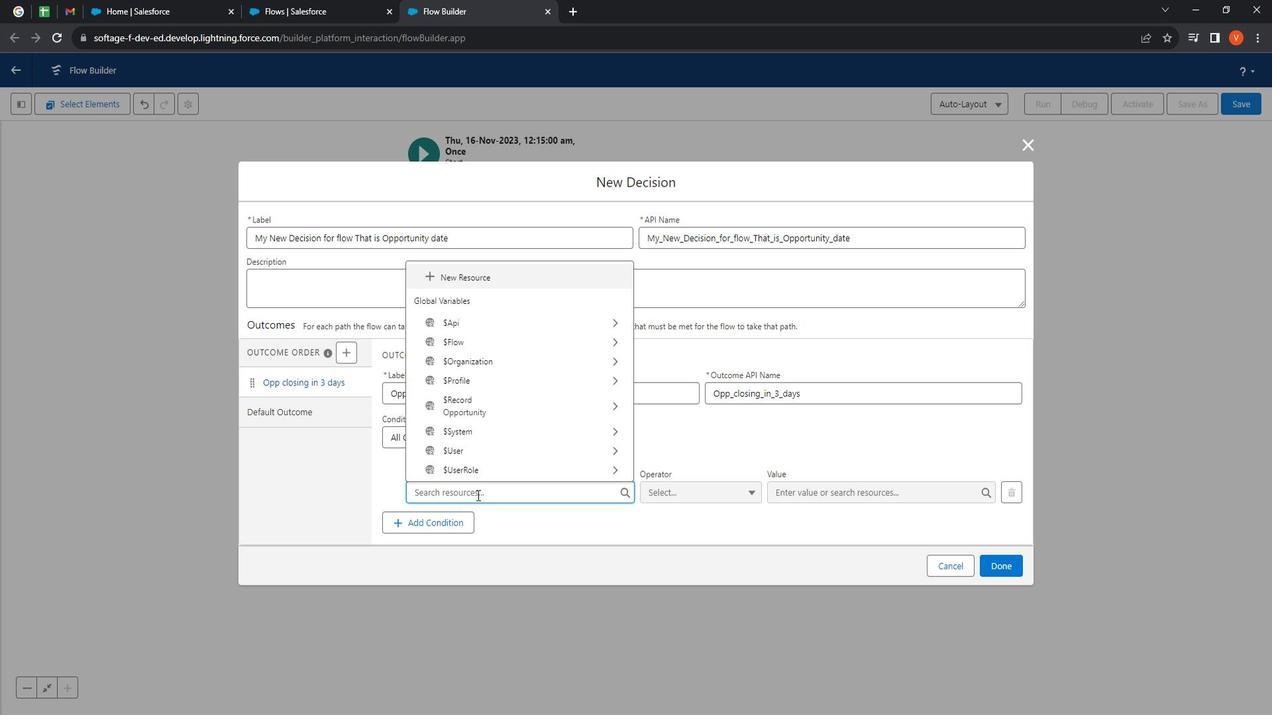 
Action: Key pressed <Key.shift>
Screenshot: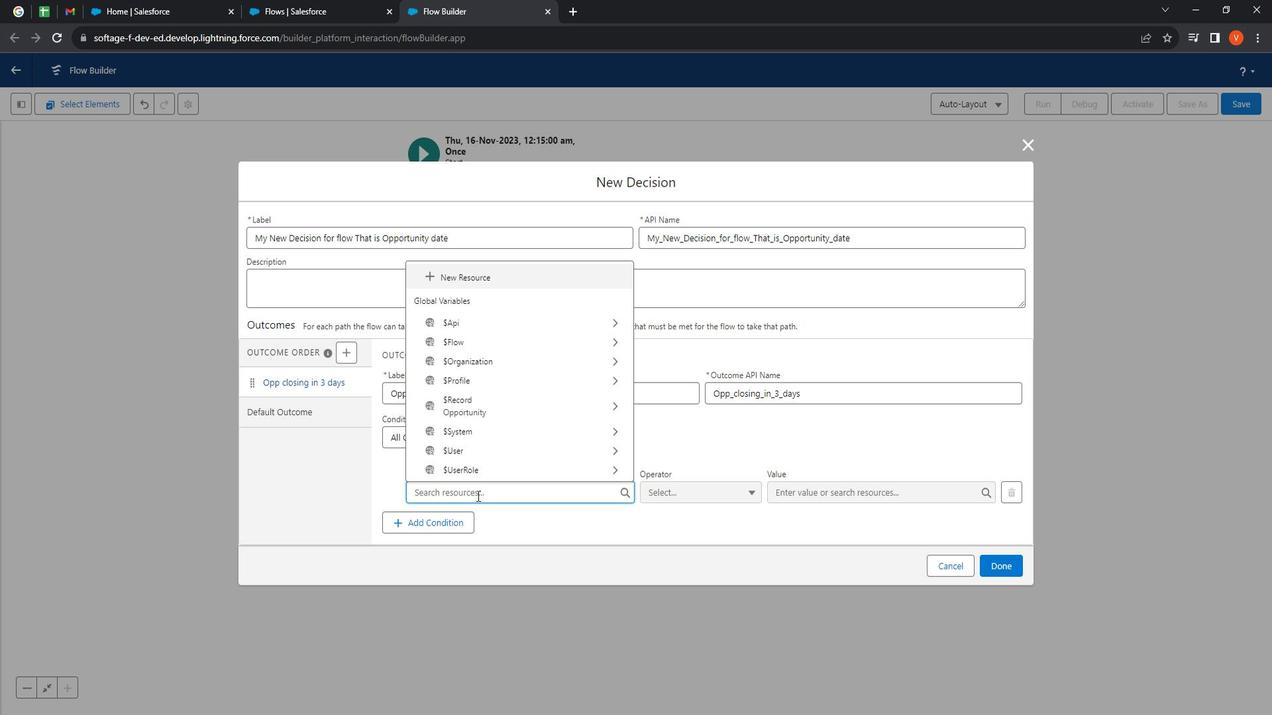 
Action: Mouse moved to (497, 499)
Screenshot: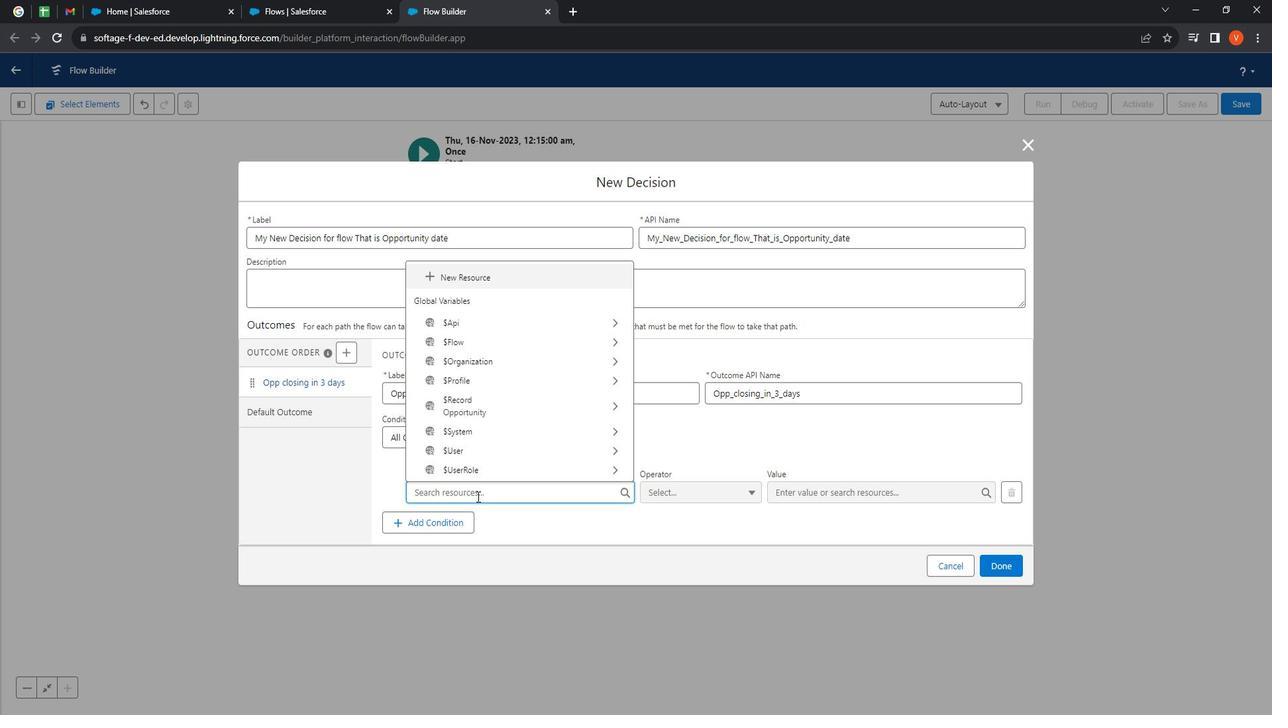 
Action: Key pressed <Key.shift><Key.shift><Key.shift><Key.shift><Key.shift><Key.shift><Key.shift><Key.shift><Key.shift><Key.shift><Key.shift><Key.shift><Key.shift><Key.shift><Key.shift><Key.shift><Key.shift><Key.shift><Key.shift><Key.shift><Key.shift><Key.shift><Key.shift><Key.shift><Key.shift><Key.shift><Key.shift><Key.shift><Key.shift><Key.shift><Key.shift><Key.shift>d
Screenshot: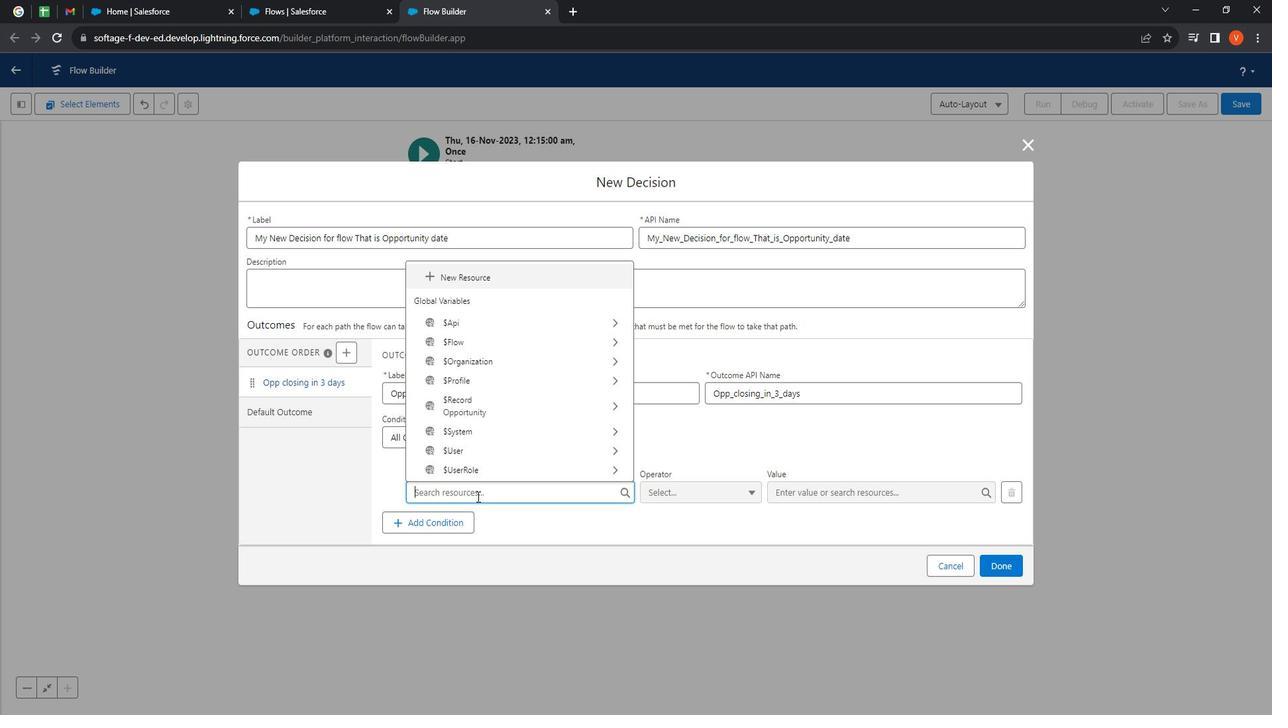 
Action: Mouse moved to (509, 497)
Screenshot: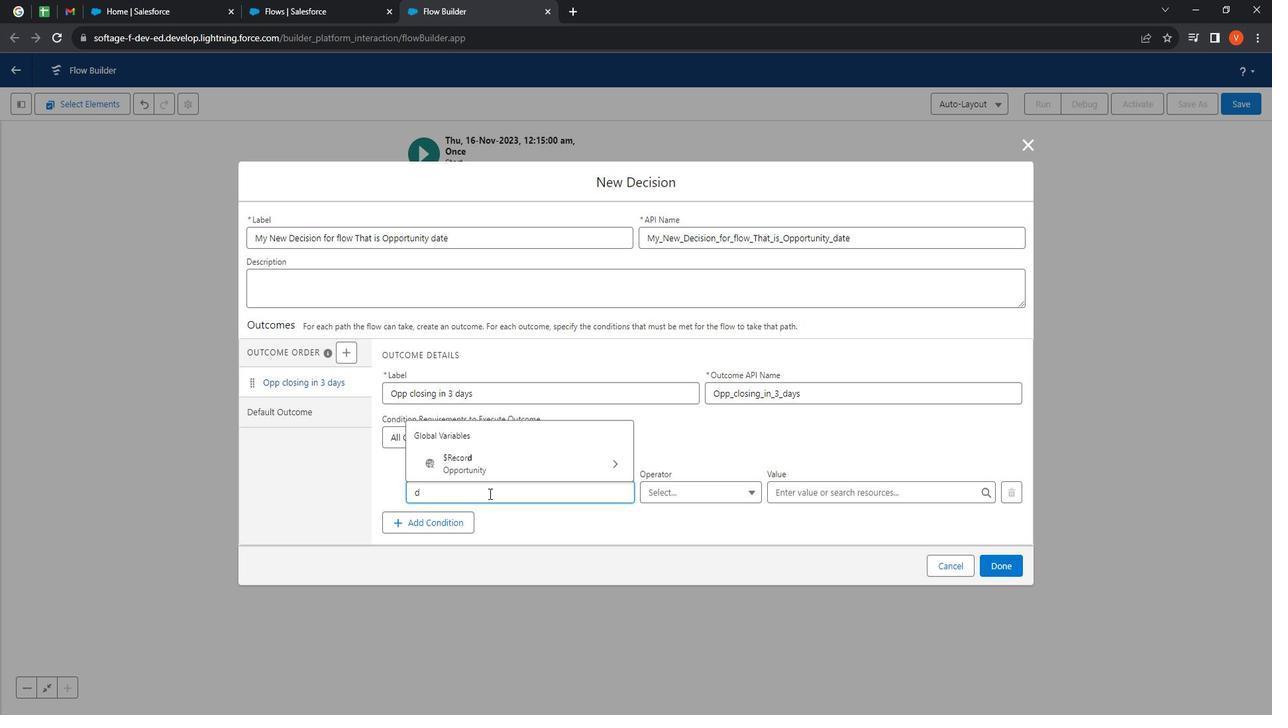 
Action: Key pressed <Key.backspace>
Screenshot: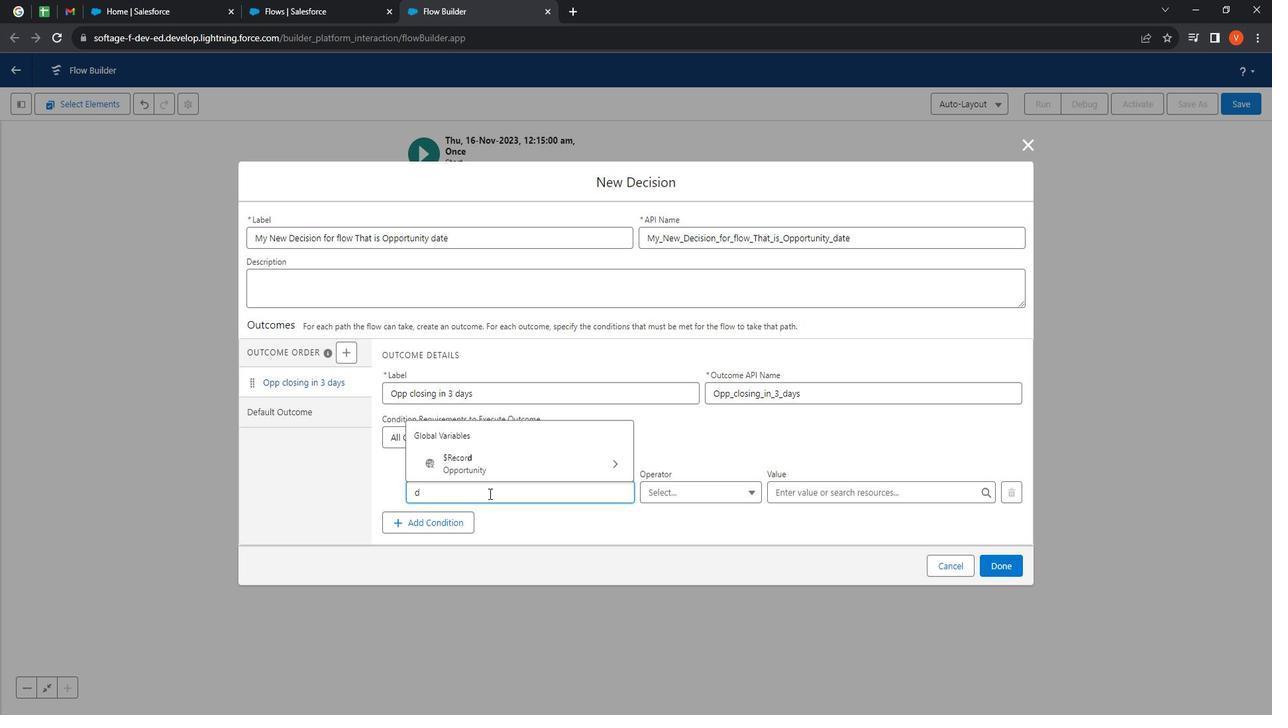 
Action: Mouse moved to (501, 287)
Screenshot: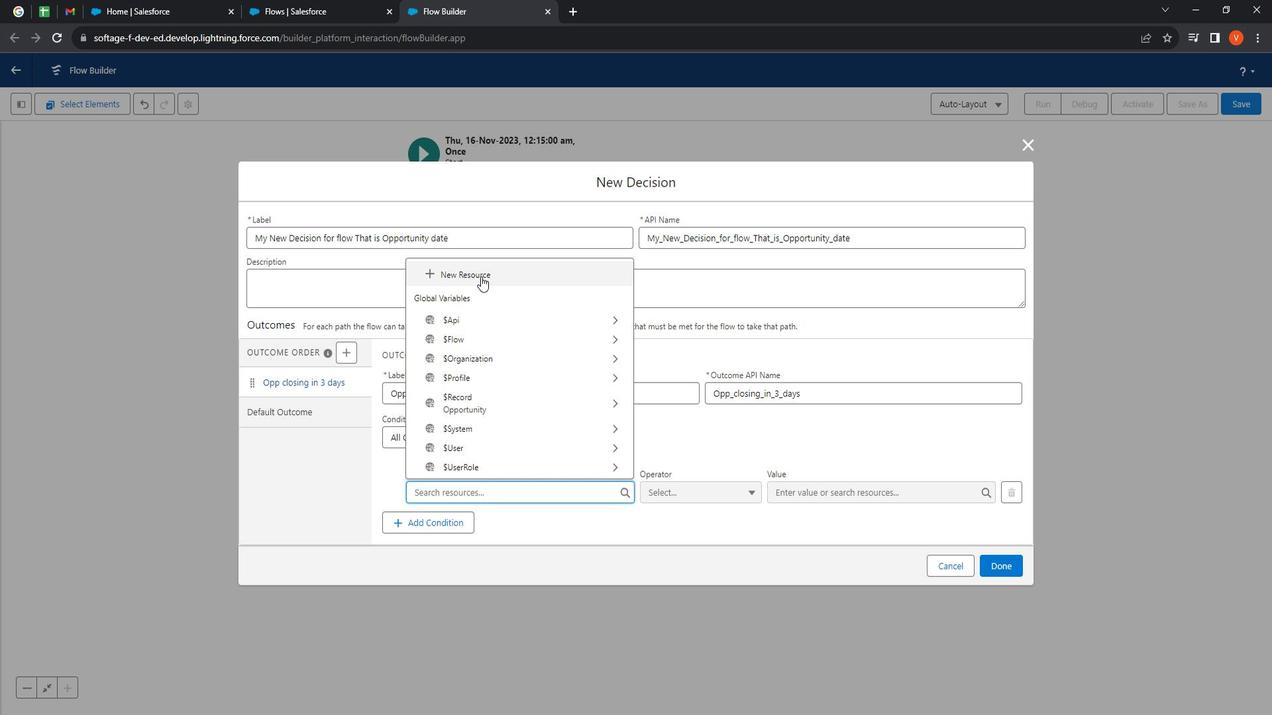 
Action: Mouse pressed left at (501, 287)
Screenshot: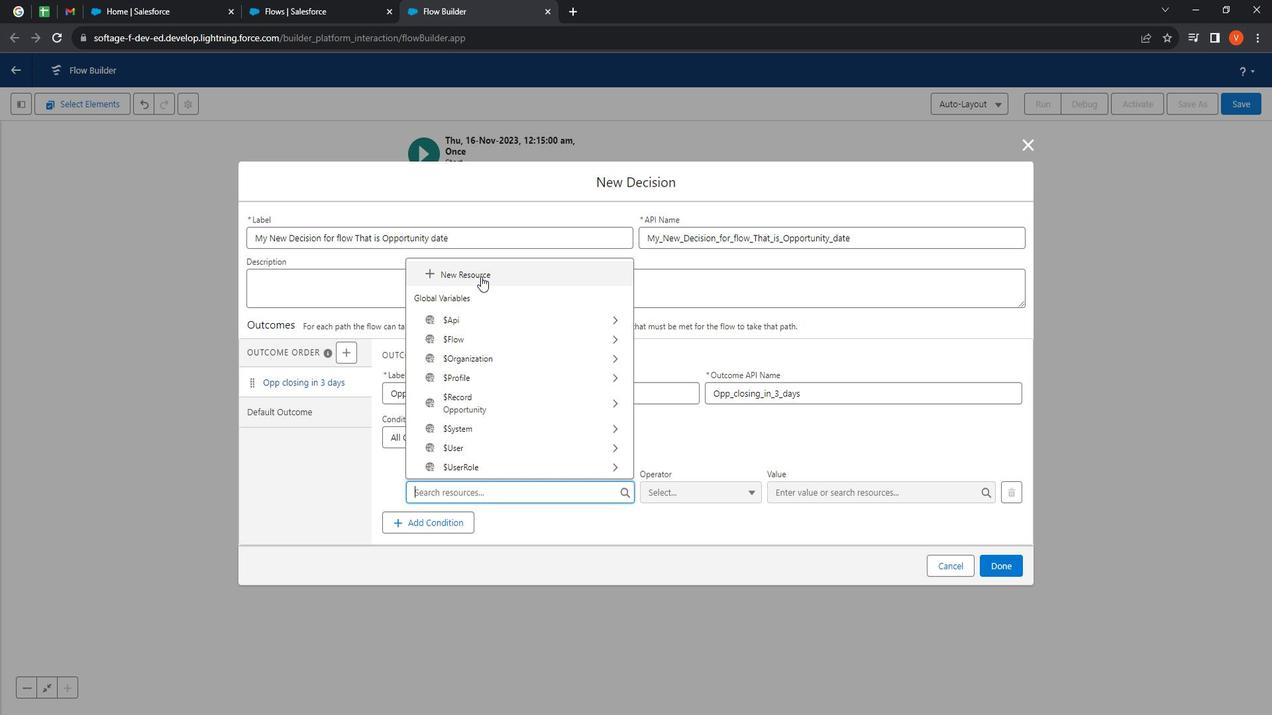 
Action: Mouse moved to (475, 335)
Screenshot: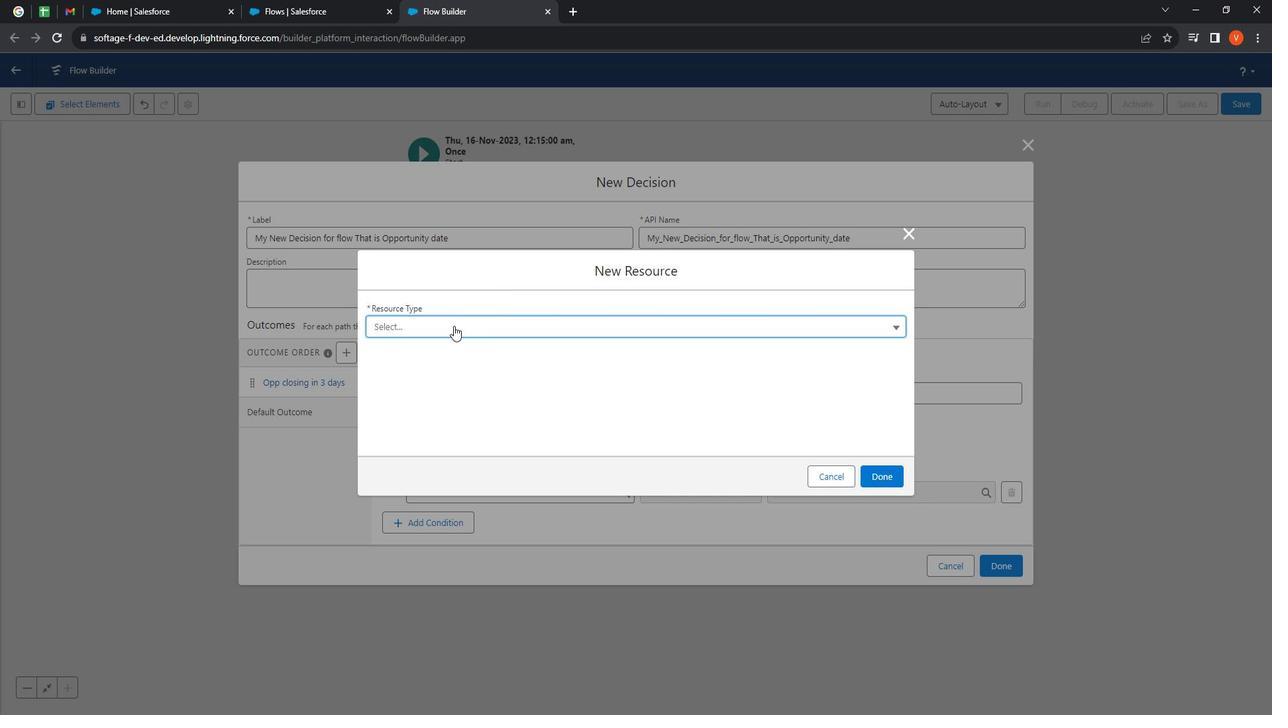 
Action: Mouse pressed left at (475, 335)
Screenshot: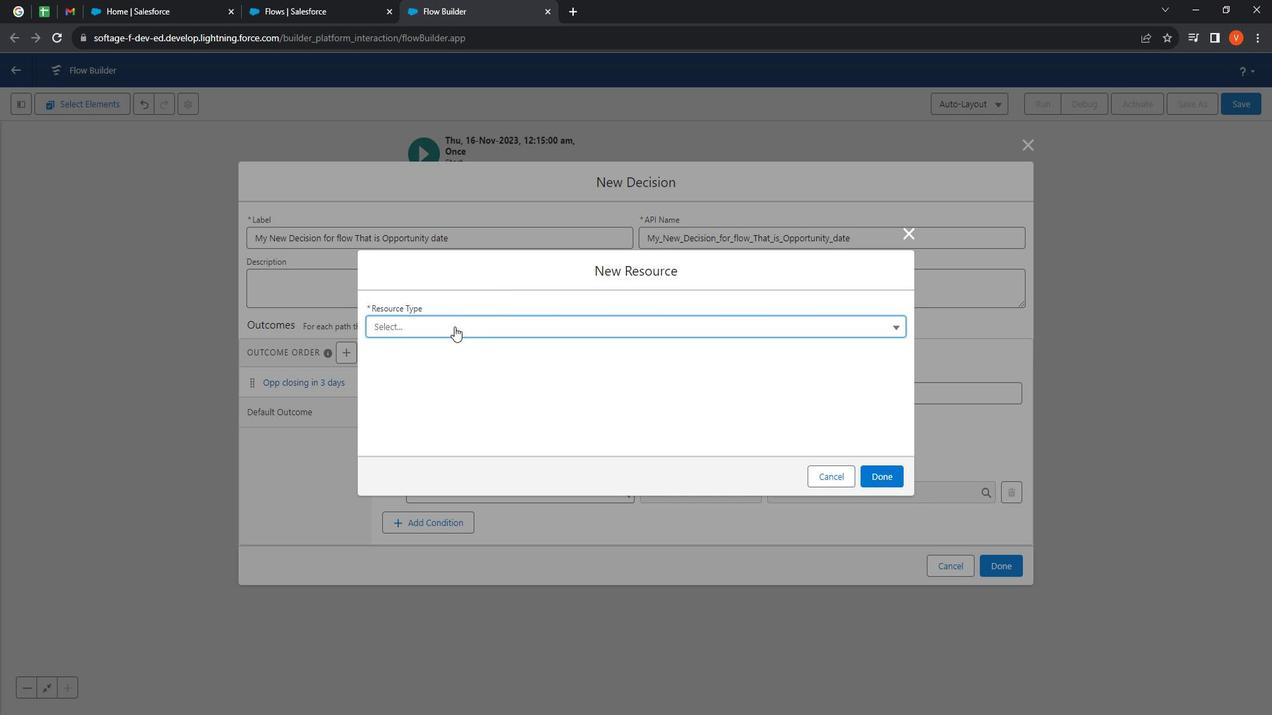 
Action: Mouse moved to (467, 395)
Screenshot: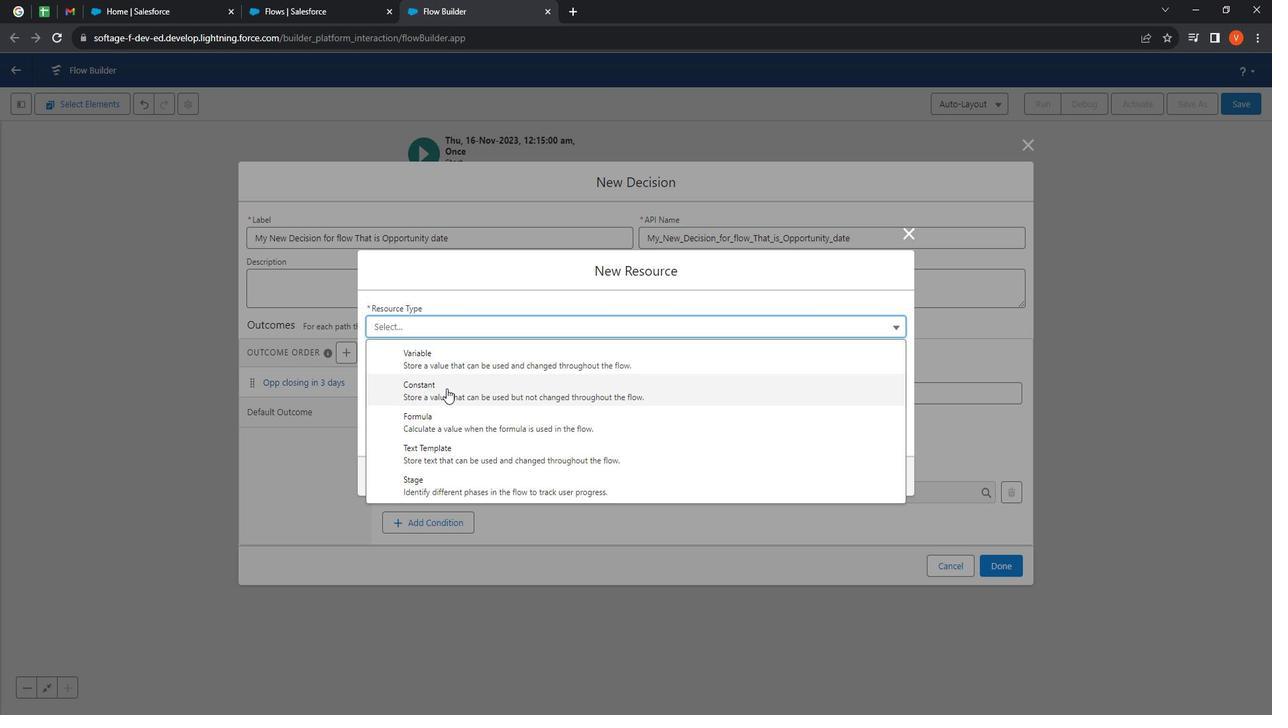 
Action: Mouse pressed left at (467, 395)
Screenshot: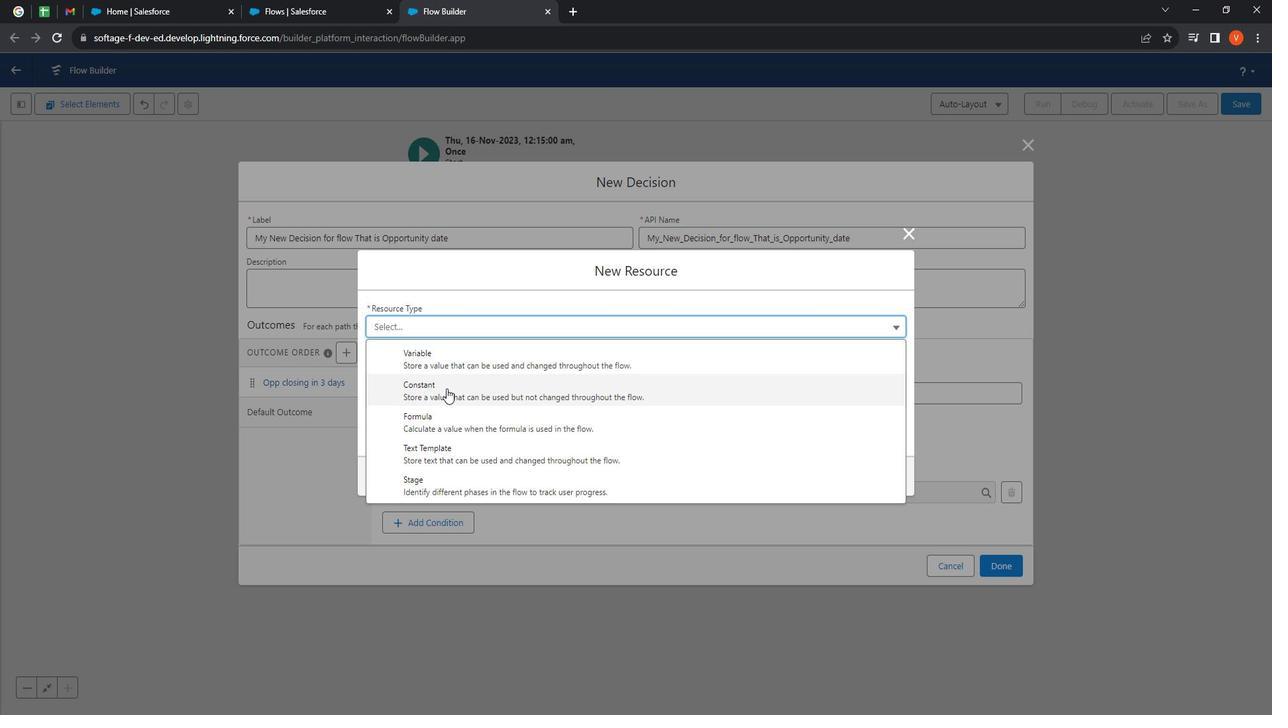 
Action: Mouse moved to (414, 361)
Screenshot: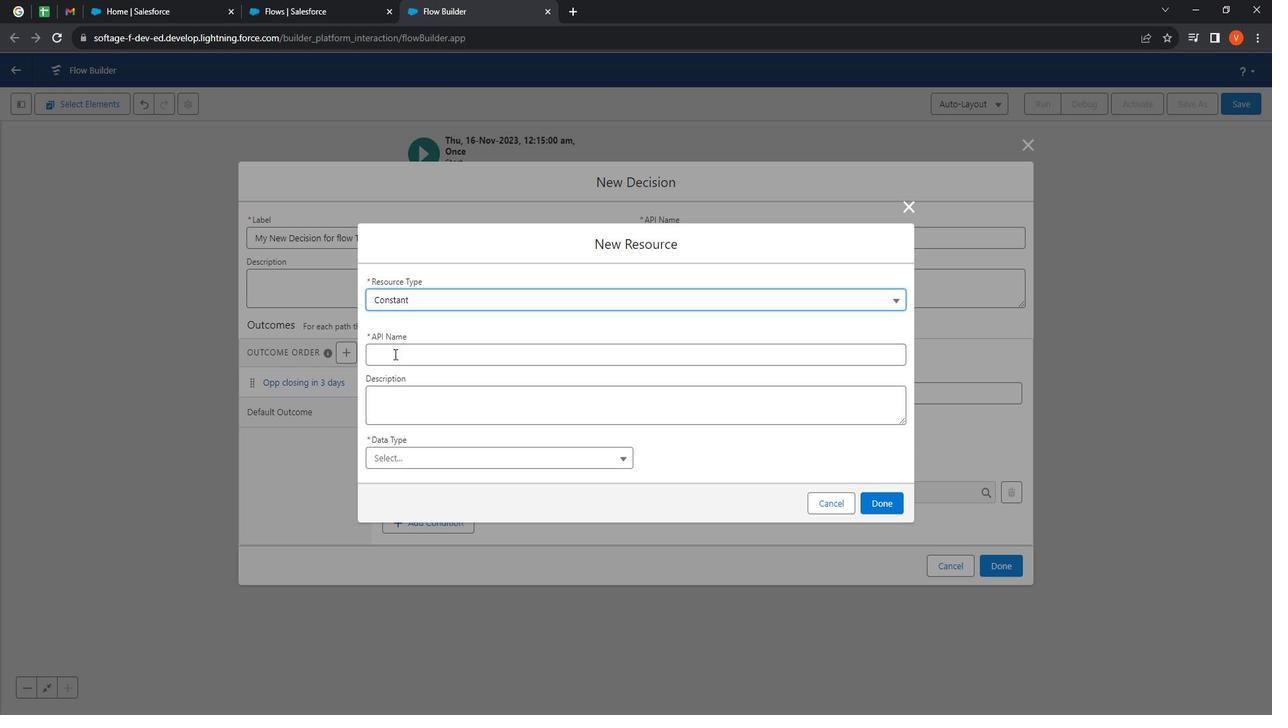 
Action: Mouse pressed left at (414, 361)
Screenshot: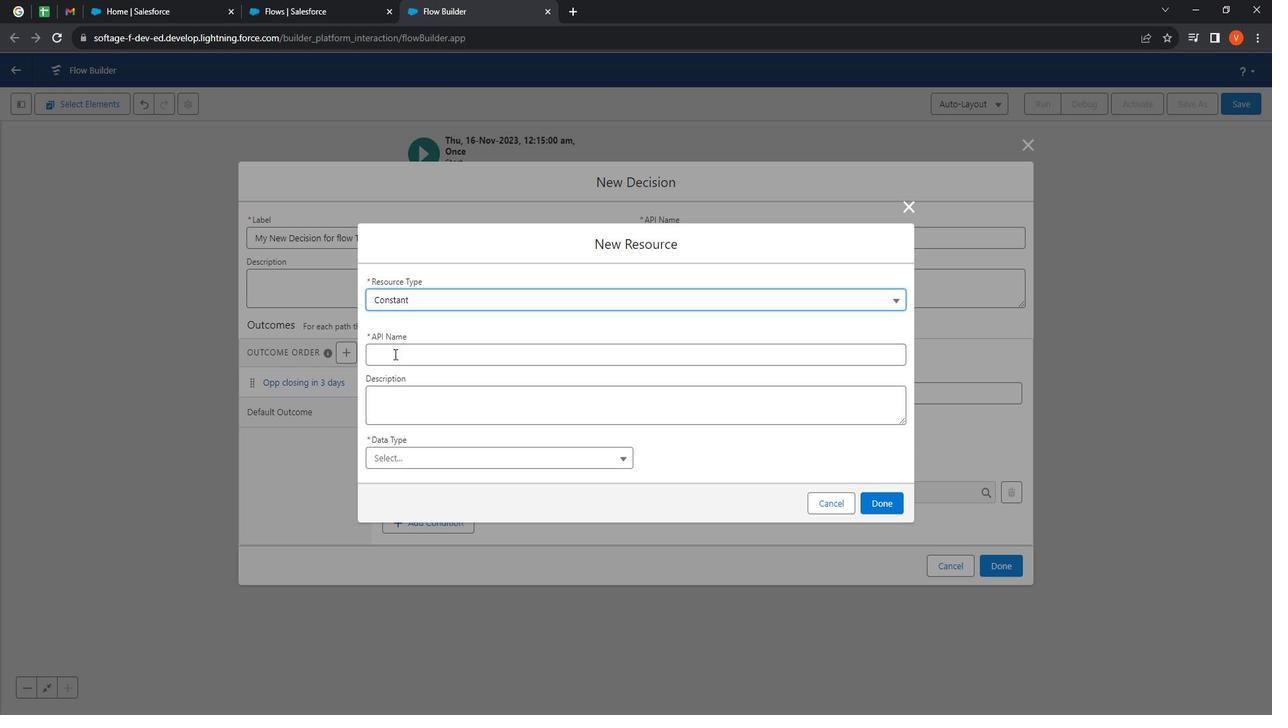 
Action: Mouse moved to (542, 402)
Screenshot: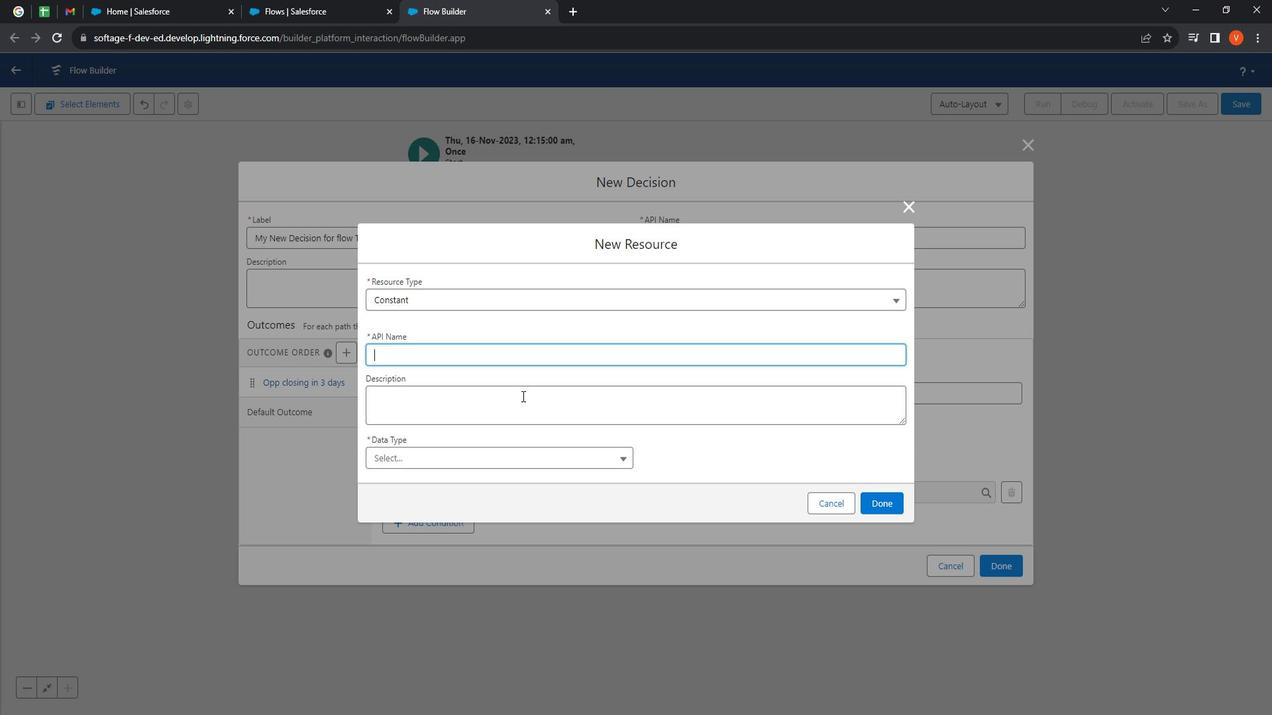 
Action: Key pressed <Key.shift><Key.shift><Key.shift><Key.shift><Key.shift><Key.shift><Key.shift><Key.shift><Key.shift><Key.shift><Key.shift><Key.shift><Key.shift><Key.shift><Key.shift><Key.shift><Key.shift><Key.shift><Key.shift><Key.shift>My<Key.space><Key.shift>New<Key.space><Key.shift>Re
Screenshot: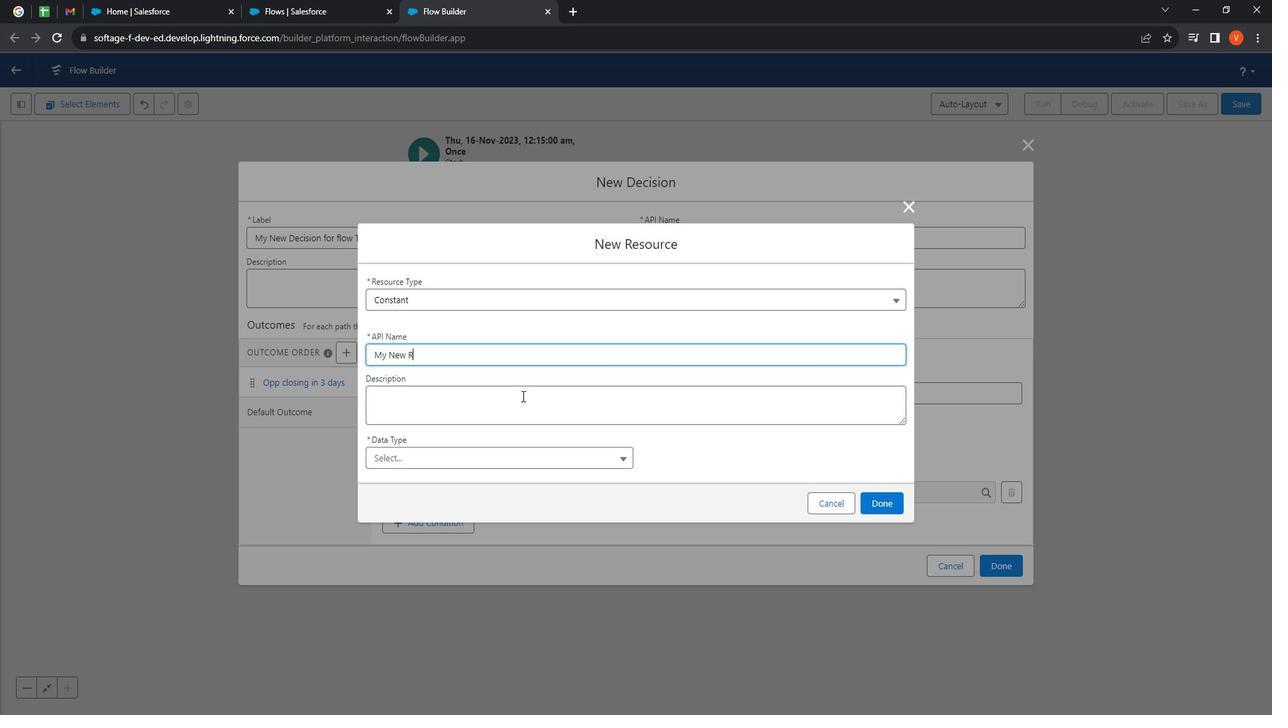 
Action: Mouse moved to (855, 503)
Screenshot: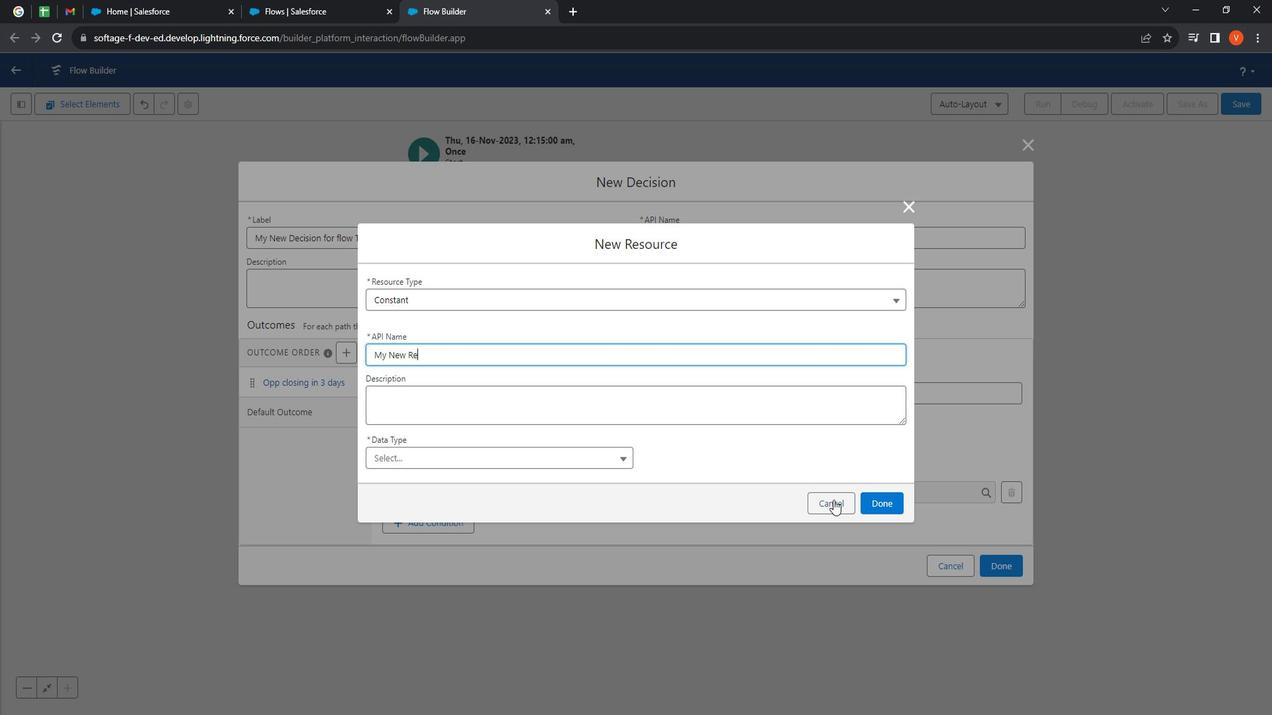 
Action: Mouse pressed left at (855, 503)
Screenshot: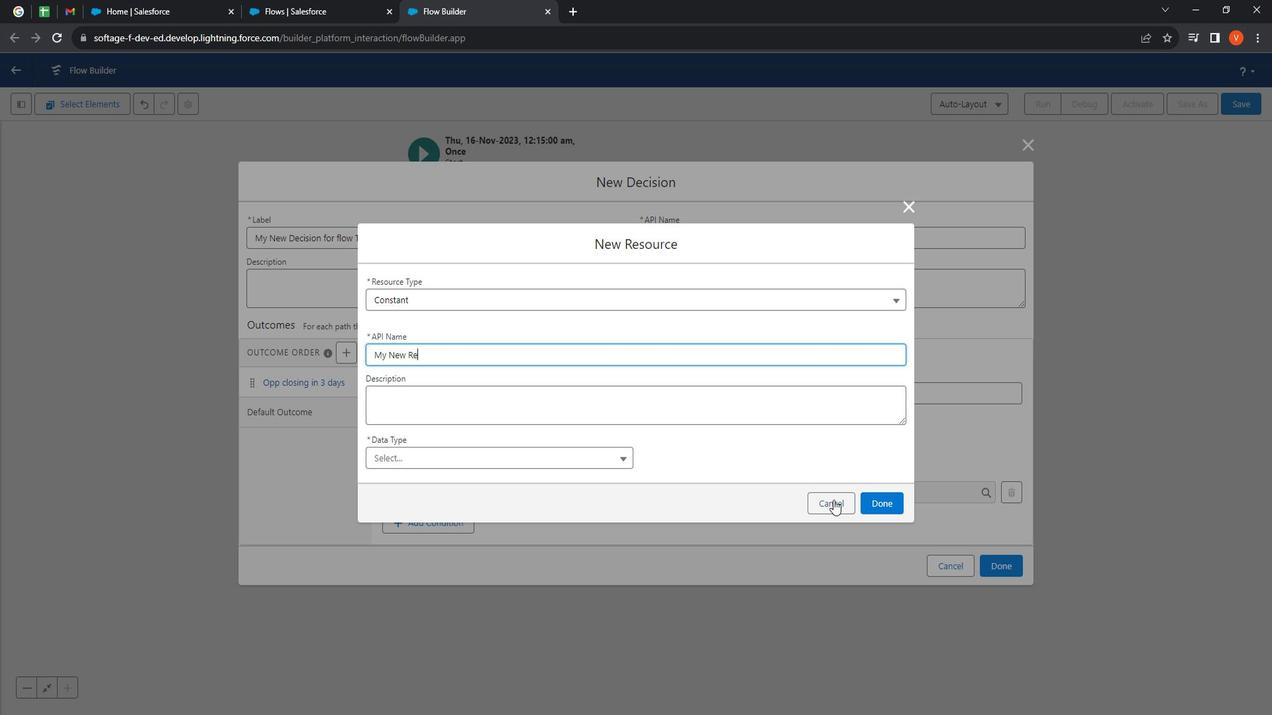 
Action: Mouse moved to (538, 491)
Screenshot: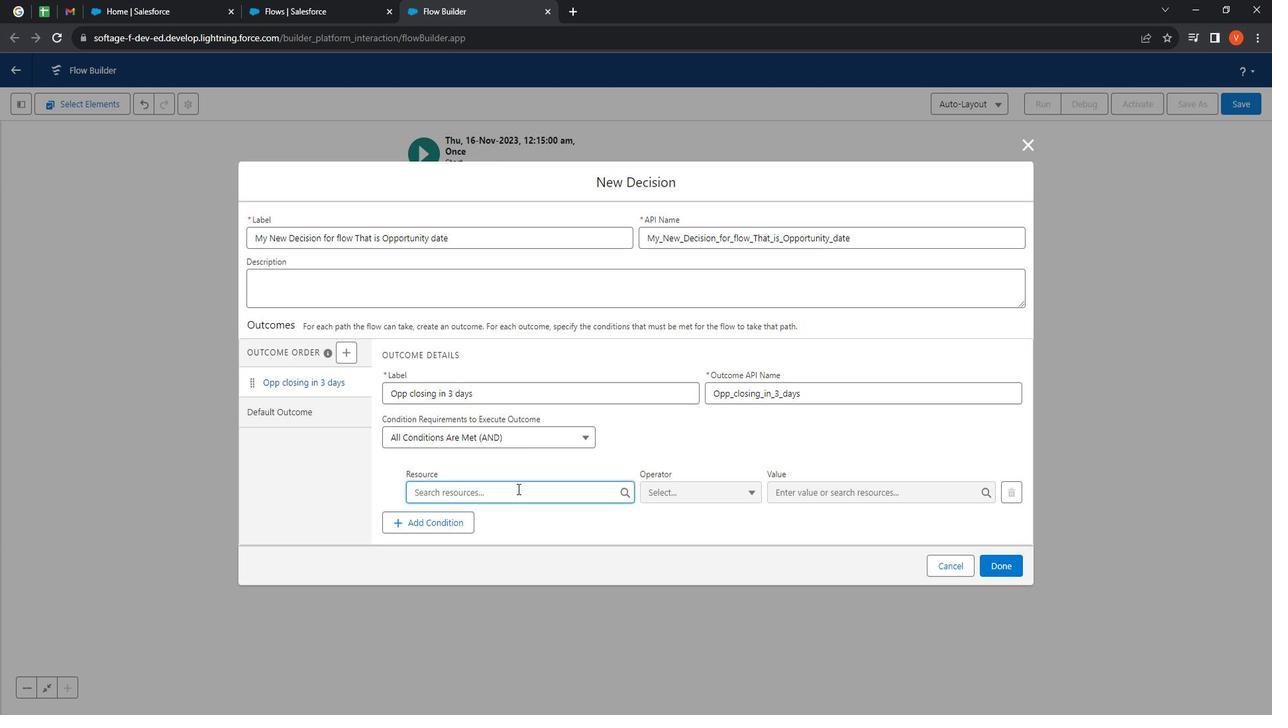 
Action: Mouse pressed left at (538, 491)
Screenshot: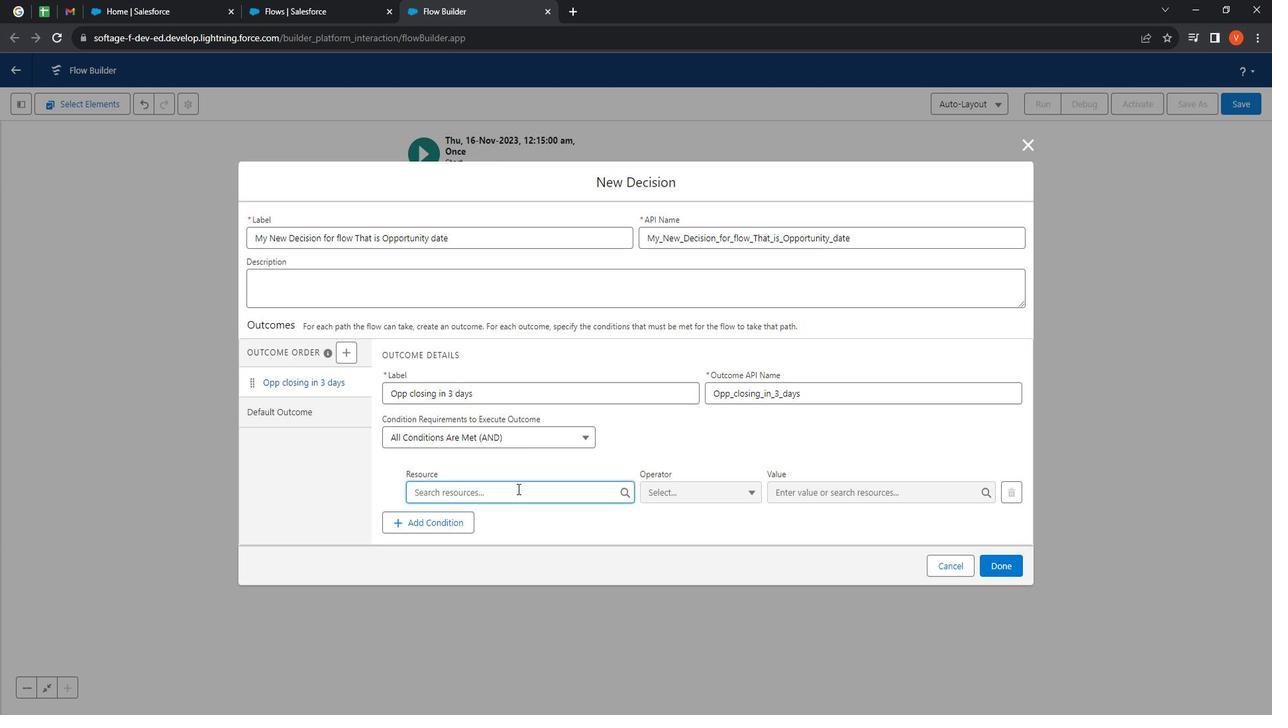
Action: Mouse moved to (489, 286)
Screenshot: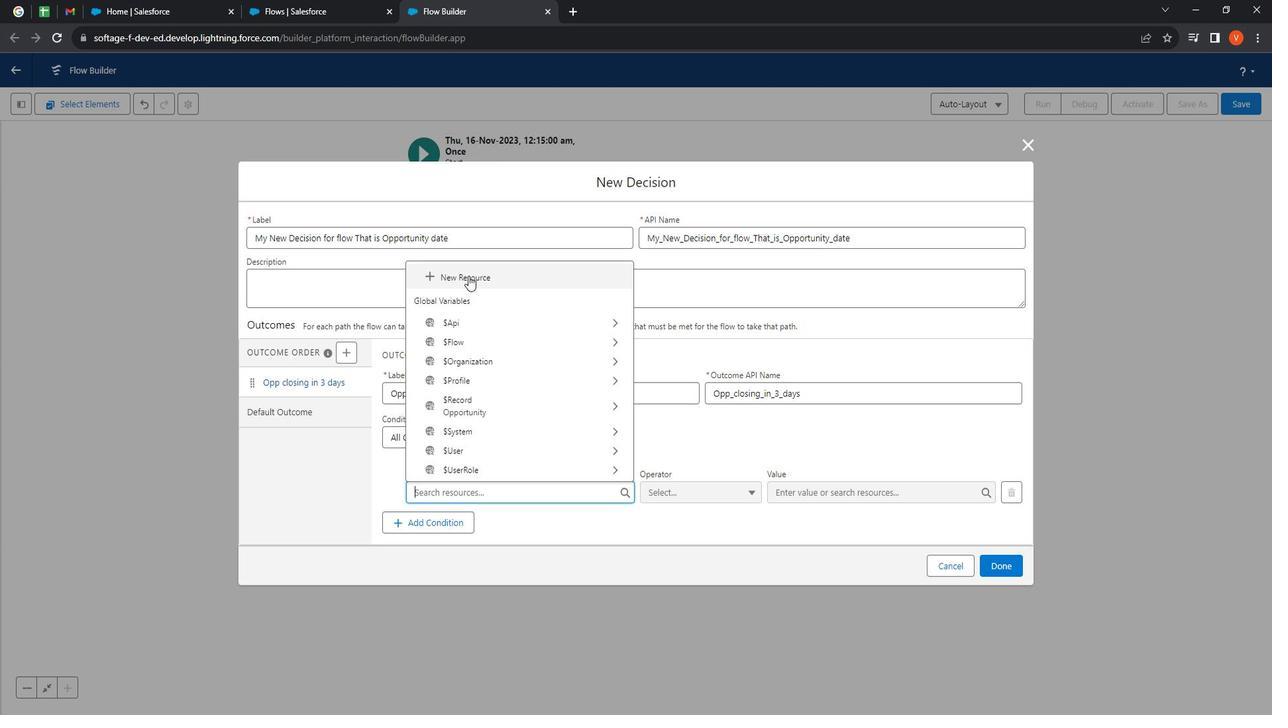 
Action: Mouse pressed left at (489, 286)
Screenshot: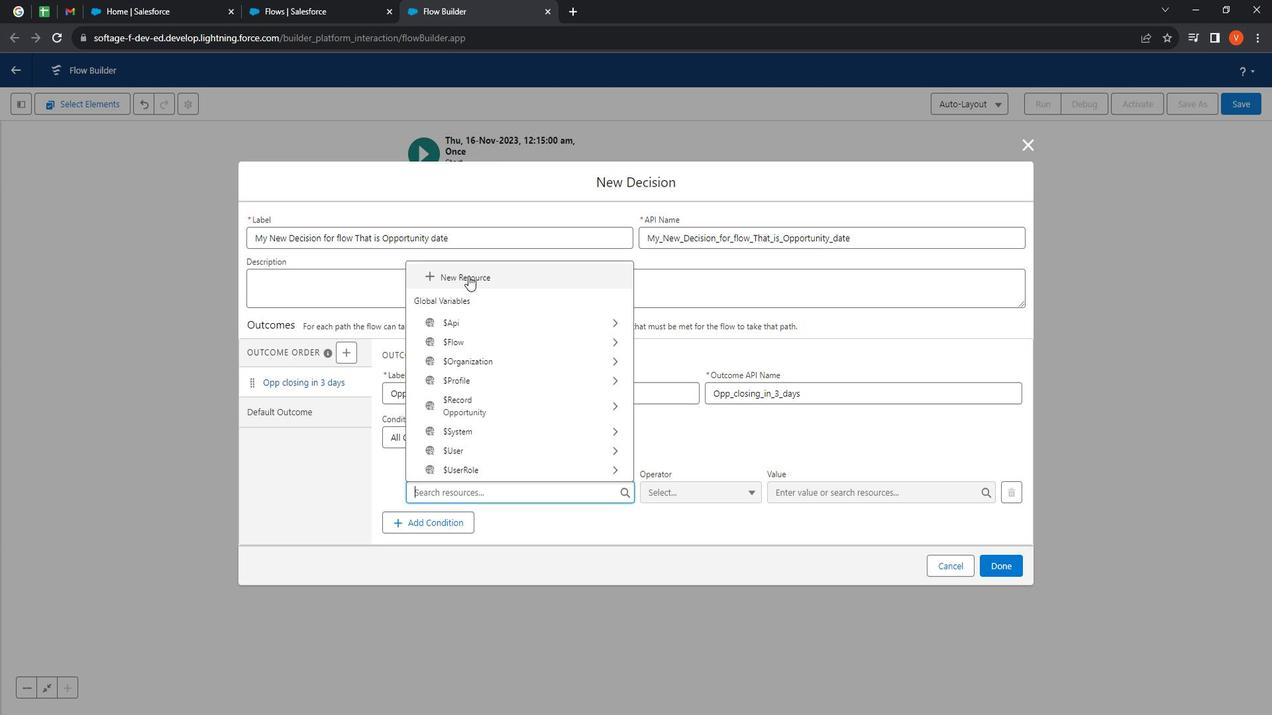 
Action: Mouse moved to (436, 334)
Screenshot: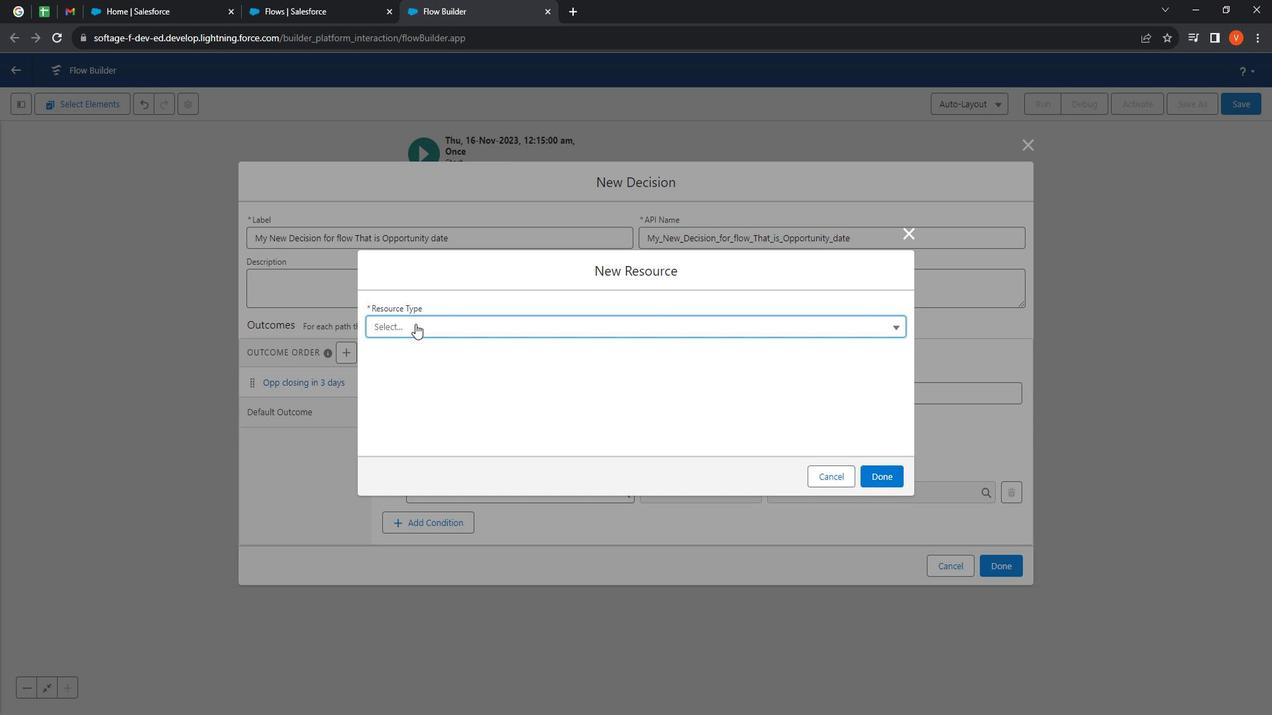 
Action: Mouse pressed left at (436, 334)
Screenshot: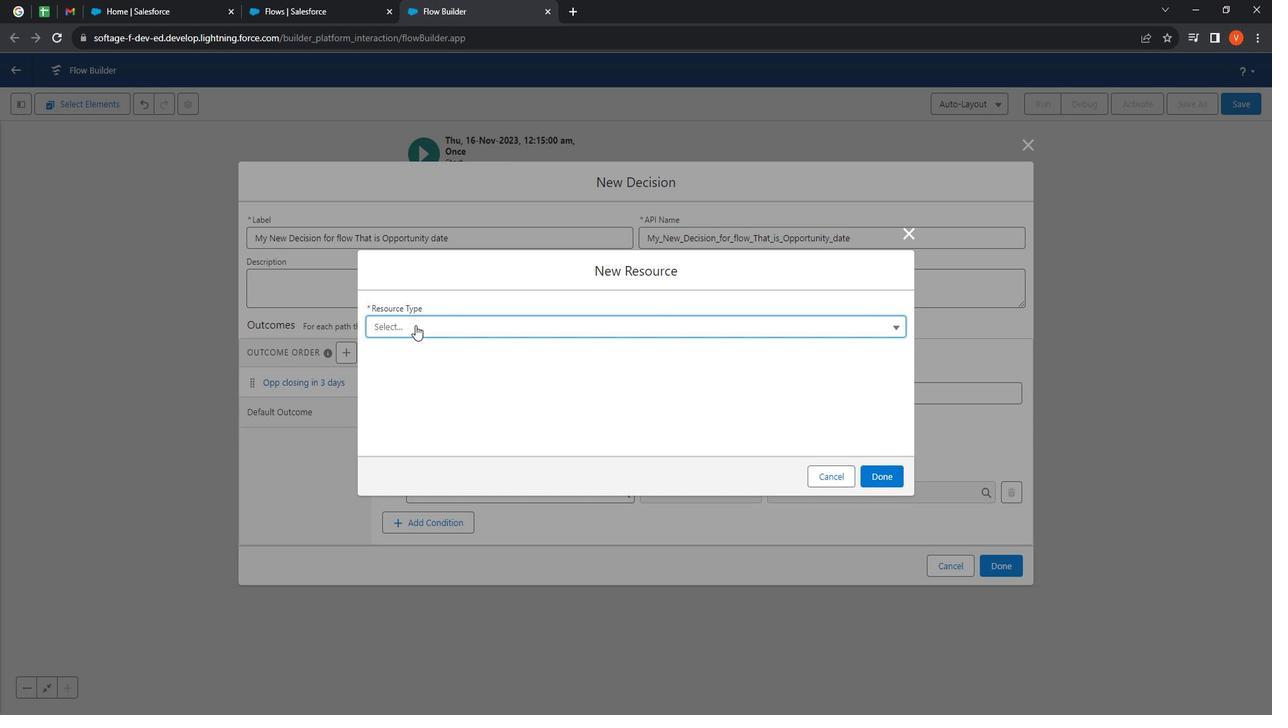 
Action: Mouse moved to (482, 435)
Screenshot: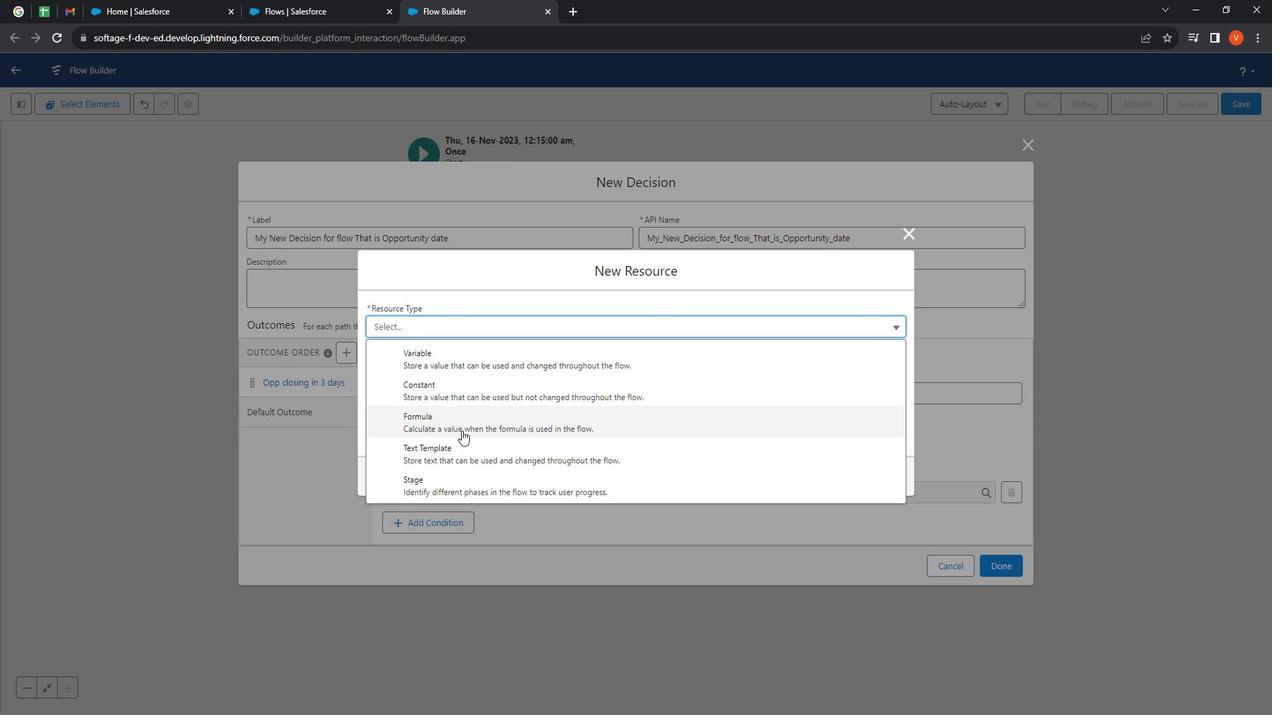 
Action: Mouse pressed left at (482, 435)
Screenshot: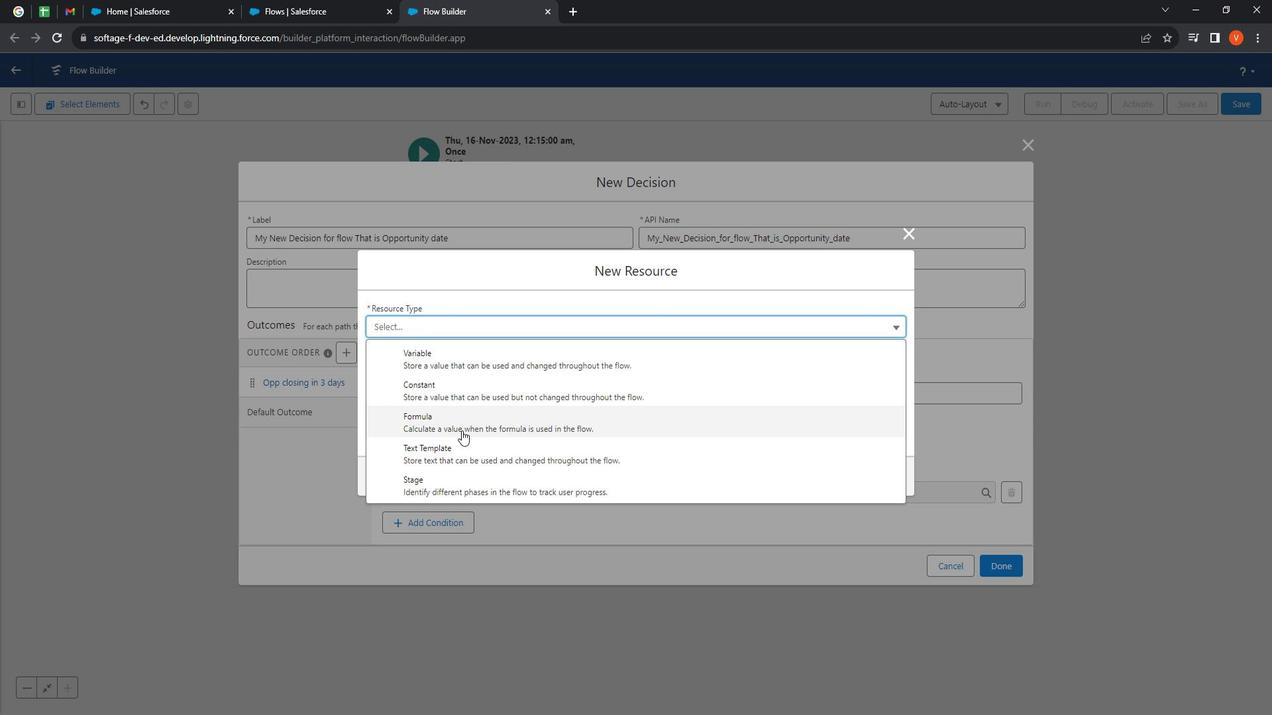 
Action: Mouse moved to (447, 299)
Screenshot: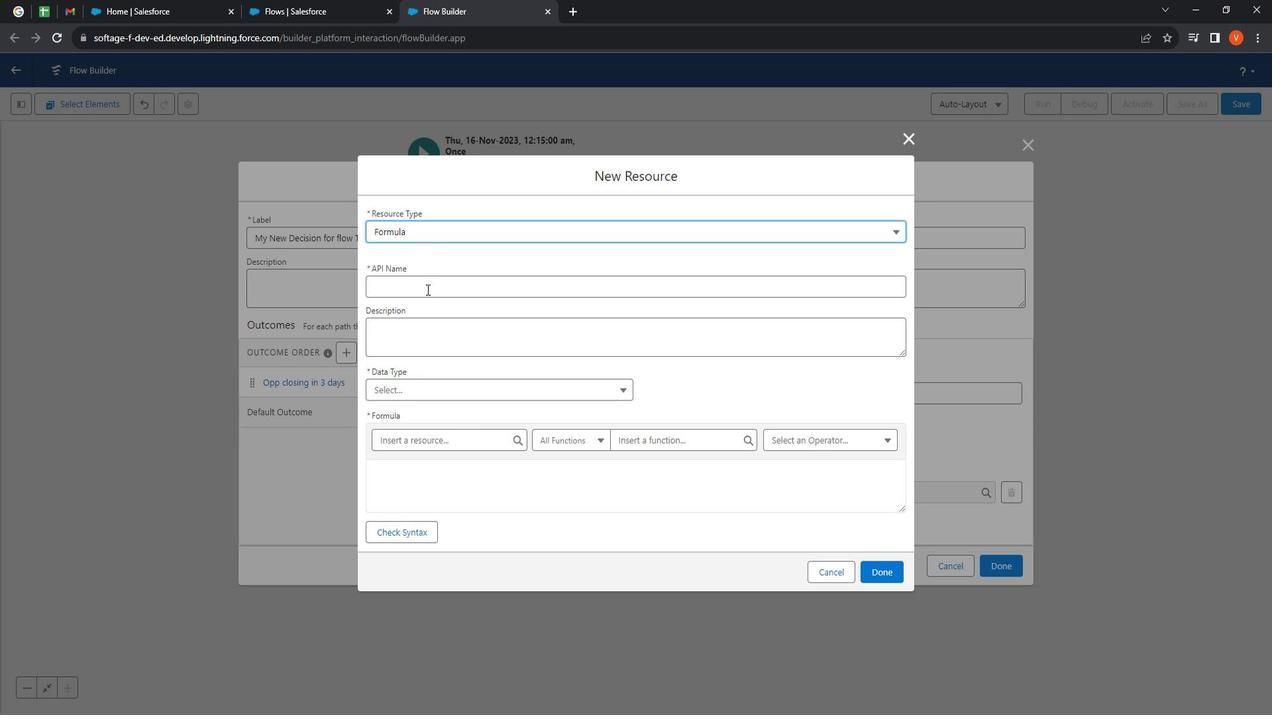
Action: Mouse pressed left at (447, 299)
Screenshot: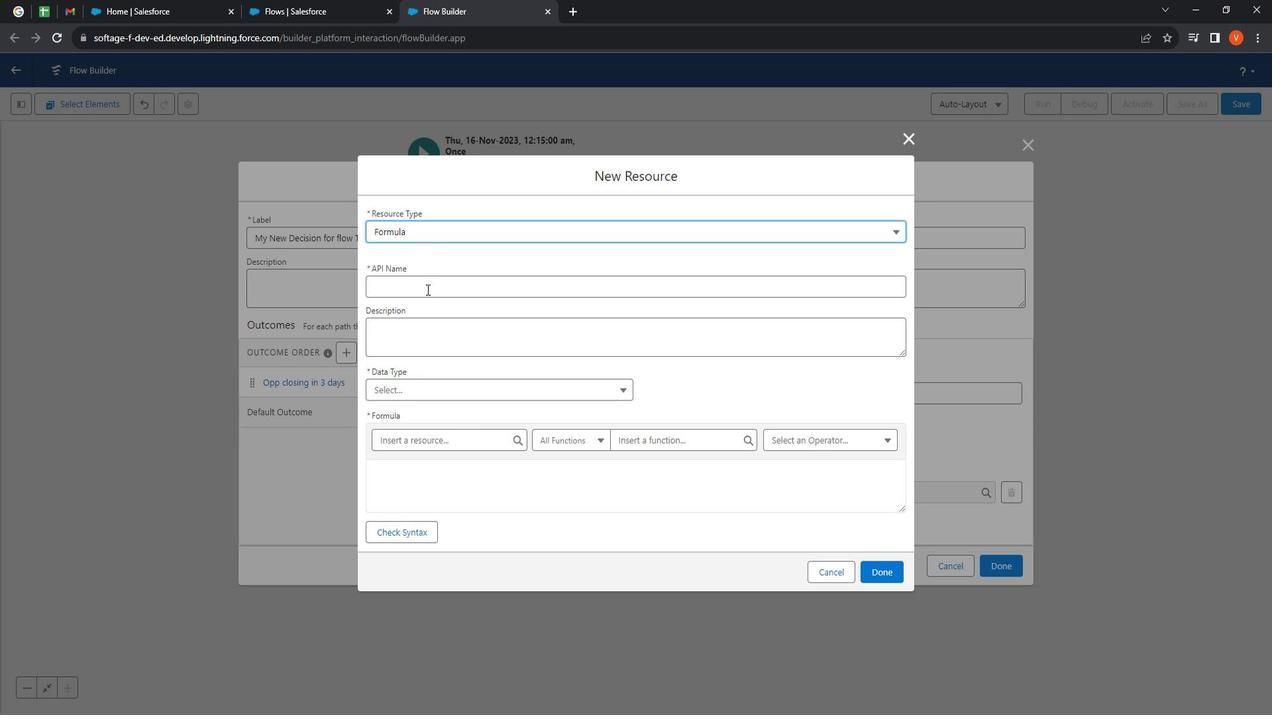 
Action: Mouse moved to (447, 300)
Screenshot: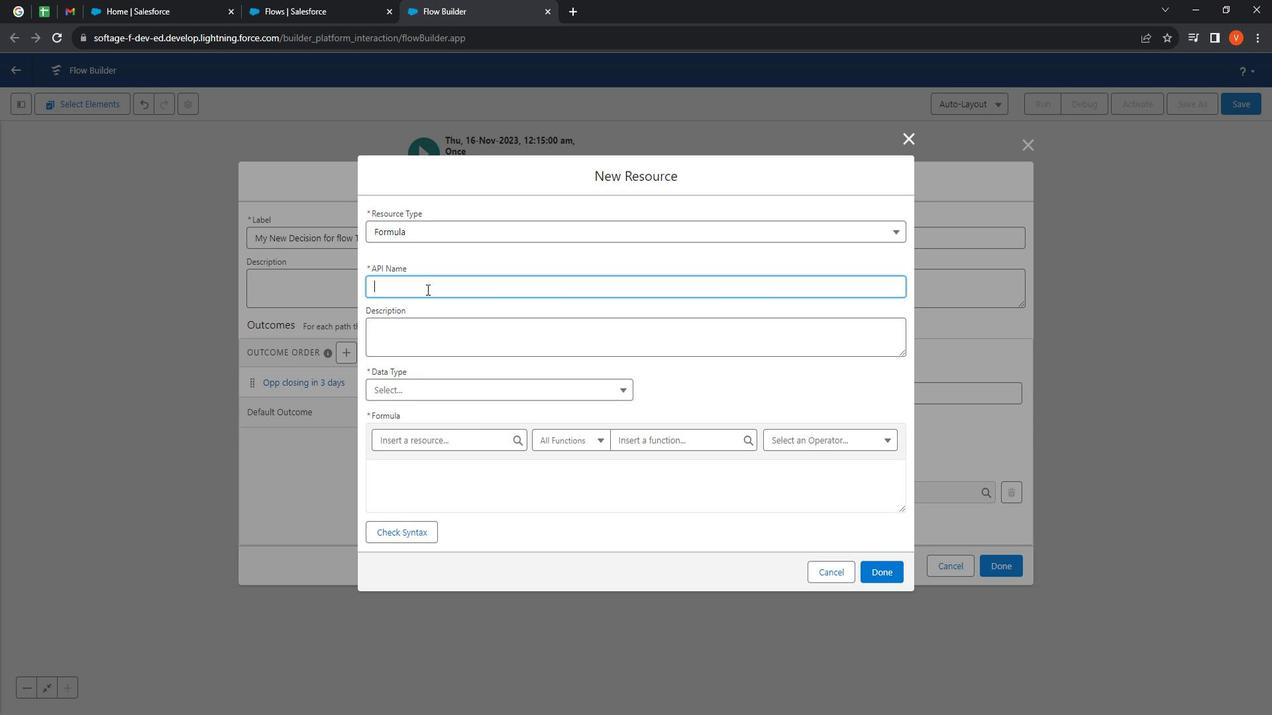 
Action: Key pressed <Key.shift>
Screenshot: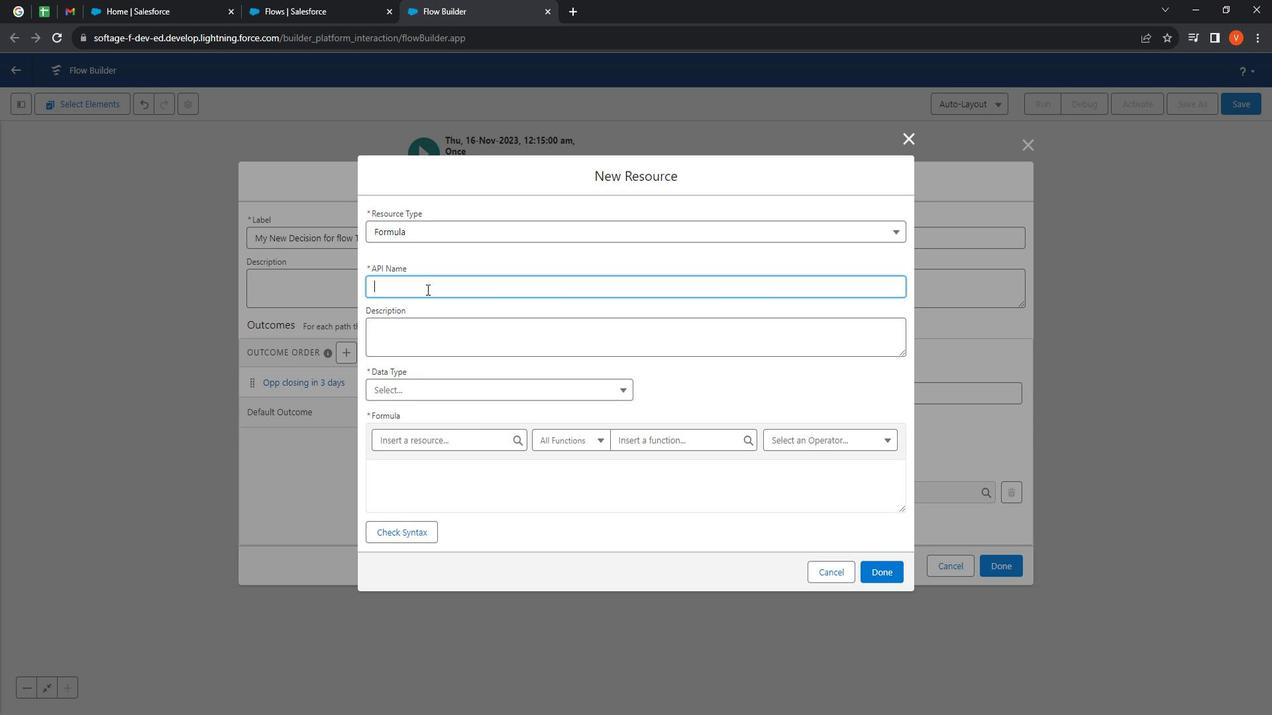 
Action: Mouse moved to (448, 299)
Screenshot: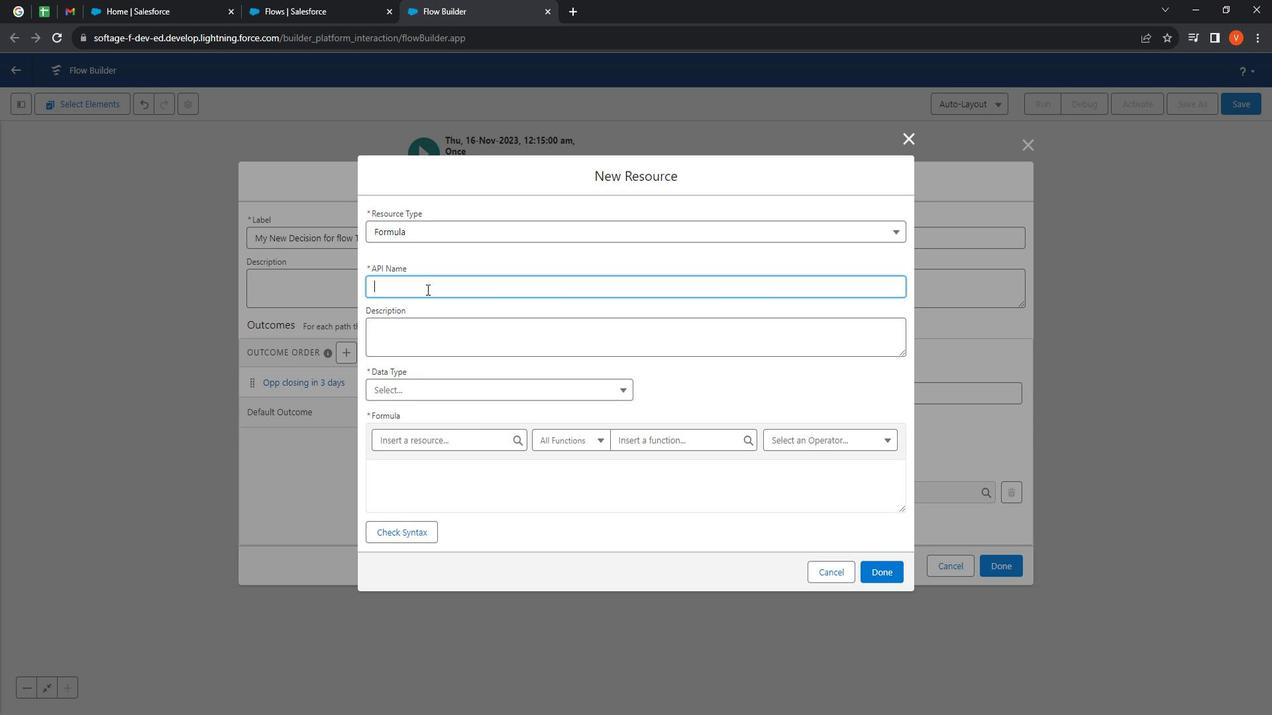 
Action: Key pressed <Key.shift><Key.shift><Key.shift><Key.shift><Key.shift><Key.shift><Key.shift><Key.shift>My<Key.space><Key.shift>New<Key.space><Key.shift><Key.shift><Key.shift><Key.shift><Key.shift><Key.shift><Key.shift><Key.shift><Key.shift>Resource<Key.space><Key.shift>Formula<Key.space>for<Key.space><Key.shift>Tor<Key.backspace>t<Key.backspace>dayminuscl
Screenshot: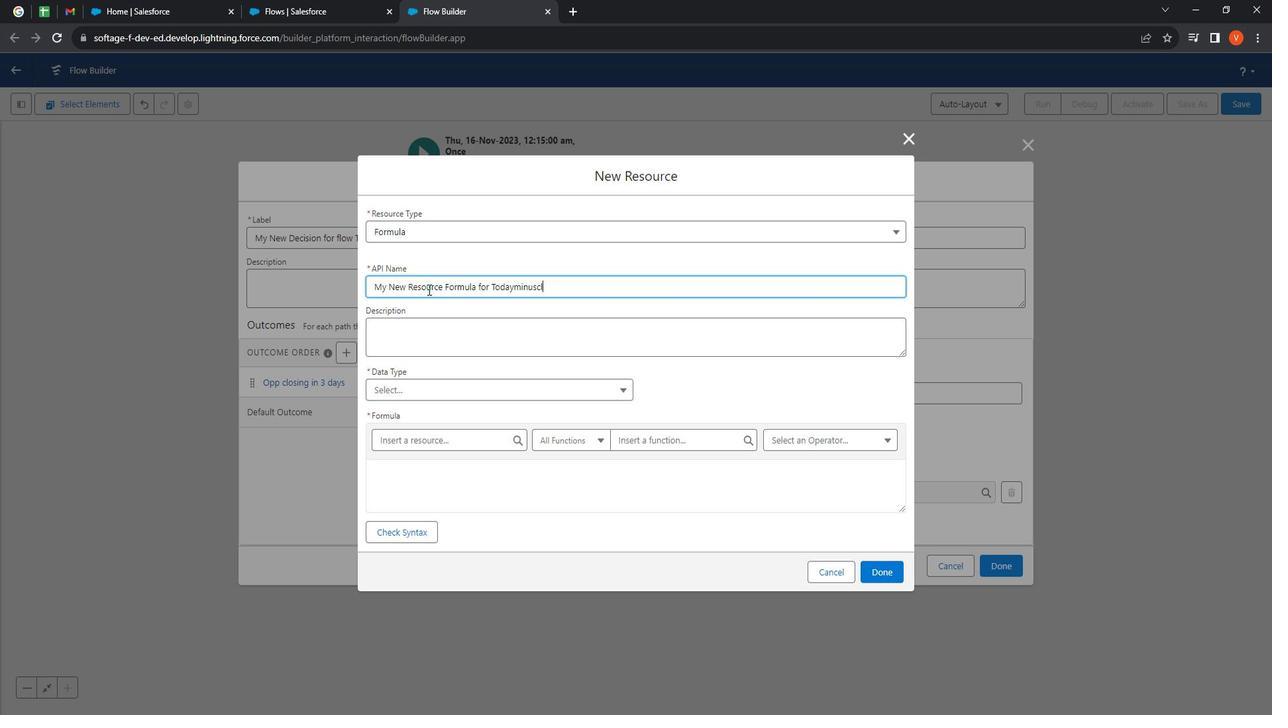 
Action: Mouse moved to (449, 299)
Screenshot: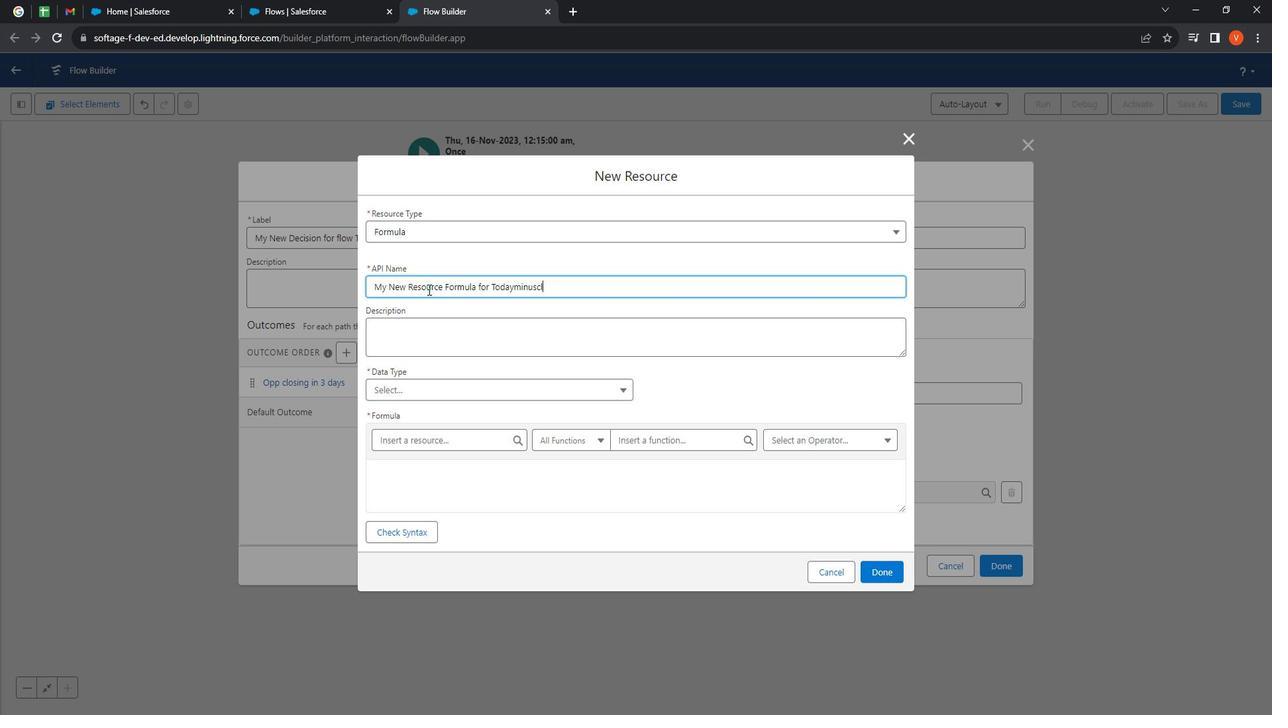
Action: Key pressed osedate
Screenshot: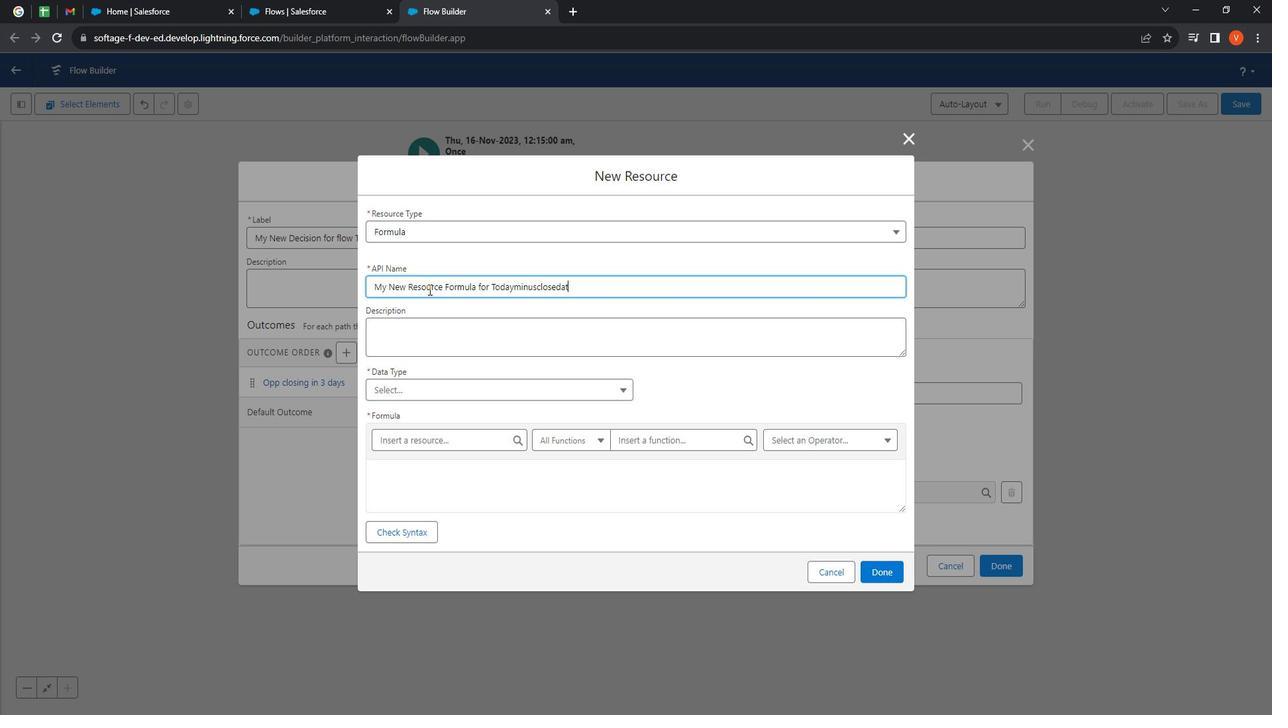 
Action: Mouse moved to (437, 393)
Screenshot: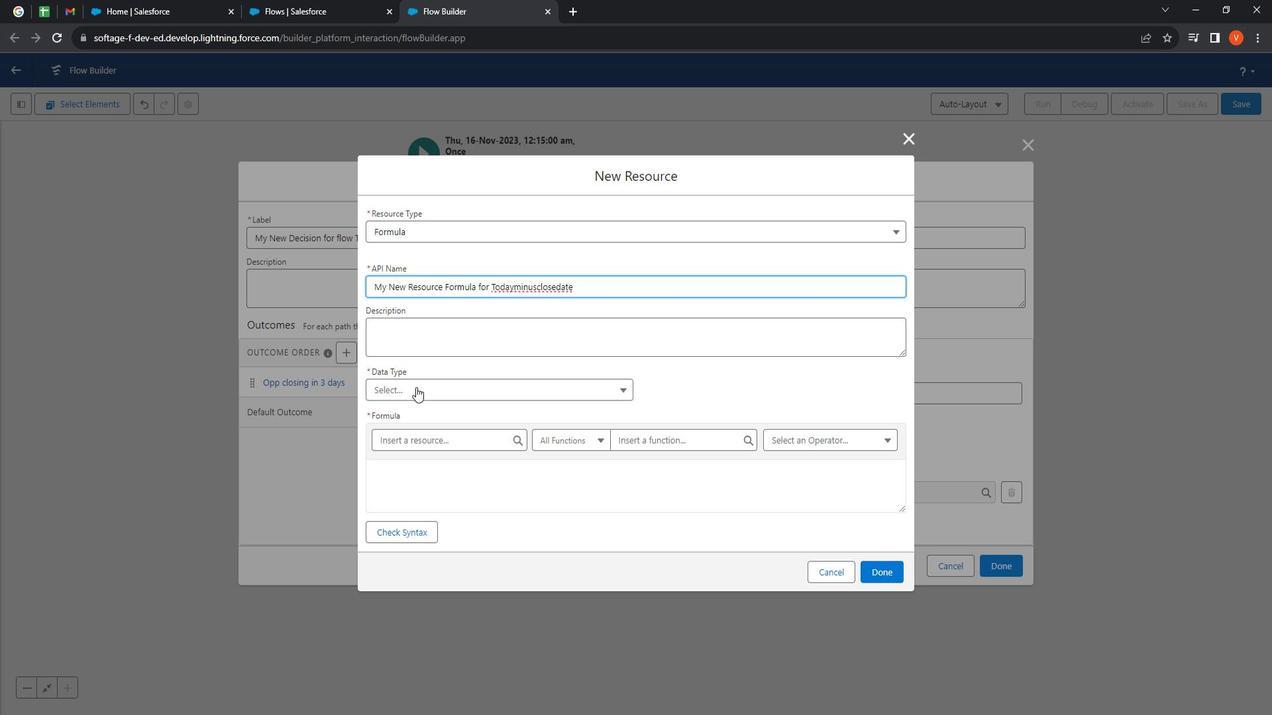 
Action: Mouse pressed left at (437, 393)
Screenshot: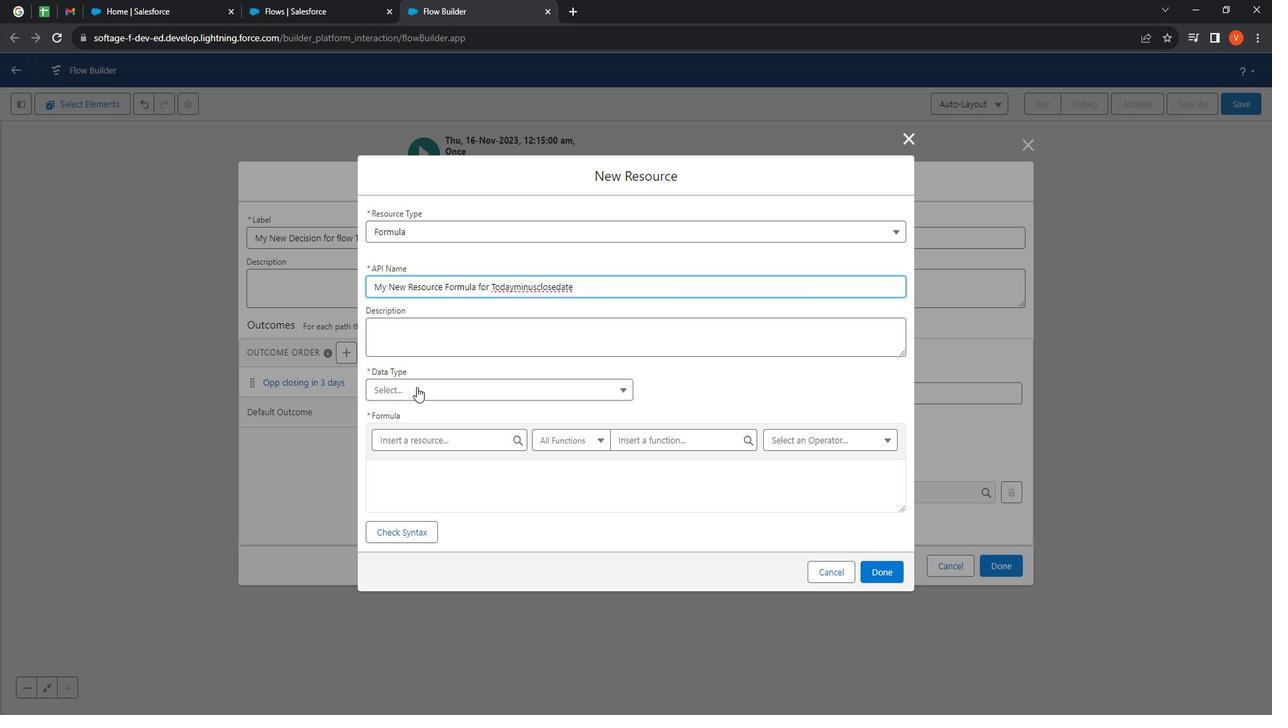 
Action: Mouse moved to (457, 451)
Screenshot: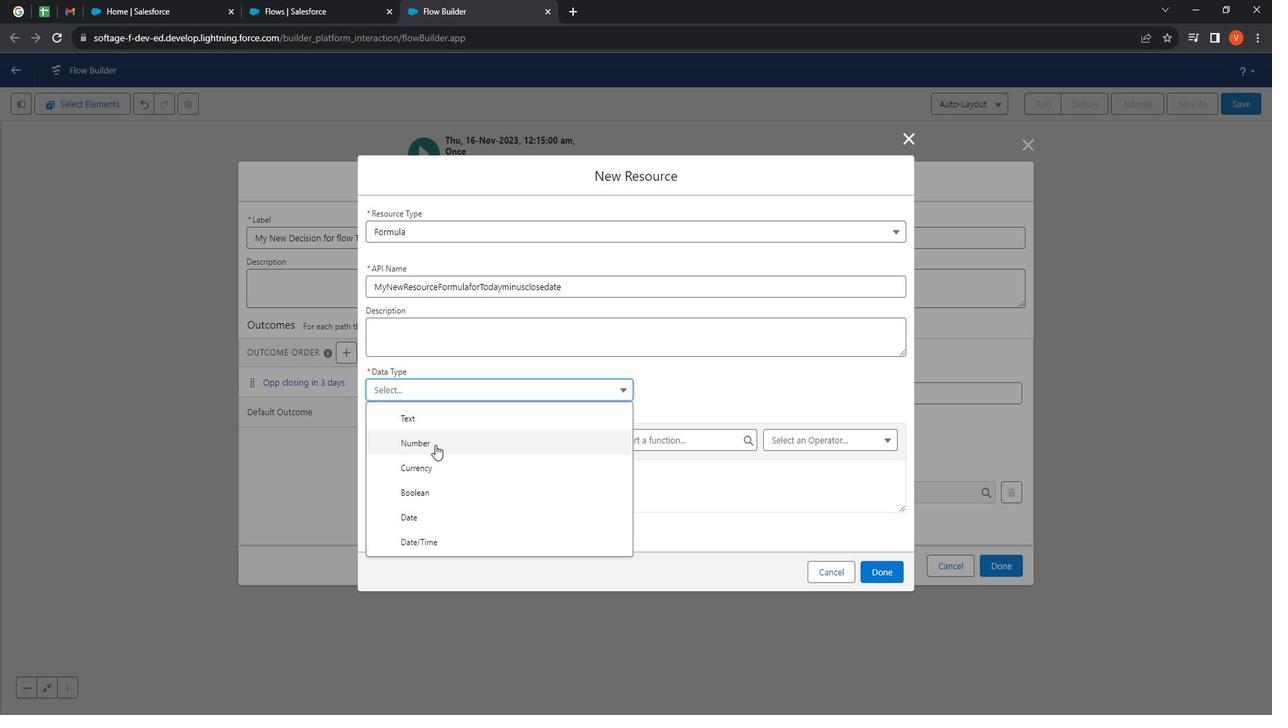 
Action: Mouse pressed left at (457, 451)
Screenshot: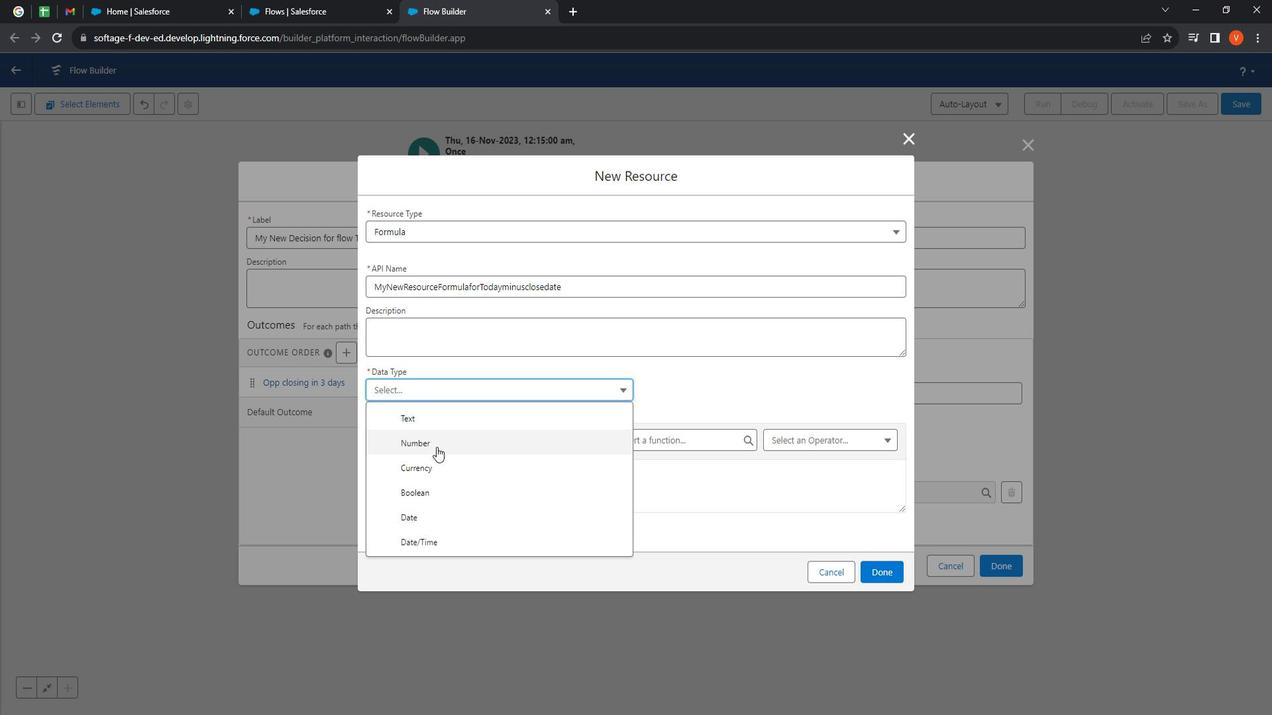 
Action: Mouse moved to (434, 422)
Screenshot: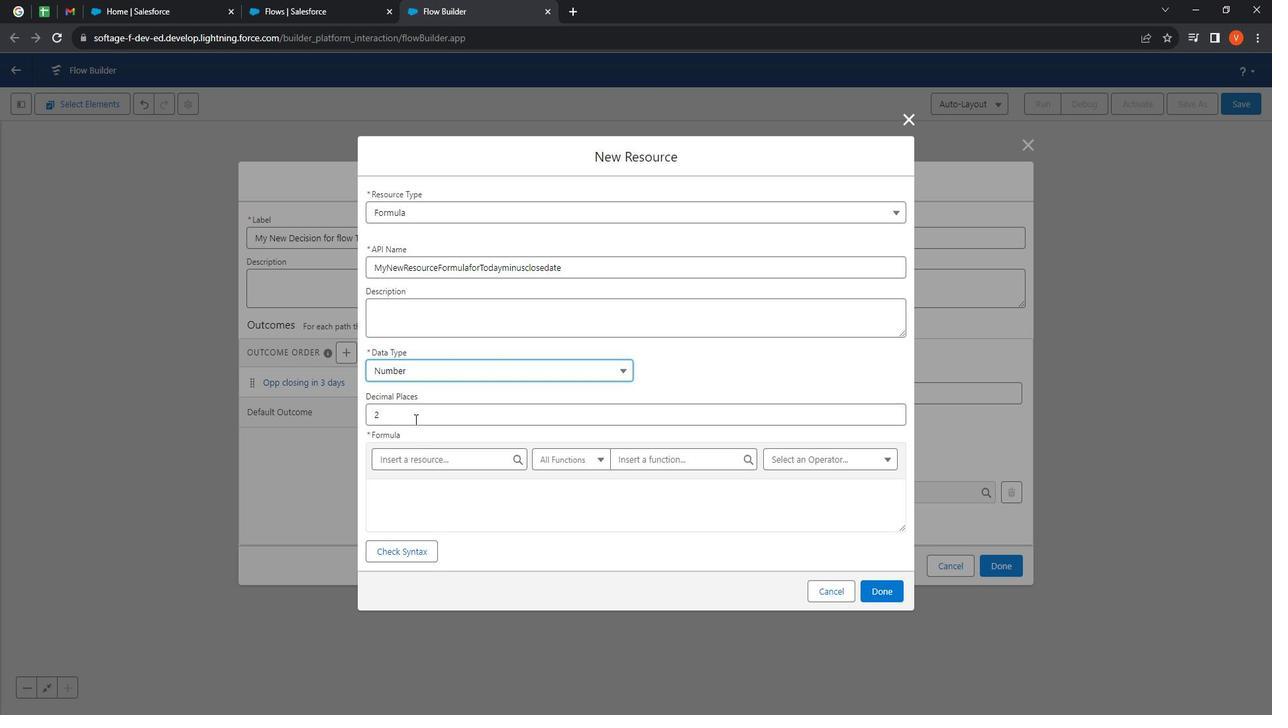 
Action: Mouse pressed left at (434, 422)
Screenshot: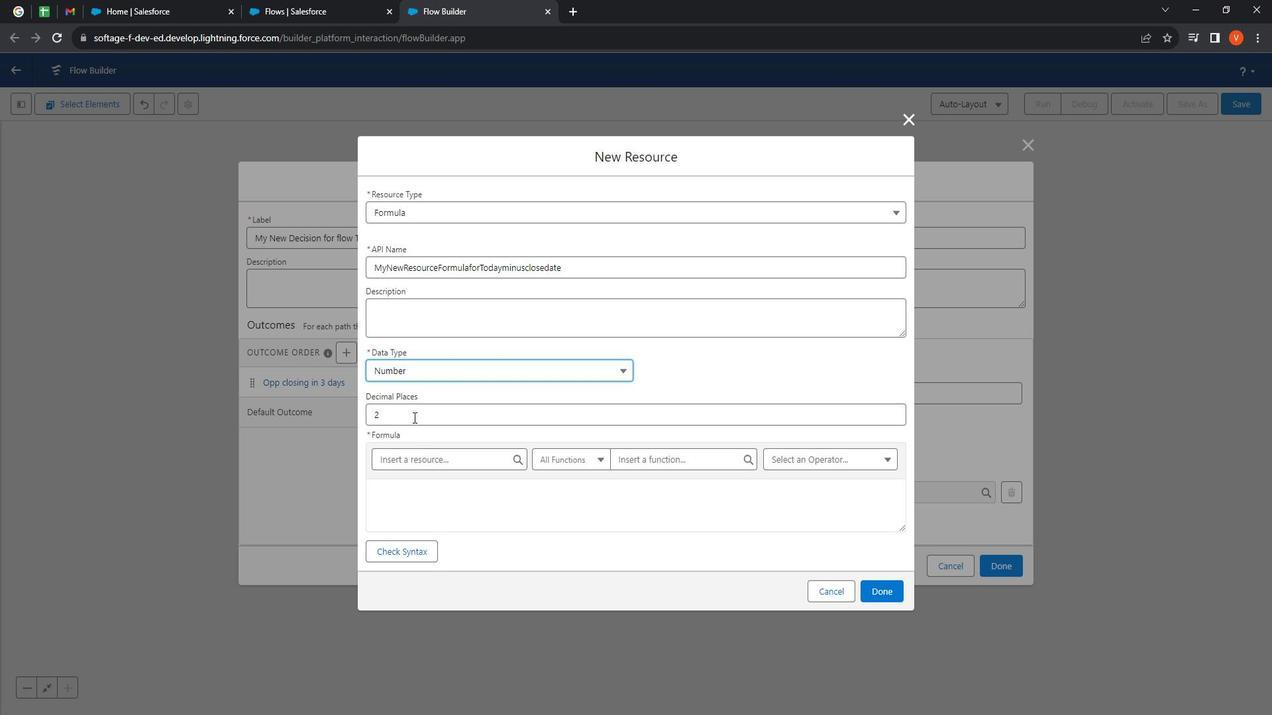 
Action: Mouse pressed left at (434, 422)
Screenshot: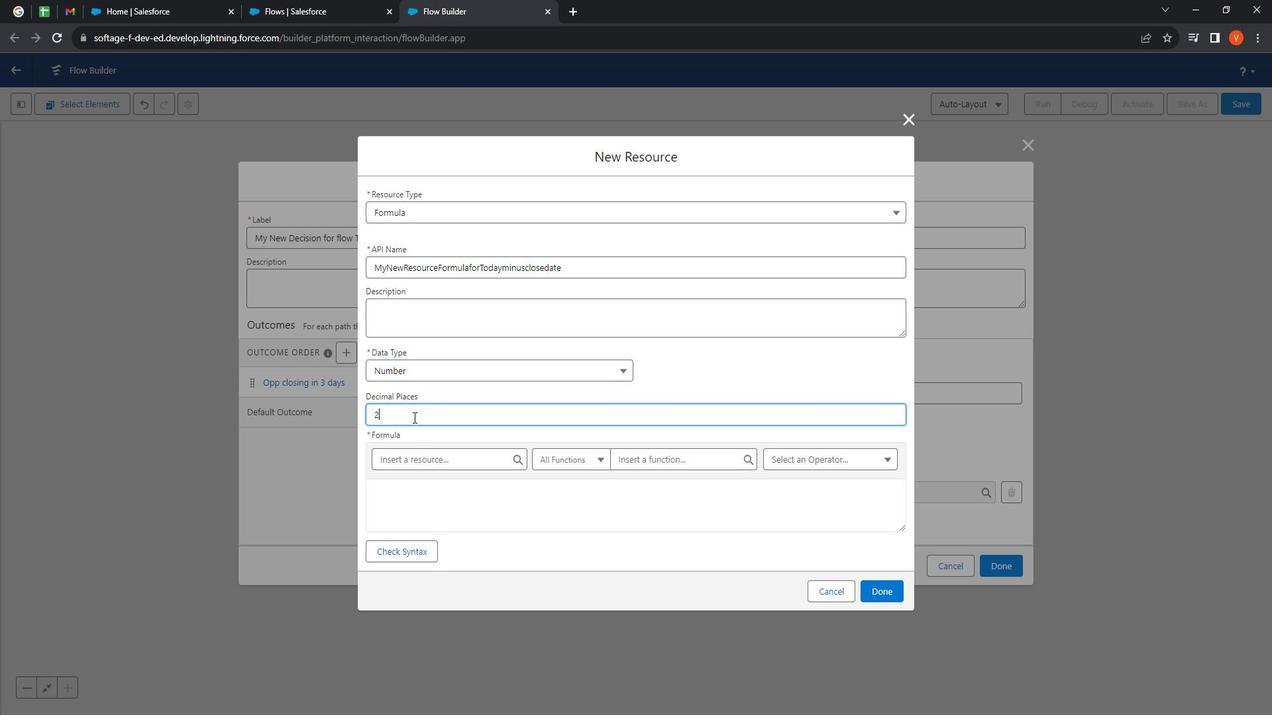
Action: Mouse moved to (439, 422)
Screenshot: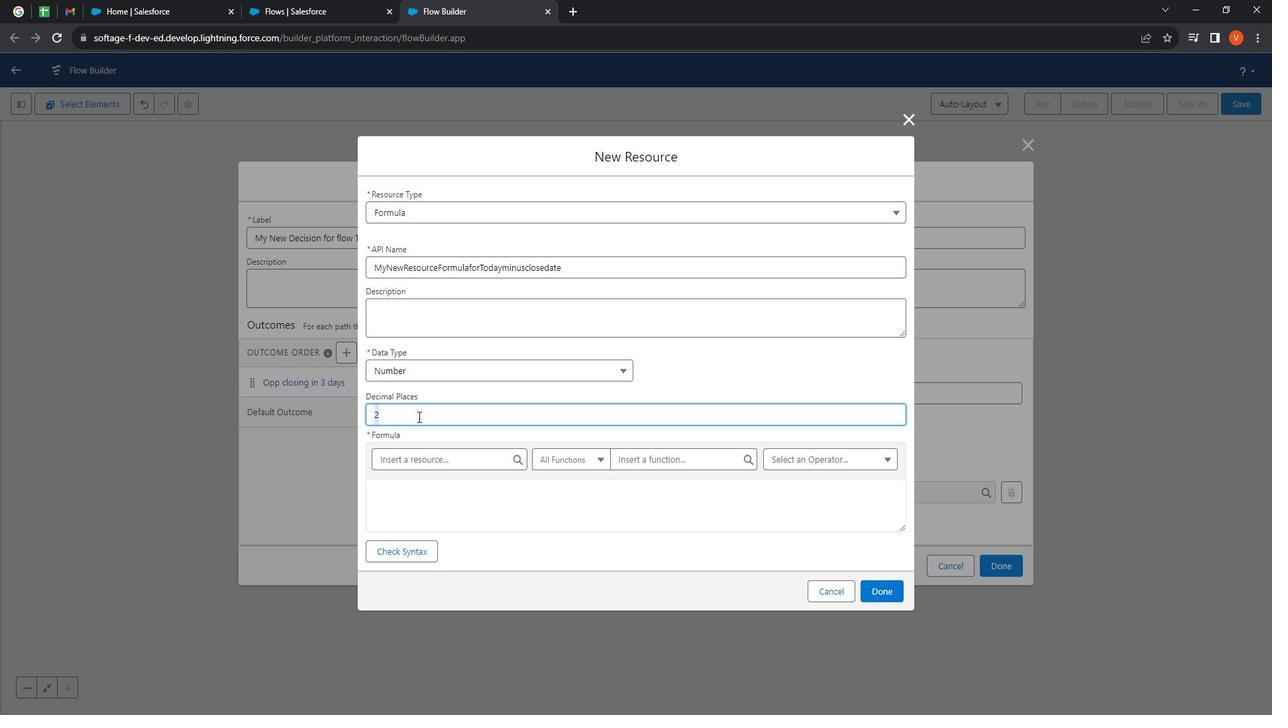 
Action: Key pressed 0
Screenshot: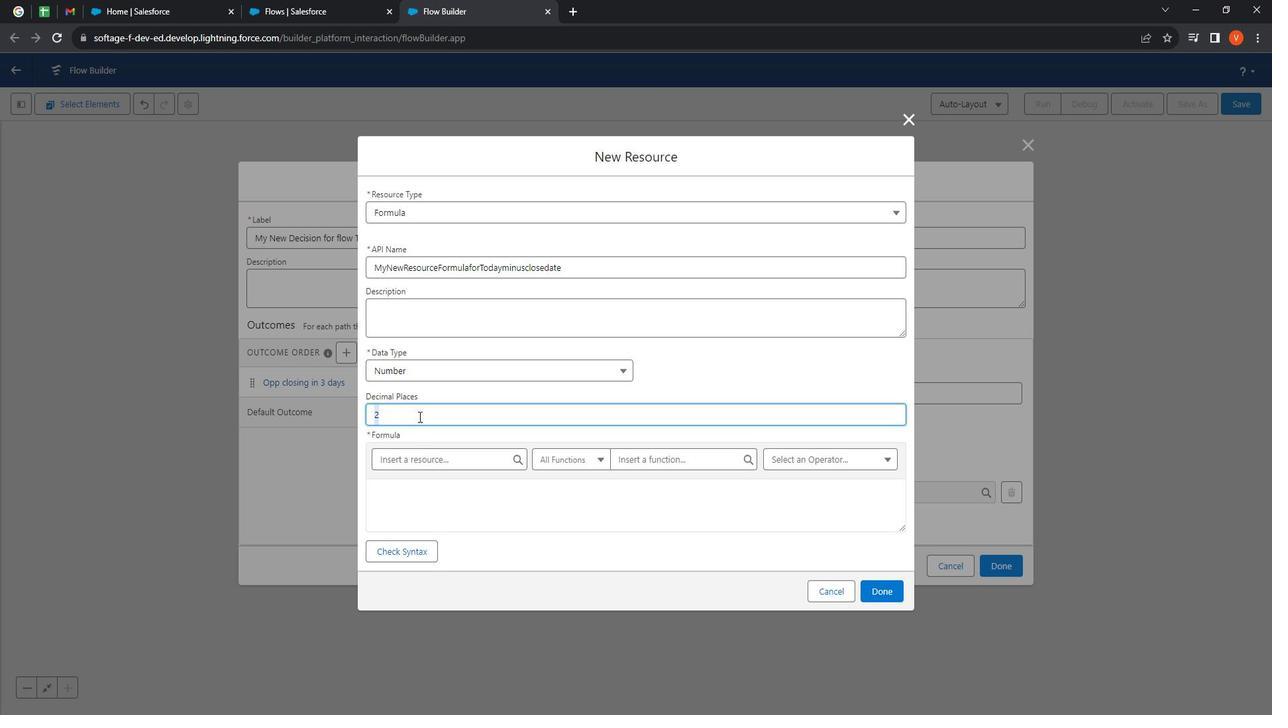 
Action: Mouse moved to (495, 517)
Screenshot: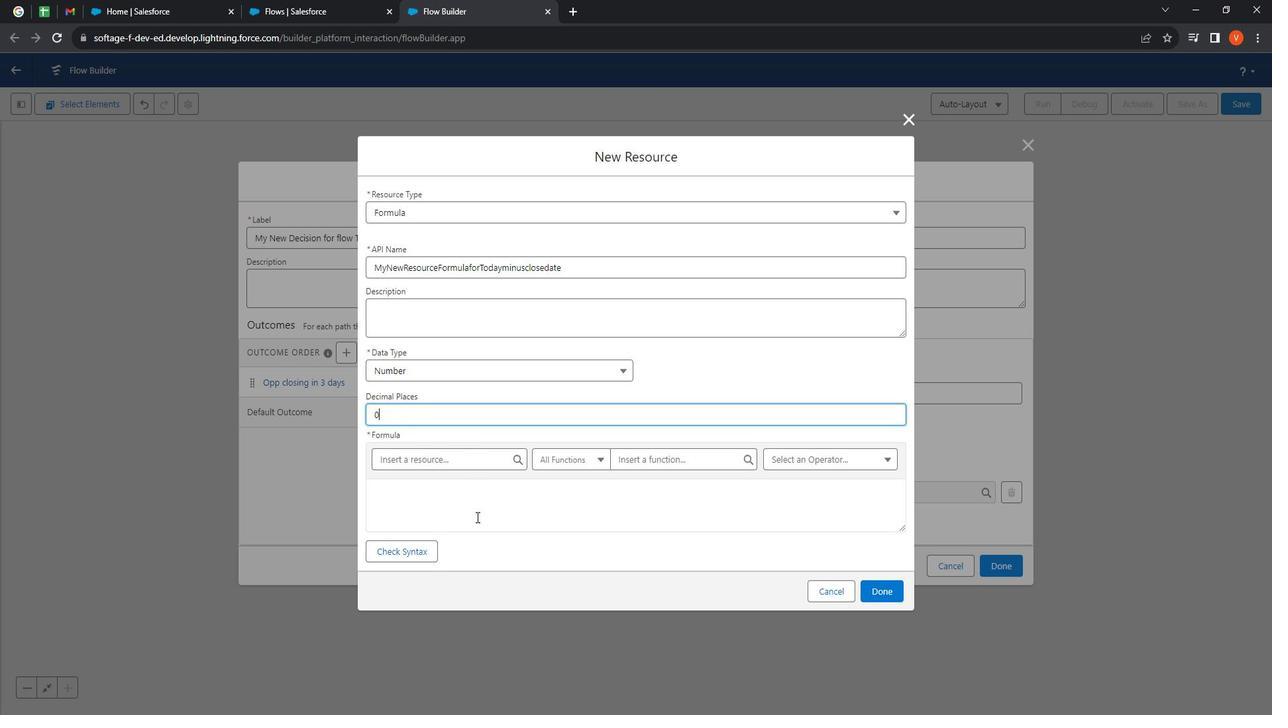 
Action: Mouse pressed left at (495, 517)
Screenshot: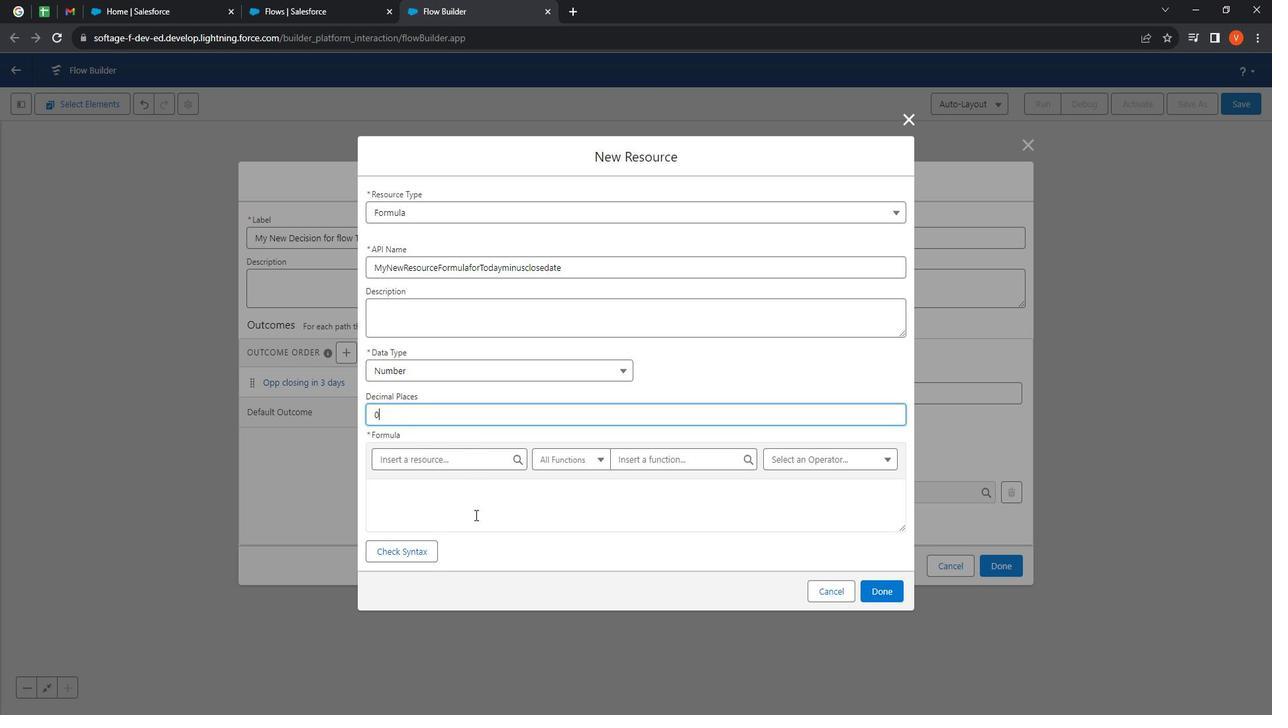 
Action: Mouse moved to (494, 516)
Screenshot: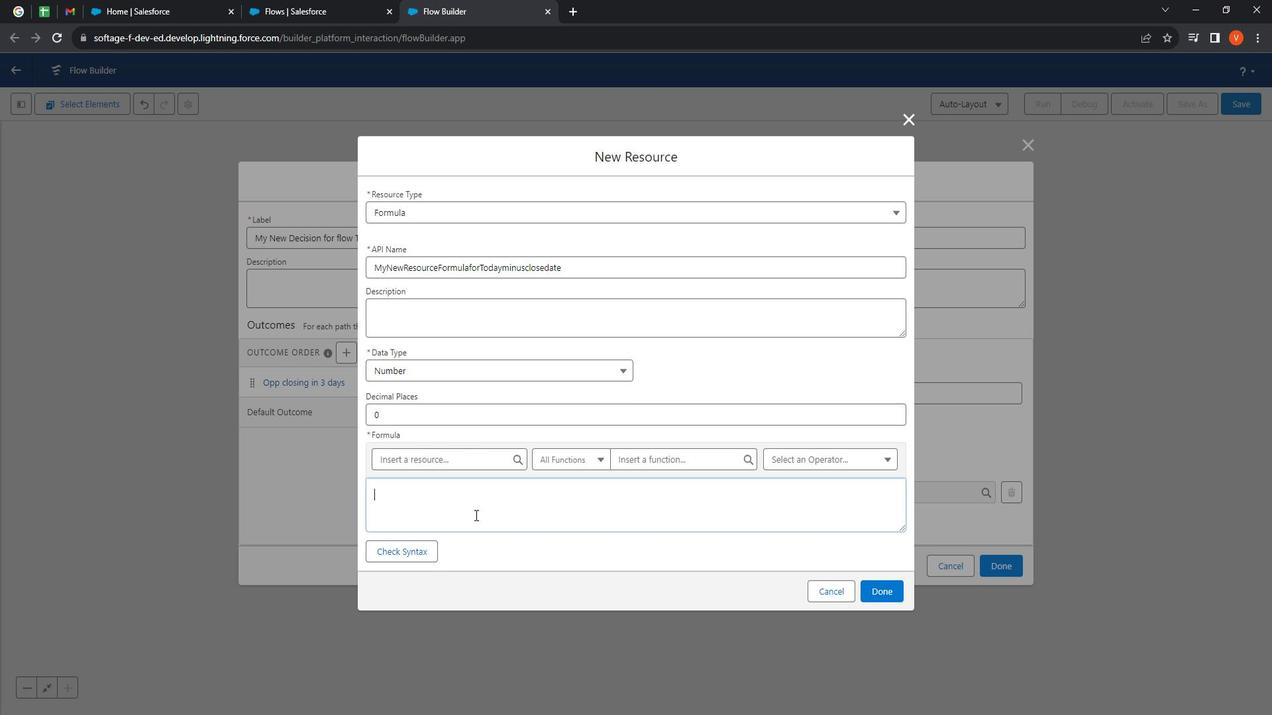 
Action: Key pressed <Key.shift>
Screenshot: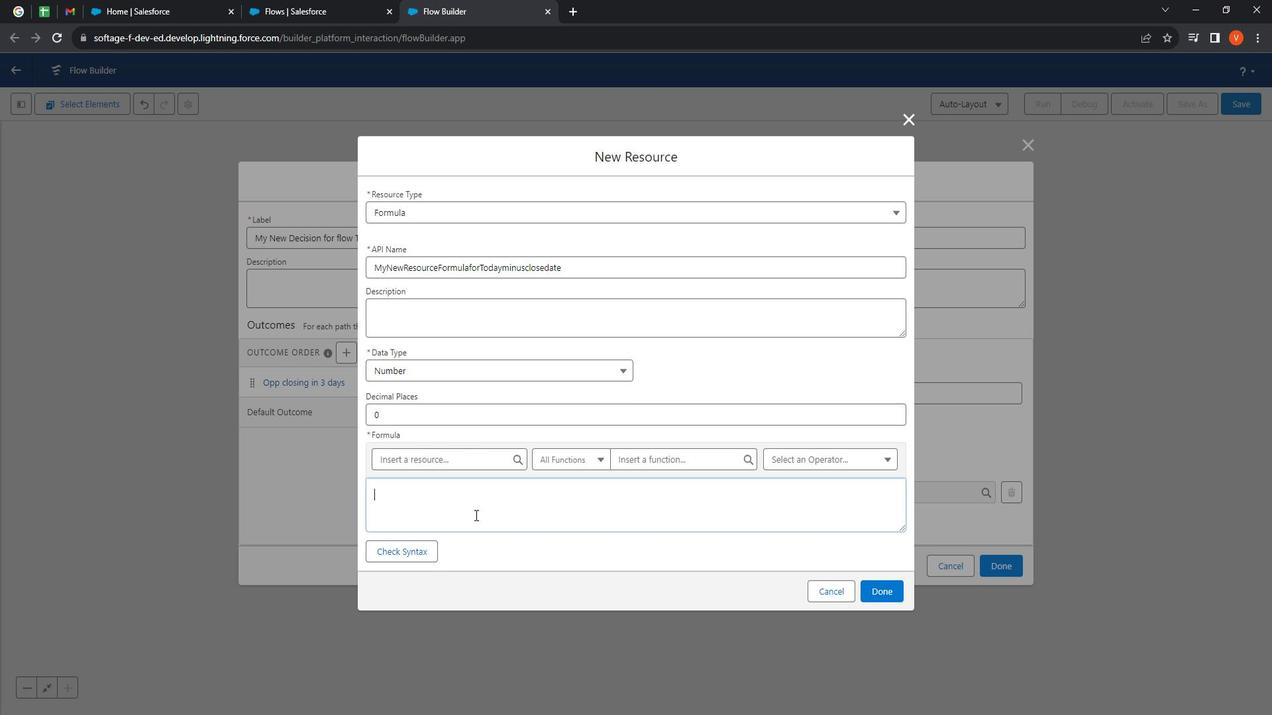 
Action: Mouse moved to (493, 513)
Screenshot: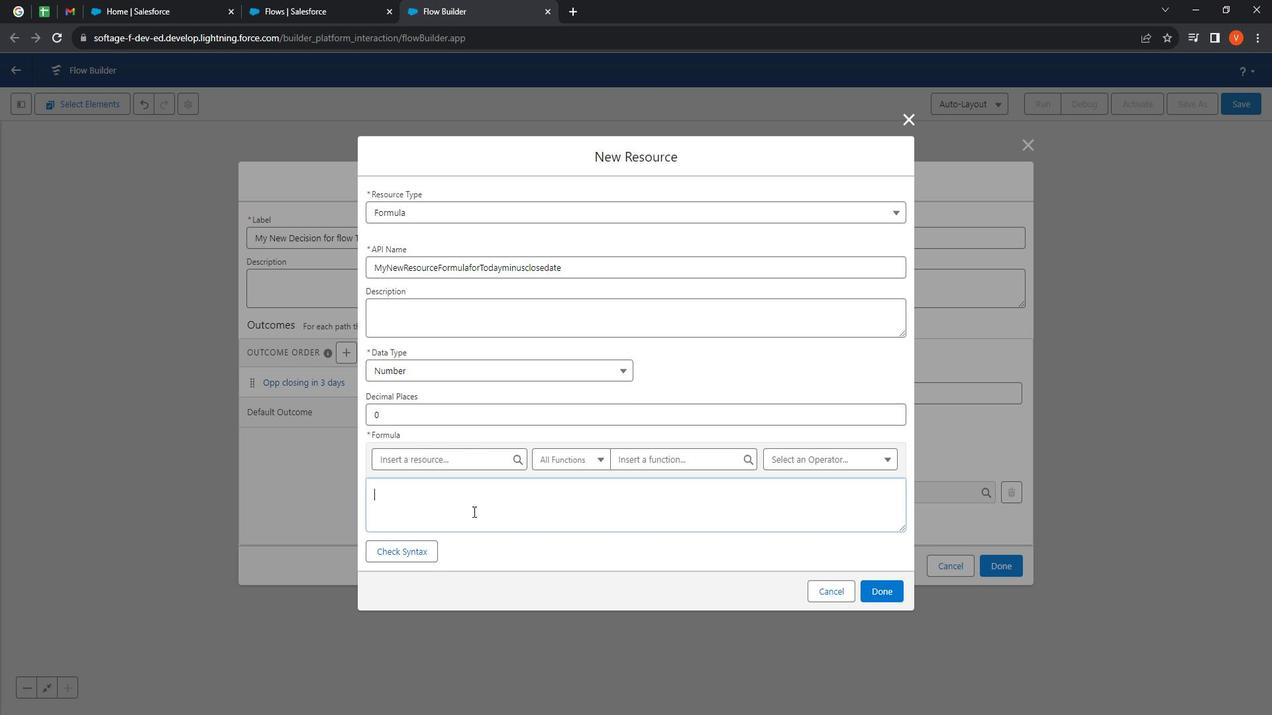 
Action: Key pressed <Key.shift><Key.shift><Key.shift><Key.shift><Key.shift><Key.shift><Key.shift><Key.shift><Key.shift><Key.shift><Key.shift><Key.shift><Key.shift><Key.shift><Key.shift><Key.shift>TODAY()<Key.space>-<Key.space>
Screenshot: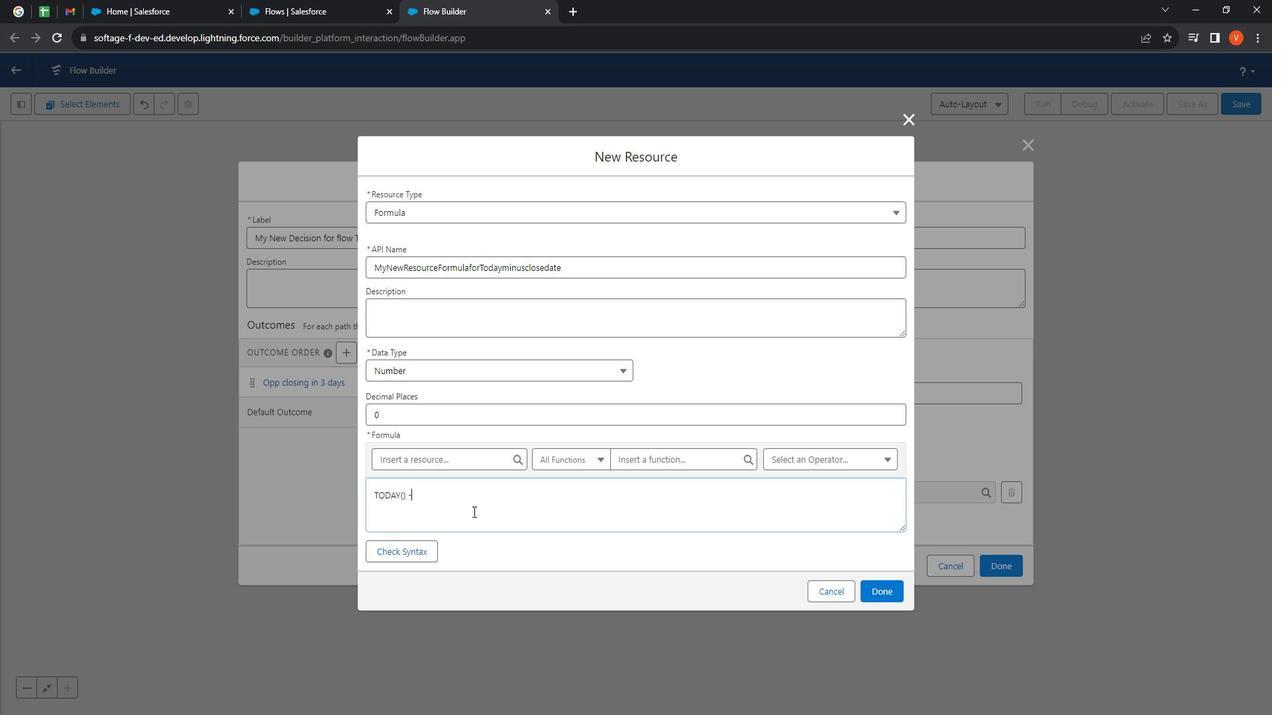 
Action: Mouse moved to (508, 463)
Screenshot: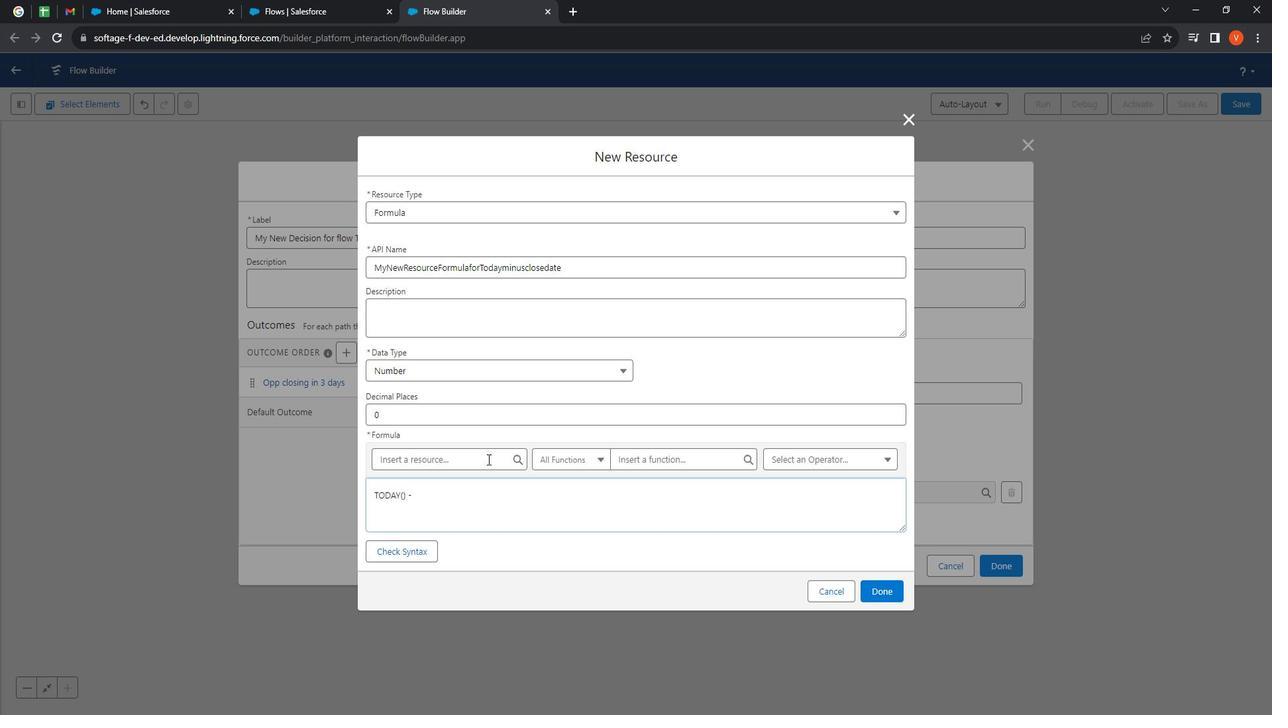
Action: Mouse pressed left at (508, 463)
Screenshot: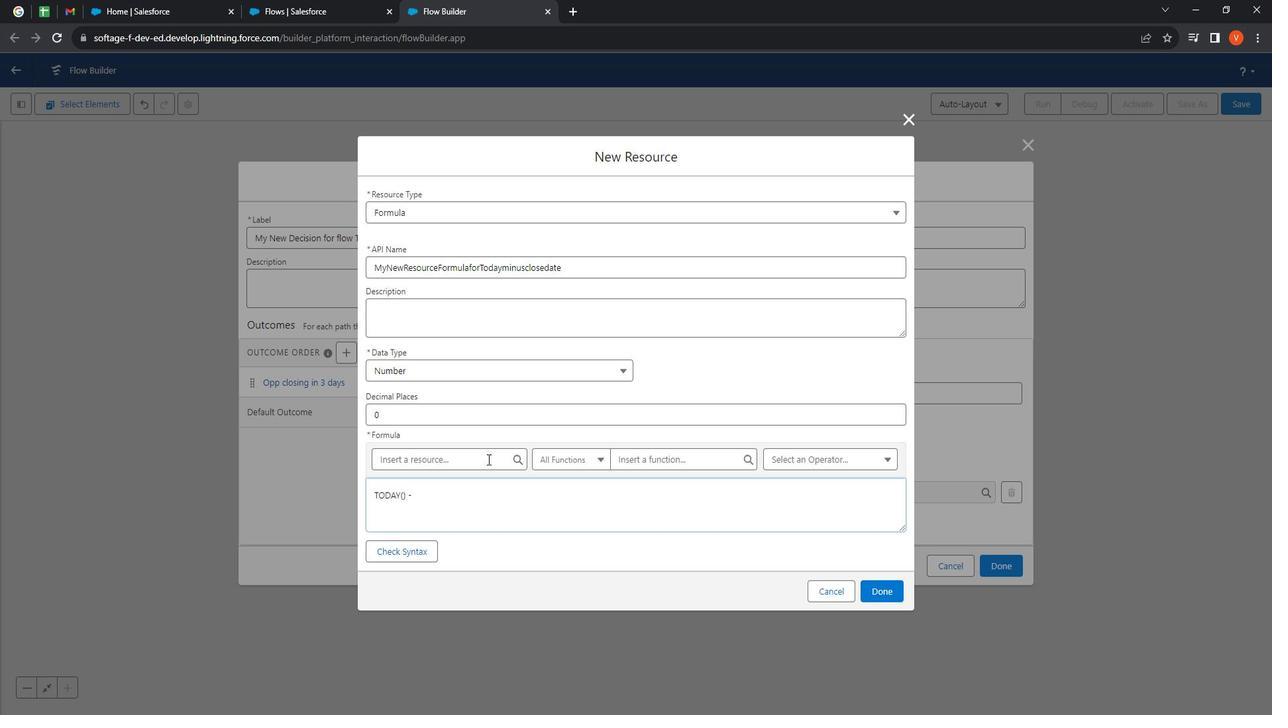 
Action: Mouse moved to (500, 460)
Screenshot: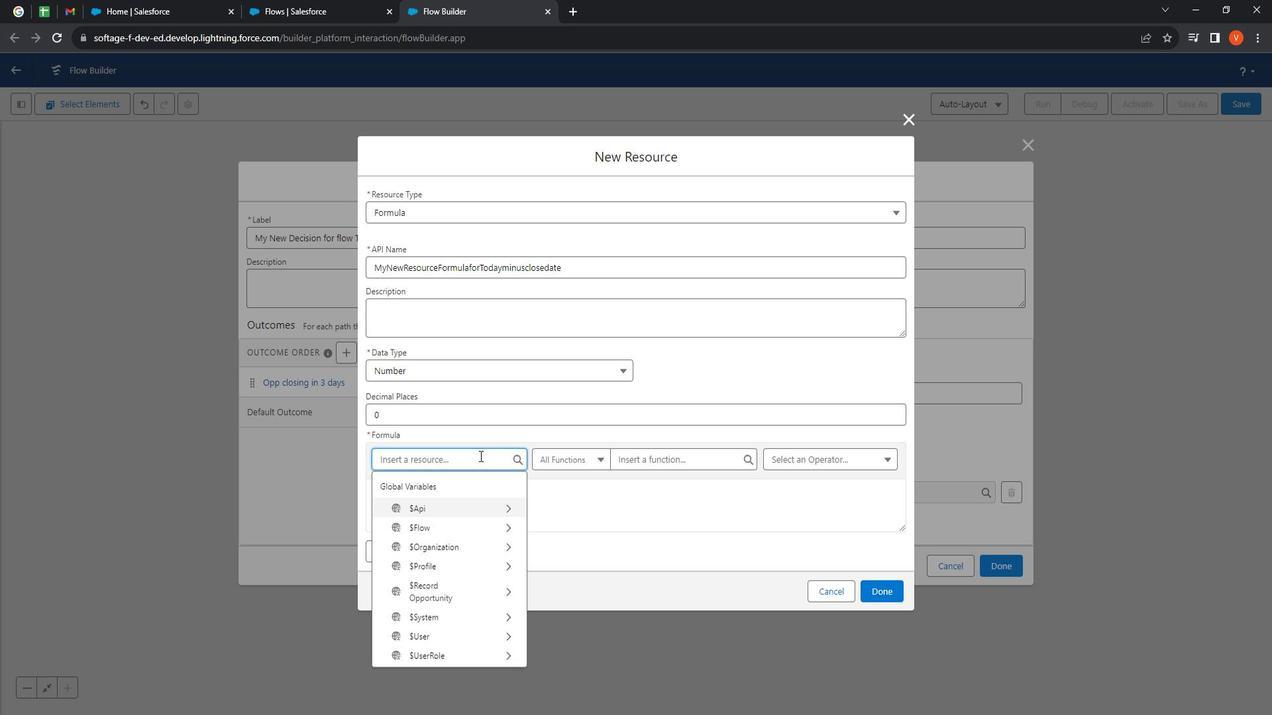 
Action: Key pressed <Key.shift>@rec<Key.backspace><Key.backspace><Key.backspace><Key.backspace><Key.shift><Key.shift><Key.shift><Key.shift><Key.shift><Key.shift>$rec
Screenshot: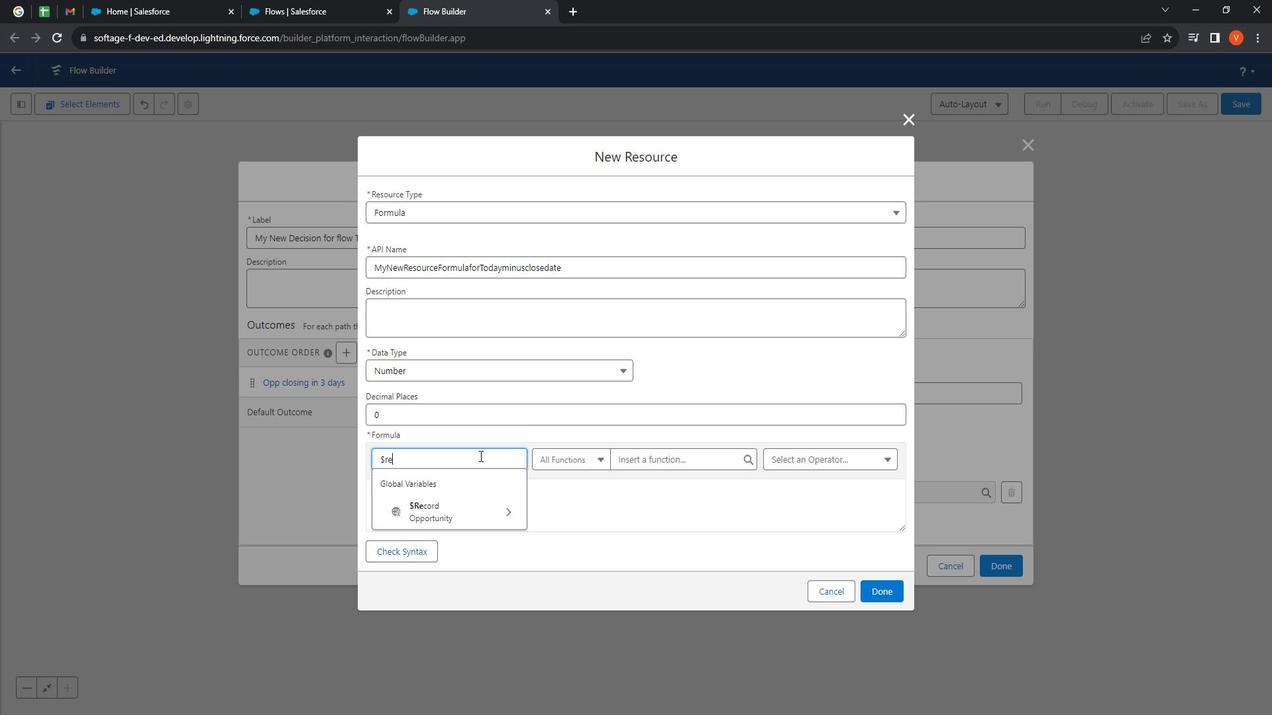 
Action: Mouse moved to (521, 514)
Screenshot: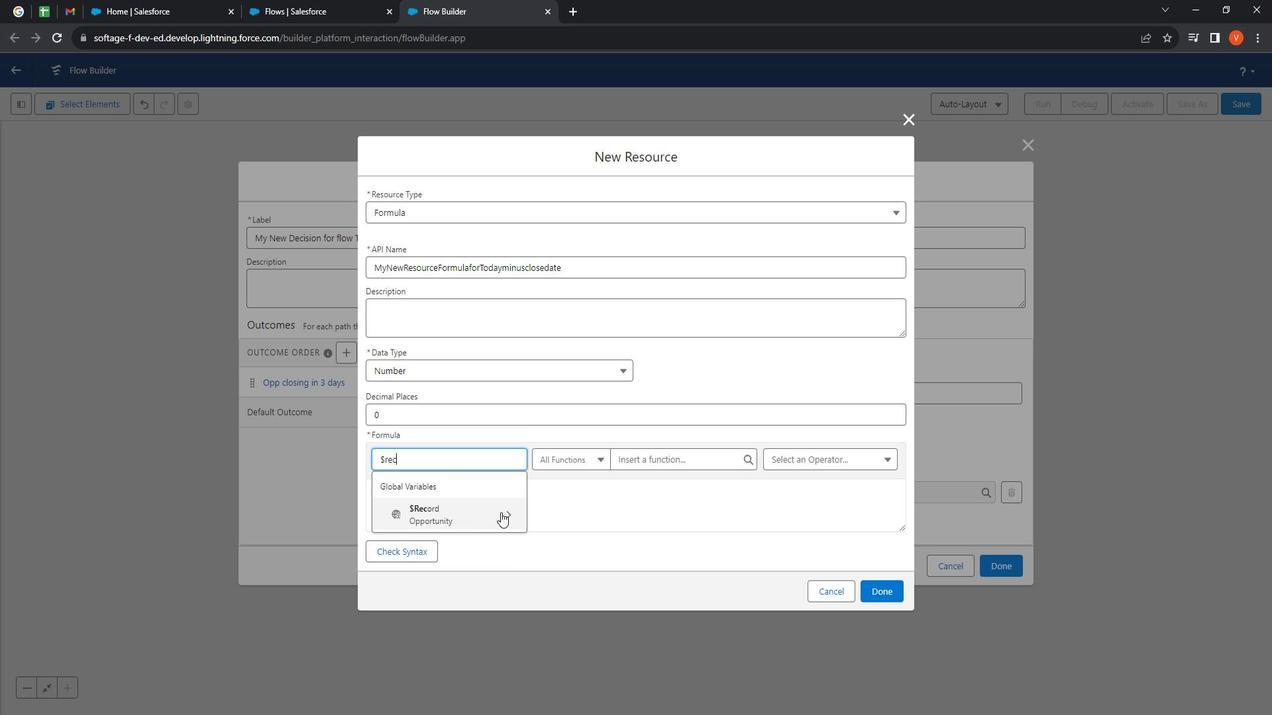 
Action: Mouse pressed left at (521, 514)
Screenshot: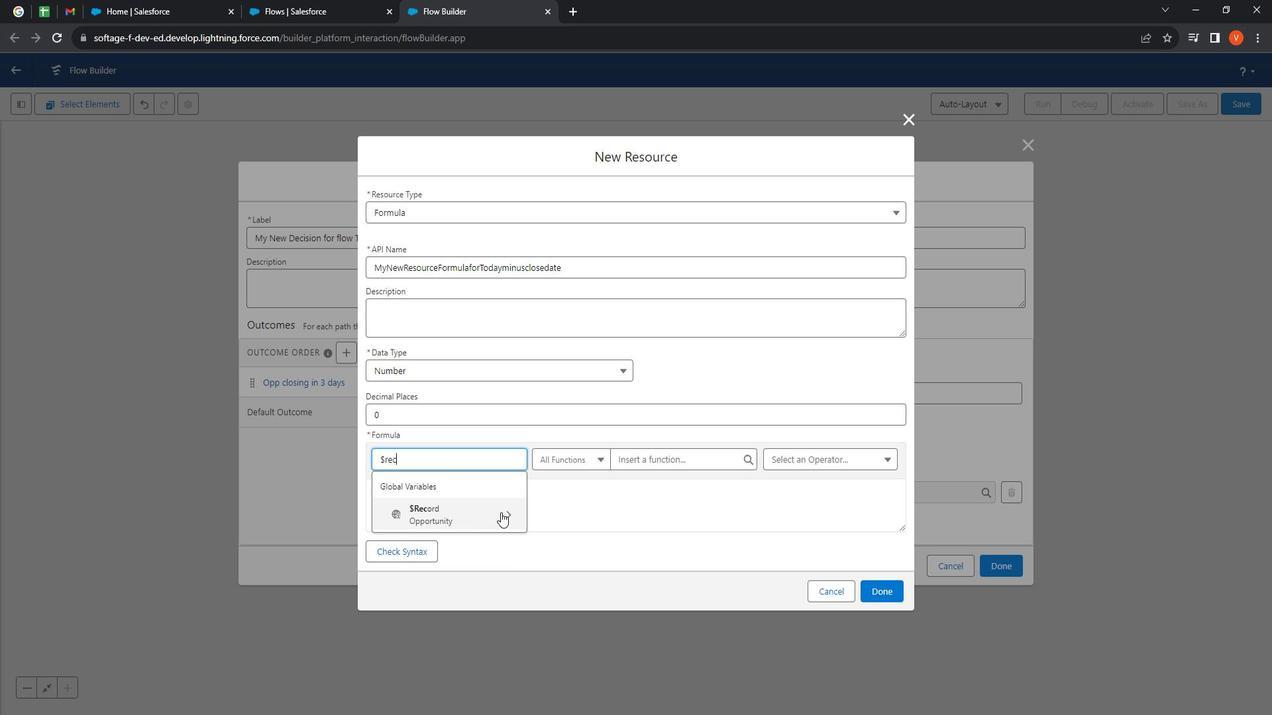 
Action: Mouse moved to (515, 494)
Screenshot: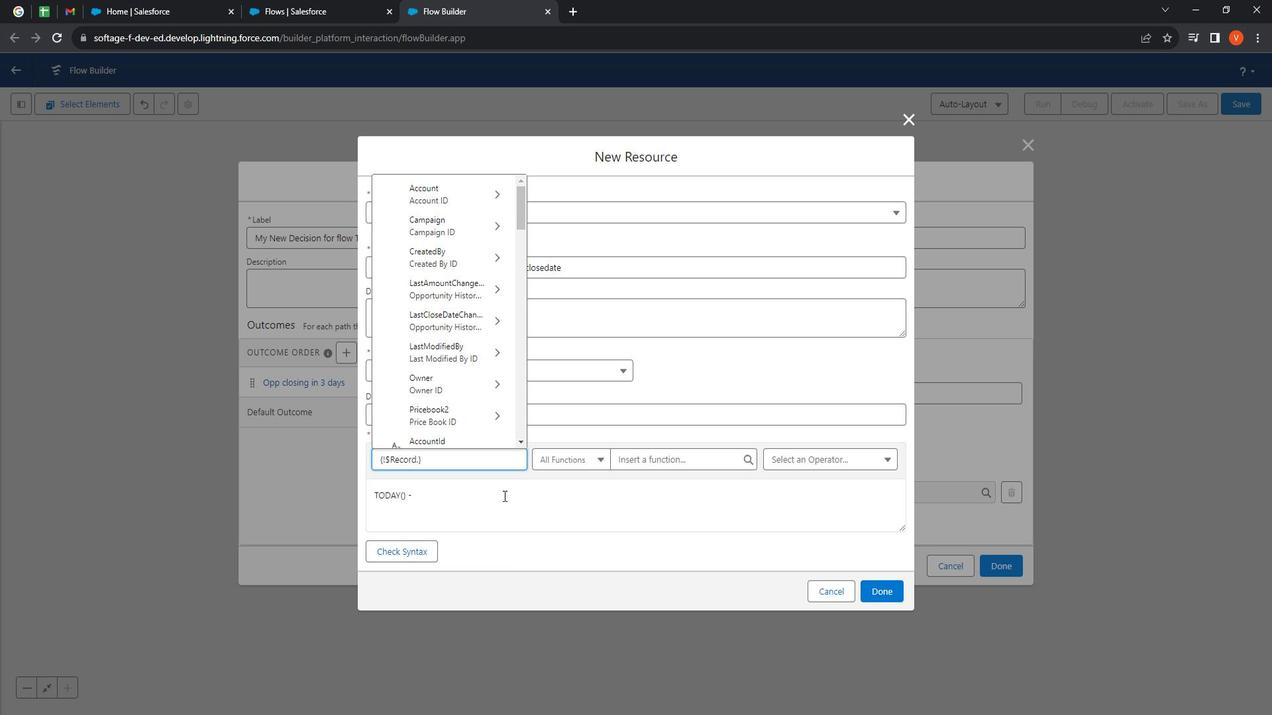 
Action: Key pressed close
Screenshot: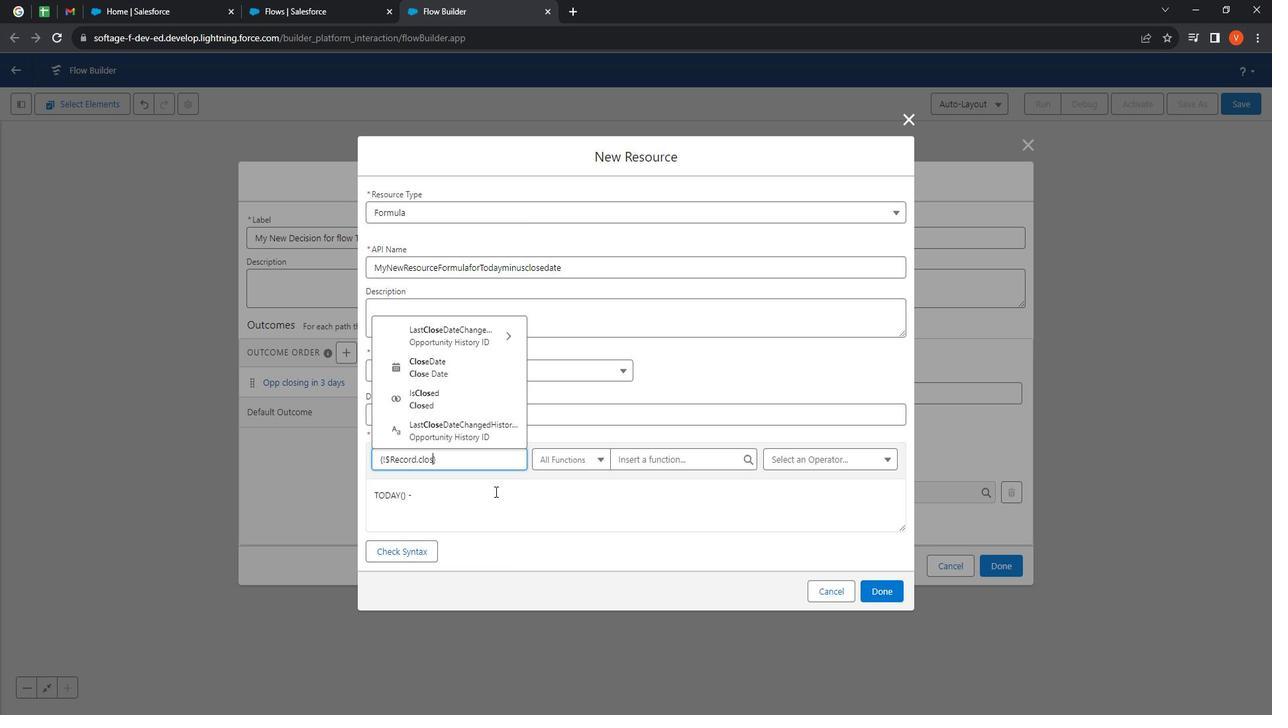
Action: Mouse moved to (471, 378)
Screenshot: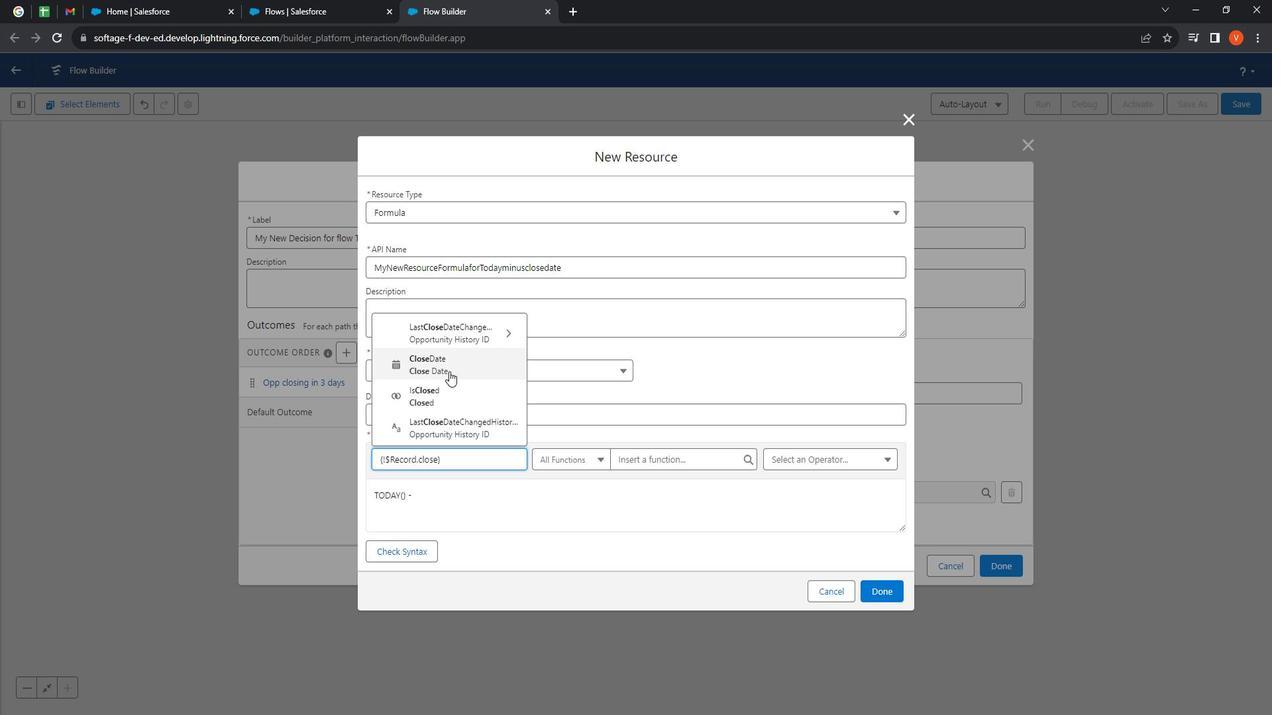 
Action: Mouse pressed left at (471, 378)
Screenshot: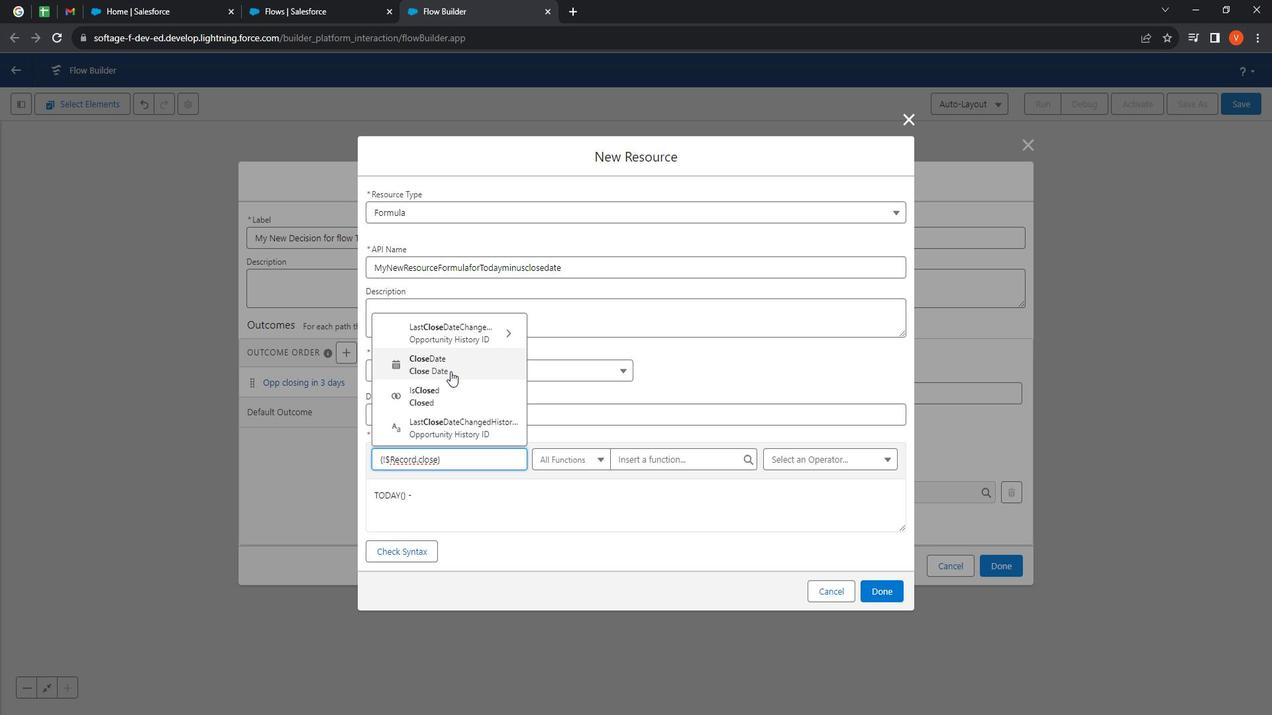 
Action: Mouse moved to (484, 513)
Screenshot: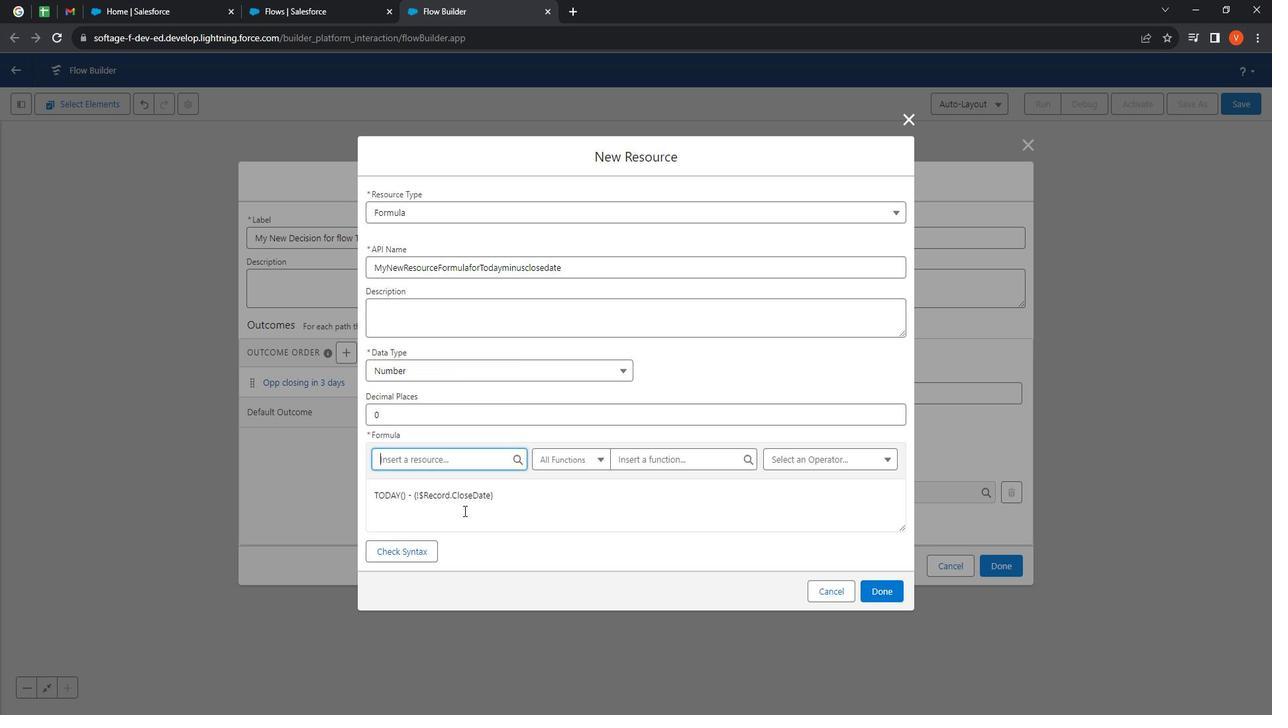 
Action: Mouse pressed left at (484, 513)
Screenshot: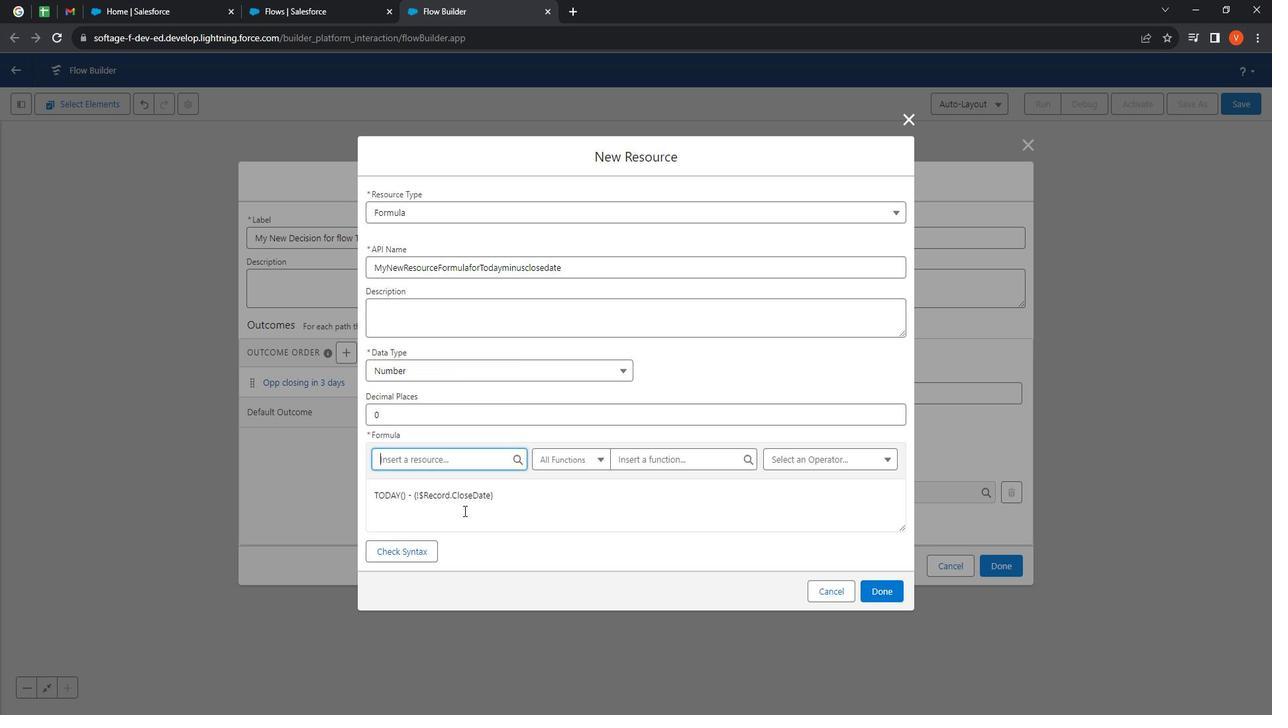 
Action: Mouse moved to (548, 485)
Screenshot: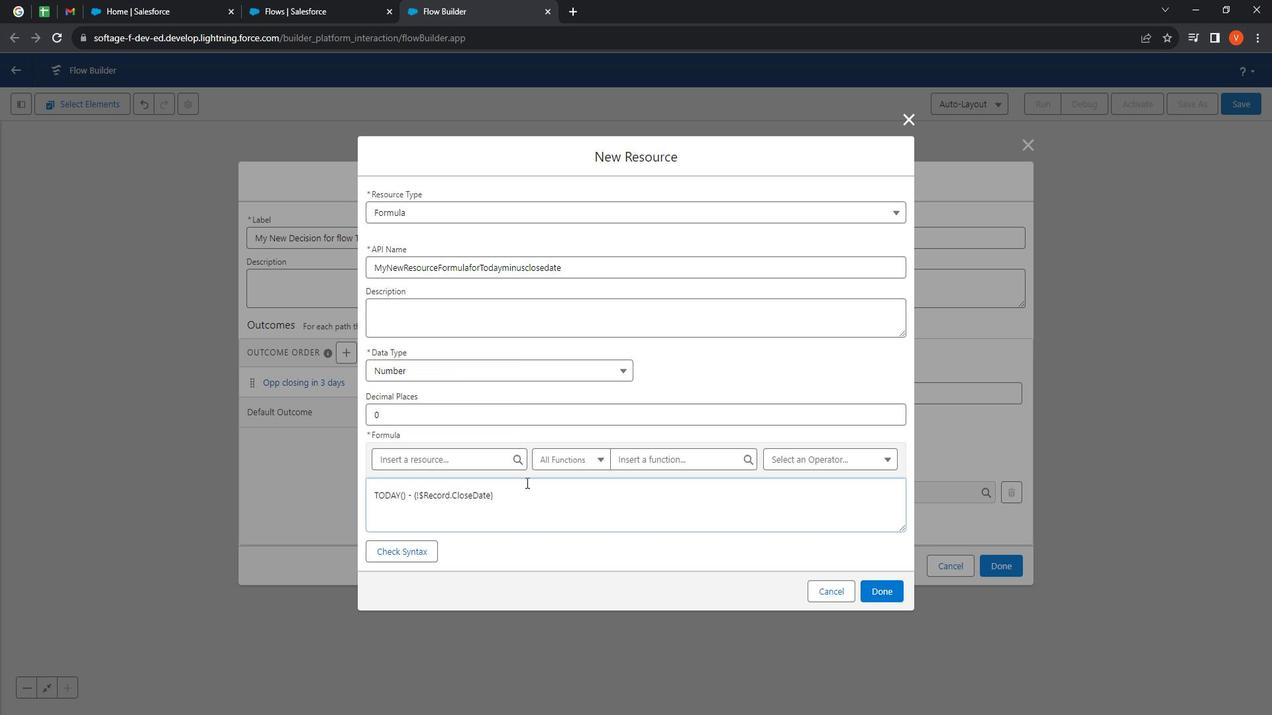 
Action: Mouse scrolled (548, 485) with delta (0, 0)
Screenshot: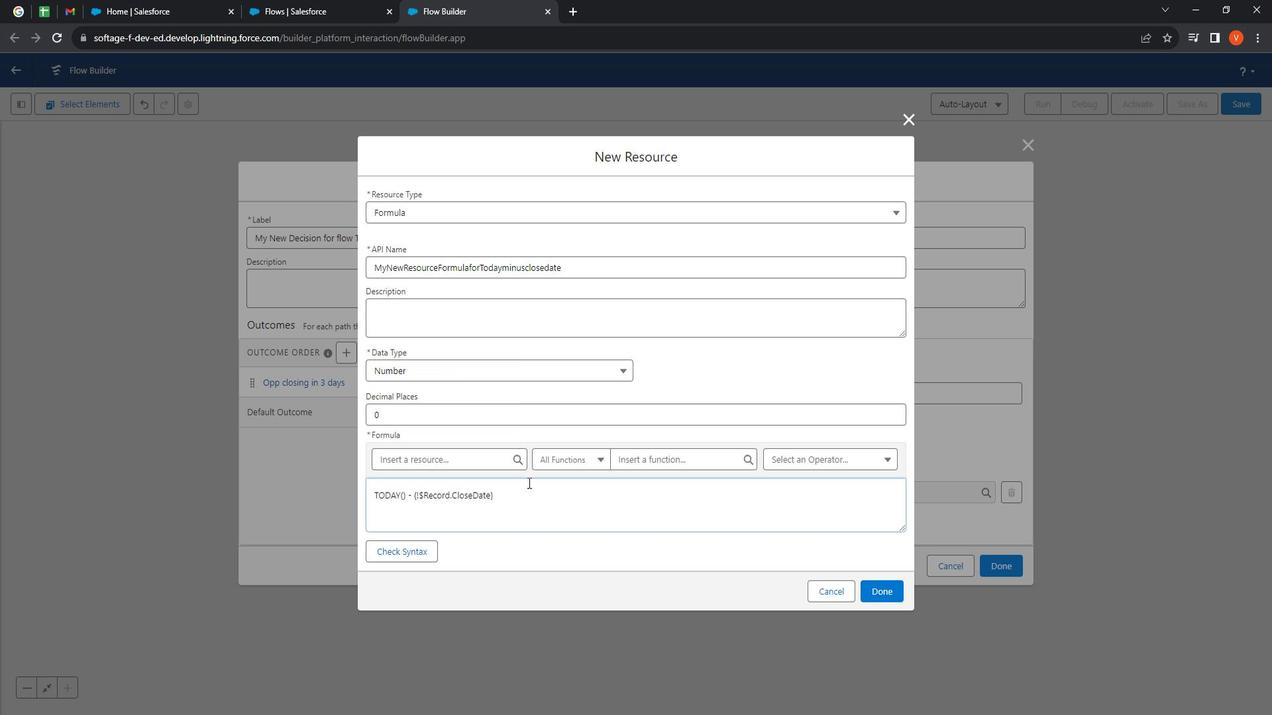 
Action: Mouse scrolled (548, 485) with delta (0, 0)
Screenshot: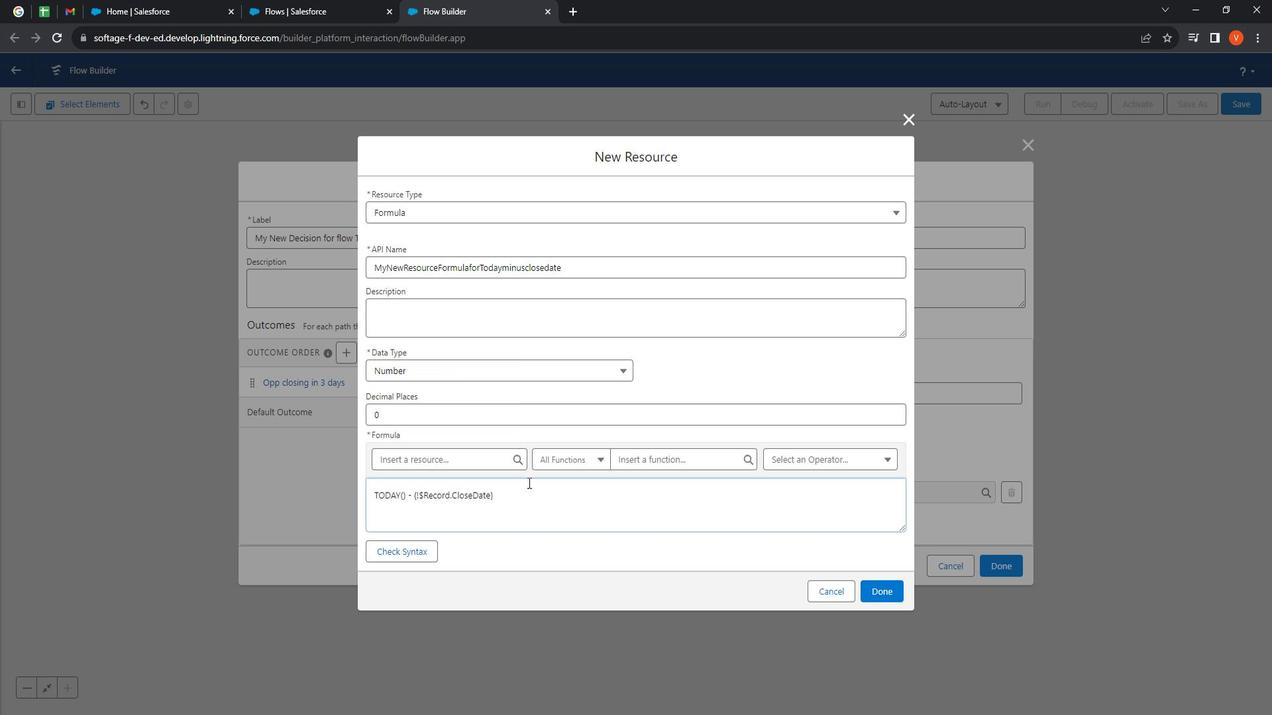 
Action: Mouse moved to (556, 486)
Screenshot: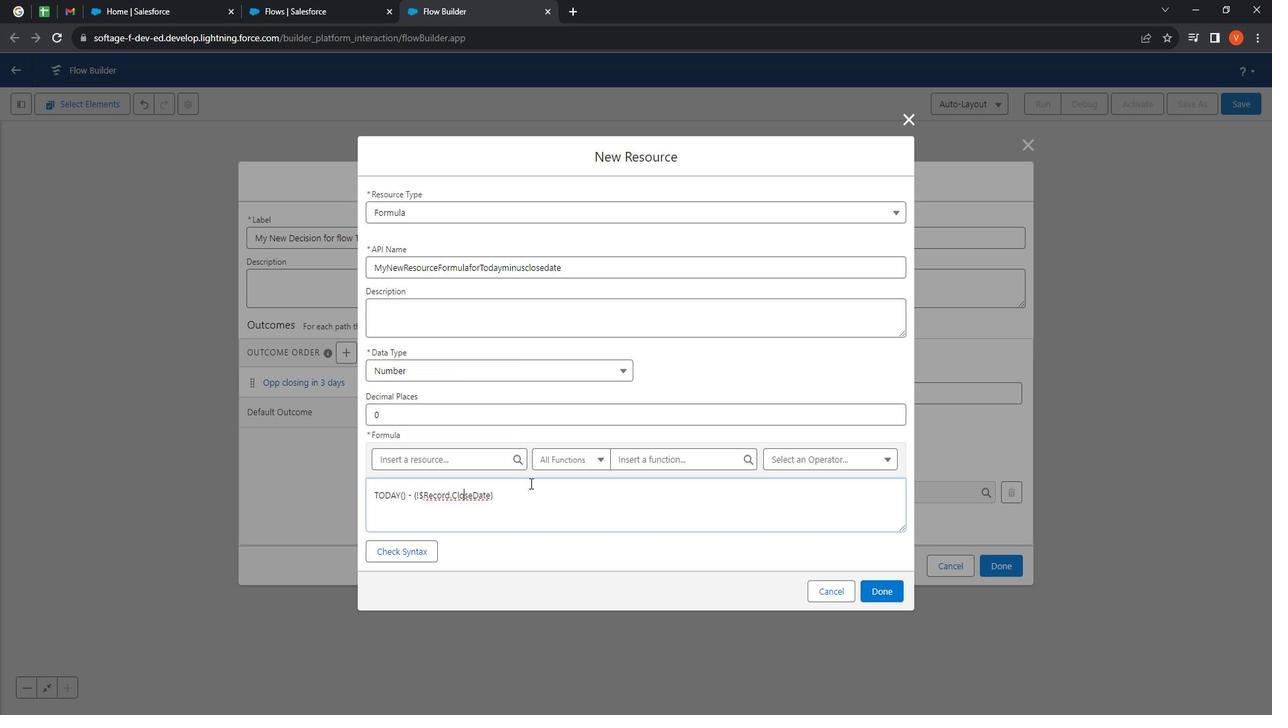 
Action: Mouse scrolled (556, 485) with delta (0, 0)
Screenshot: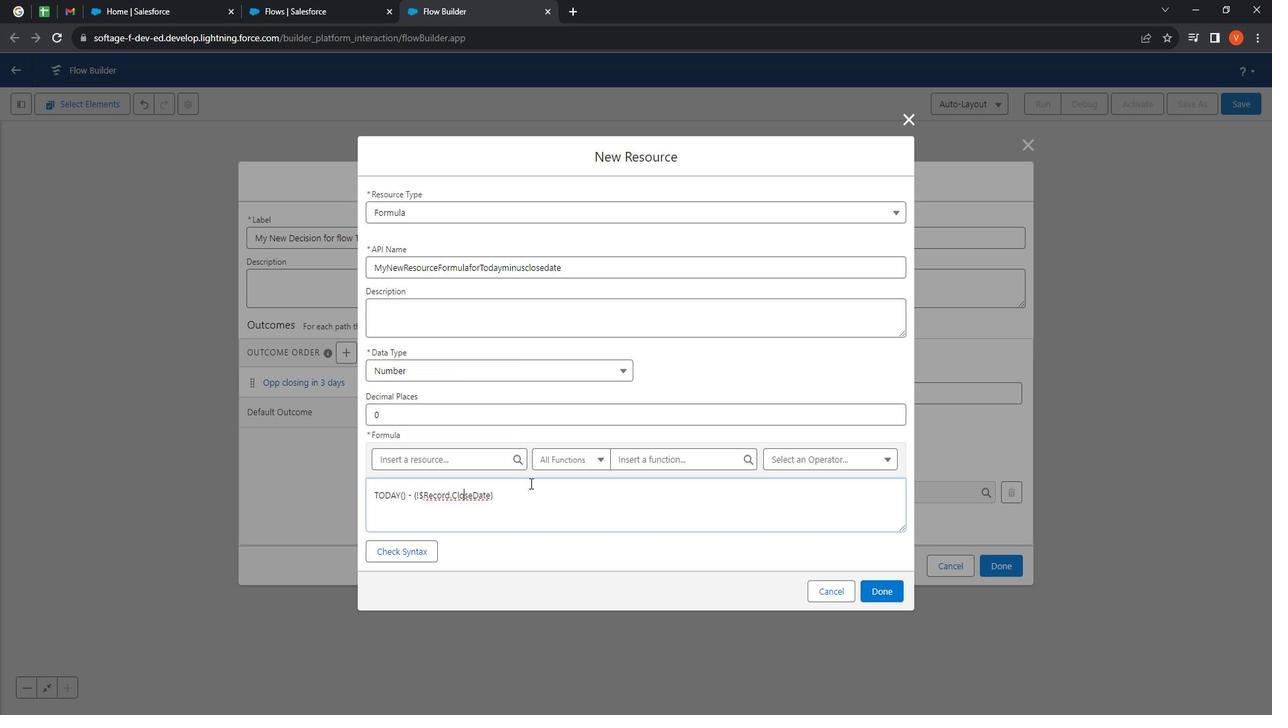 
Action: Mouse moved to (442, 321)
Screenshot: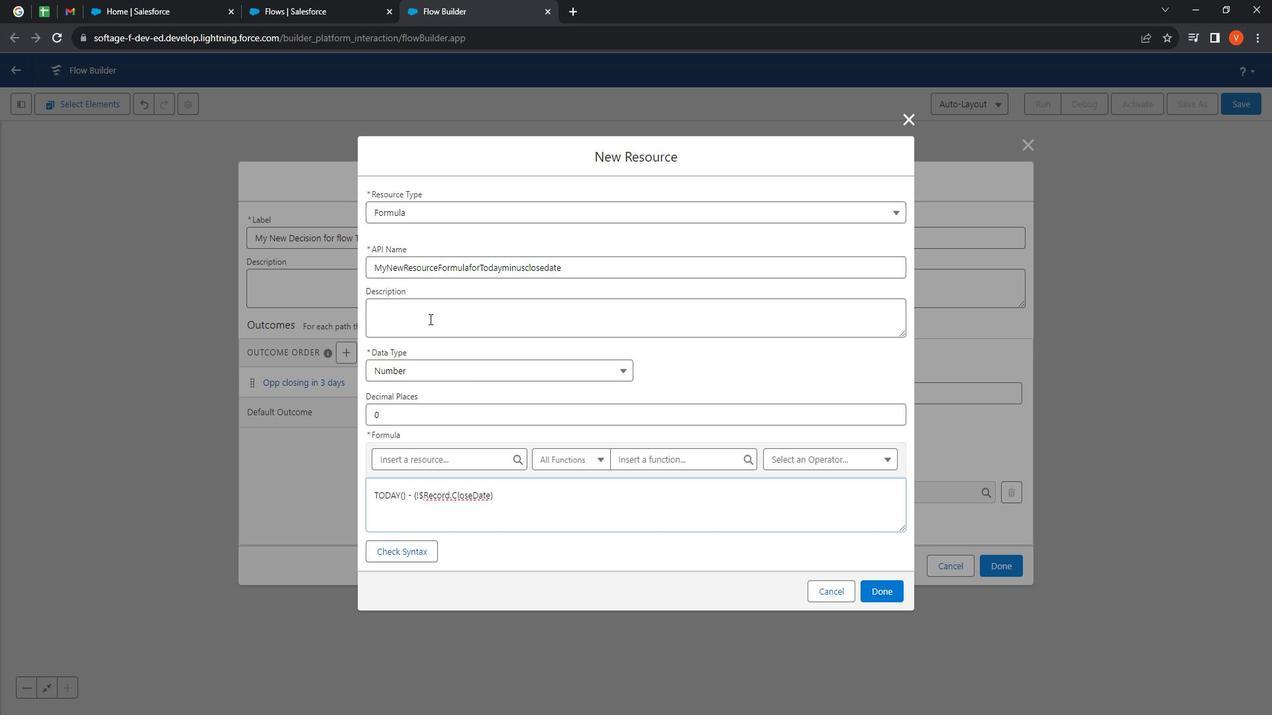 
Action: Mouse pressed left at (442, 321)
Screenshot: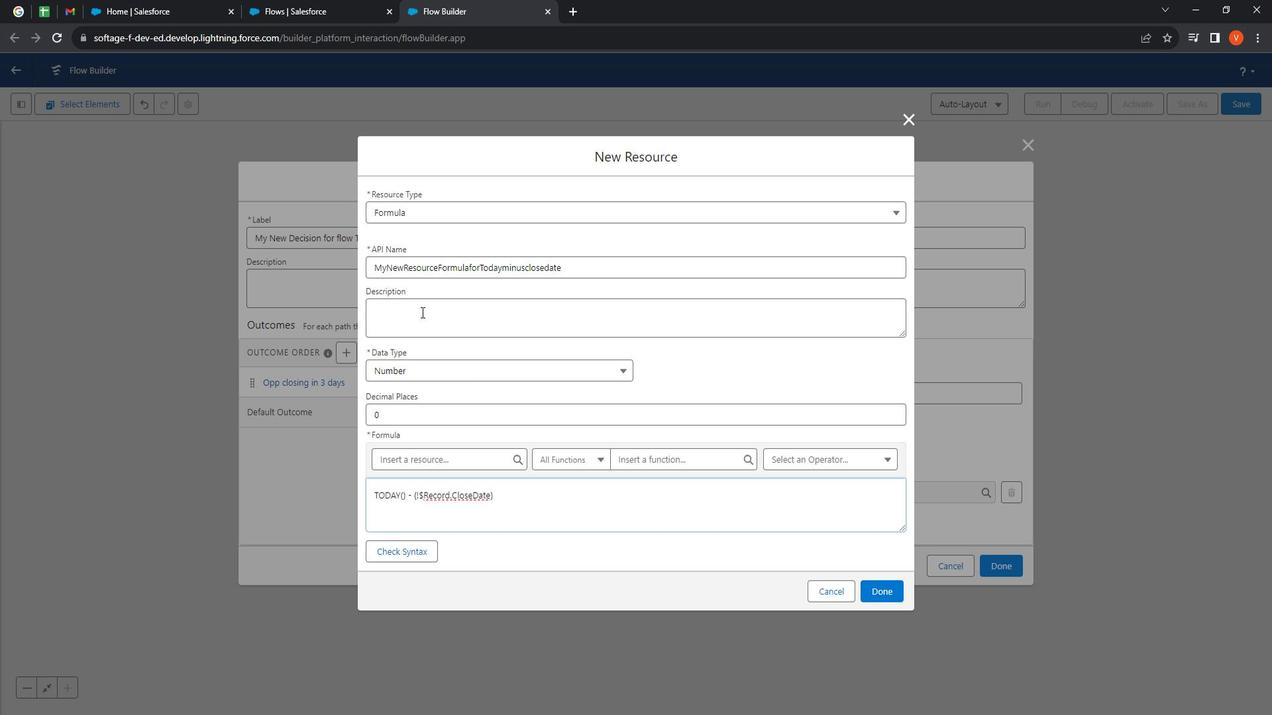 
Action: Mouse moved to (591, 363)
Screenshot: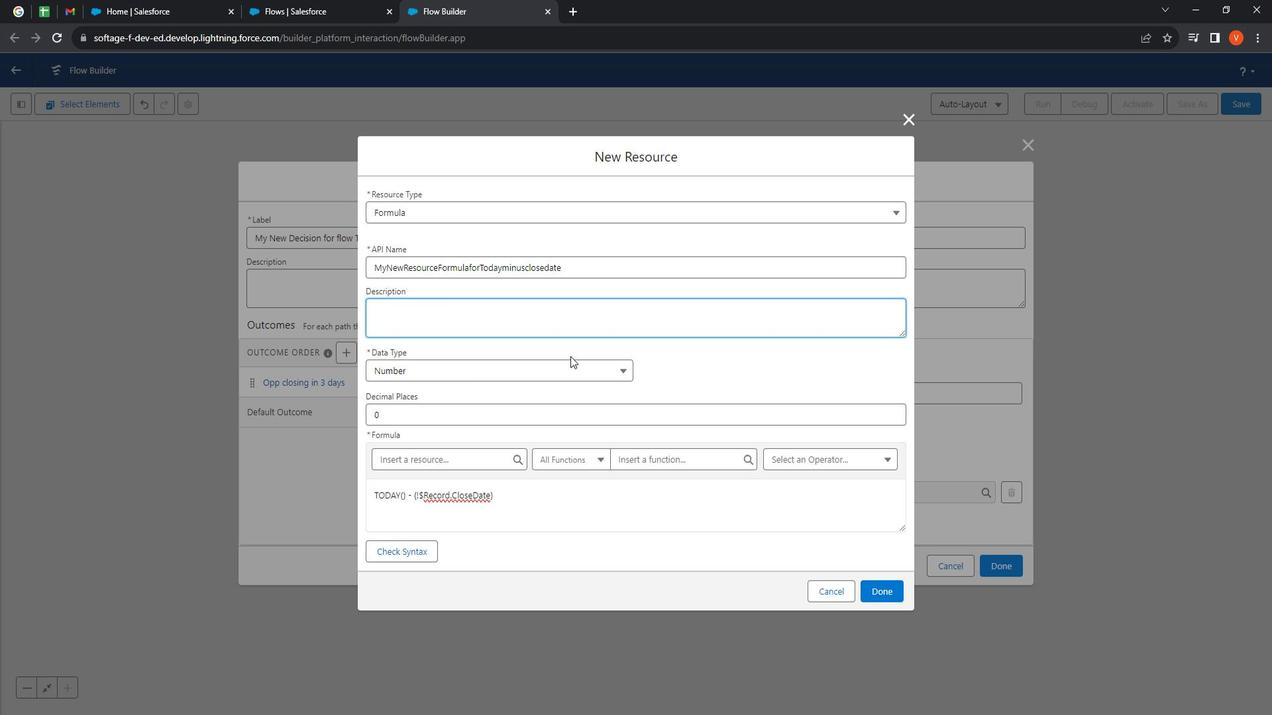 
Action: Key pressed <Key.shift>
Screenshot: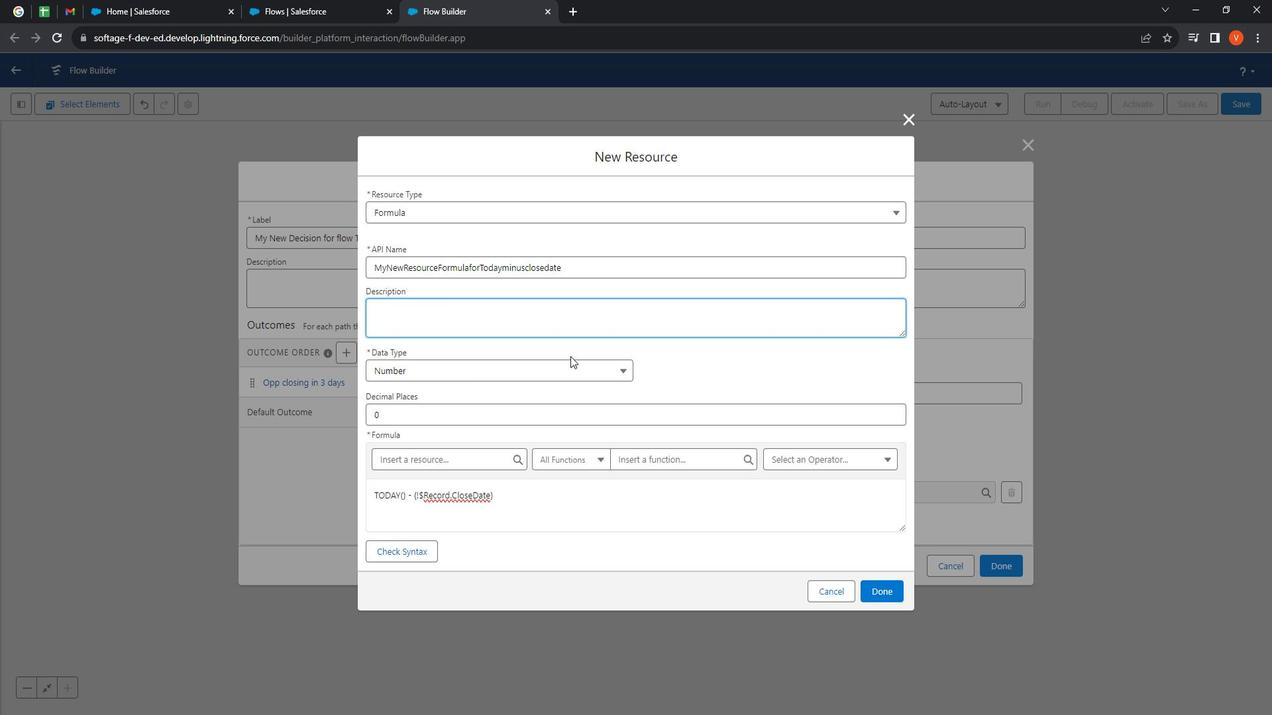 
Action: Mouse moved to (557, 367)
Screenshot: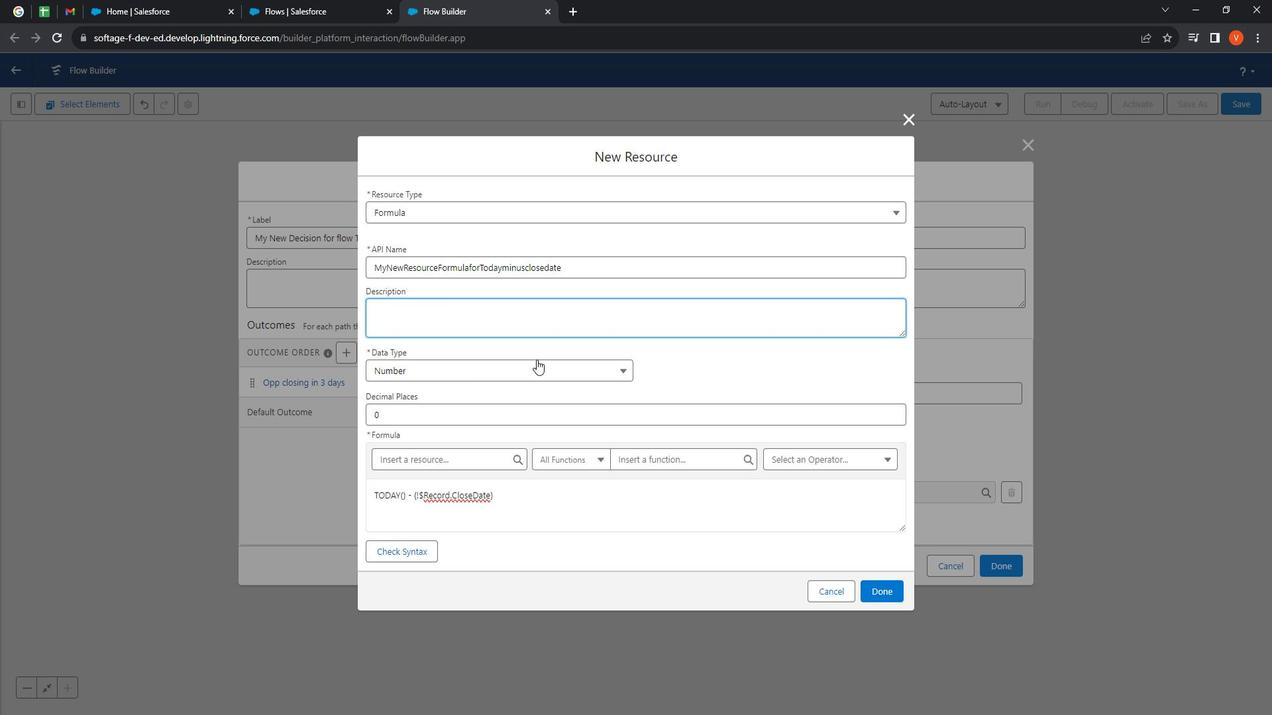 
Action: Key pressed T
Screenshot: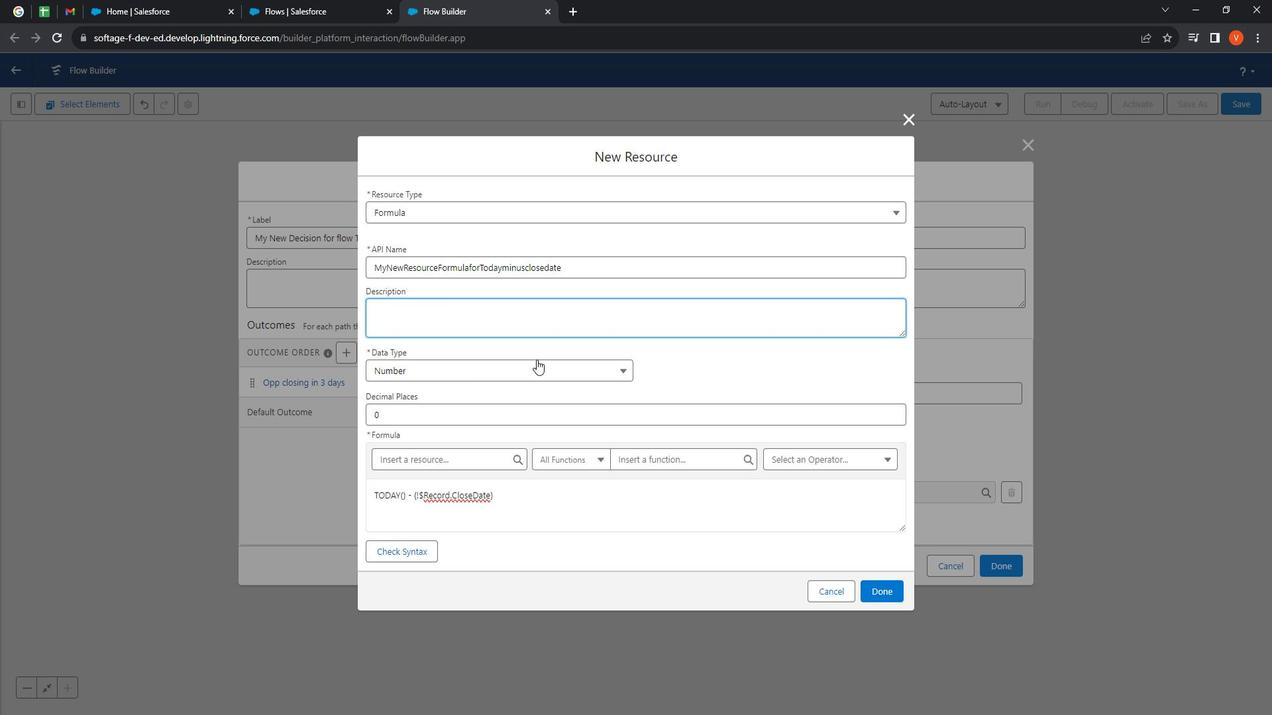 
Action: Mouse moved to (557, 367)
Screenshot: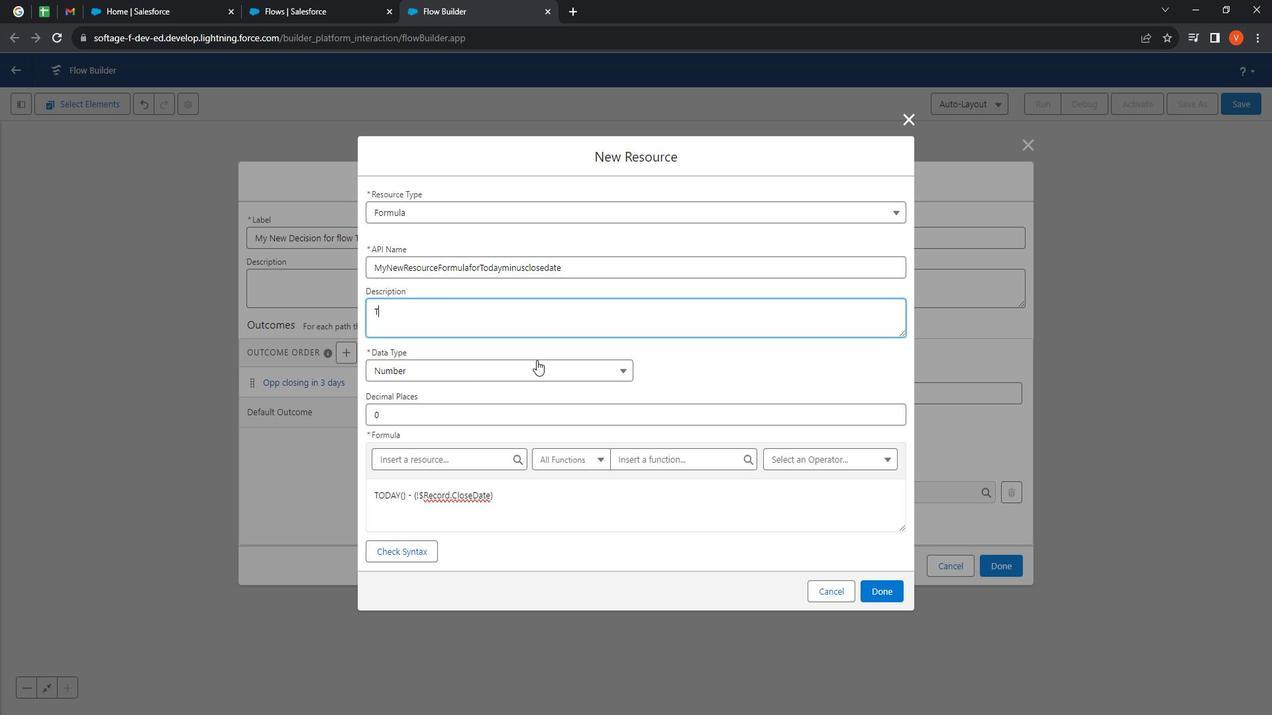 
Action: Key pressed ofa<Key.backspace><Key.backspace>day<Key.space>date<Key.space>-<Key.space>close<Key.space>date<Key.space>
Screenshot: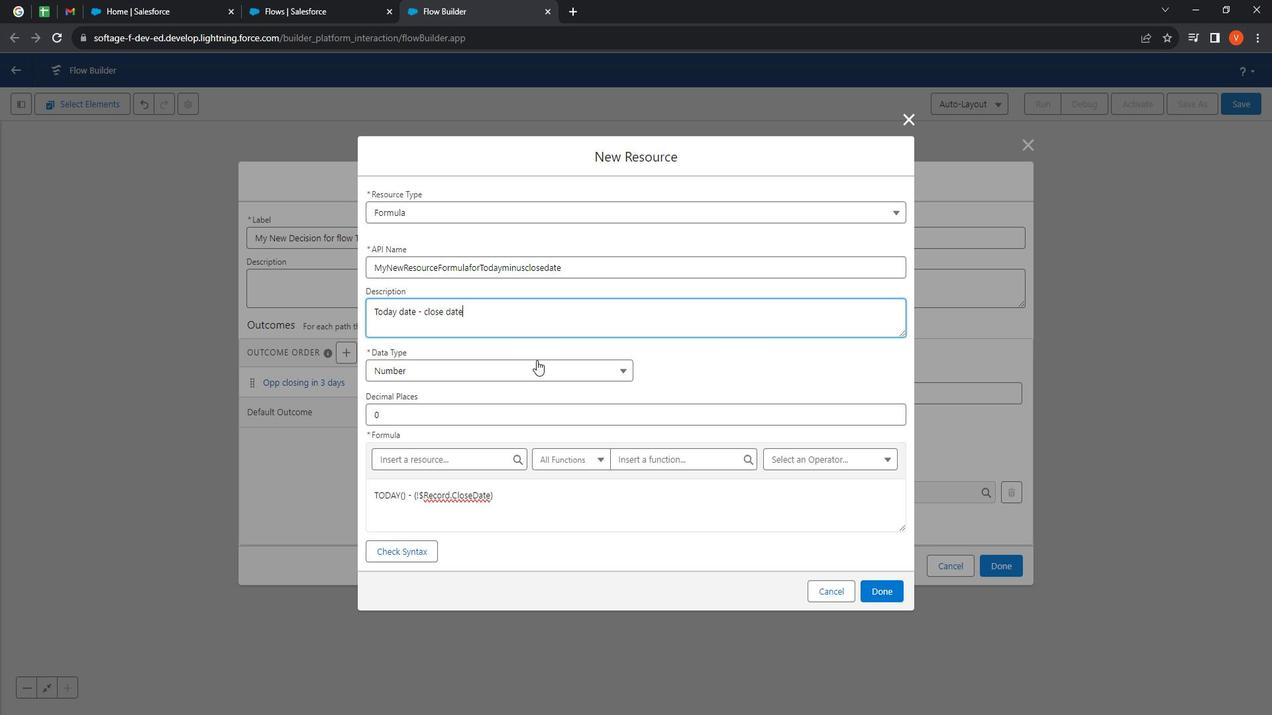 
Action: Mouse moved to (896, 588)
Screenshot: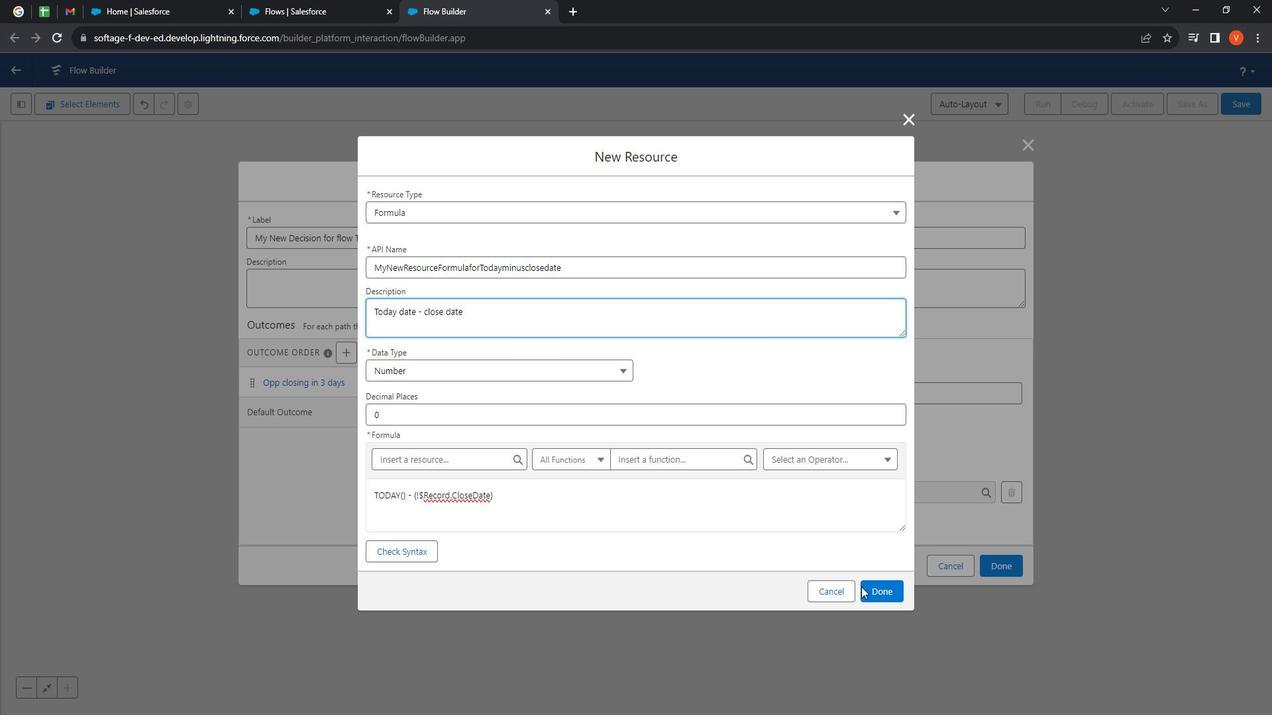
Action: Mouse pressed left at (896, 588)
Screenshot: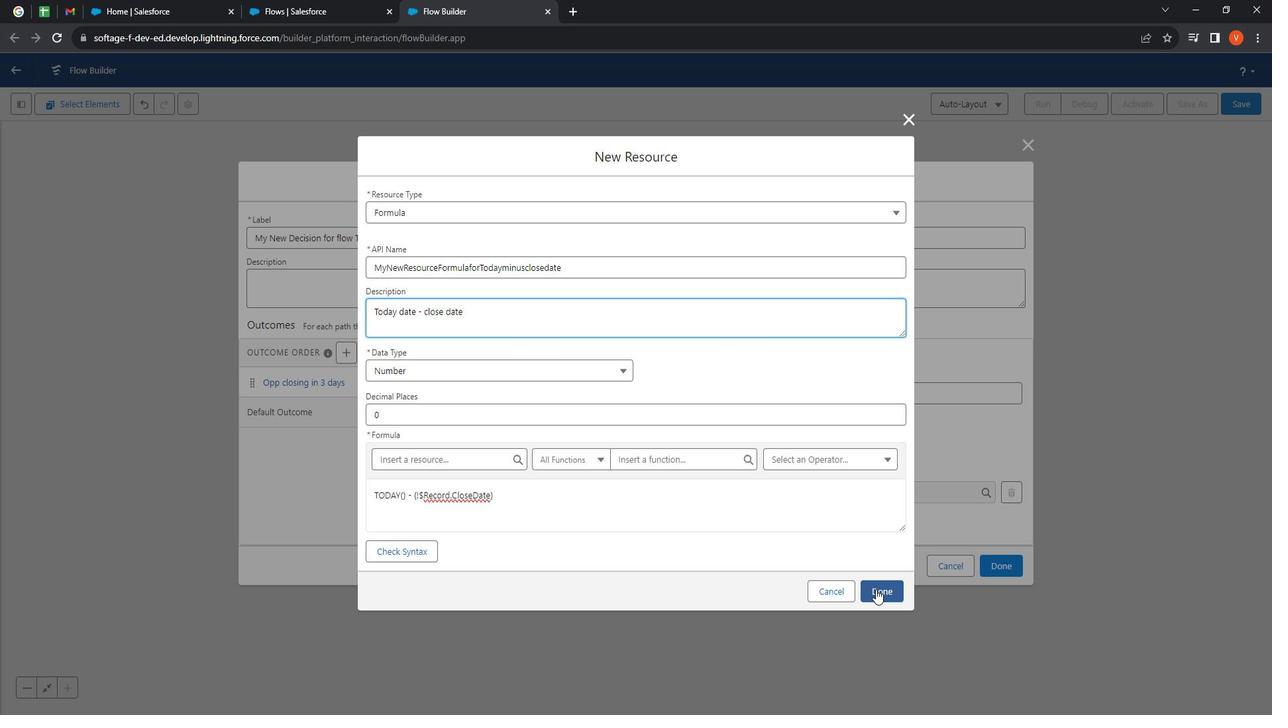 
Action: Mouse moved to (753, 488)
Screenshot: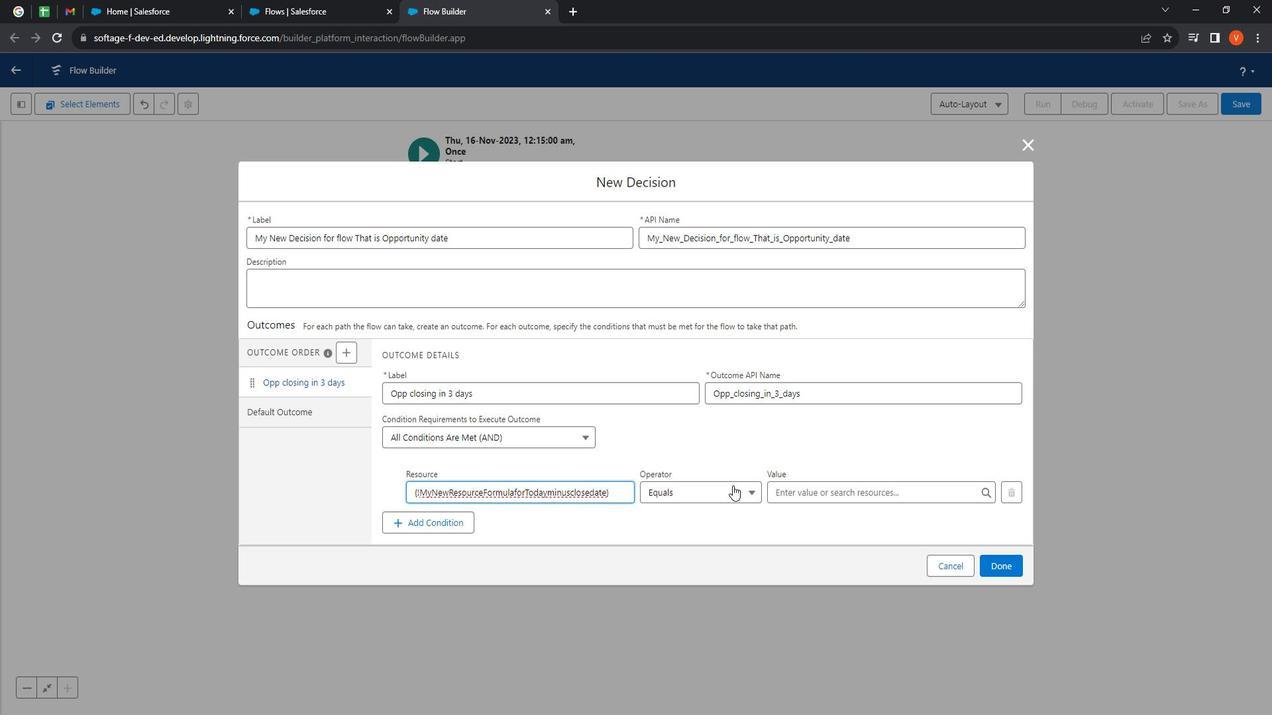 
Action: Mouse pressed left at (753, 488)
Screenshot: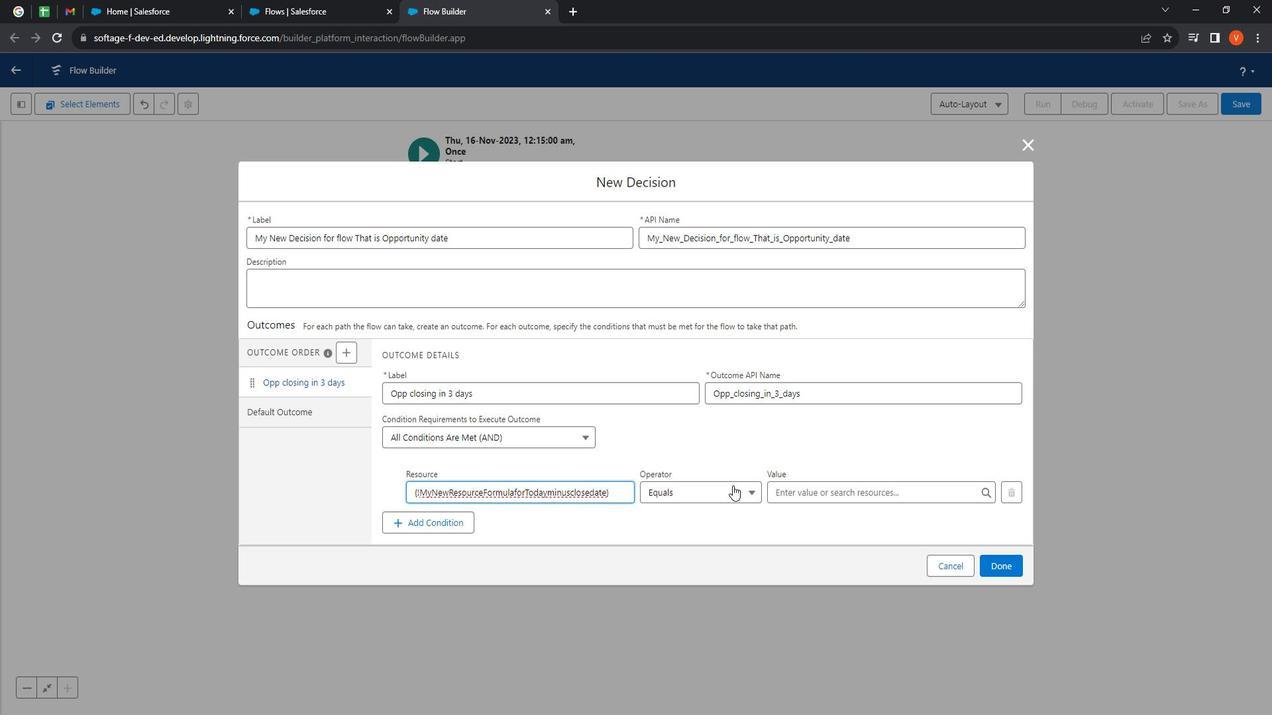 
Action: Mouse moved to (754, 644)
Screenshot: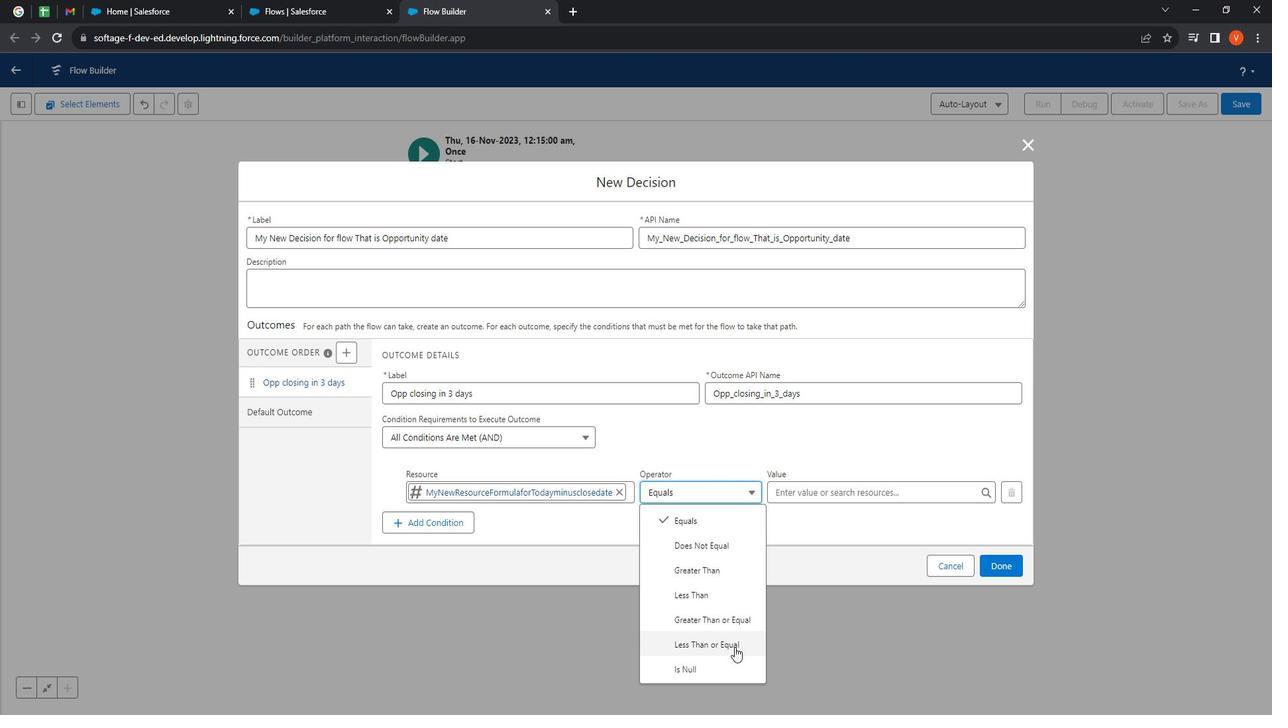 
Action: Mouse pressed left at (754, 644)
Screenshot: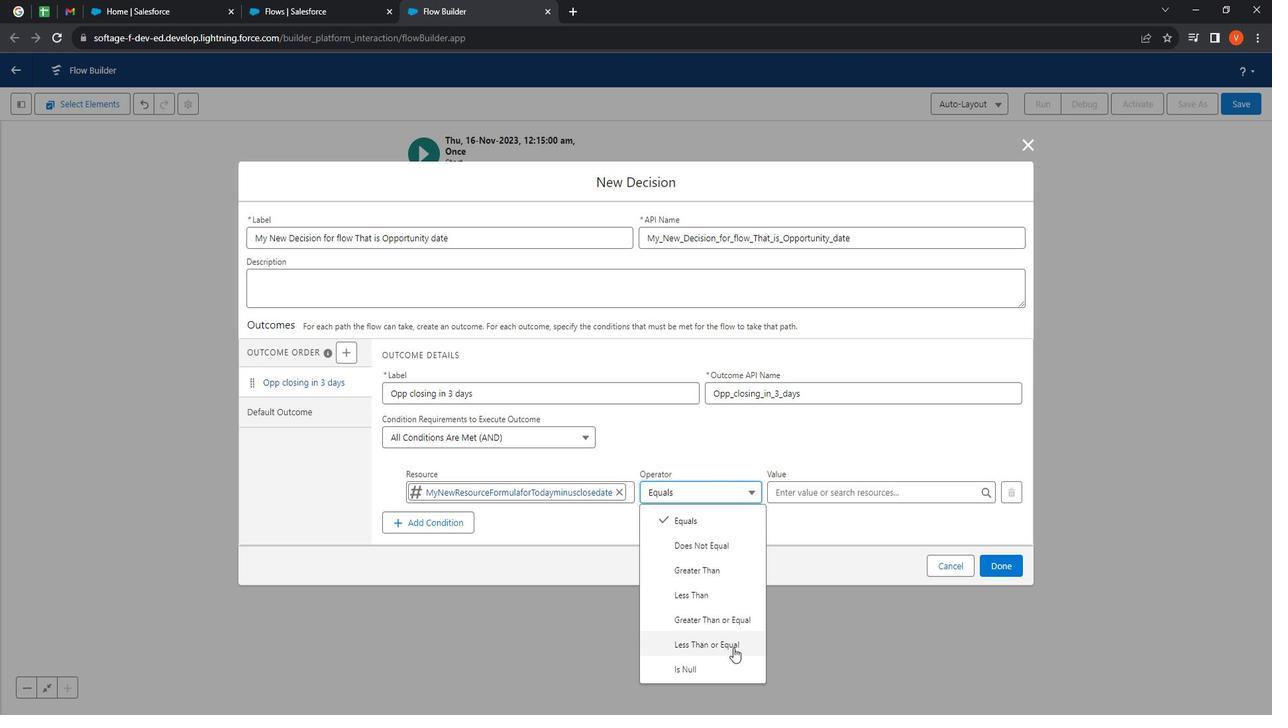 
Action: Mouse moved to (826, 493)
Screenshot: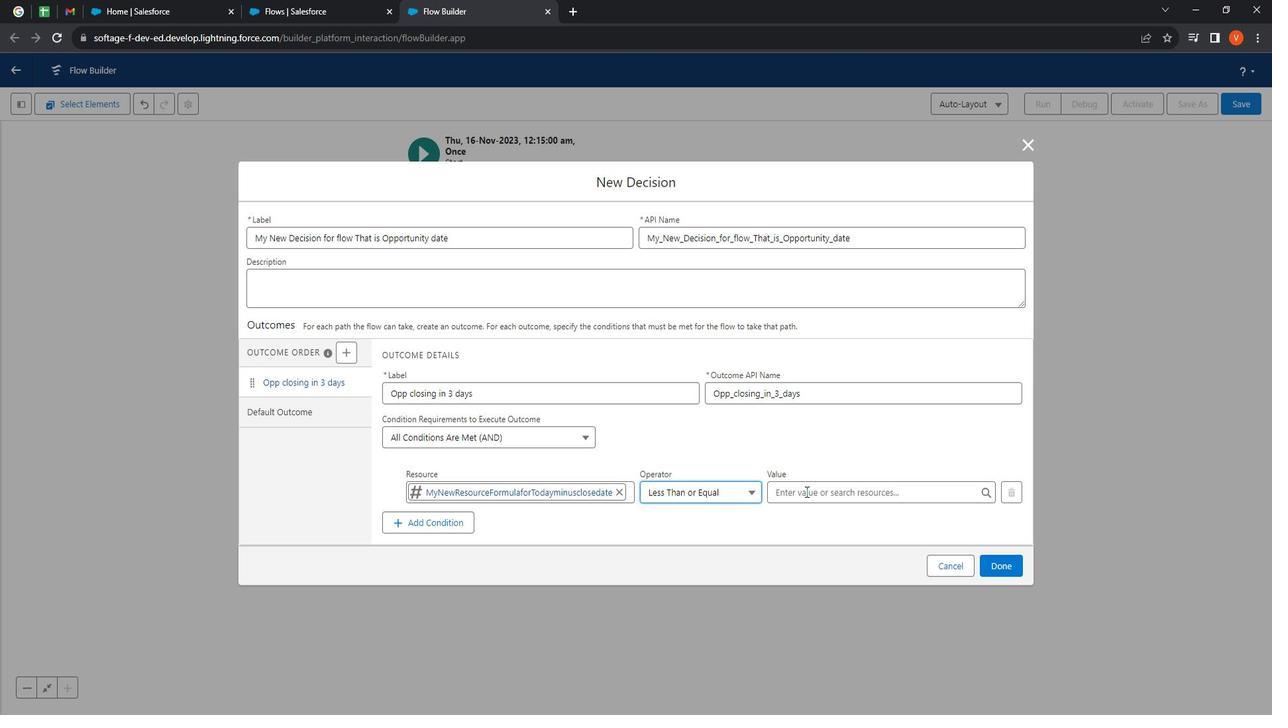 
Action: Mouse pressed left at (826, 493)
Screenshot: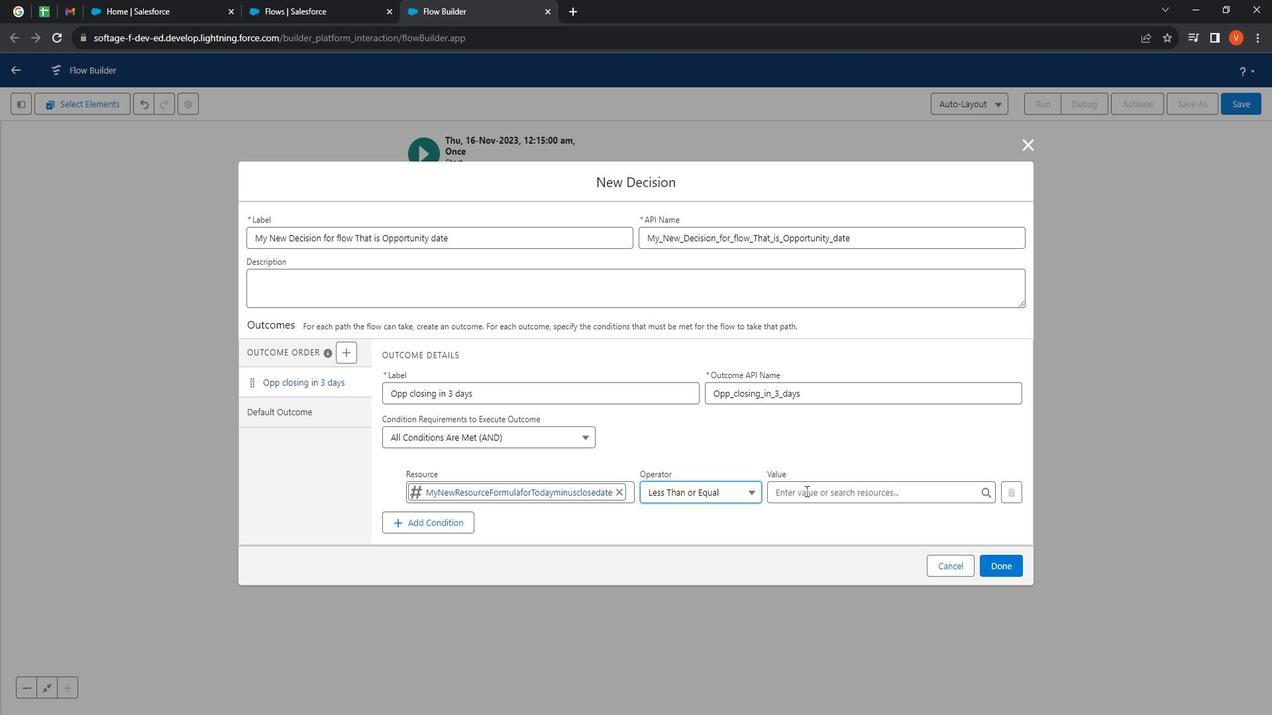 
Action: Mouse moved to (830, 490)
Screenshot: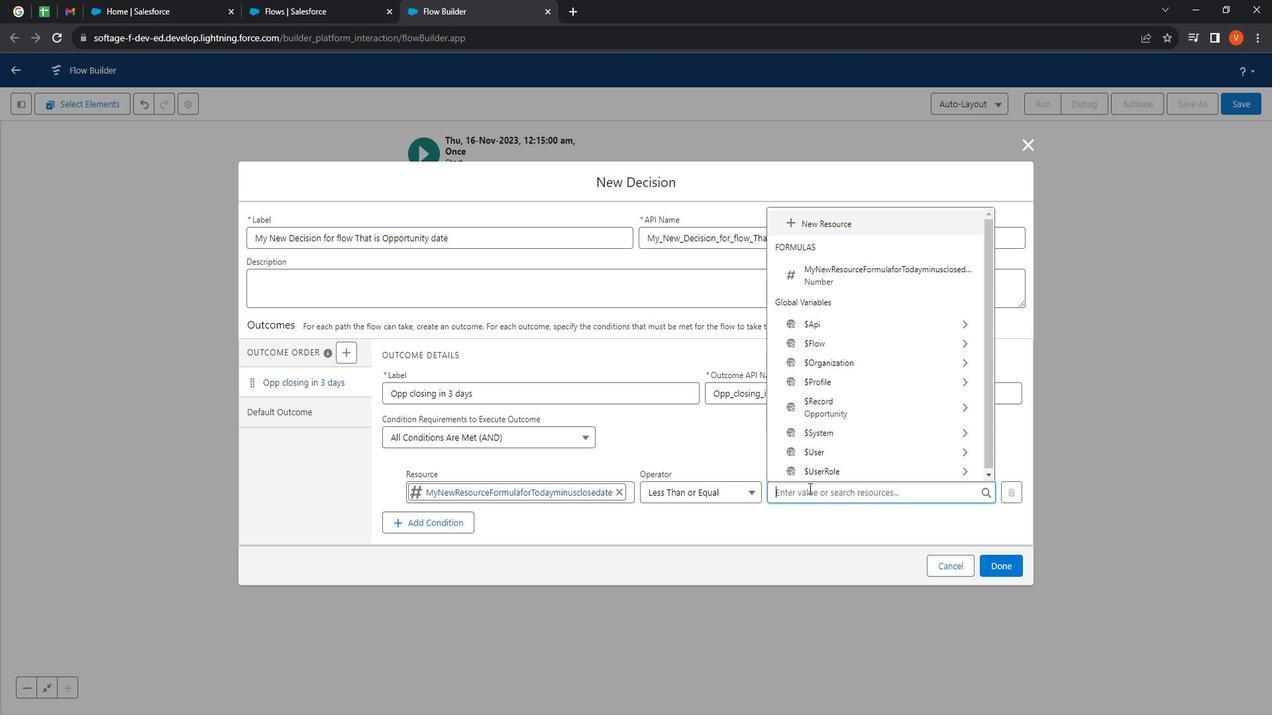 
Action: Key pressed 3
Screenshot: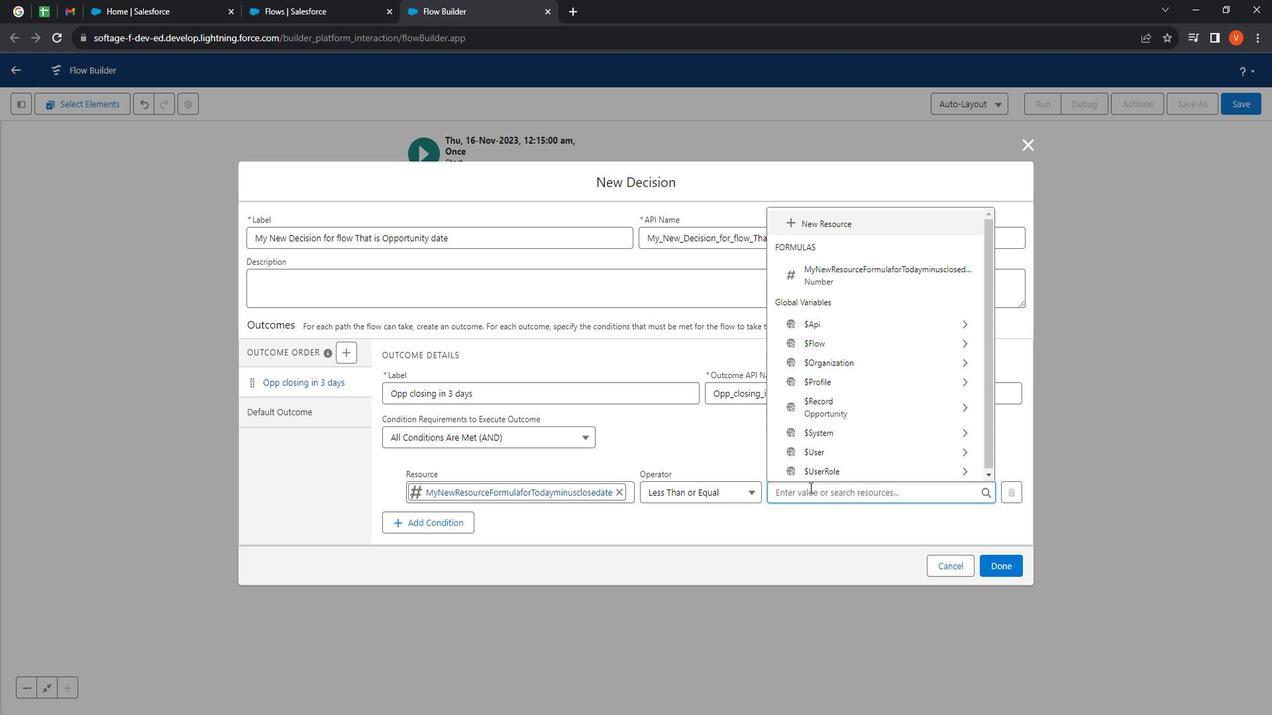 
Action: Mouse moved to (706, 523)
Screenshot: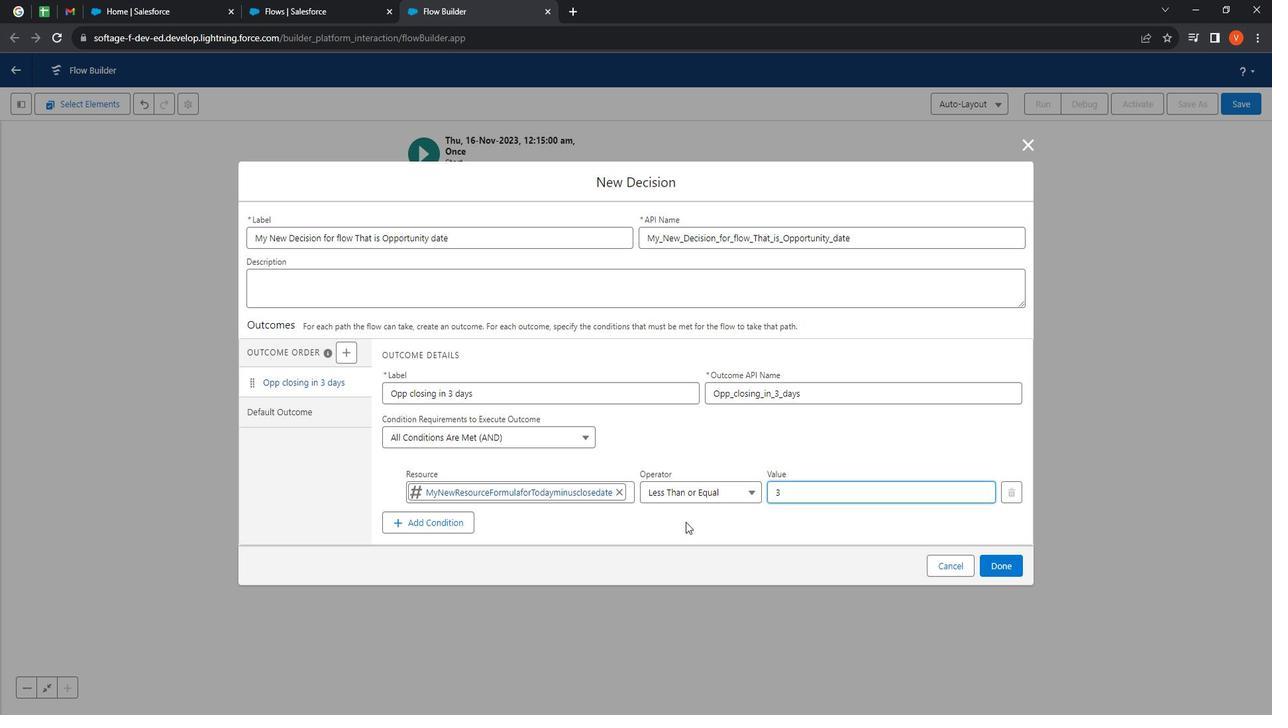 
Action: Mouse pressed left at (706, 523)
Screenshot: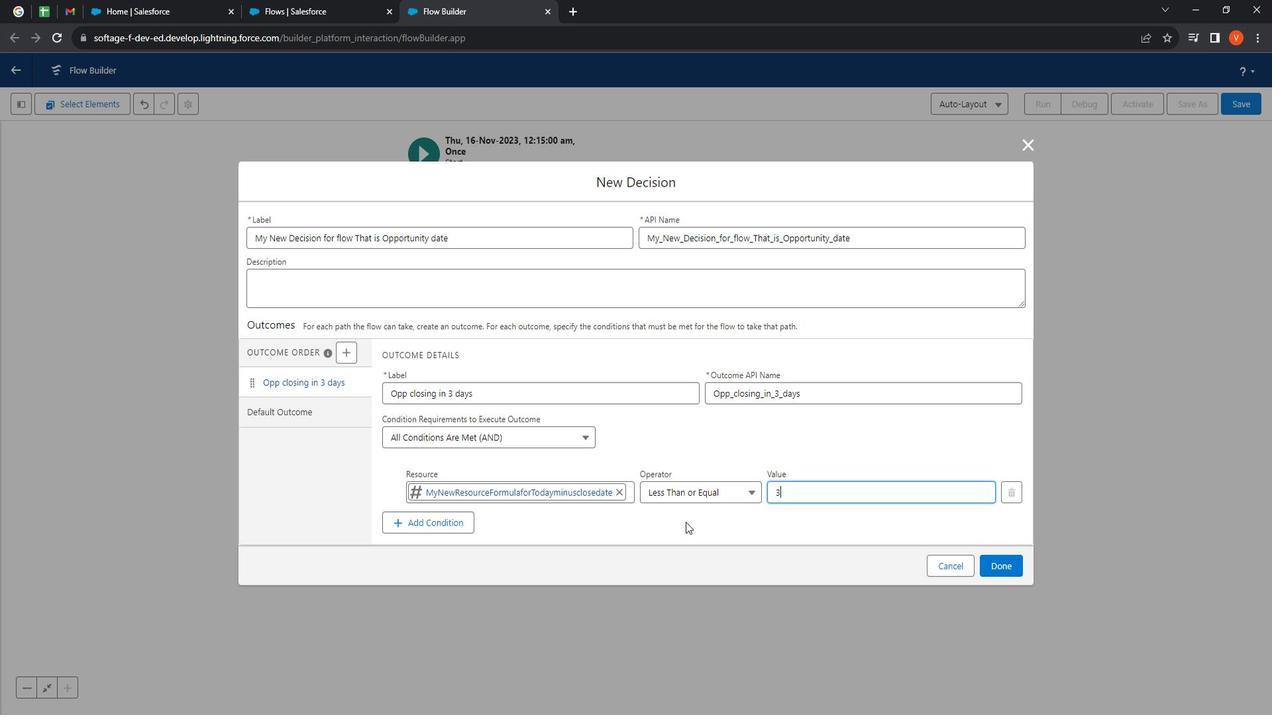 
Action: Mouse moved to (308, 412)
Screenshot: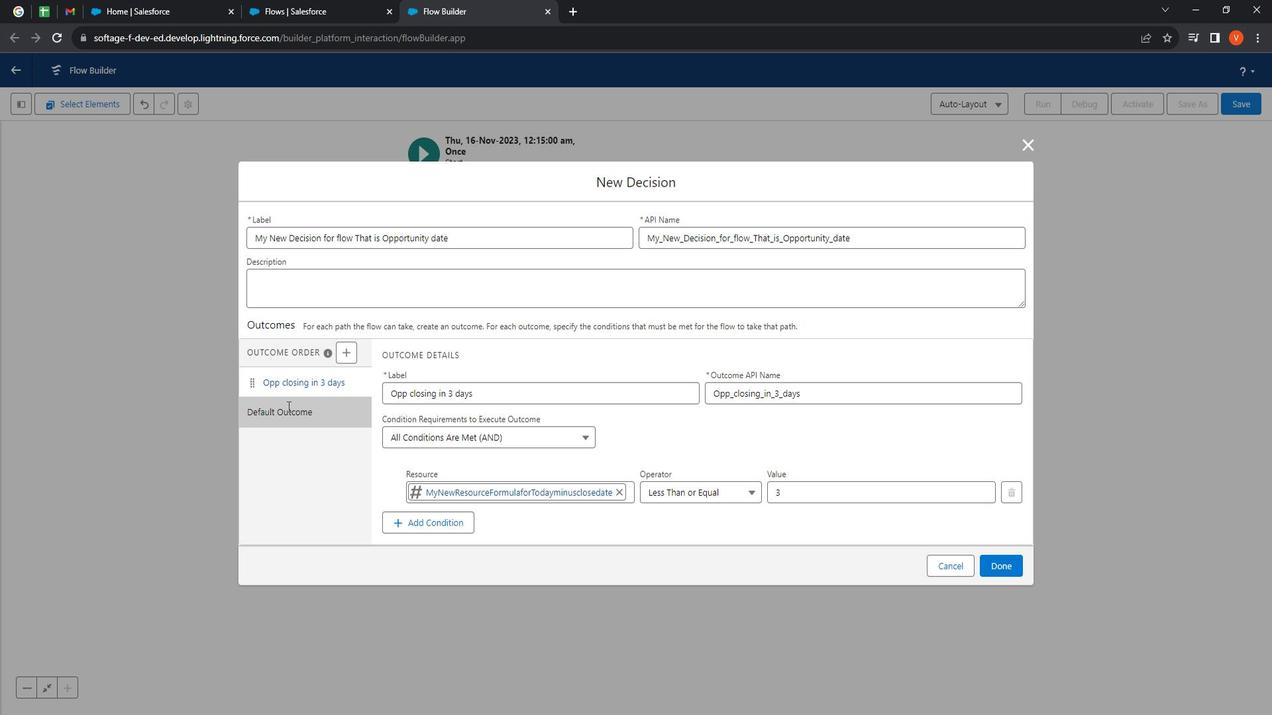 
Action: Mouse pressed left at (308, 412)
Screenshot: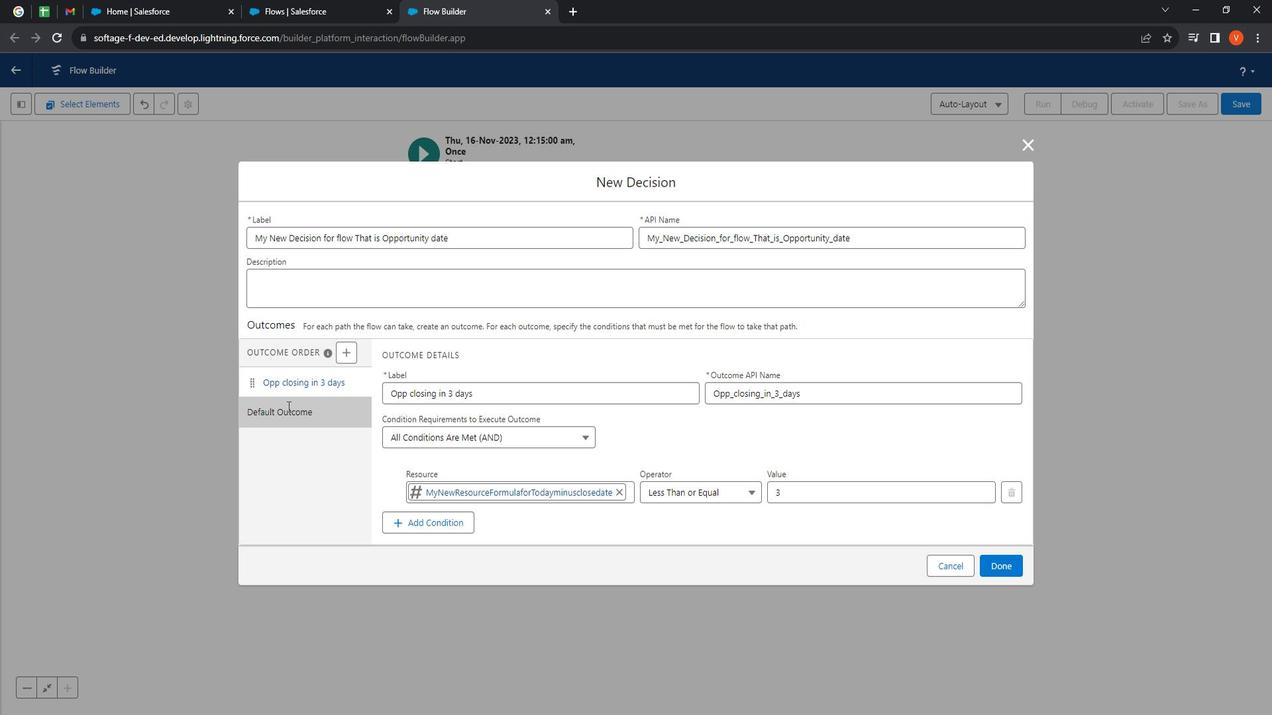 
Action: Mouse moved to (342, 371)
Screenshot: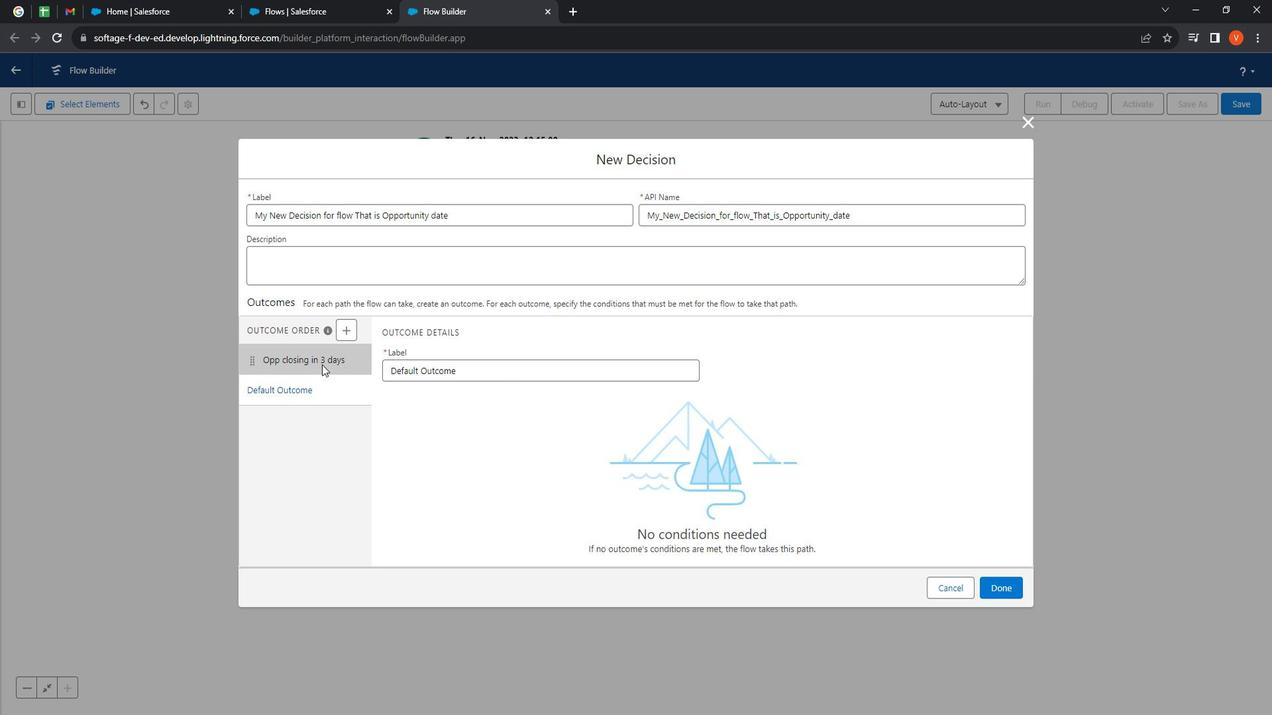 
Action: Mouse pressed left at (342, 371)
Screenshot: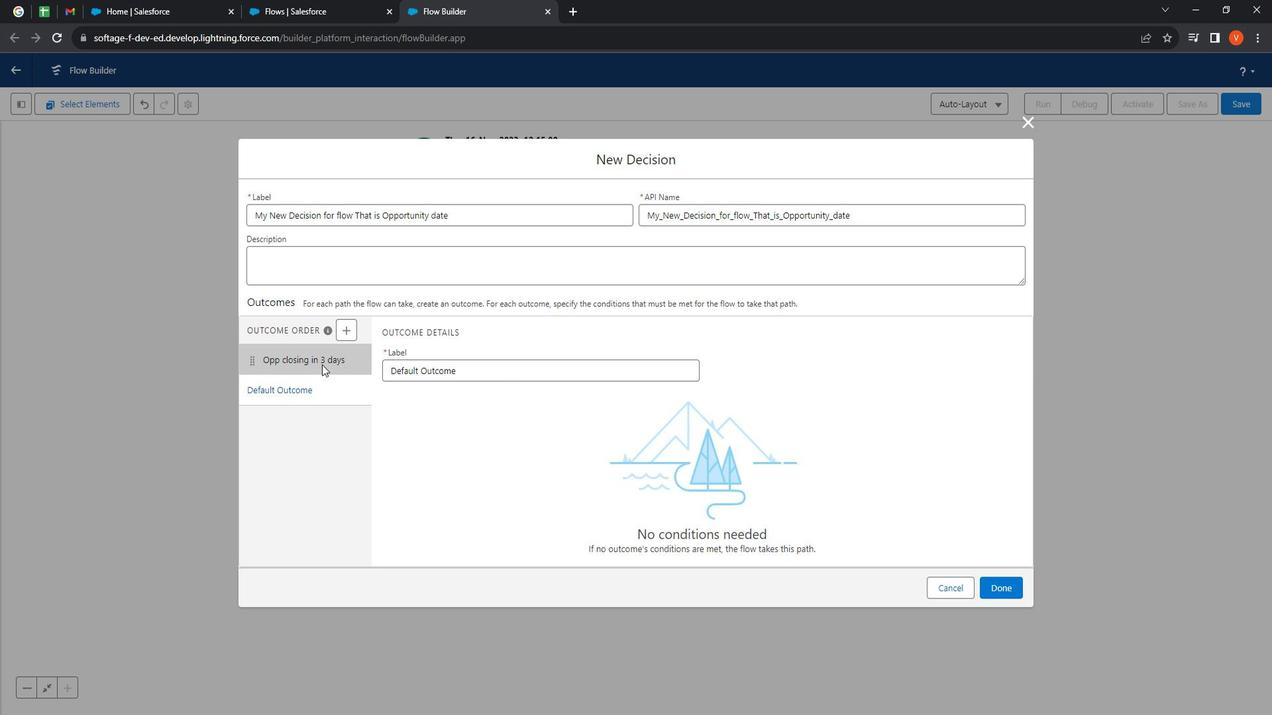
Action: Mouse moved to (452, 524)
Screenshot: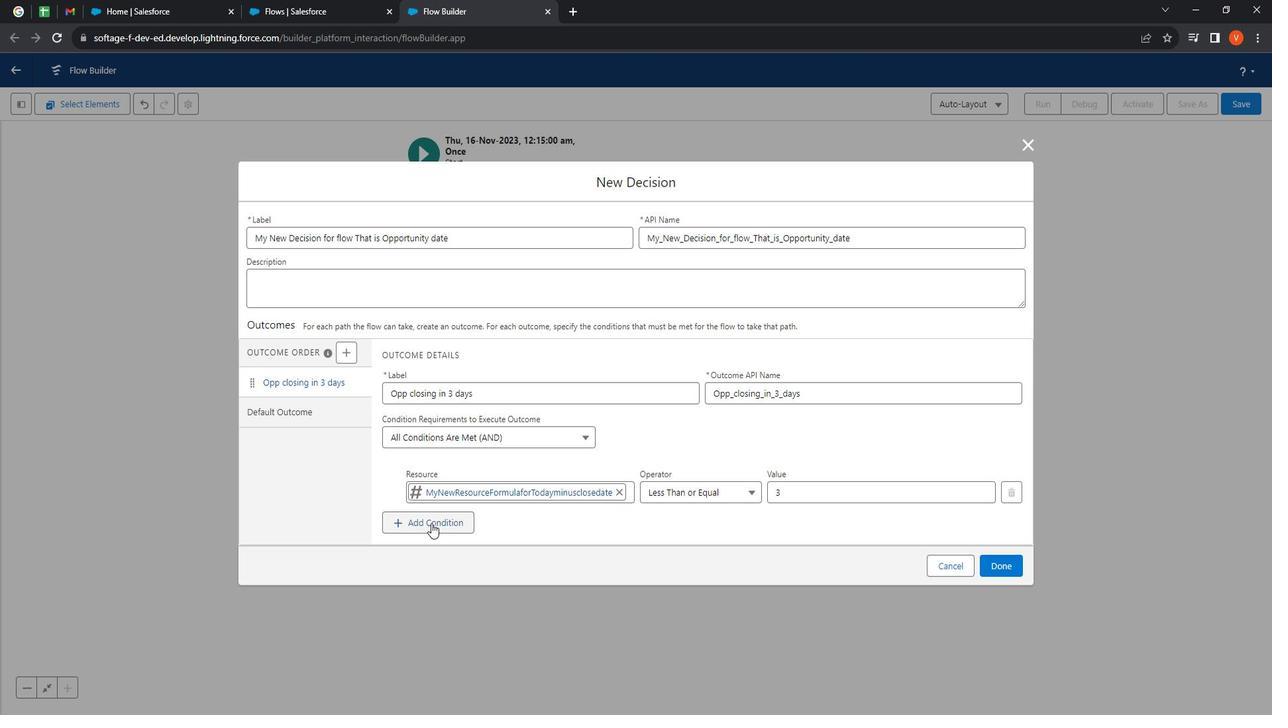 
Action: Mouse pressed left at (452, 524)
Screenshot: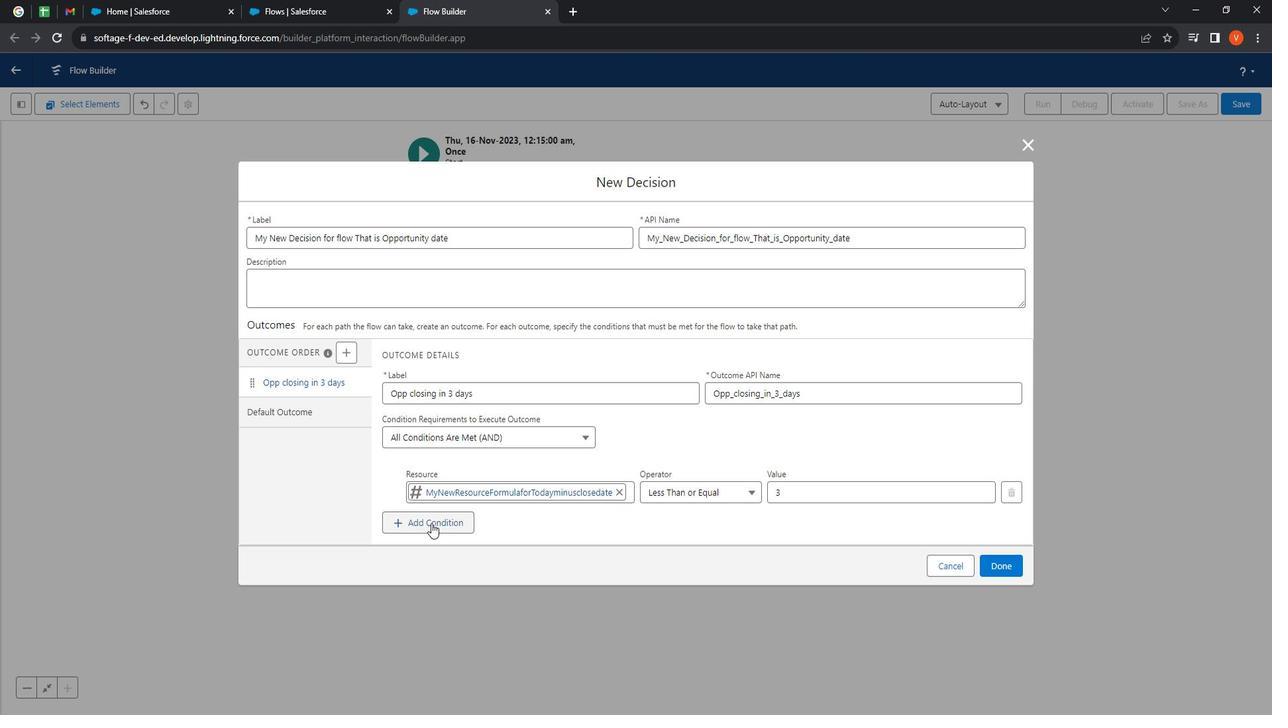 
Action: Mouse moved to (1031, 511)
Screenshot: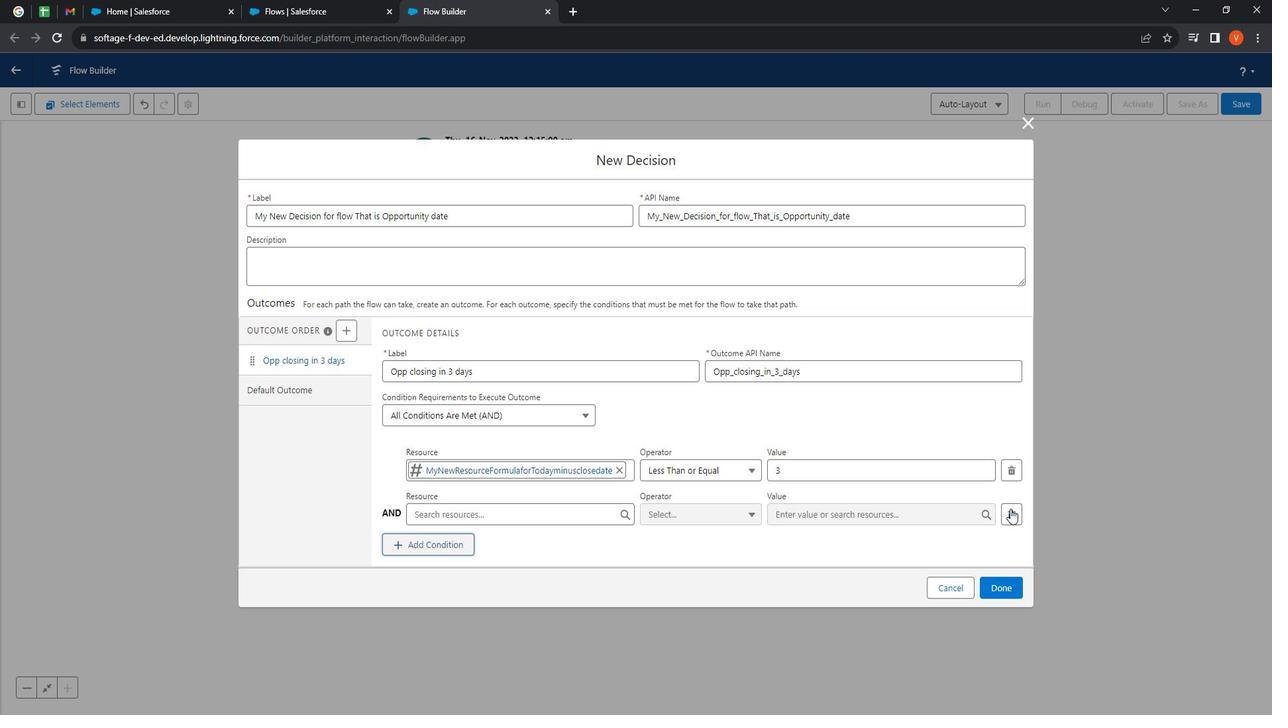 
Action: Mouse pressed left at (1031, 511)
Screenshot: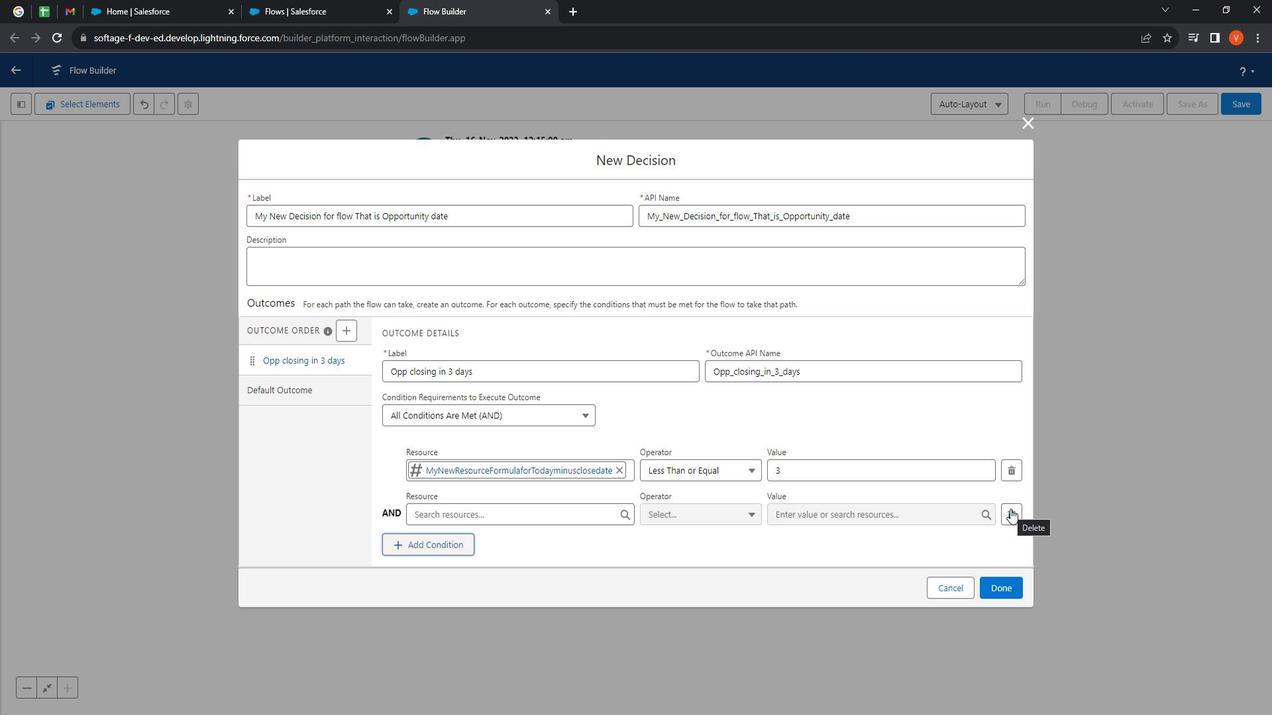 
Action: Mouse moved to (573, 494)
Screenshot: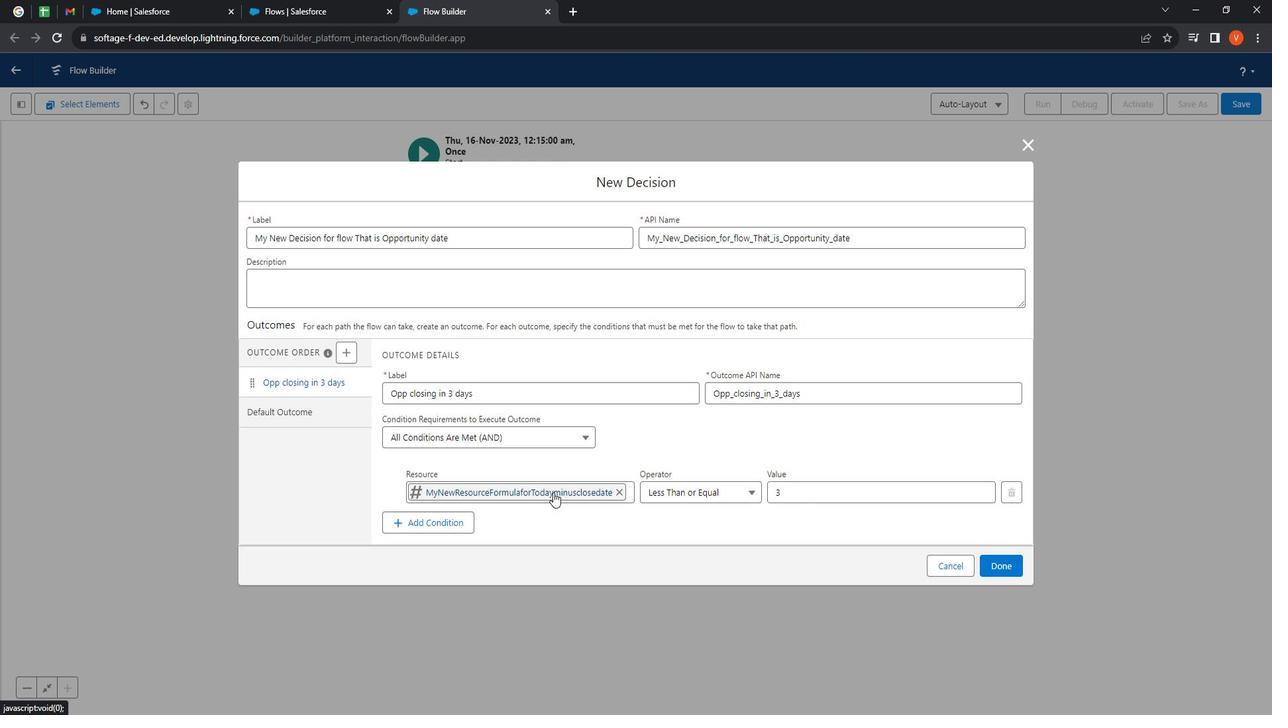 
Action: Mouse pressed left at (573, 494)
Screenshot: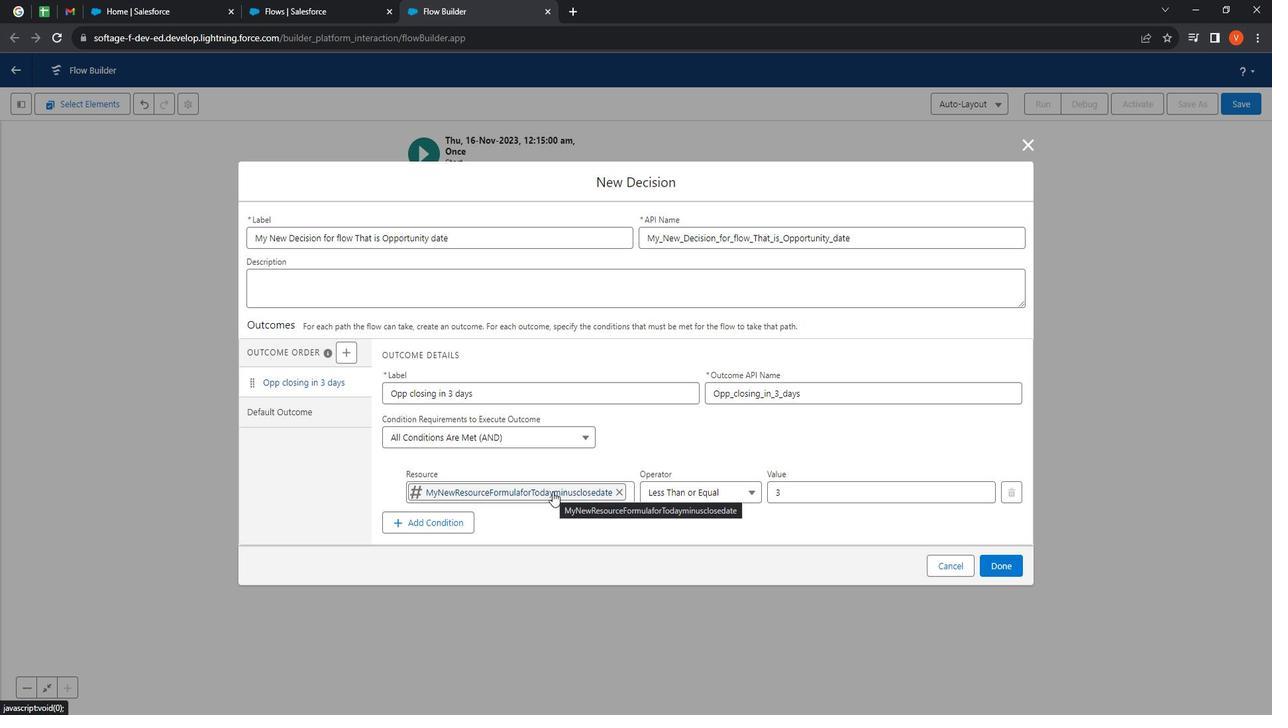 
Action: Mouse moved to (737, 503)
